 Task: Navigate from Grant Park to the Adler Planetarium in Chicago on foot.
Action: Mouse moved to (167, 23)
Screenshot: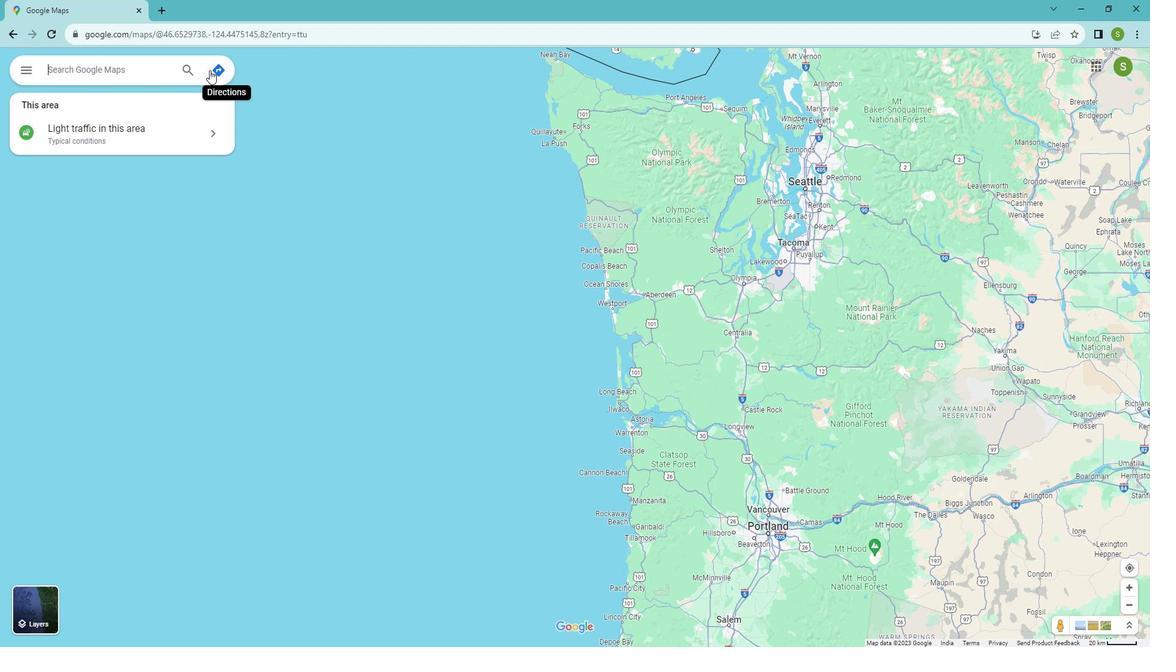 
Action: Mouse pressed left at (167, 23)
Screenshot: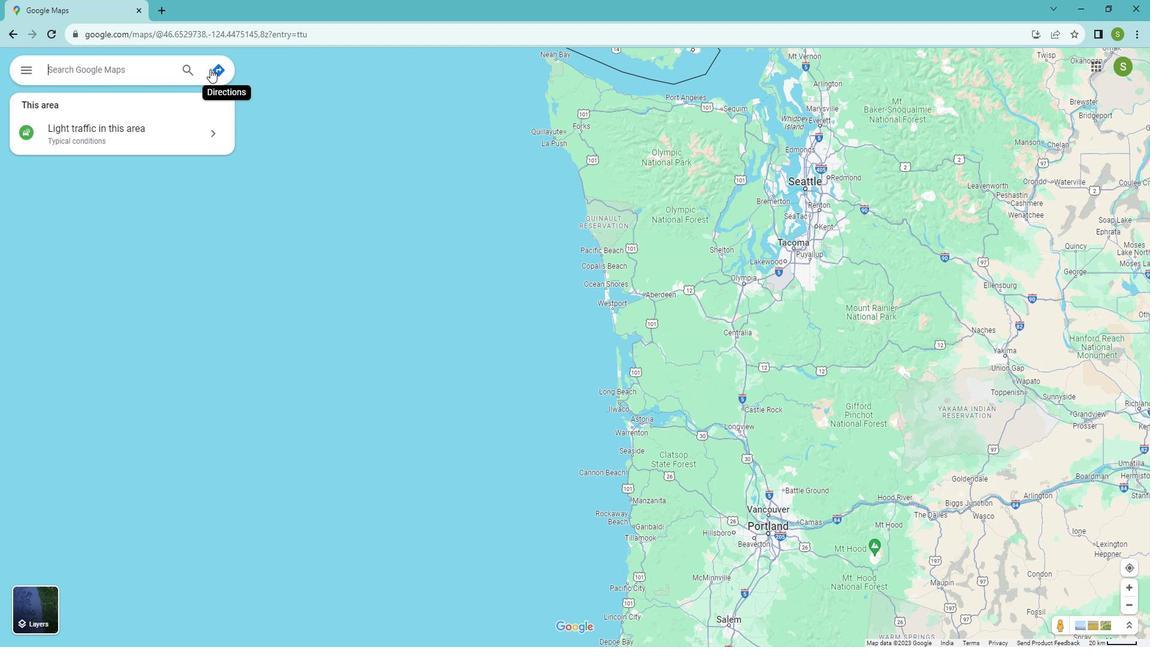 
Action: Mouse moved to (28, 57)
Screenshot: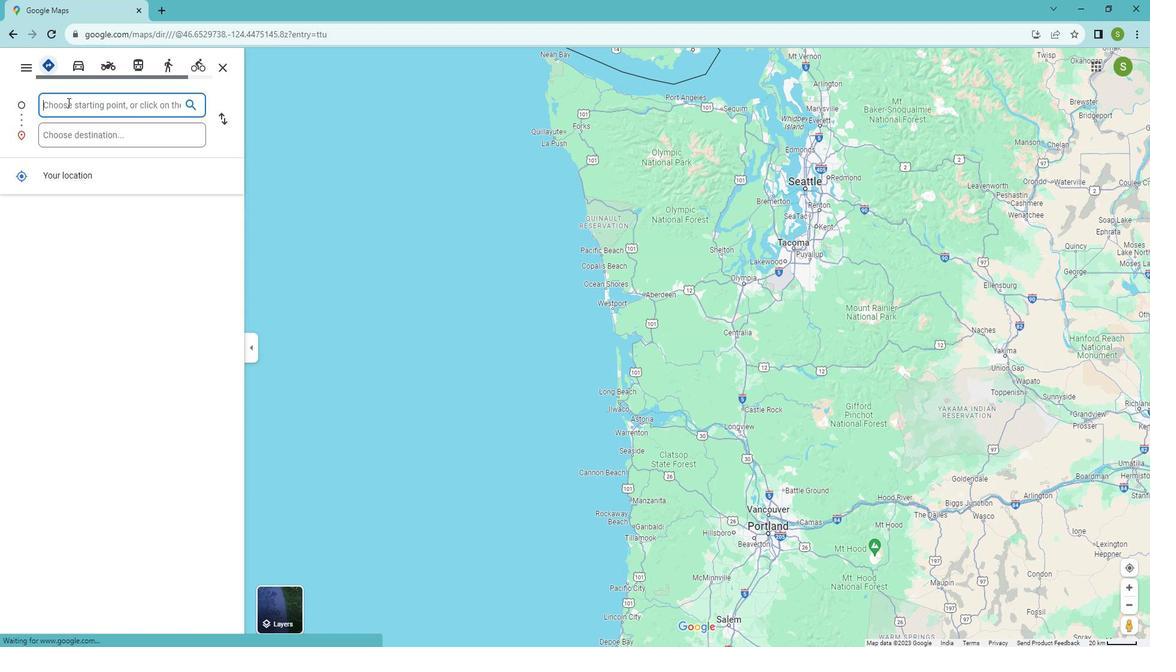 
Action: Mouse pressed left at (28, 57)
Screenshot: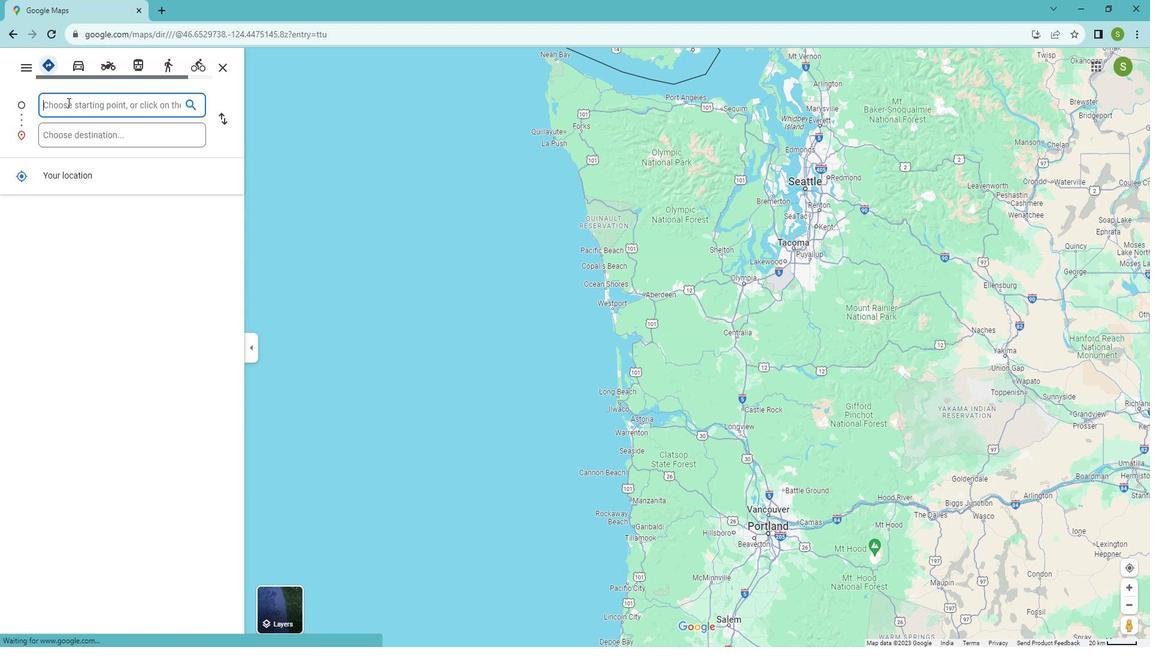 
Action: Mouse moved to (28, 57)
Screenshot: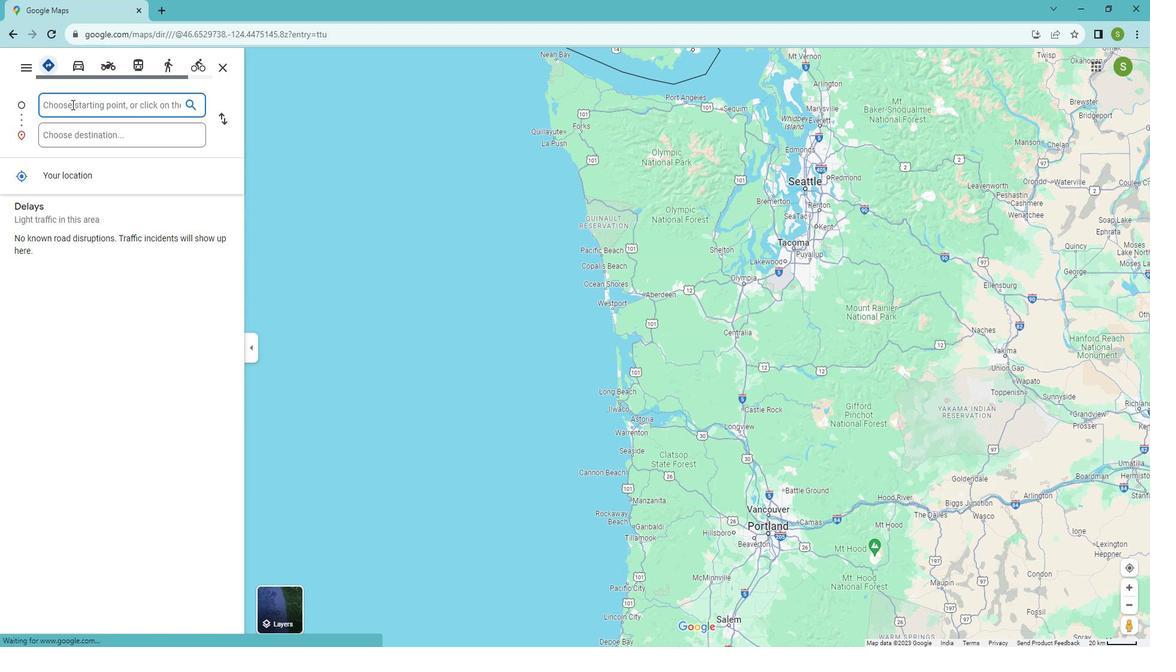
Action: Key pressed <Key.shift><Key.shift><Key.shift>Grant<Key.space><Key.shift>Park<Key.tab>
Screenshot: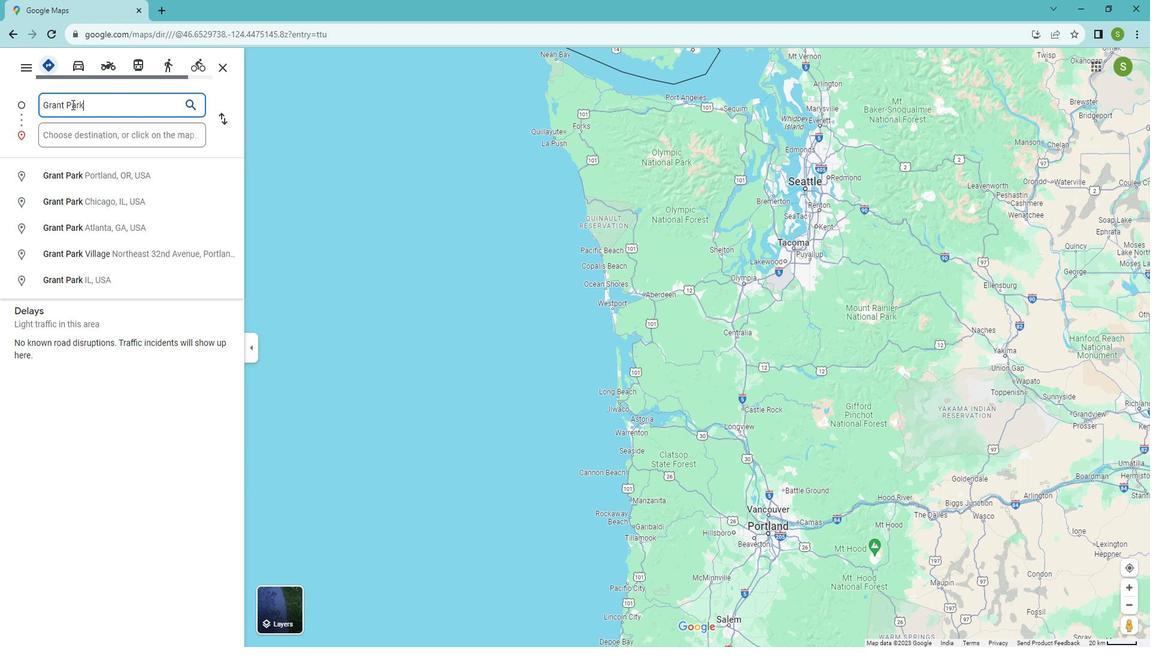 
Action: Mouse moved to (16, 79)
Screenshot: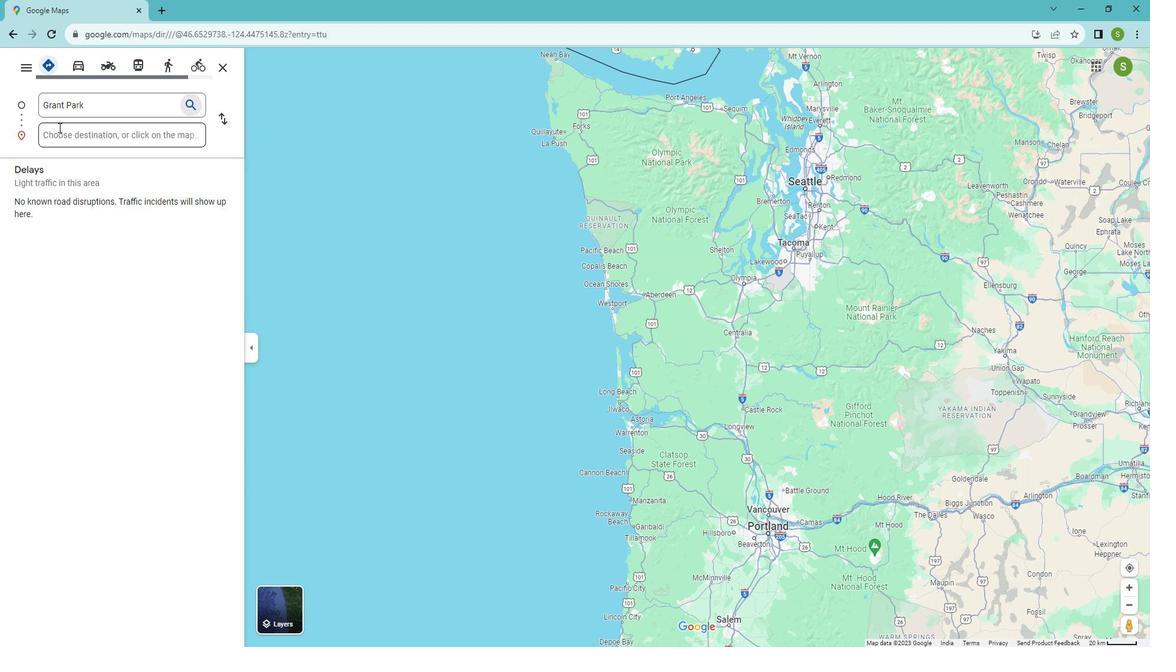 
Action: Mouse pressed left at (16, 79)
Screenshot: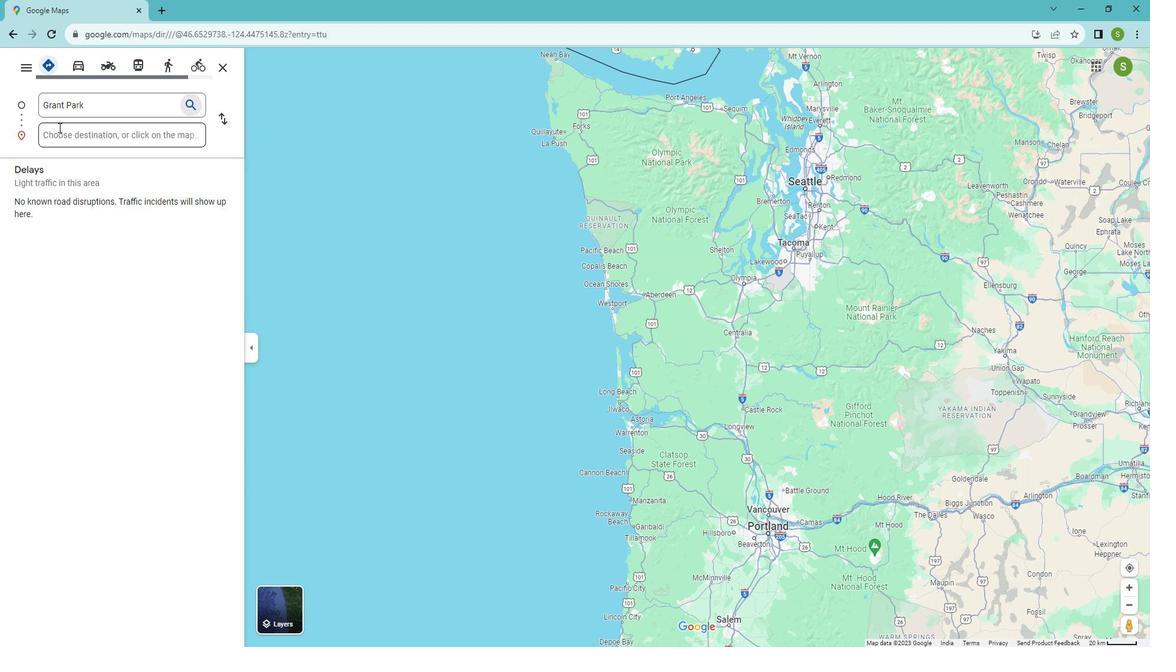 
Action: Mouse moved to (17, 79)
Screenshot: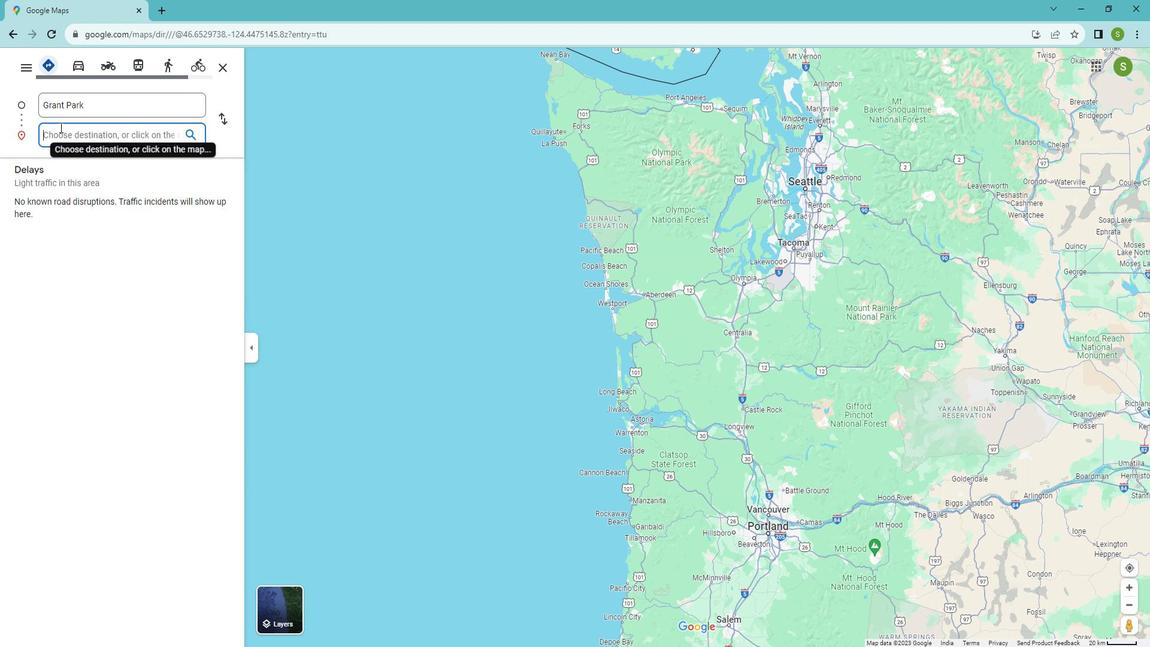 
Action: Key pressed <Key.shift>Al<Key.backspace>dler<Key.space><Key.shift>Planetarium<Key.space><Key.enter>
Screenshot: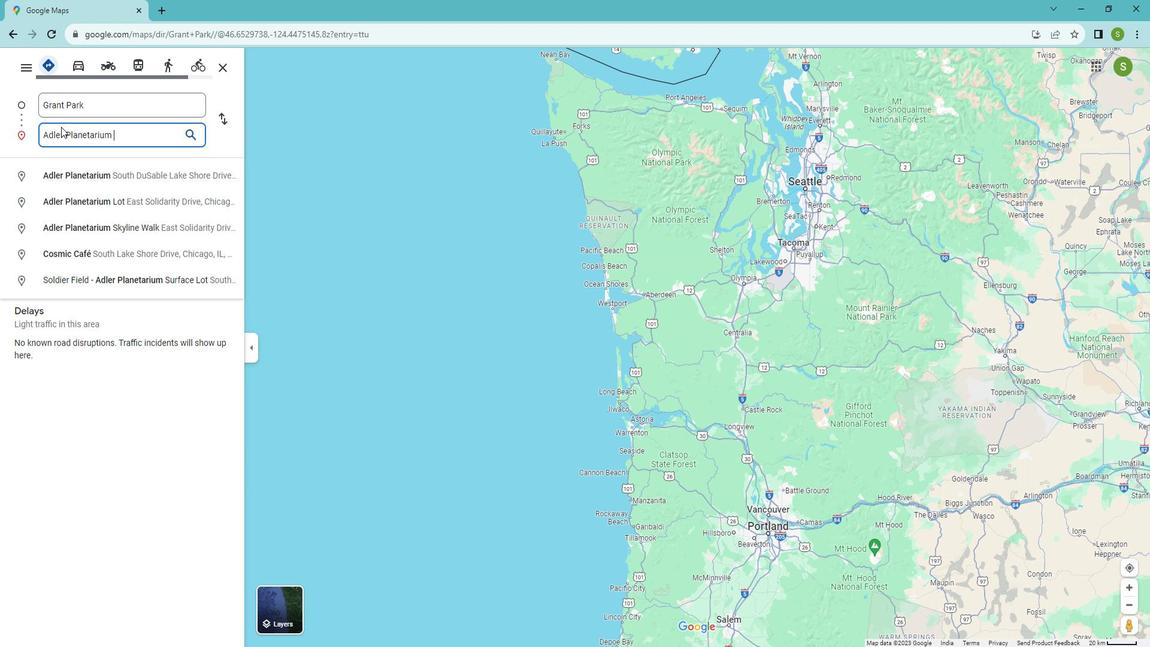 
Action: Mouse moved to (96, 85)
Screenshot: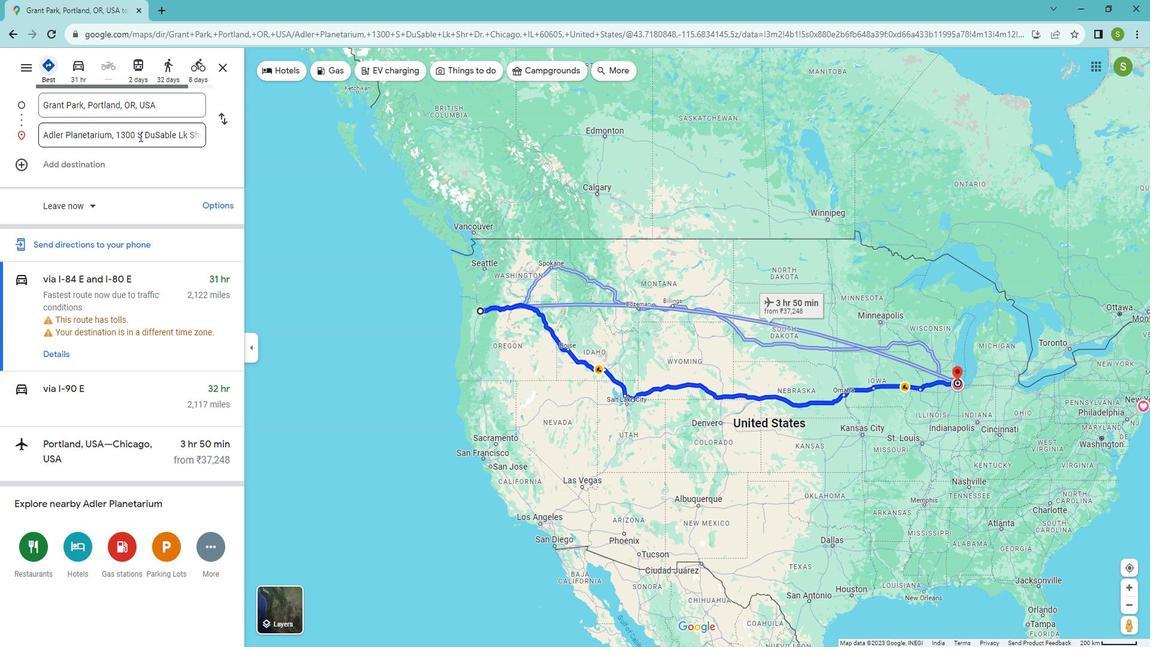 
Action: Mouse pressed left at (96, 85)
Screenshot: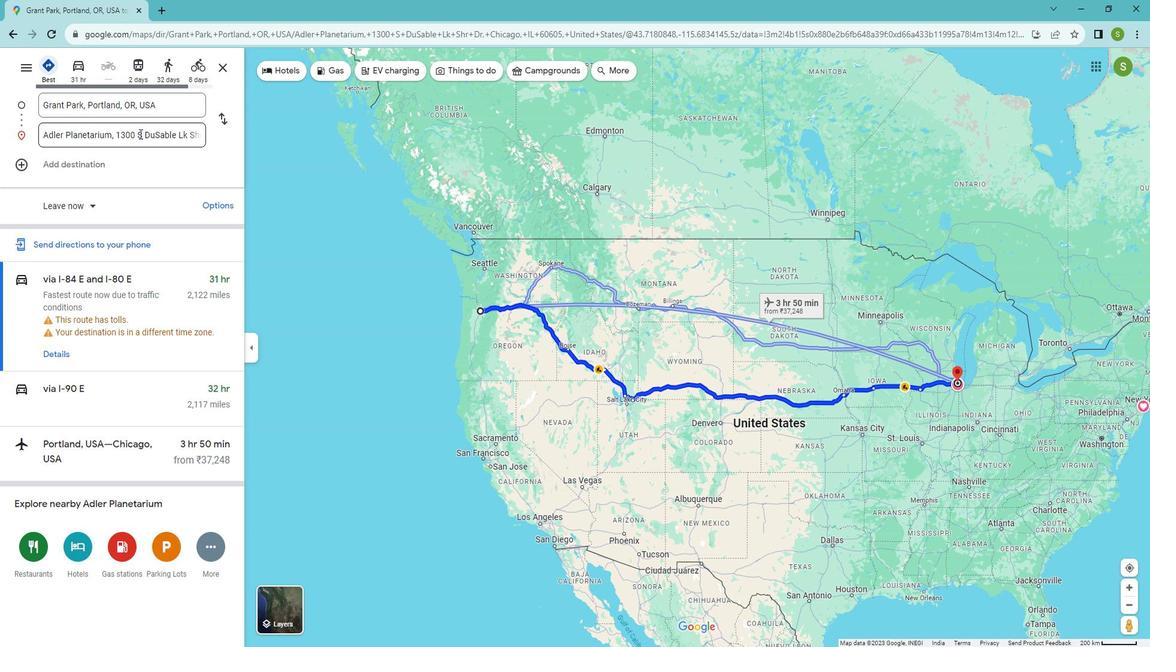 
Action: Mouse moved to (95, 85)
Screenshot: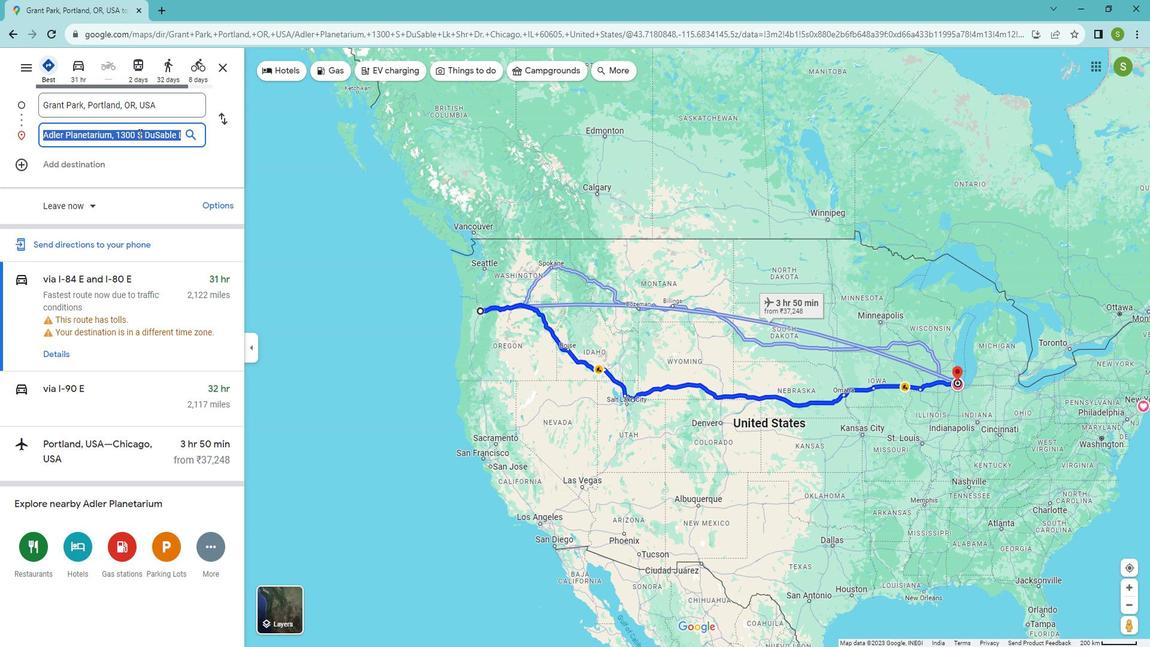 
Action: Mouse pressed left at (95, 85)
Screenshot: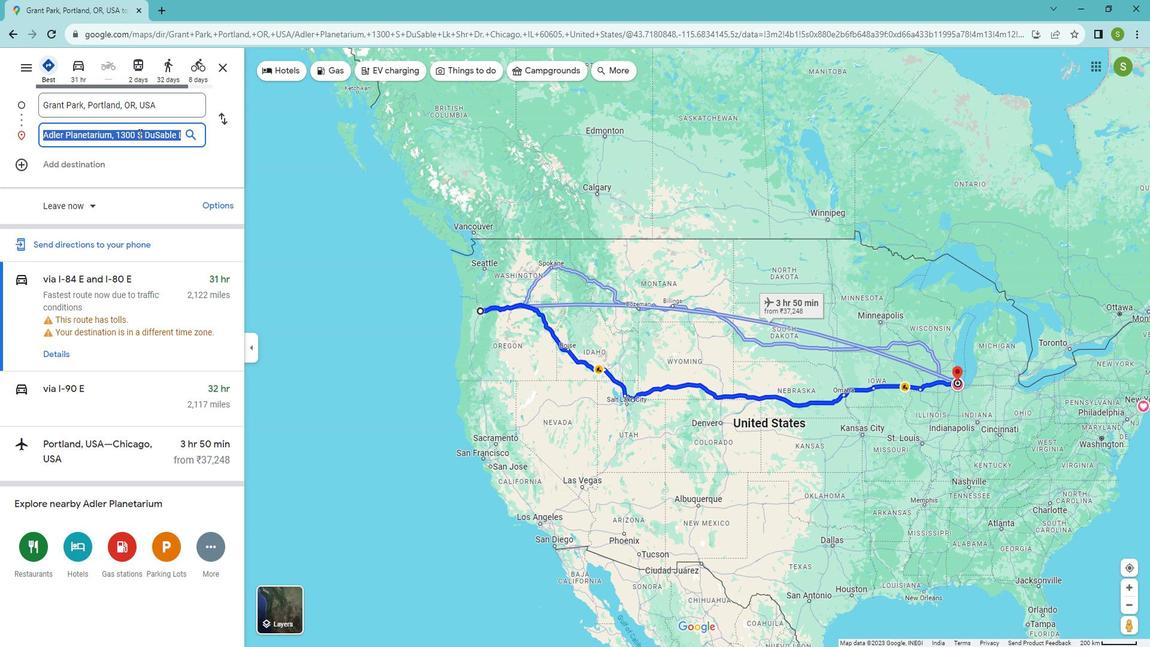 
Action: Mouse moved to (96, 85)
Screenshot: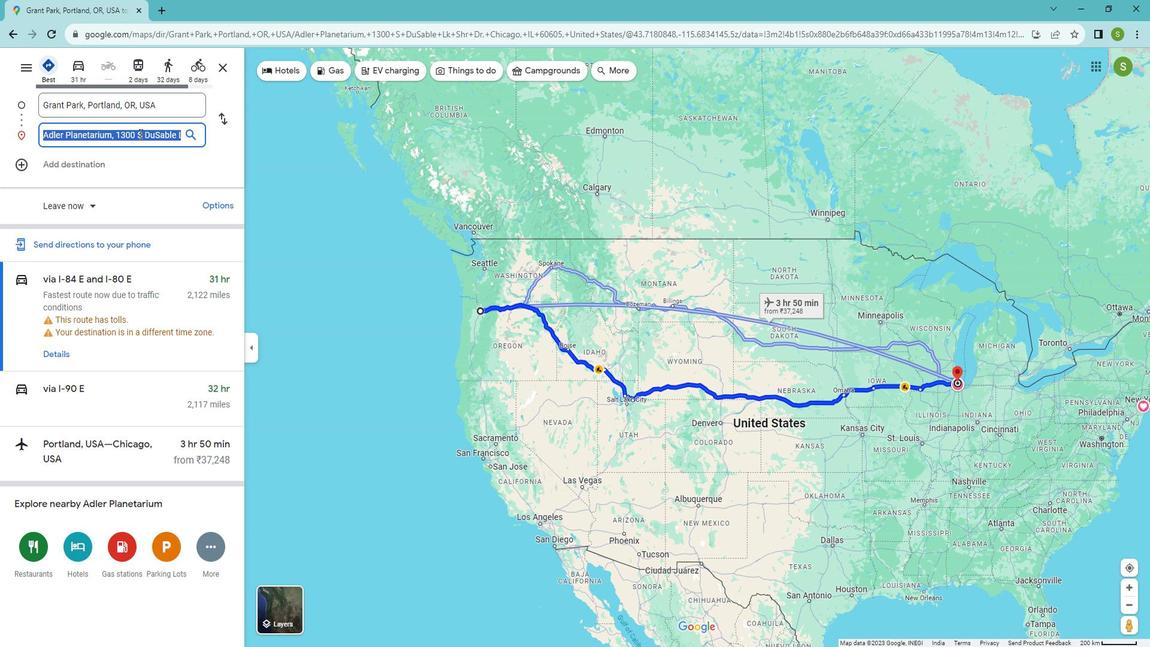 
Action: Mouse pressed left at (96, 85)
Screenshot: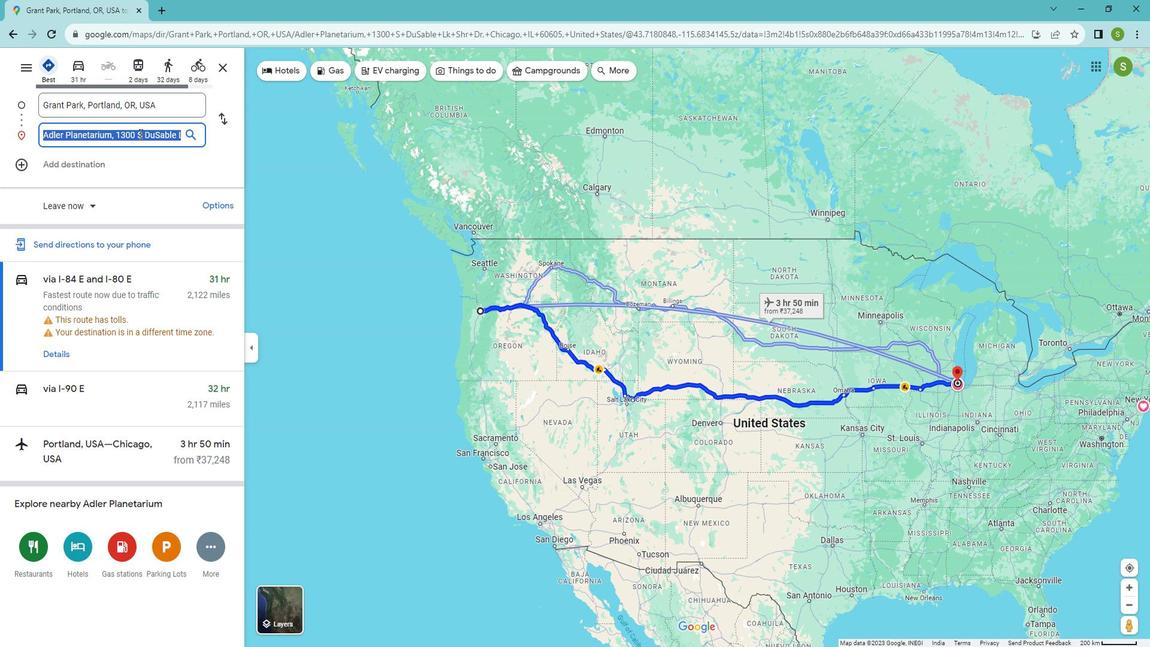 
Action: Mouse moved to (116, 84)
Screenshot: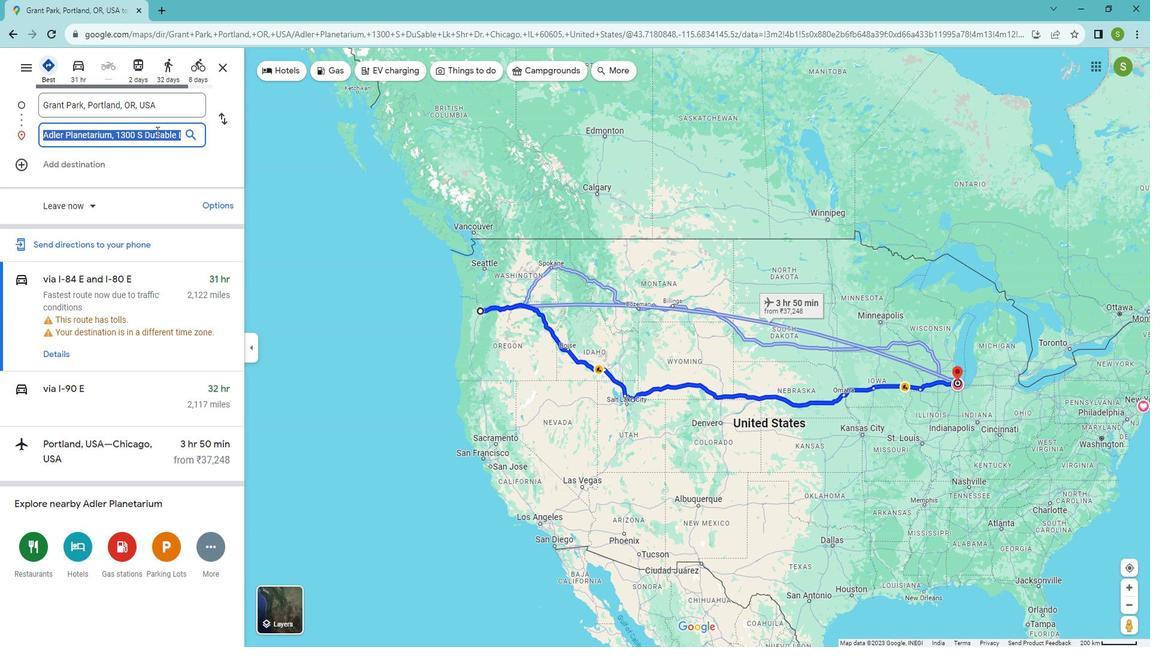 
Action: Mouse pressed left at (116, 84)
Screenshot: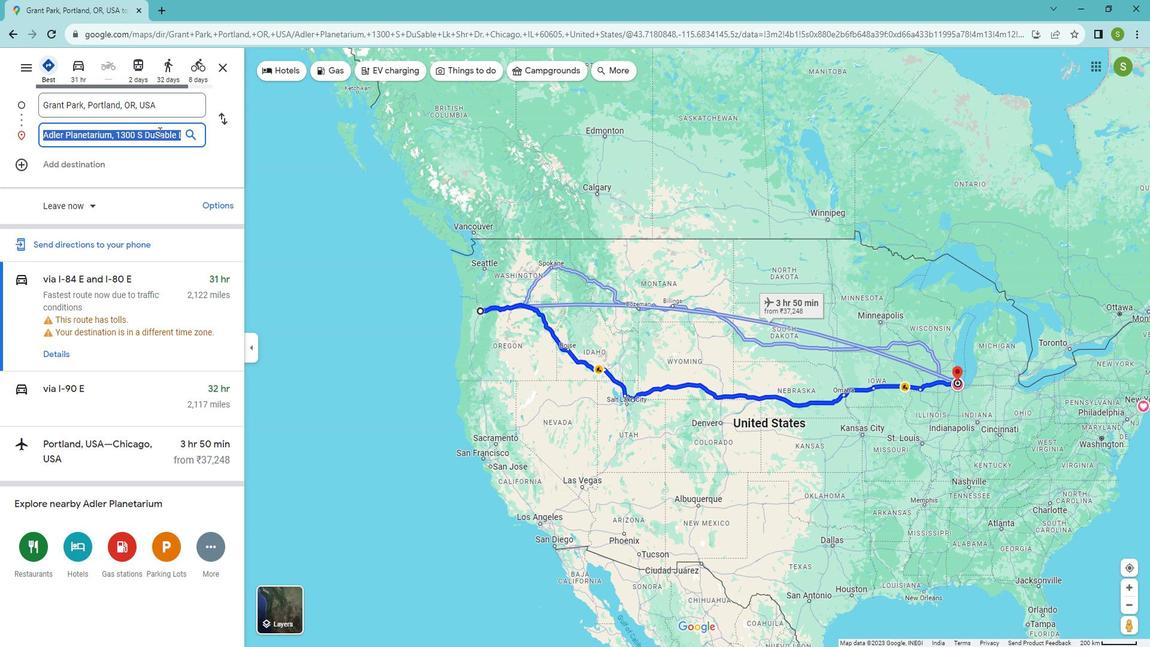 
Action: Mouse moved to (115, 84)
Screenshot: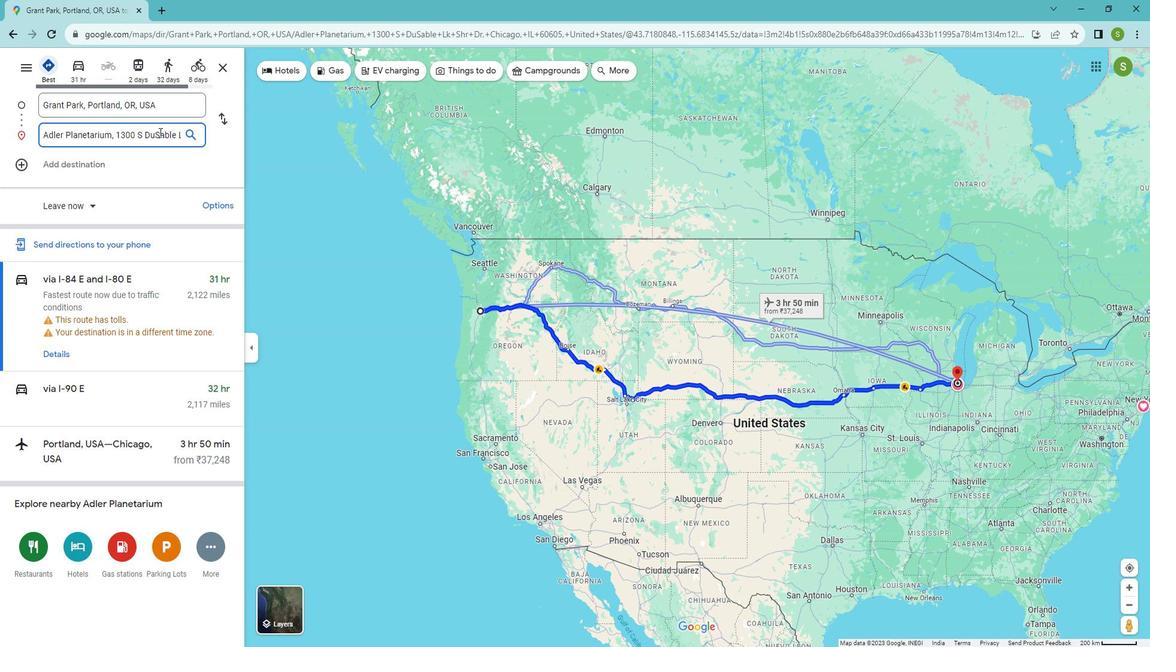 
Action: Key pressed <Key.right><Key.right><Key.right><Key.right><Key.right><Key.right><Key.right><Key.right><Key.right><Key.right><Key.right><Key.right><Key.right><Key.right><Key.right><Key.right><Key.right><Key.right><Key.right><Key.right><Key.right><Key.right><Key.right><Key.right><Key.right><Key.right><Key.right><Key.right><Key.right><Key.right><Key.right><Key.right><Key.right><Key.right><Key.right><Key.right><Key.right><Key.right>
Screenshot: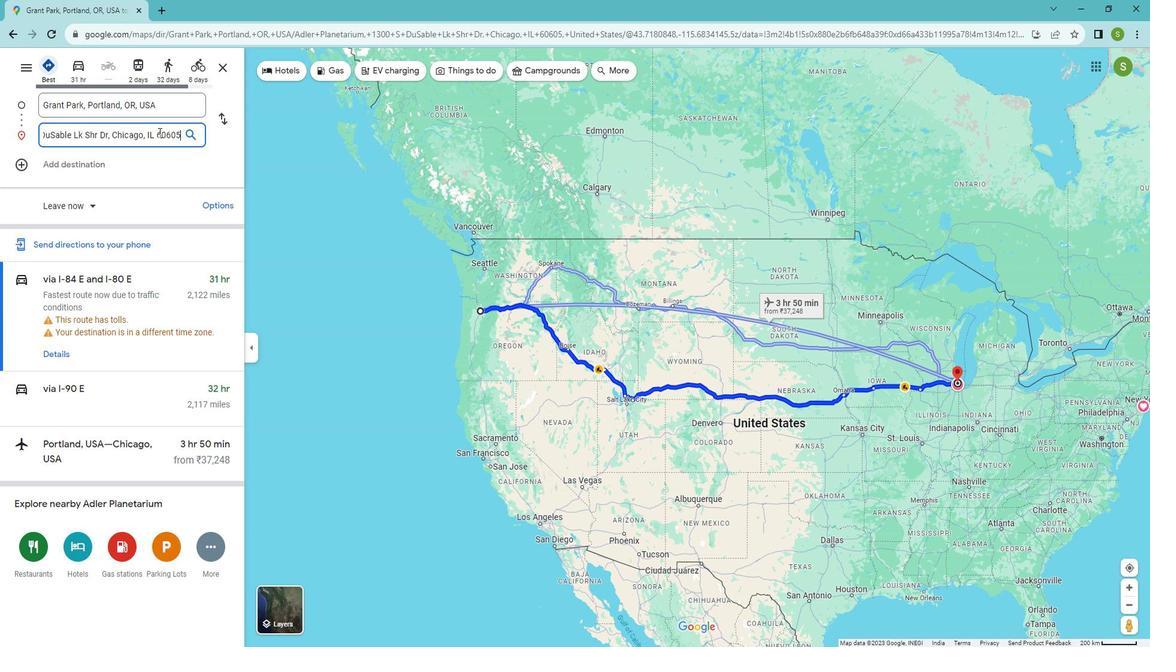 
Action: Mouse moved to (122, 20)
Screenshot: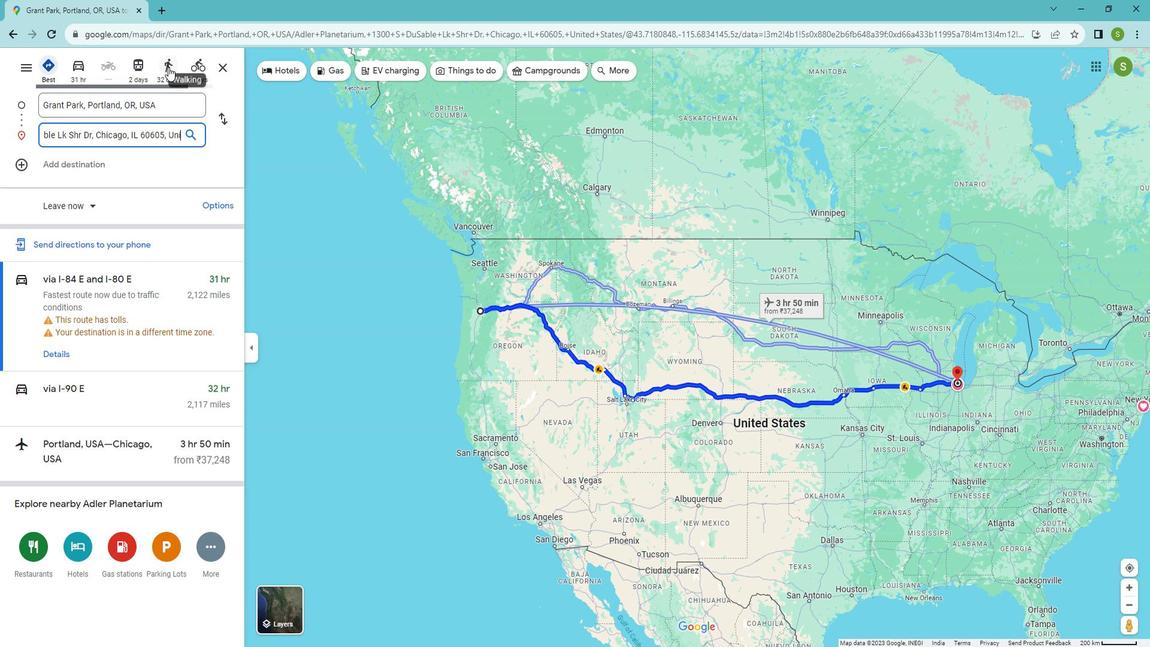 
Action: Mouse pressed left at (122, 20)
Screenshot: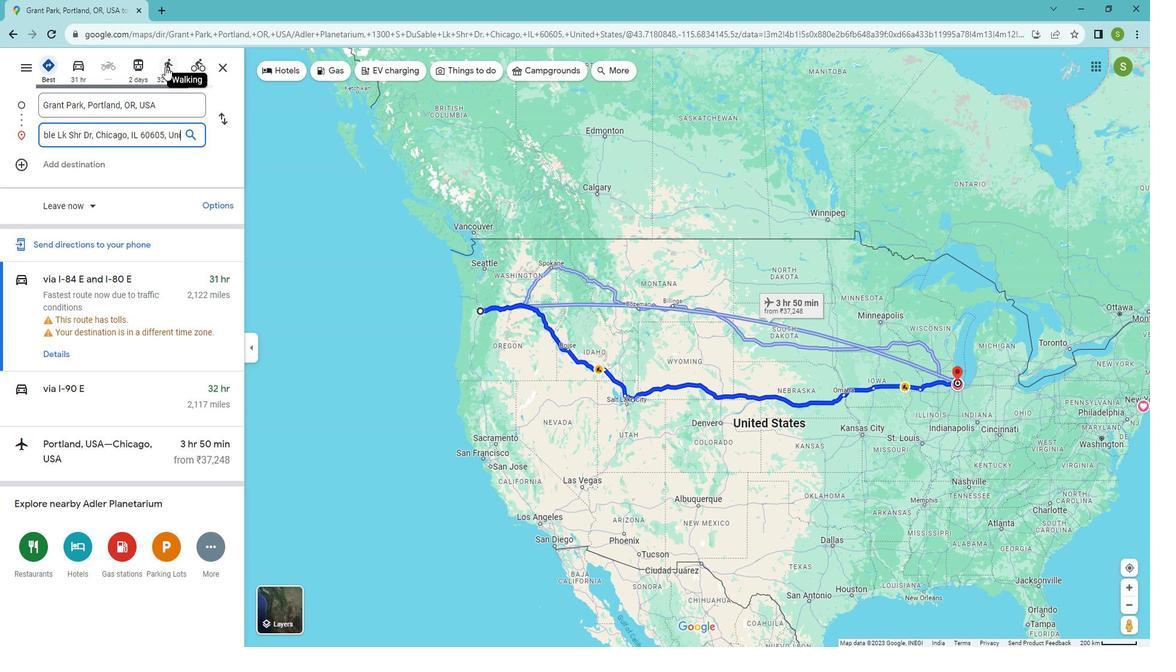 
Action: Mouse moved to (16, 281)
Screenshot: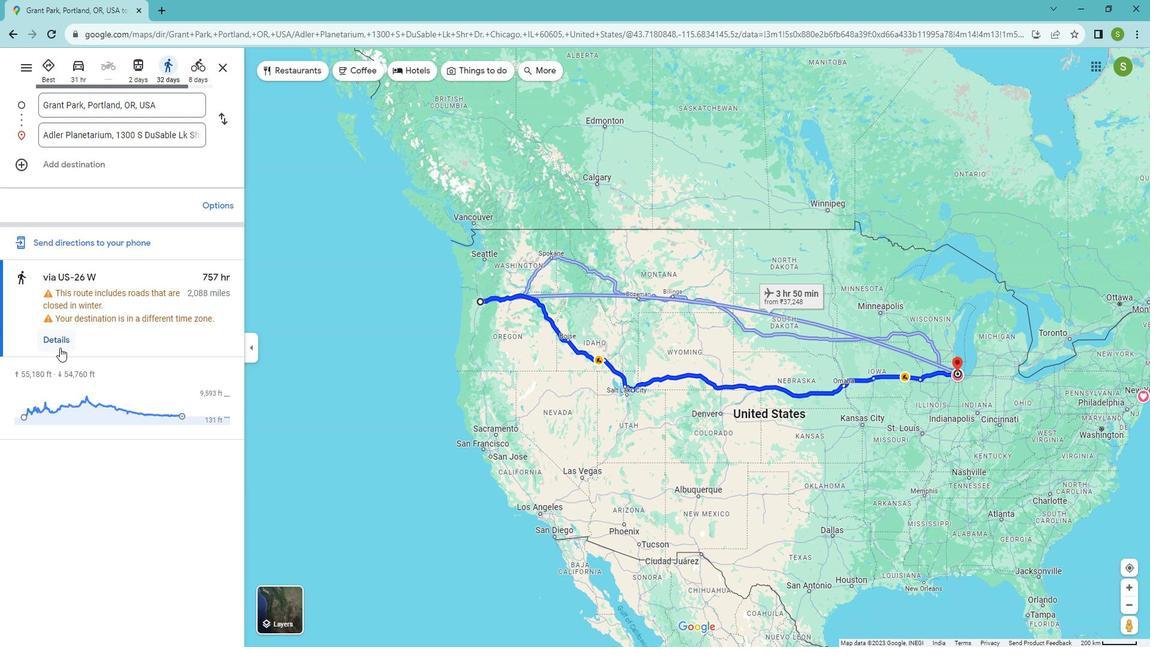 
Action: Mouse pressed left at (16, 281)
Screenshot: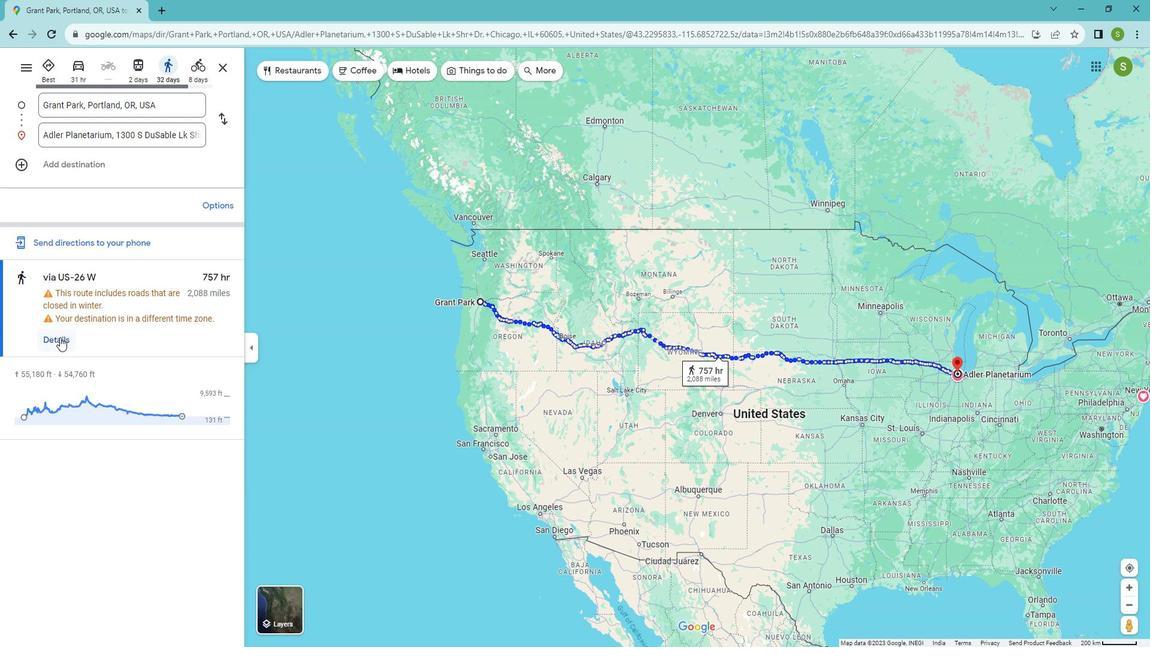 
Action: Mouse moved to (6, 271)
Screenshot: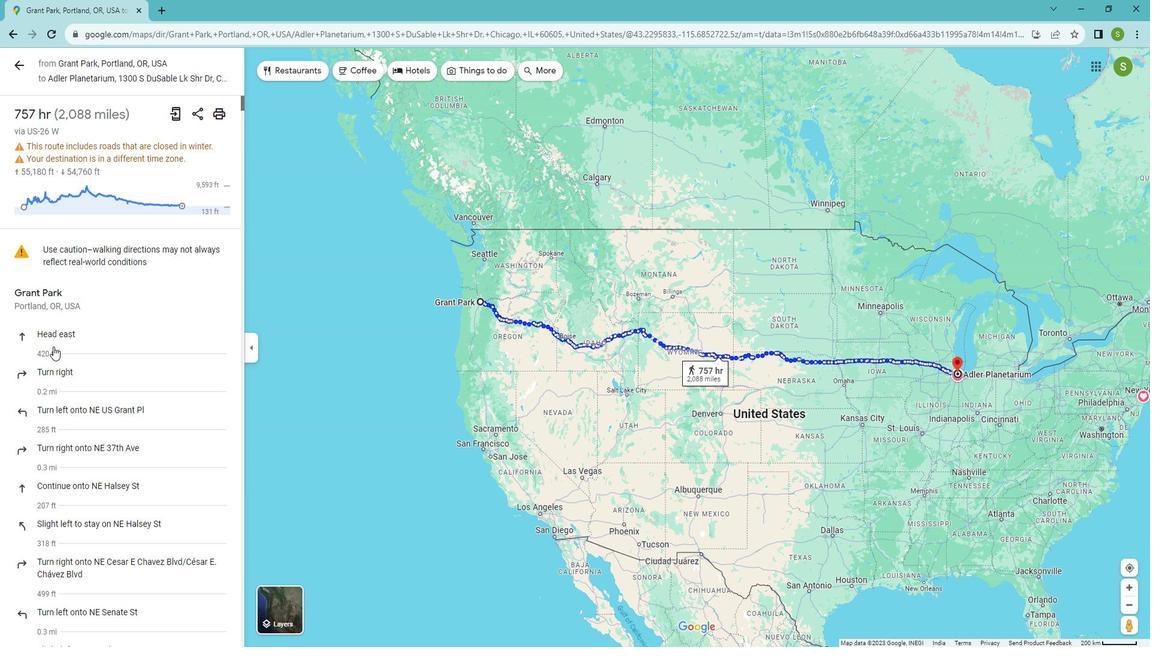 
Action: Mouse pressed left at (6, 271)
Screenshot: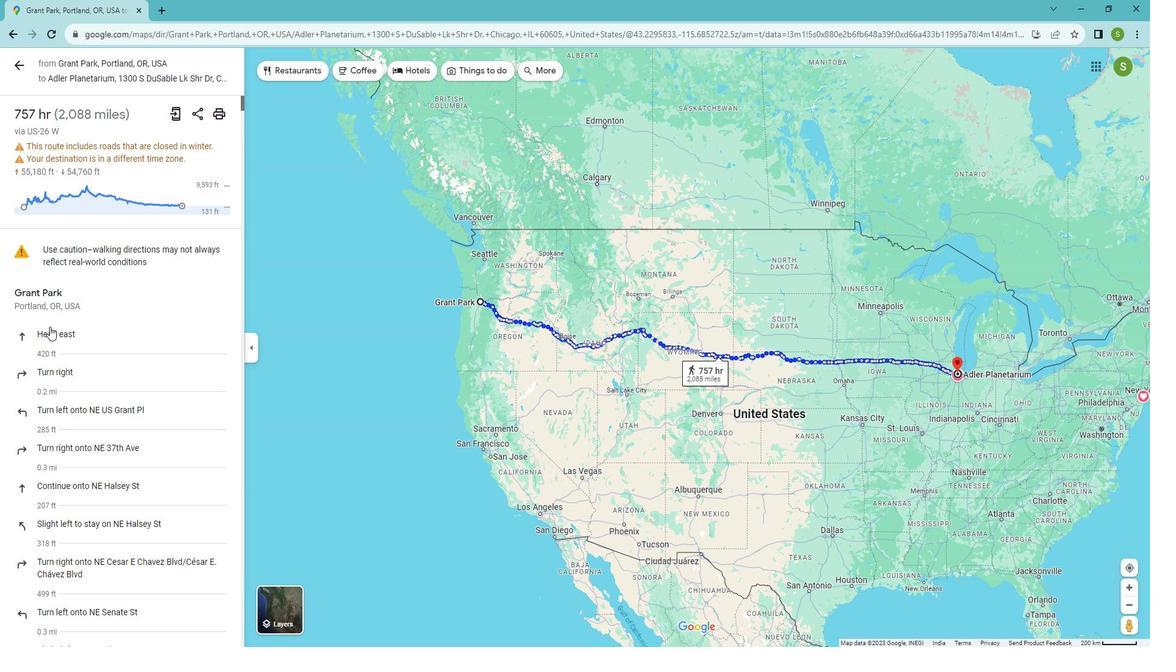 
Action: Mouse moved to (12, 321)
Screenshot: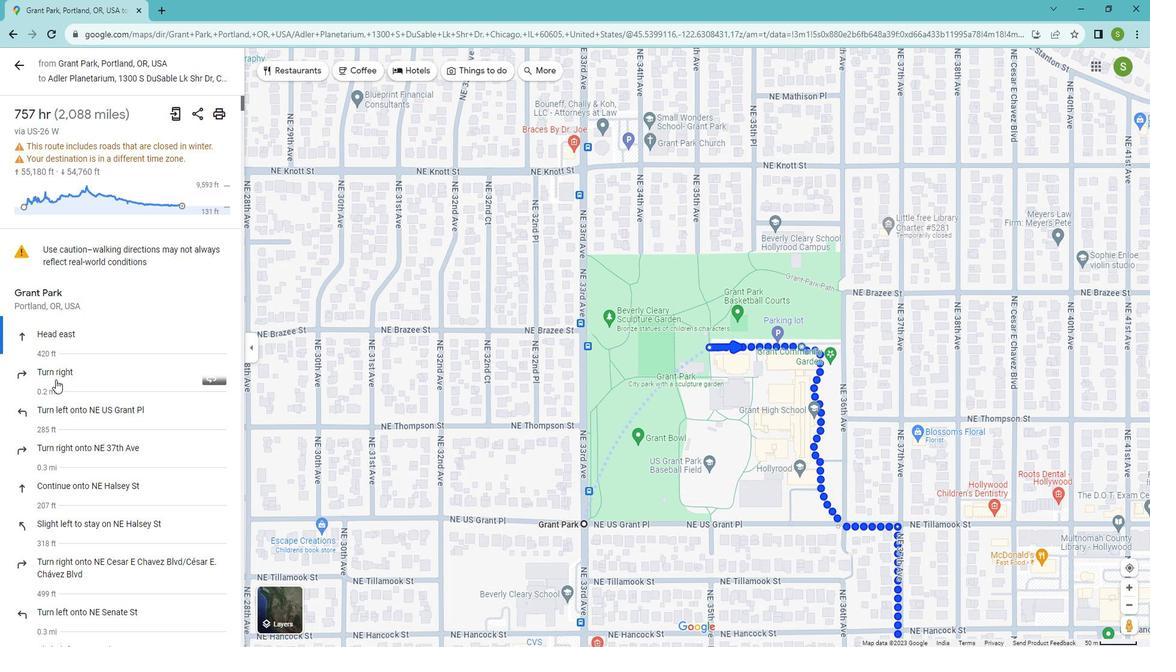 
Action: Mouse pressed left at (12, 321)
Screenshot: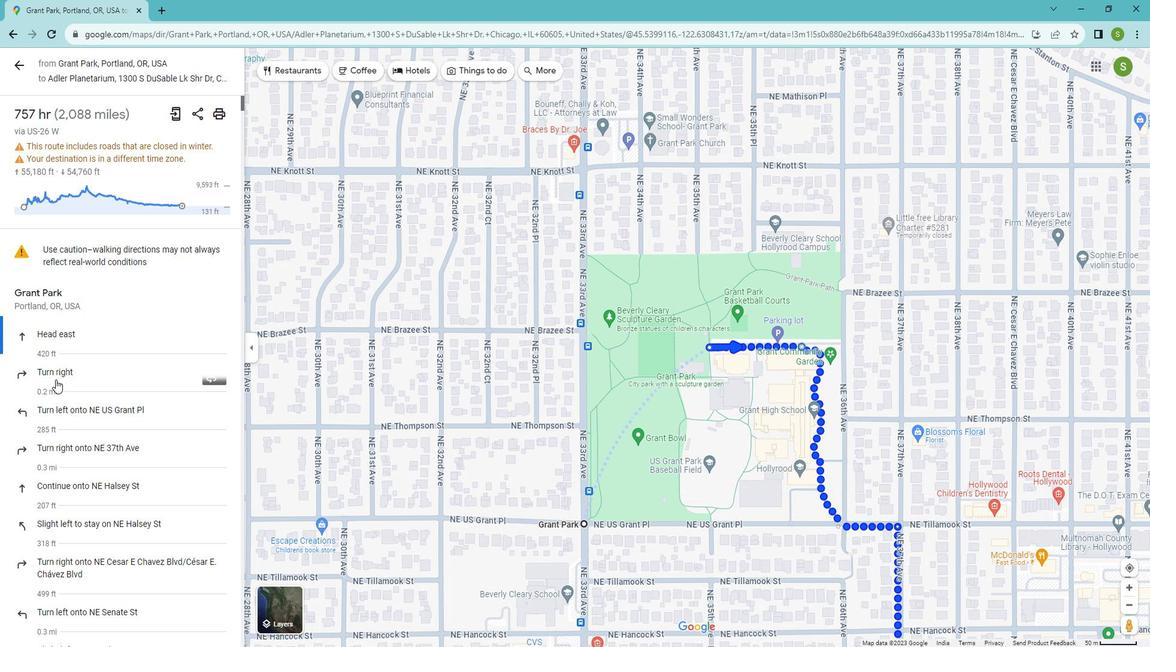 
Action: Mouse moved to (21, 354)
Screenshot: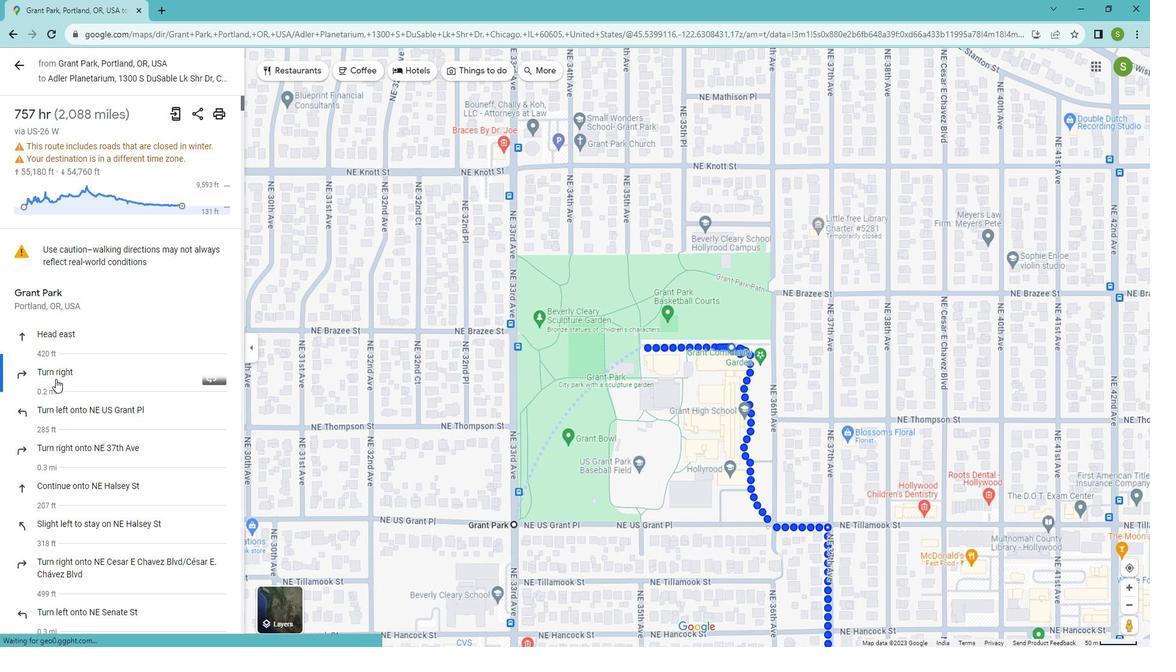 
Action: Mouse pressed left at (21, 354)
Screenshot: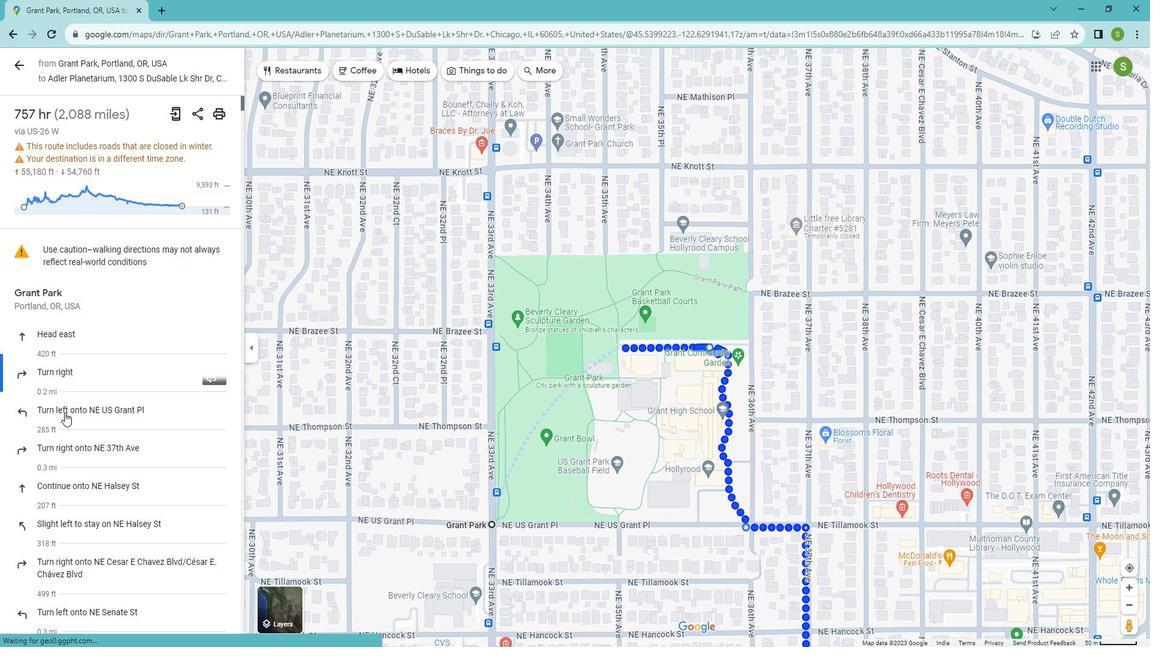 
Action: Mouse moved to (21, 386)
Screenshot: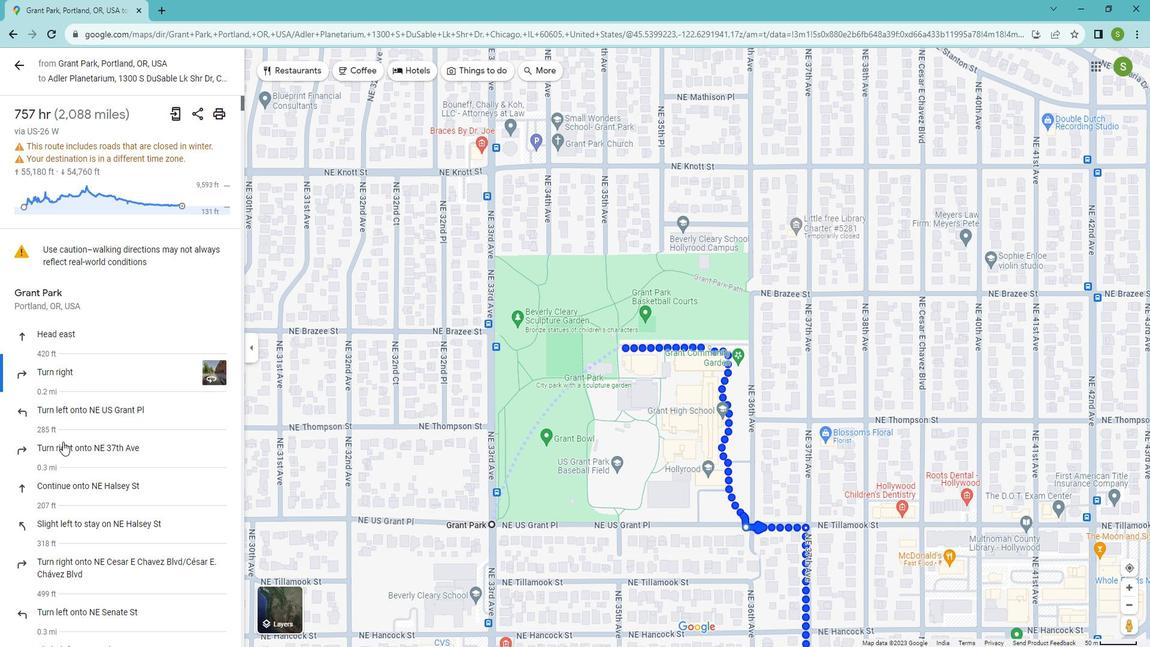 
Action: Mouse pressed left at (21, 386)
Screenshot: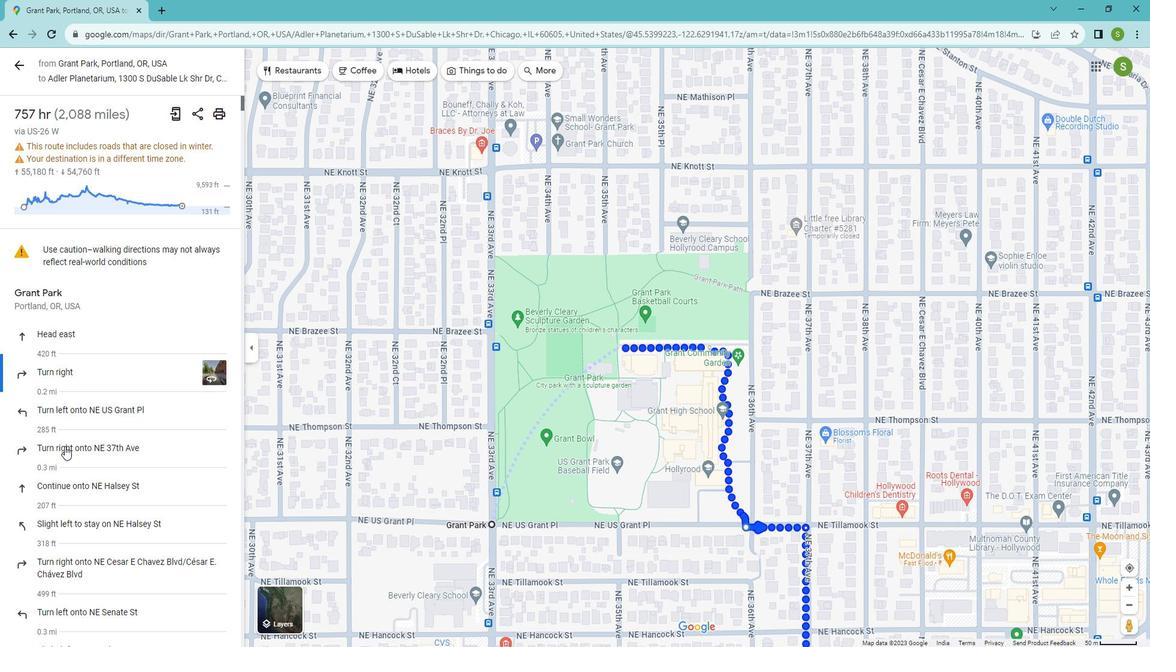 
Action: Mouse moved to (32, 429)
Screenshot: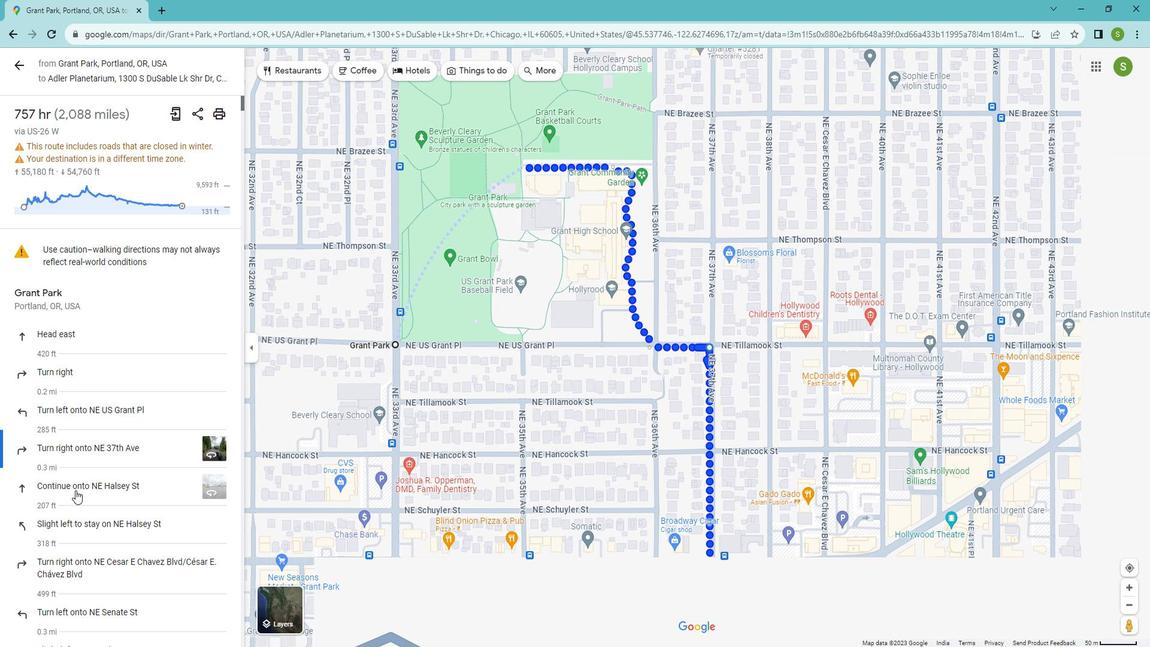 
Action: Mouse pressed left at (32, 429)
Screenshot: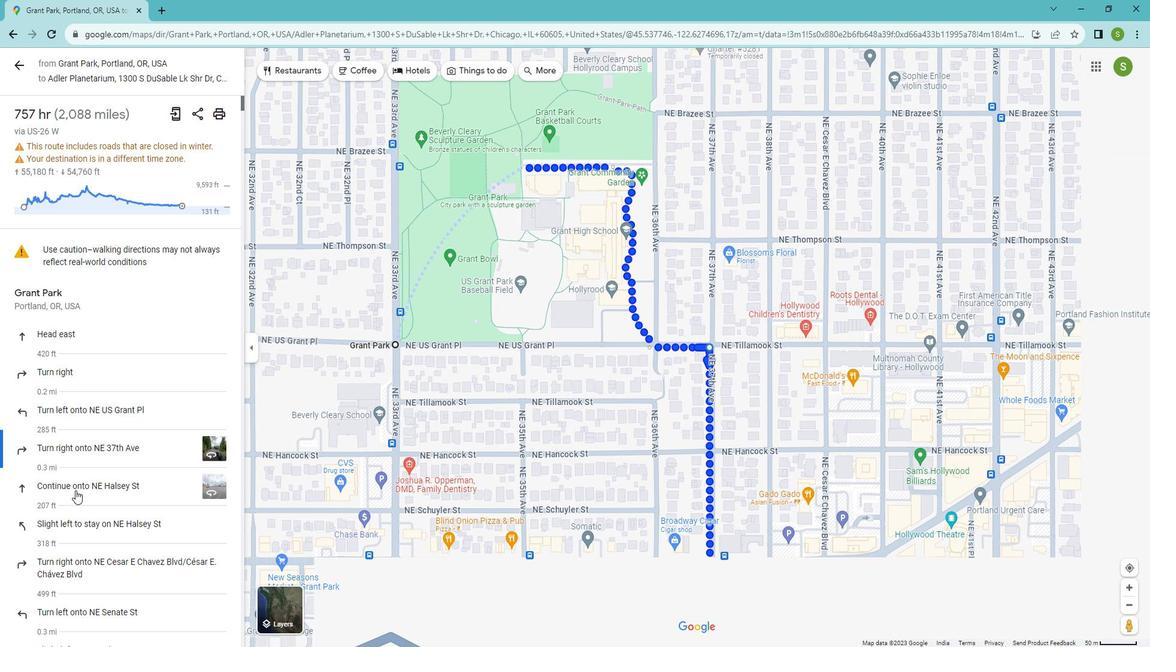 
Action: Mouse moved to (28, 457)
Screenshot: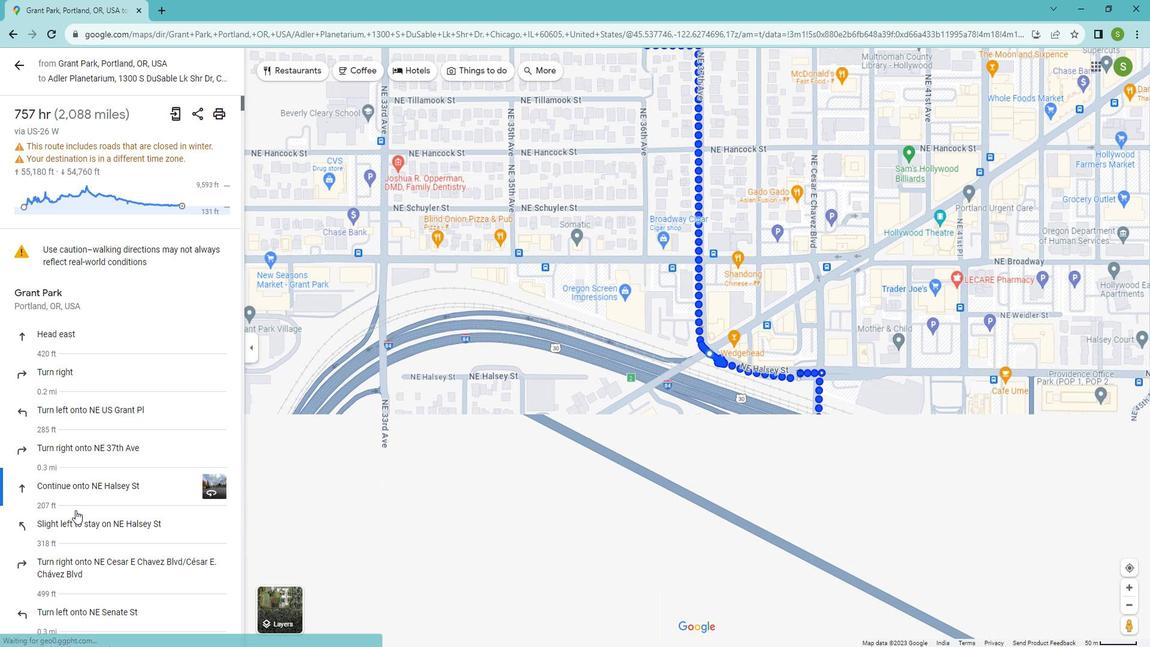 
Action: Mouse pressed left at (28, 457)
Screenshot: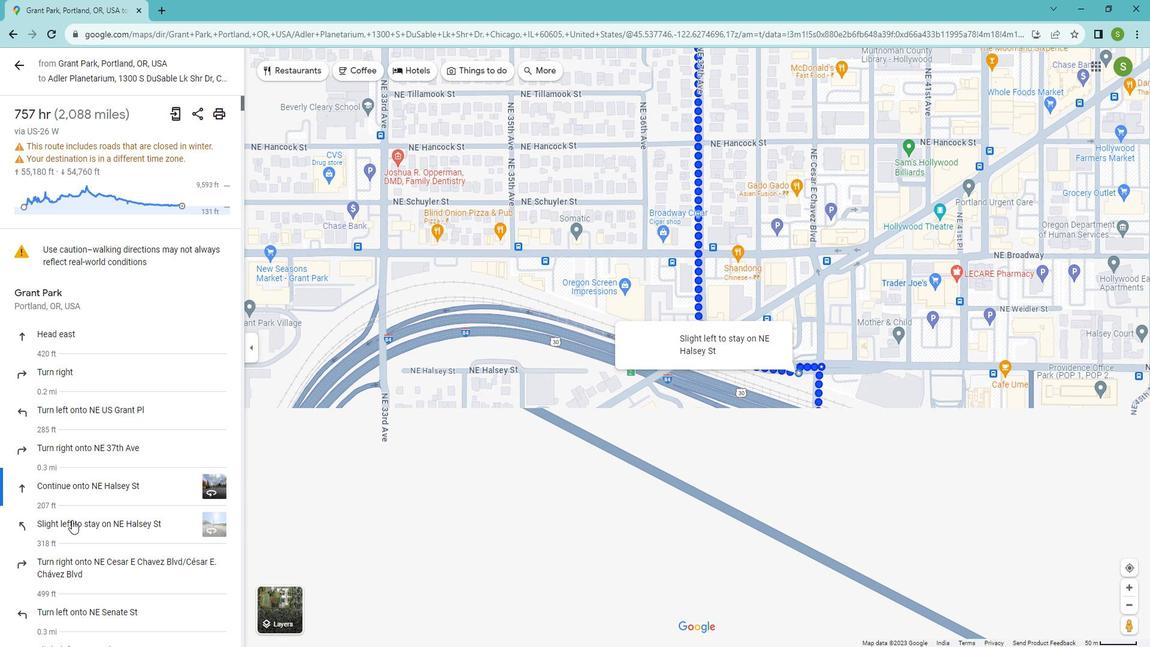 
Action: Mouse moved to (34, 495)
Screenshot: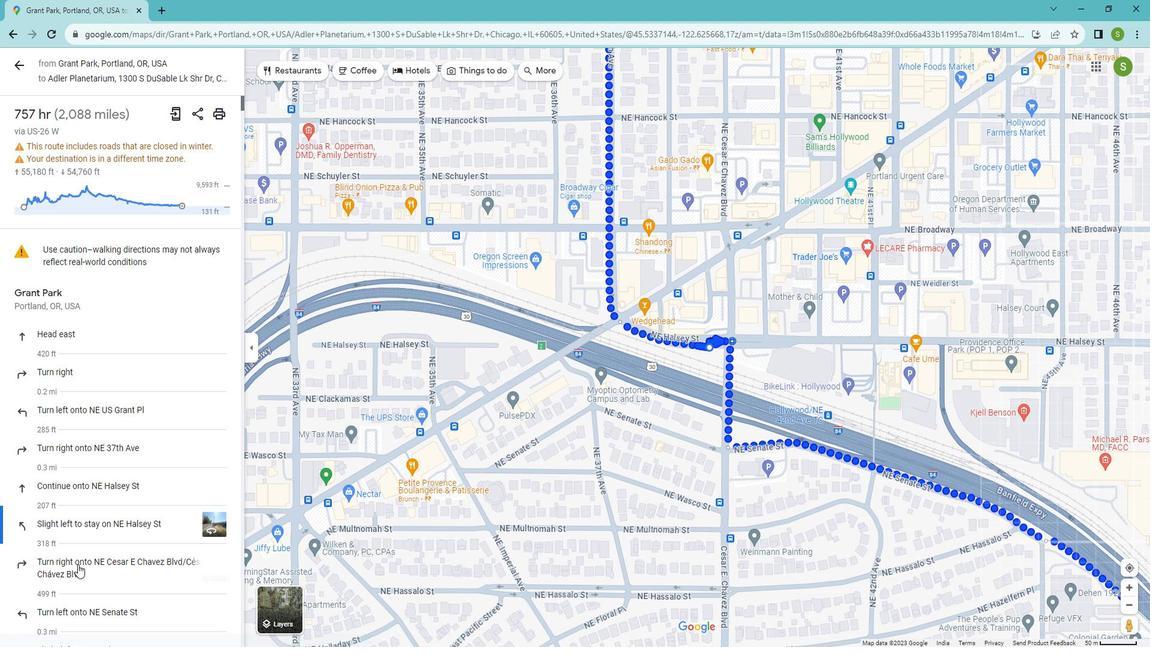 
Action: Mouse pressed left at (34, 495)
Screenshot: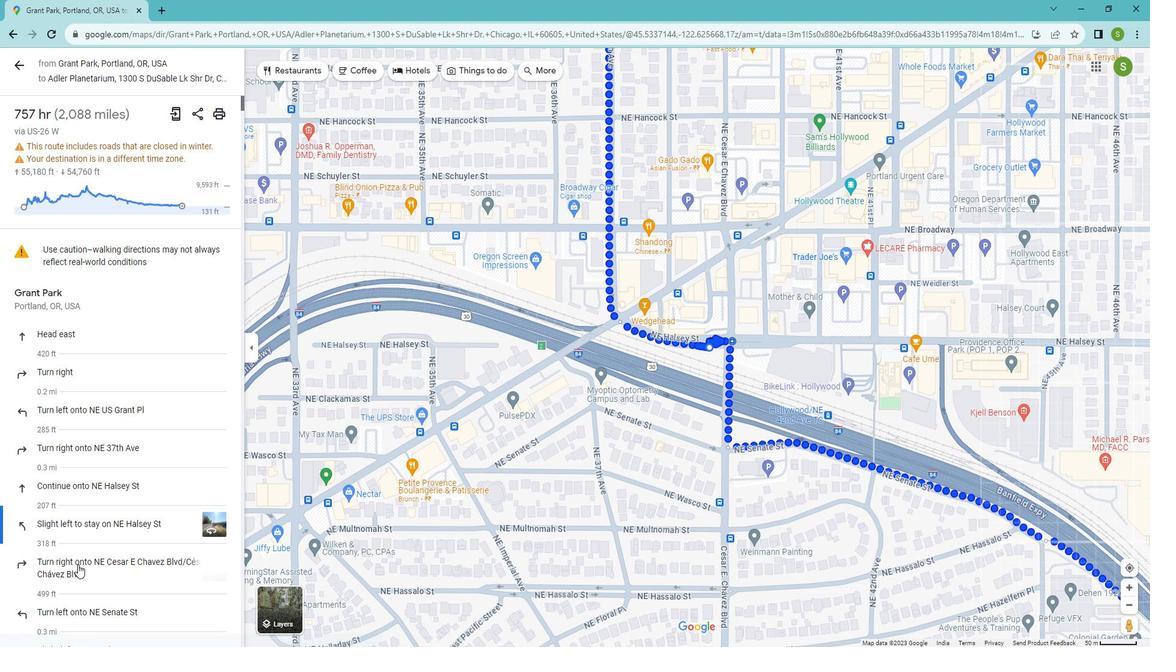 
Action: Mouse moved to (28, 544)
Screenshot: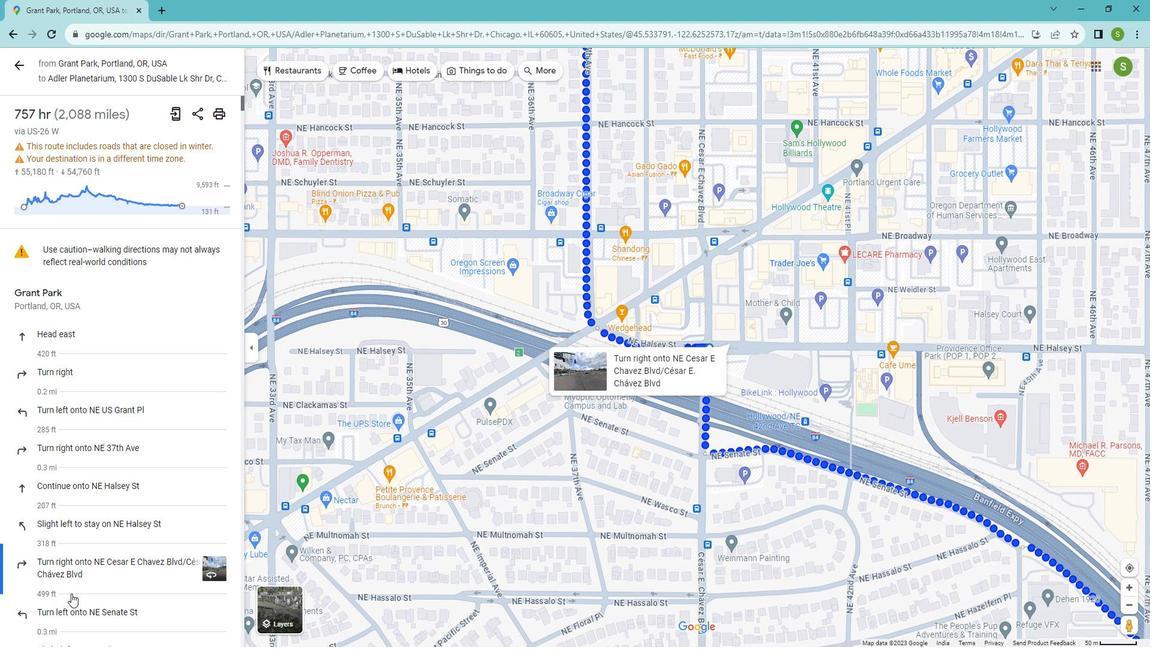 
Action: Mouse pressed left at (28, 544)
Screenshot: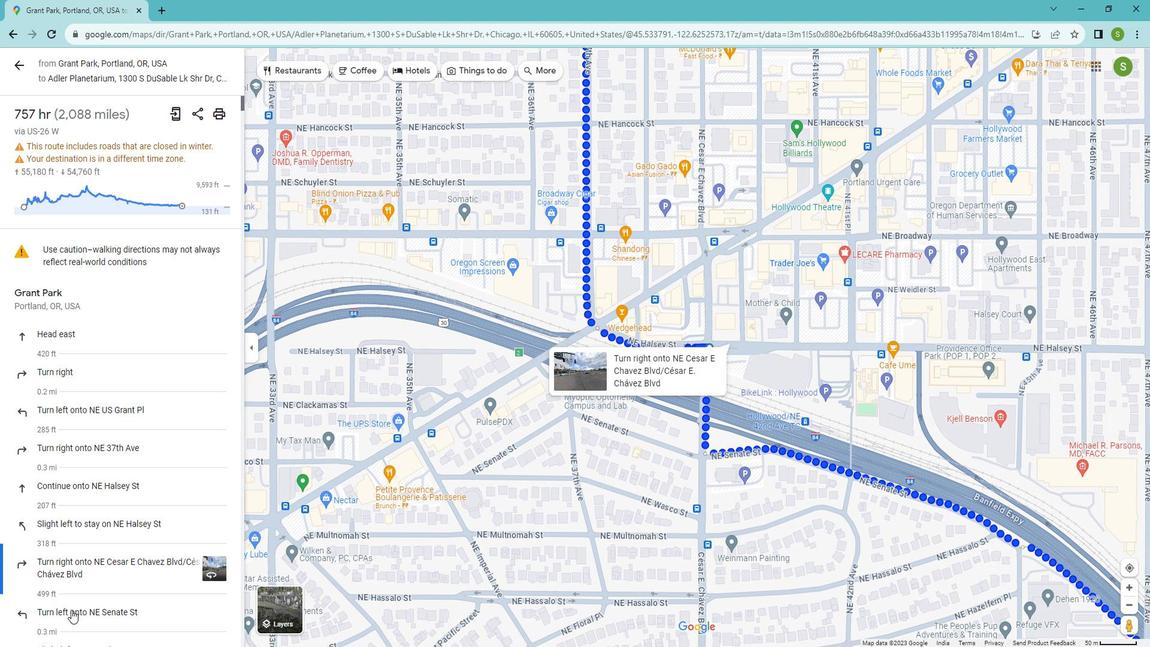 
Action: Mouse moved to (40, 435)
Screenshot: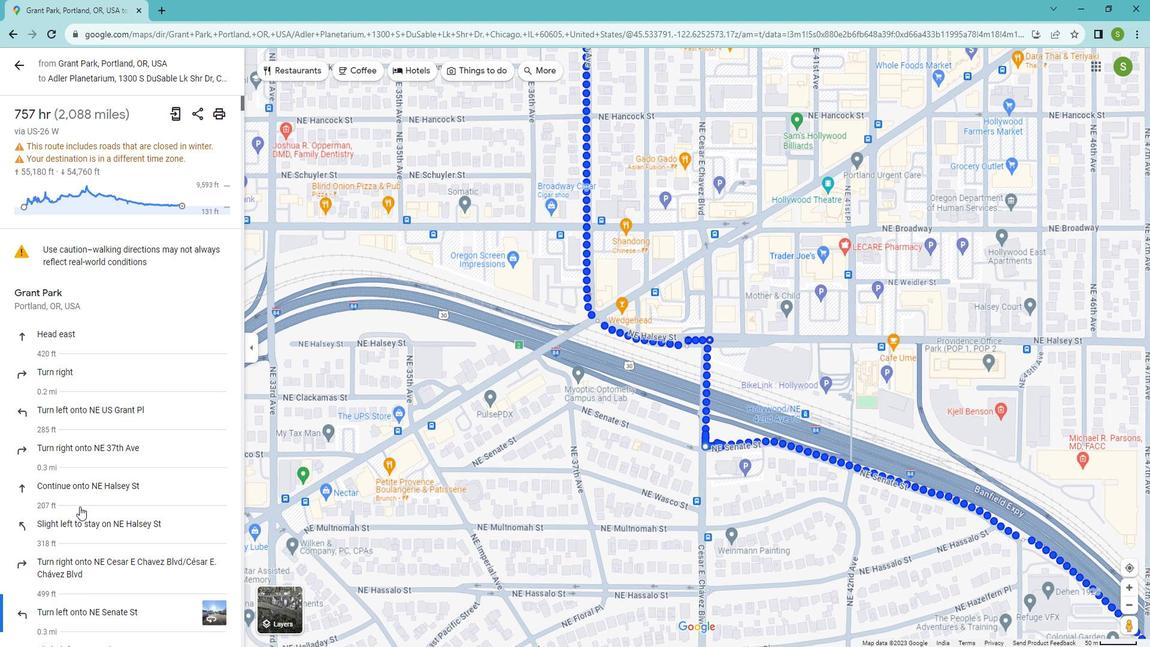 
Action: Mouse scrolled (40, 435) with delta (0, 0)
Screenshot: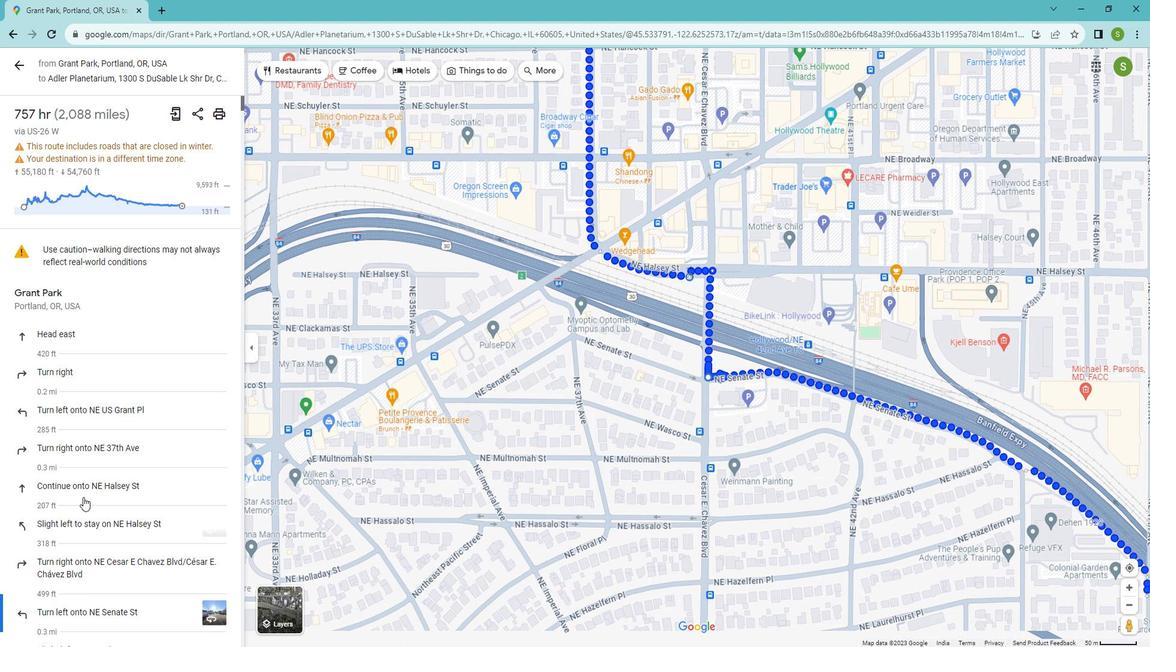 
Action: Mouse scrolled (40, 435) with delta (0, 0)
Screenshot: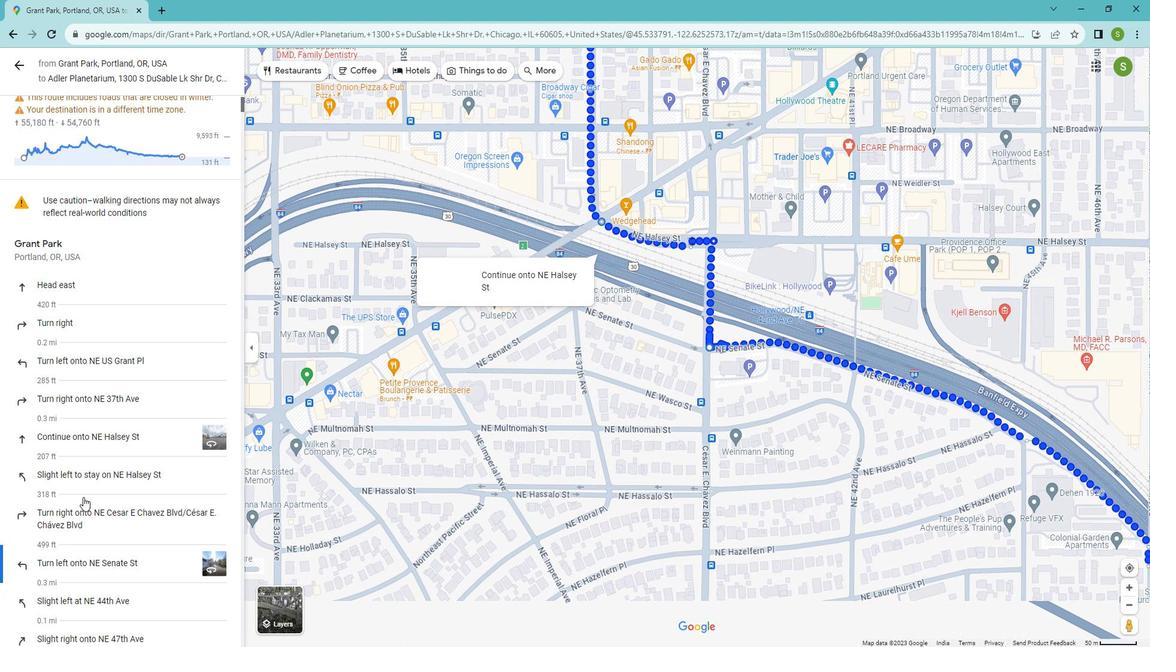 
Action: Mouse scrolled (40, 435) with delta (0, 0)
Screenshot: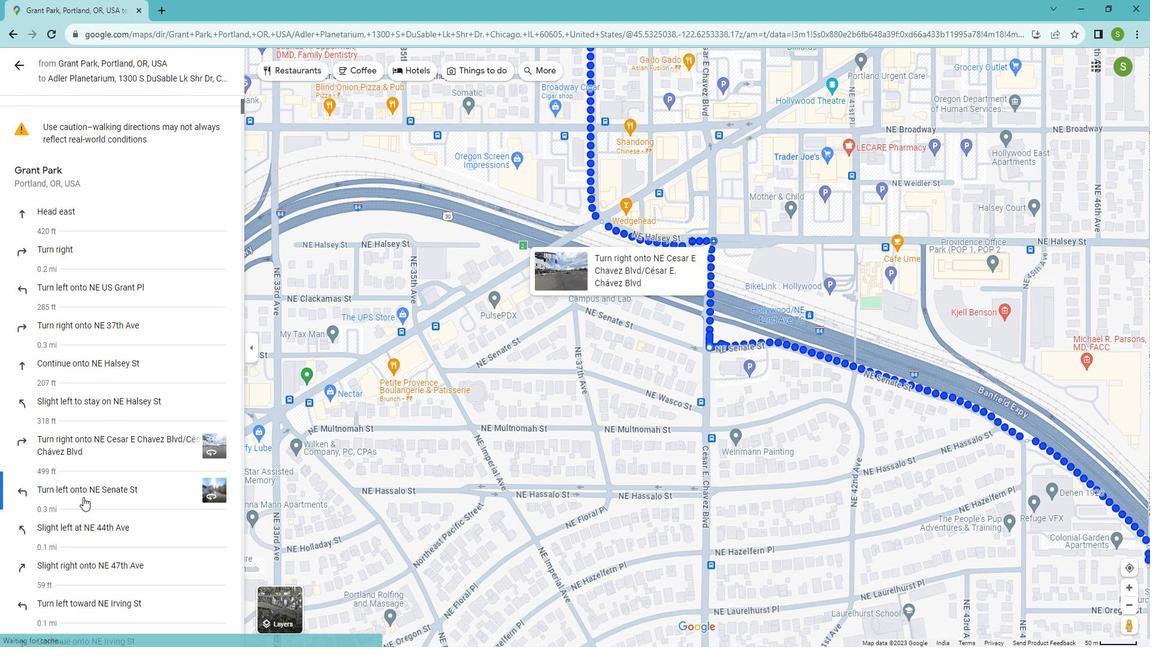 
Action: Mouse moved to (34, 357)
Screenshot: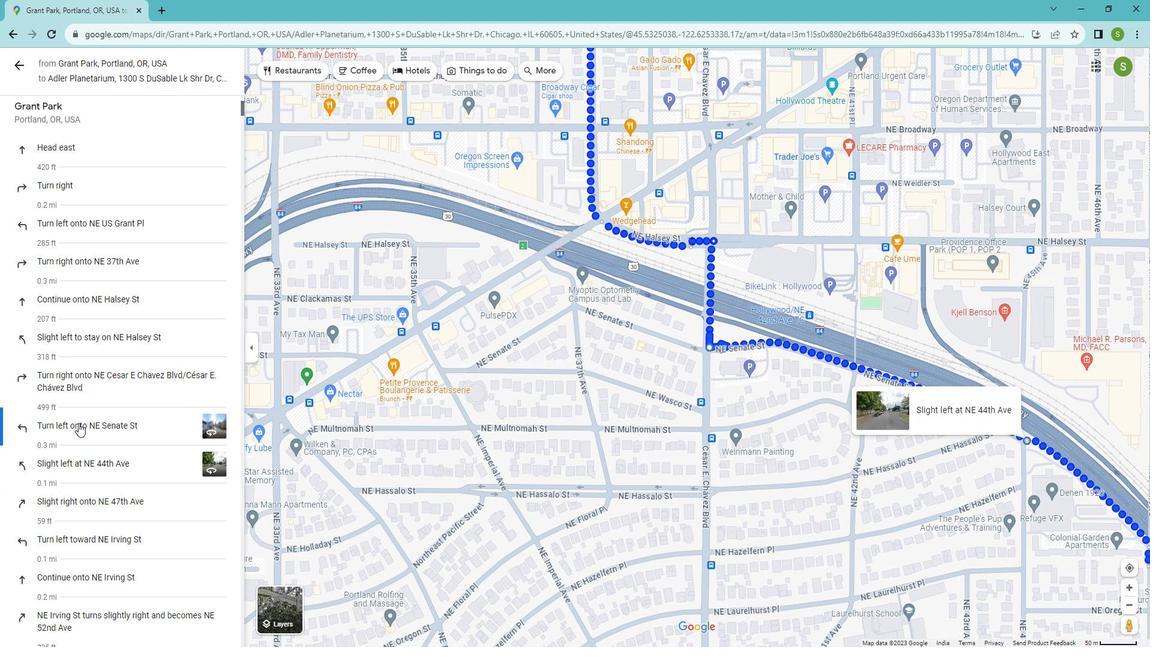 
Action: Mouse pressed left at (34, 357)
Screenshot: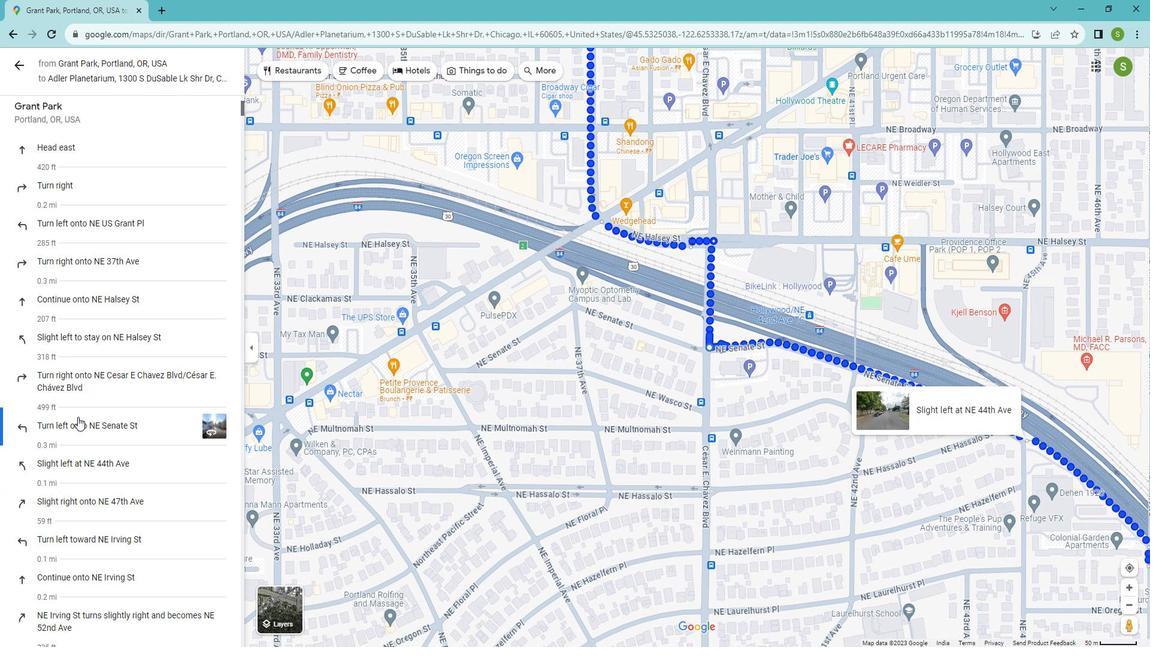 
Action: Mouse moved to (42, 407)
Screenshot: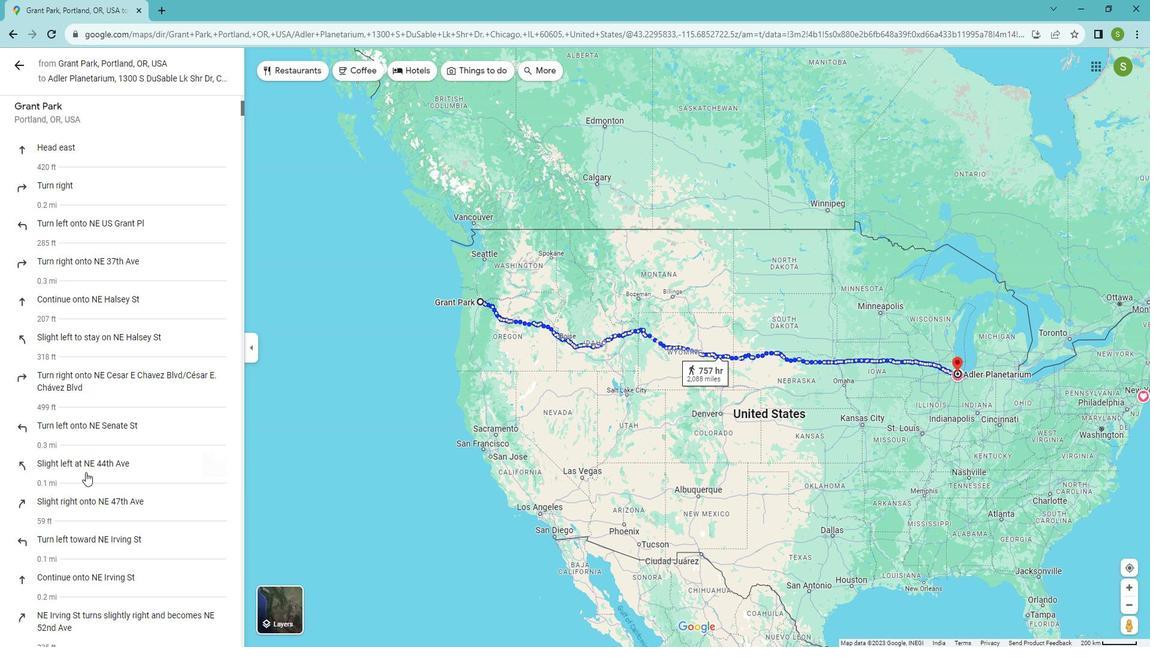 
Action: Mouse pressed left at (42, 407)
Screenshot: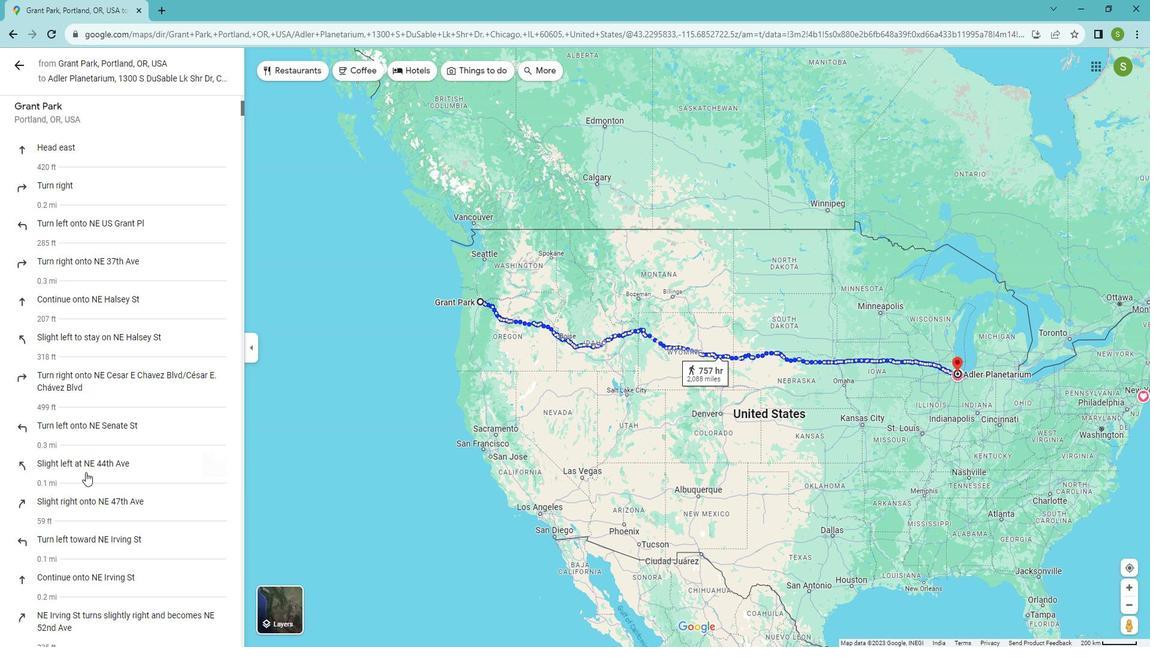 
Action: Mouse moved to (39, 439)
Screenshot: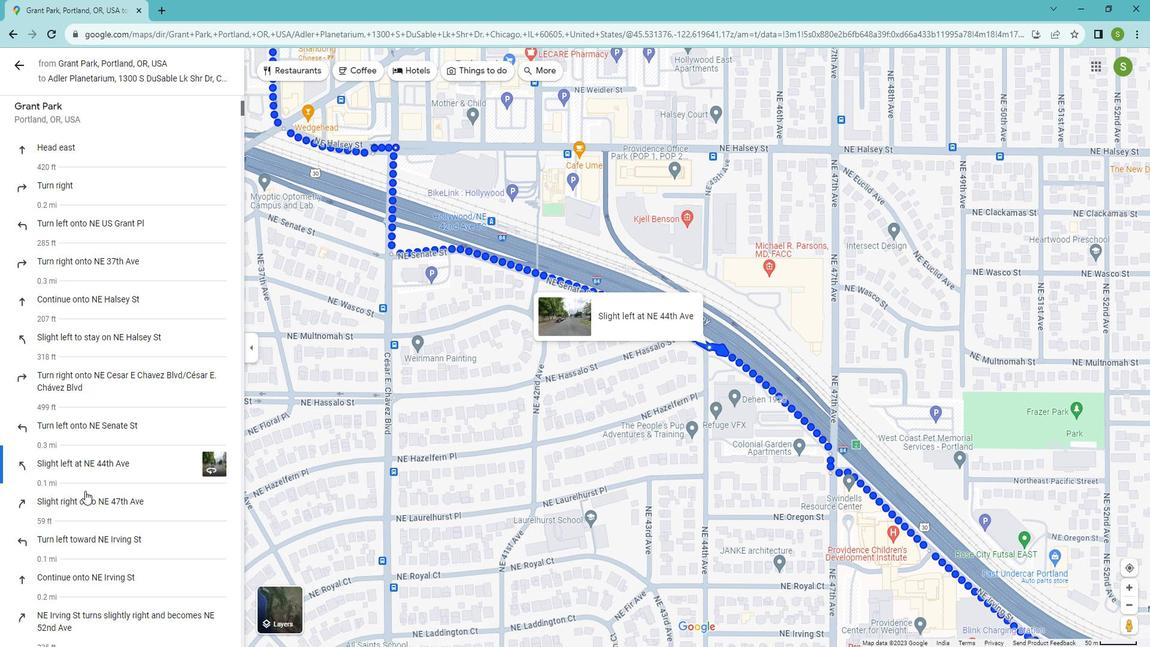 
Action: Mouse pressed left at (39, 439)
Screenshot: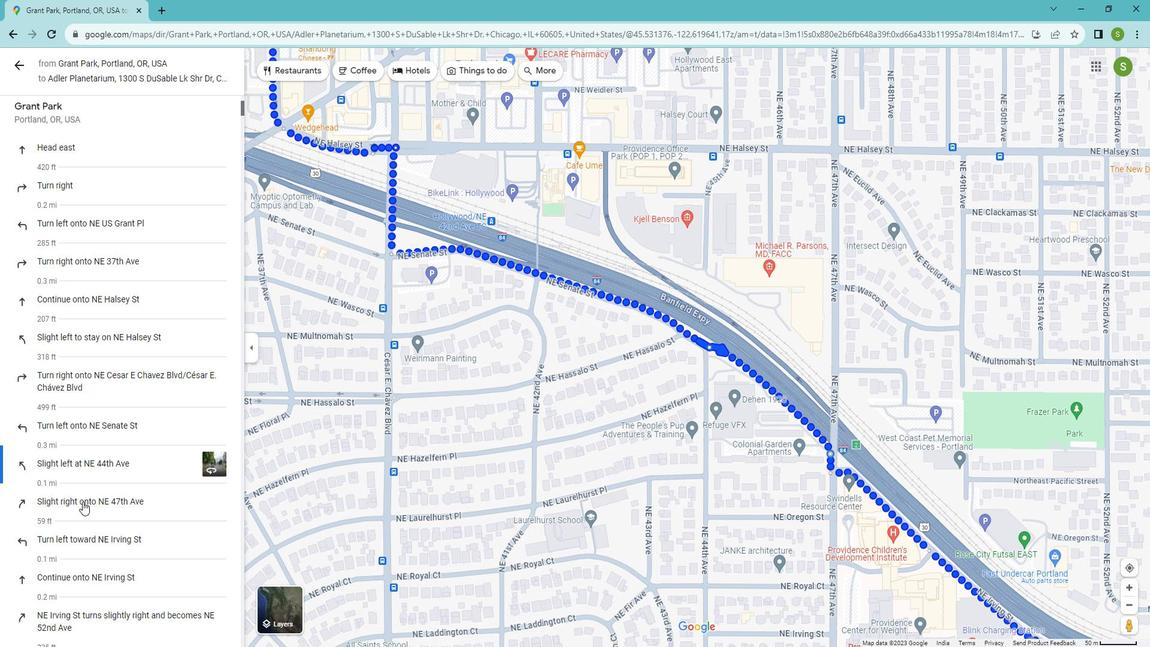 
Action: Mouse moved to (41, 472)
Screenshot: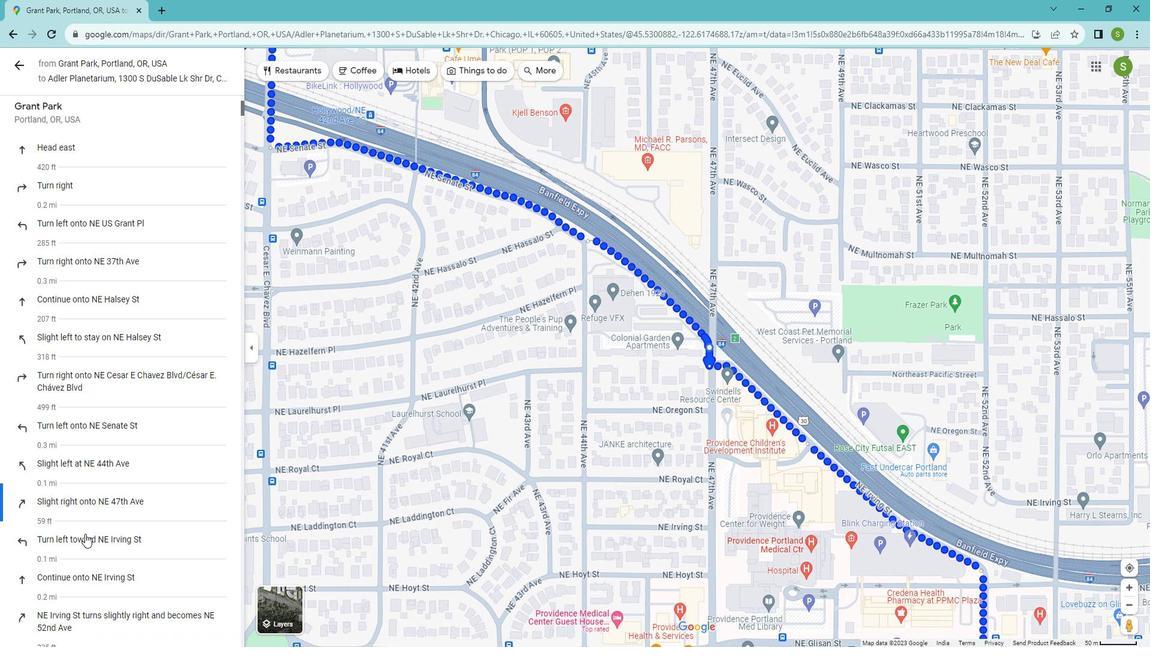 
Action: Mouse pressed left at (41, 472)
Screenshot: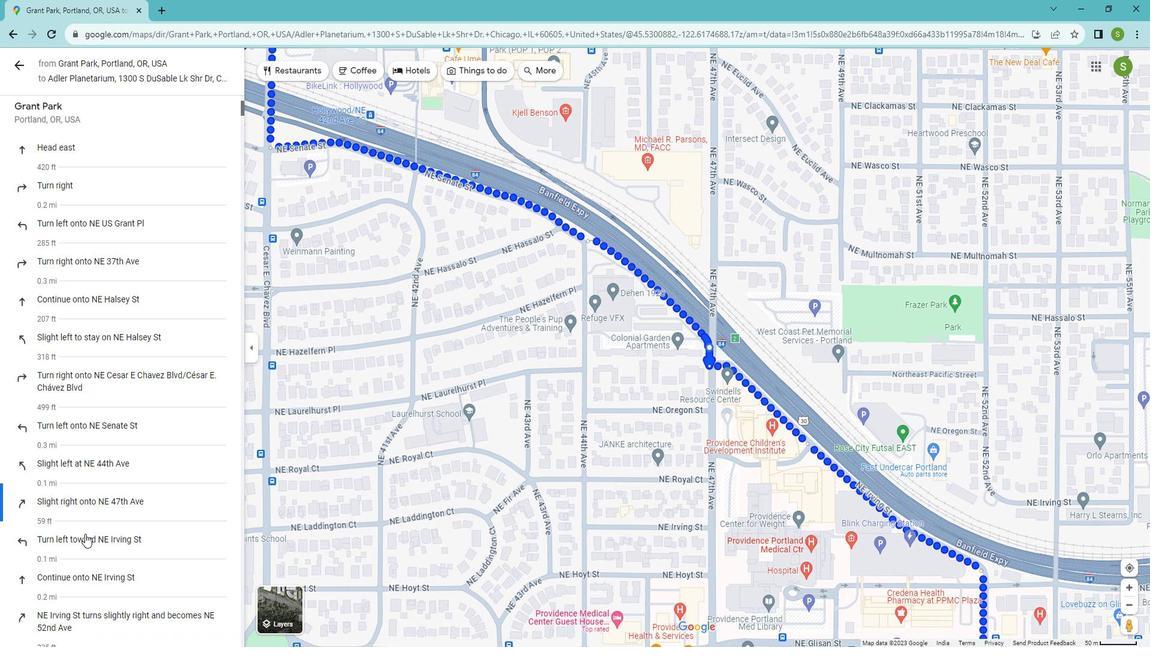 
Action: Mouse moved to (35, 509)
Screenshot: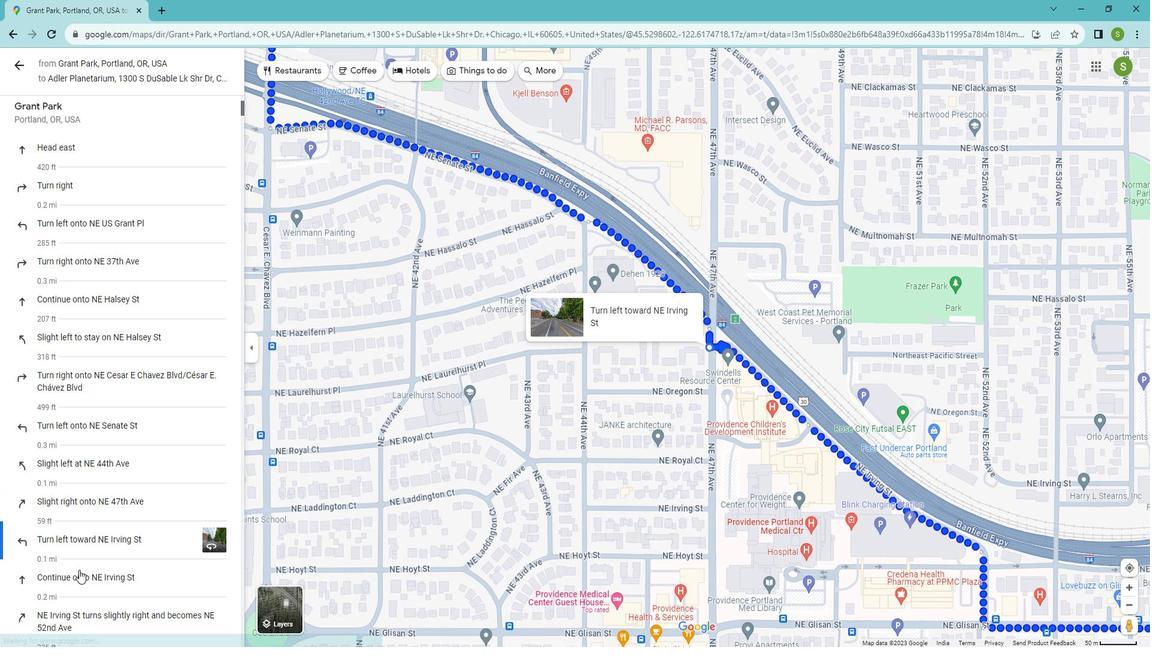 
Action: Mouse pressed left at (35, 509)
Screenshot: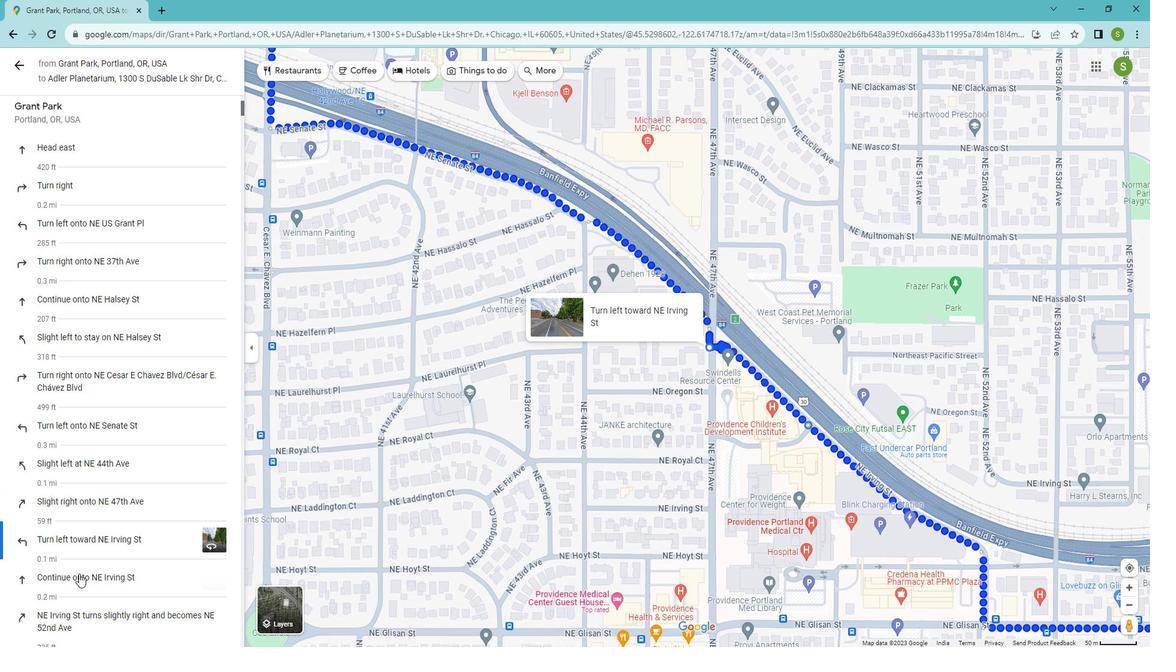 
Action: Mouse moved to (52, 549)
Screenshot: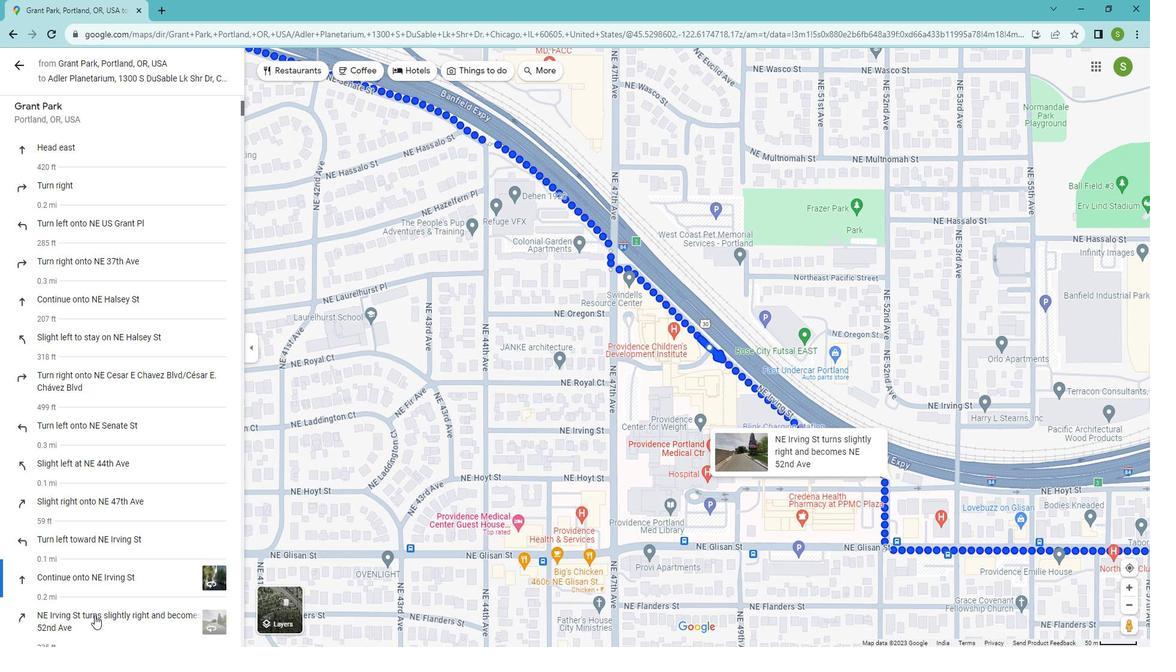 
Action: Mouse pressed left at (52, 549)
Screenshot: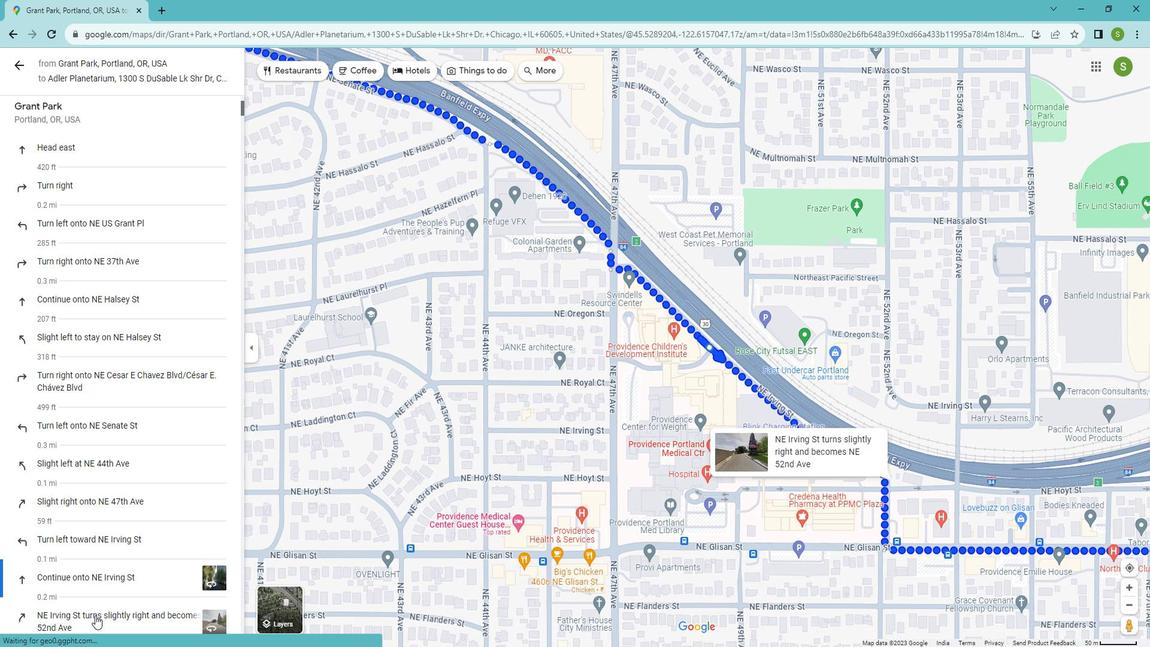 
Action: Mouse moved to (65, 439)
Screenshot: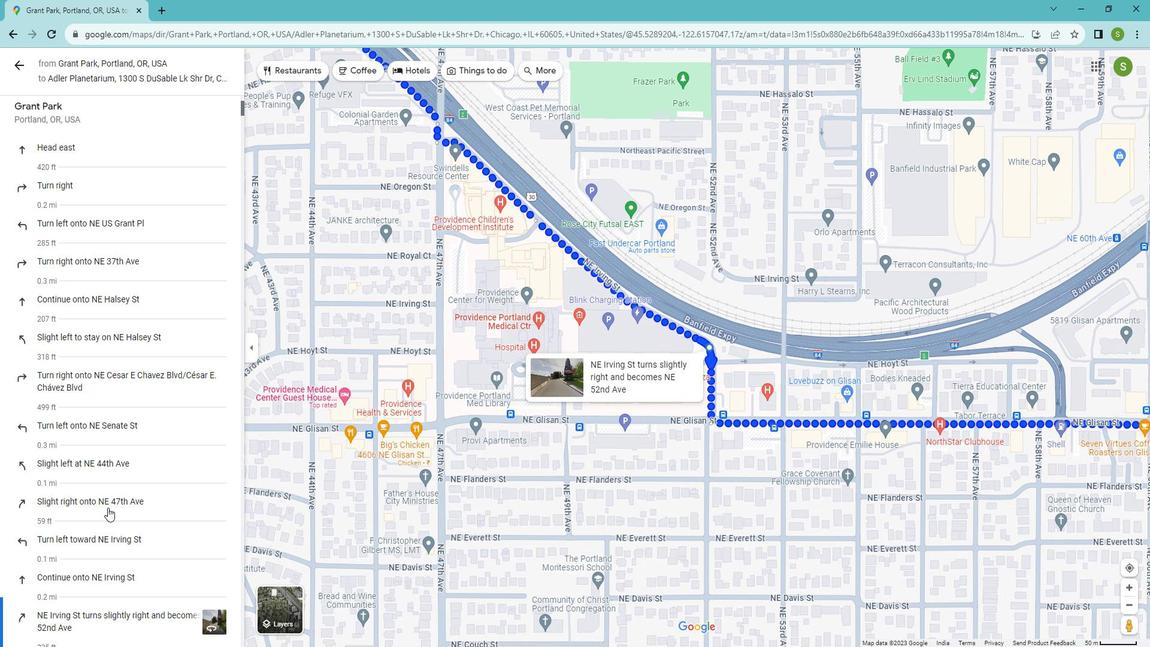 
Action: Mouse scrolled (65, 439) with delta (0, 0)
Screenshot: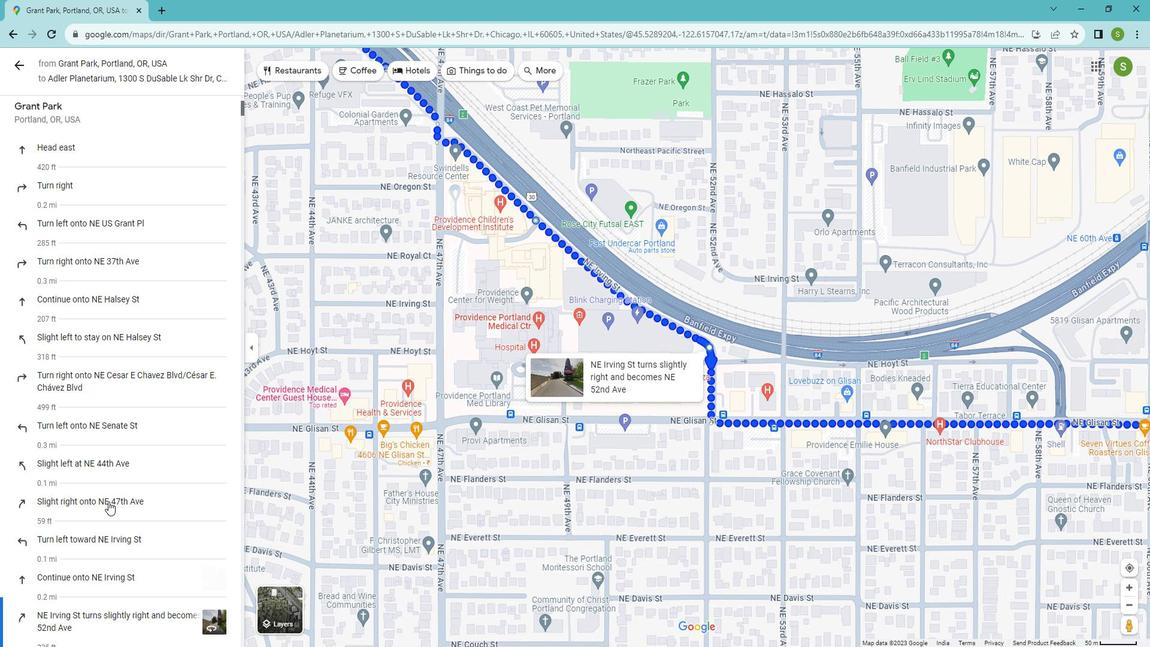 
Action: Mouse scrolled (65, 439) with delta (0, 0)
Screenshot: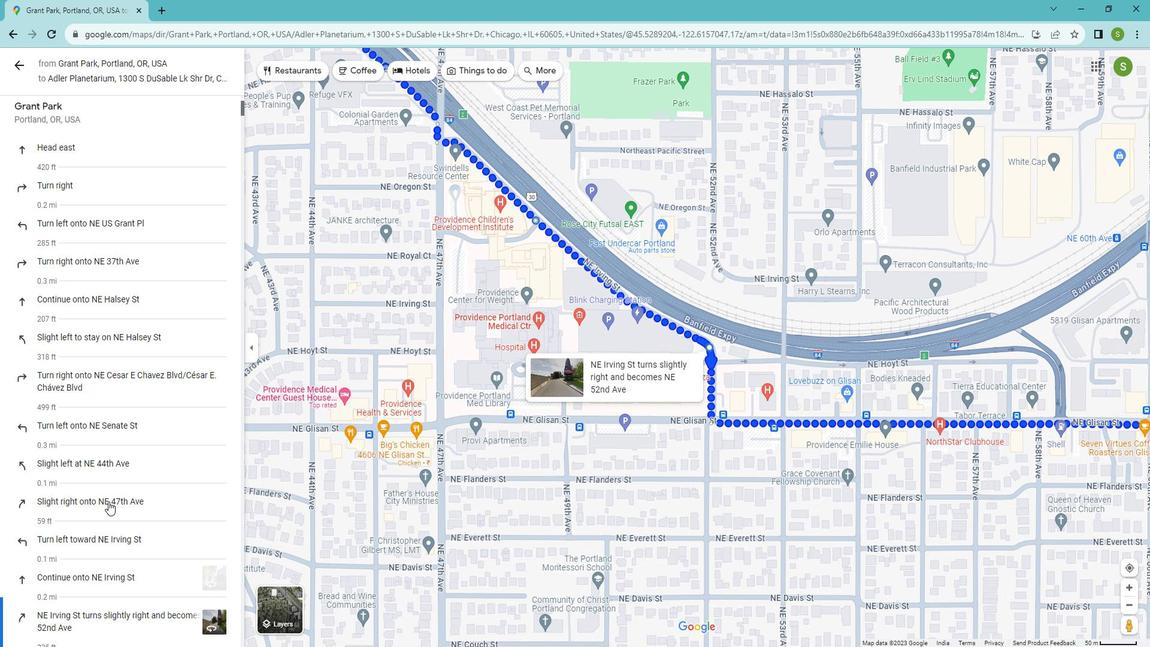 
Action: Mouse scrolled (65, 439) with delta (0, 0)
Screenshot: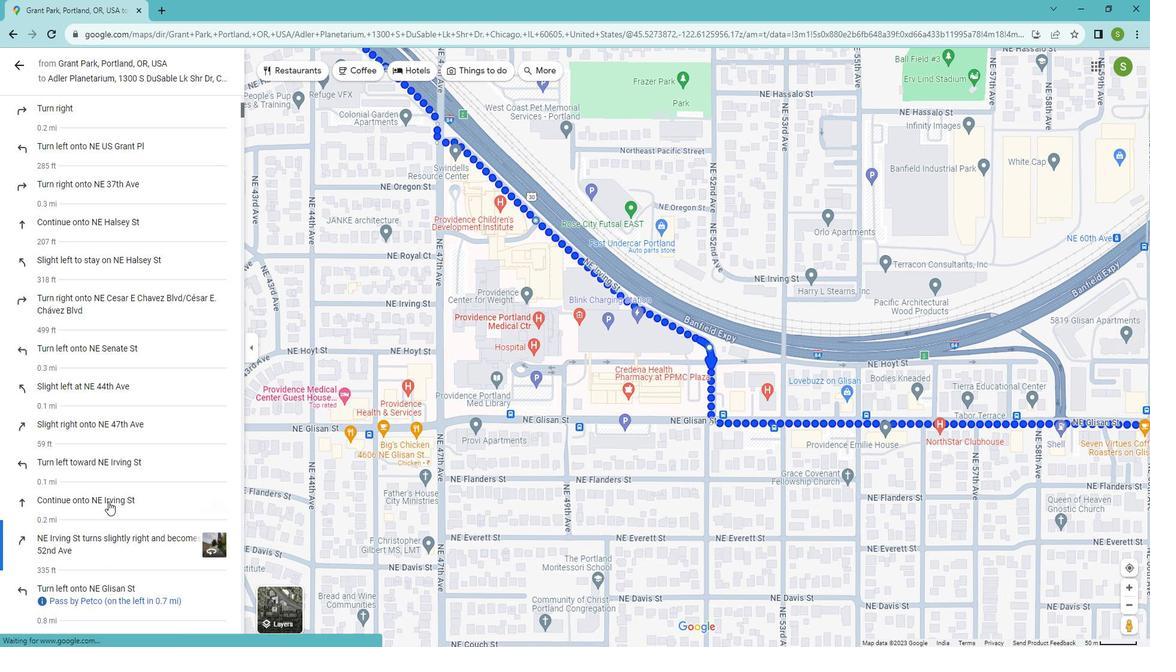 
Action: Mouse scrolled (65, 439) with delta (0, 0)
Screenshot: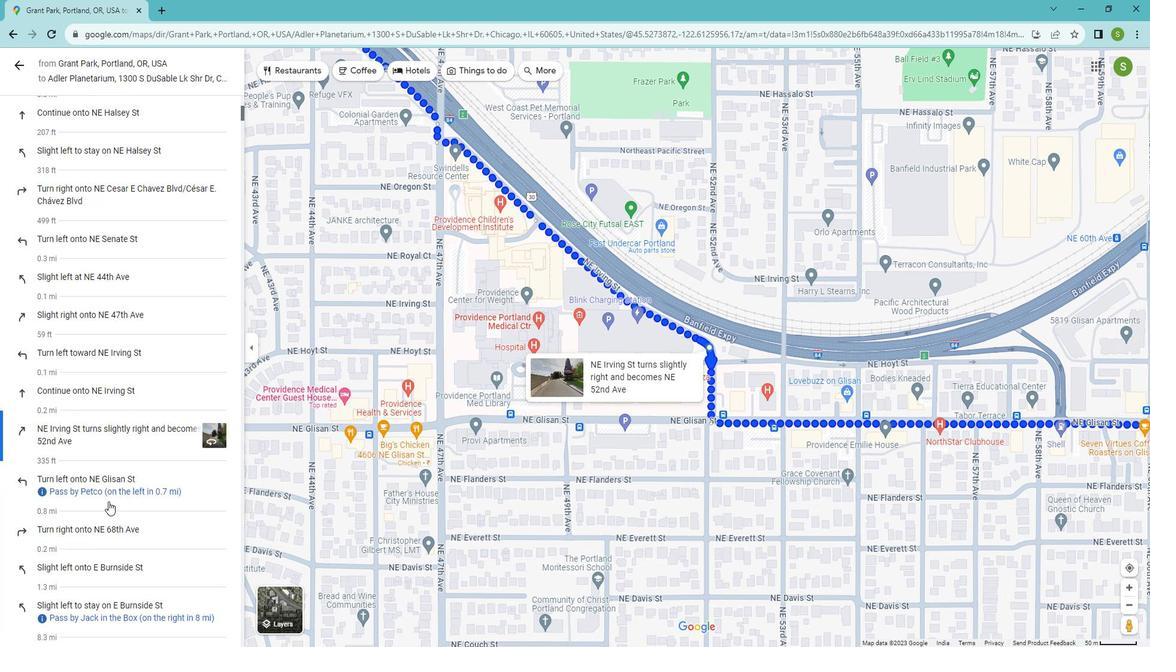 
Action: Mouse moved to (70, 355)
Screenshot: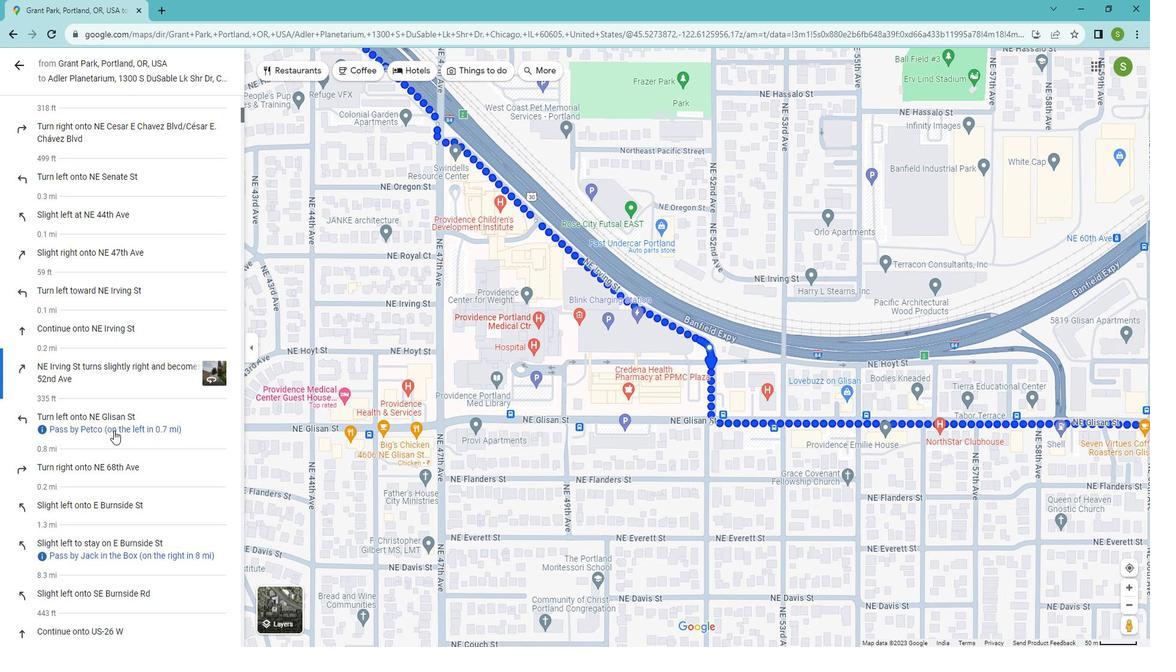 
Action: Mouse pressed left at (70, 355)
Screenshot: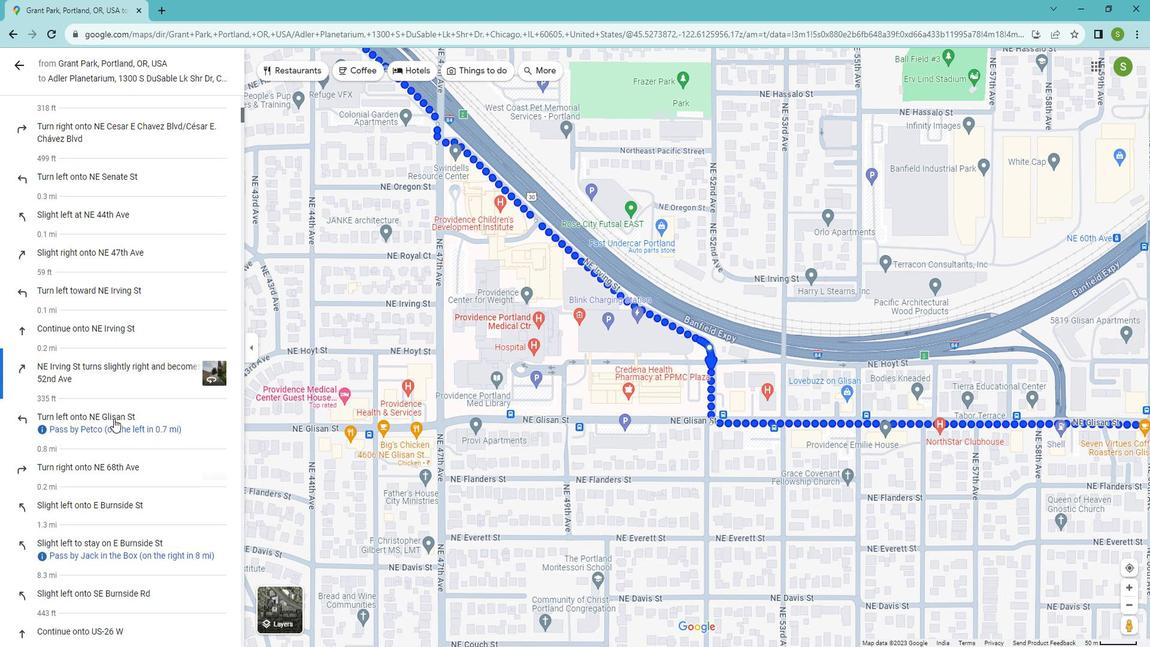 
Action: Mouse moved to (76, 414)
Screenshot: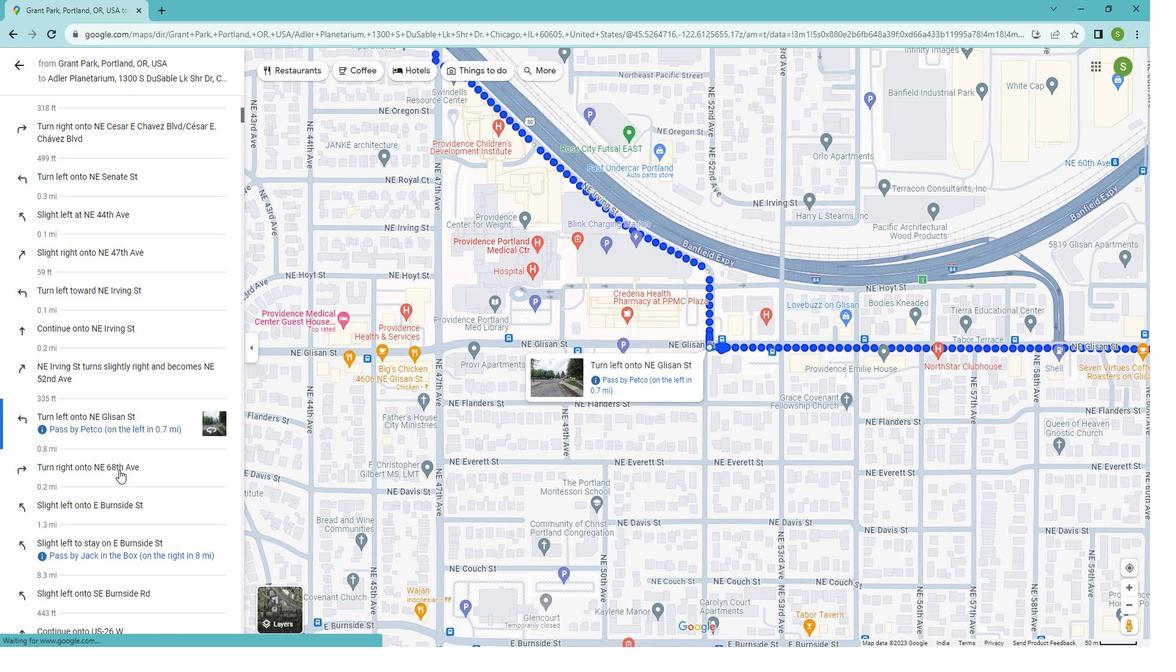 
Action: Mouse pressed left at (76, 414)
Screenshot: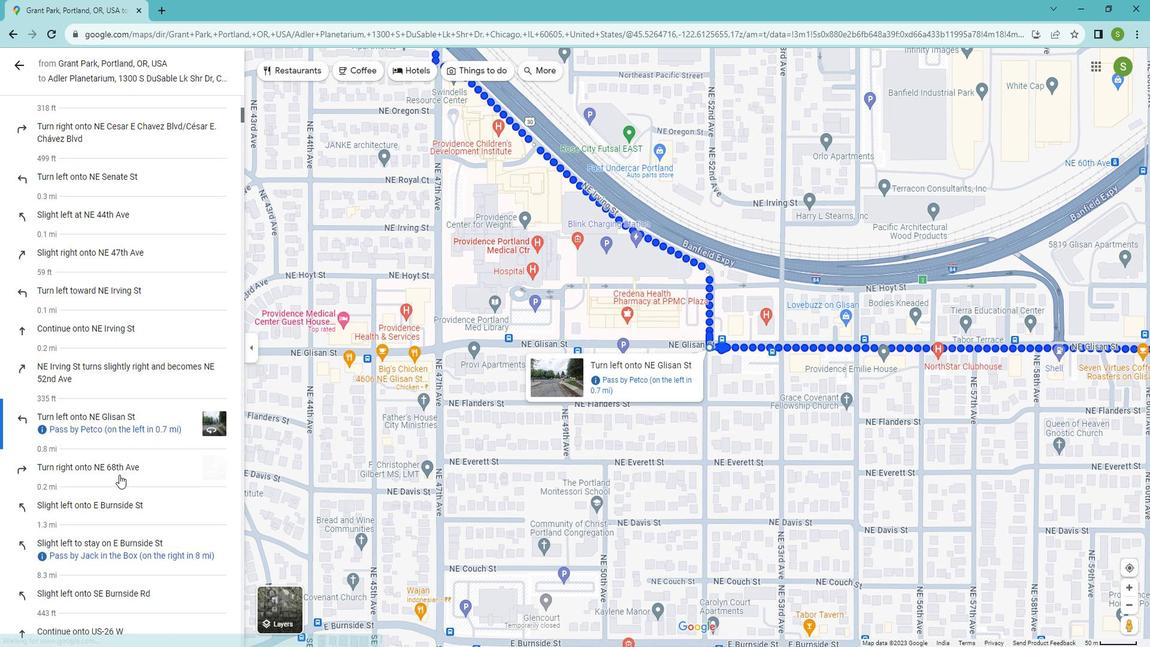 
Action: Mouse moved to (70, 445)
Screenshot: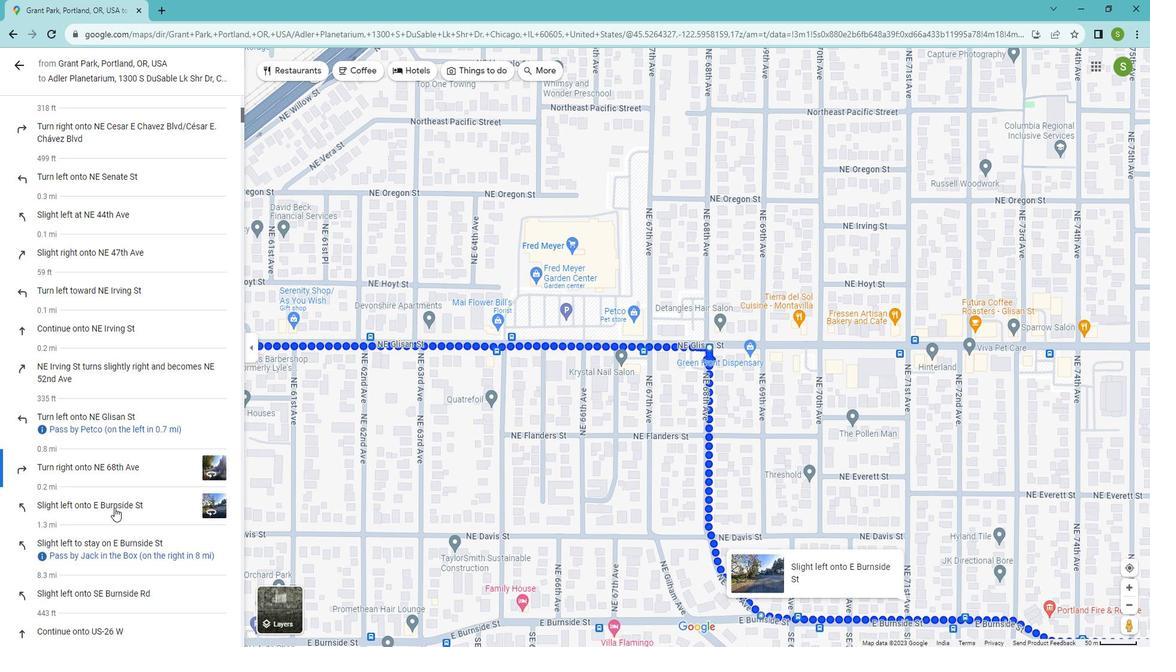 
Action: Mouse pressed left at (70, 445)
Screenshot: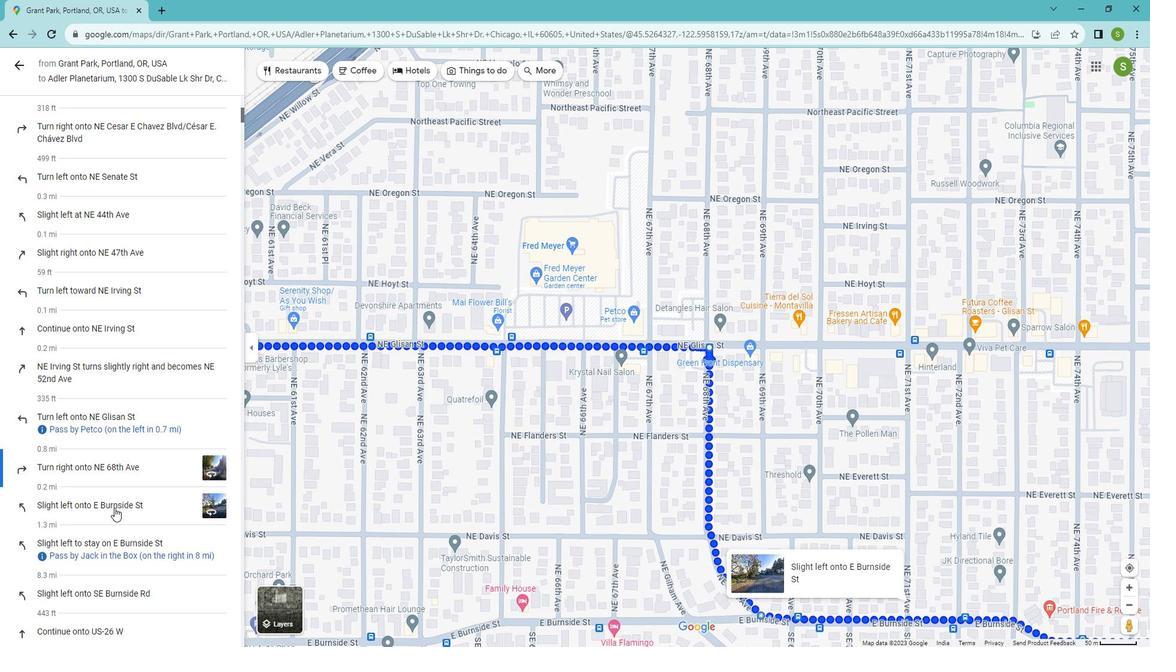 
Action: Mouse moved to (68, 475)
Screenshot: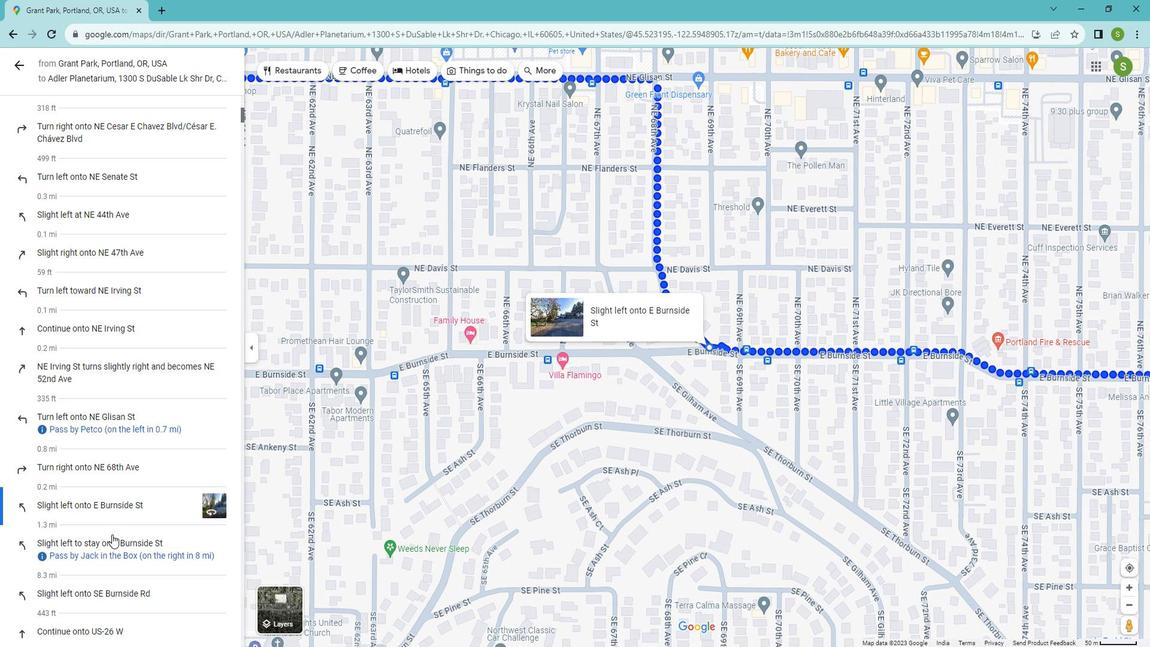 
Action: Mouse pressed left at (68, 475)
Screenshot: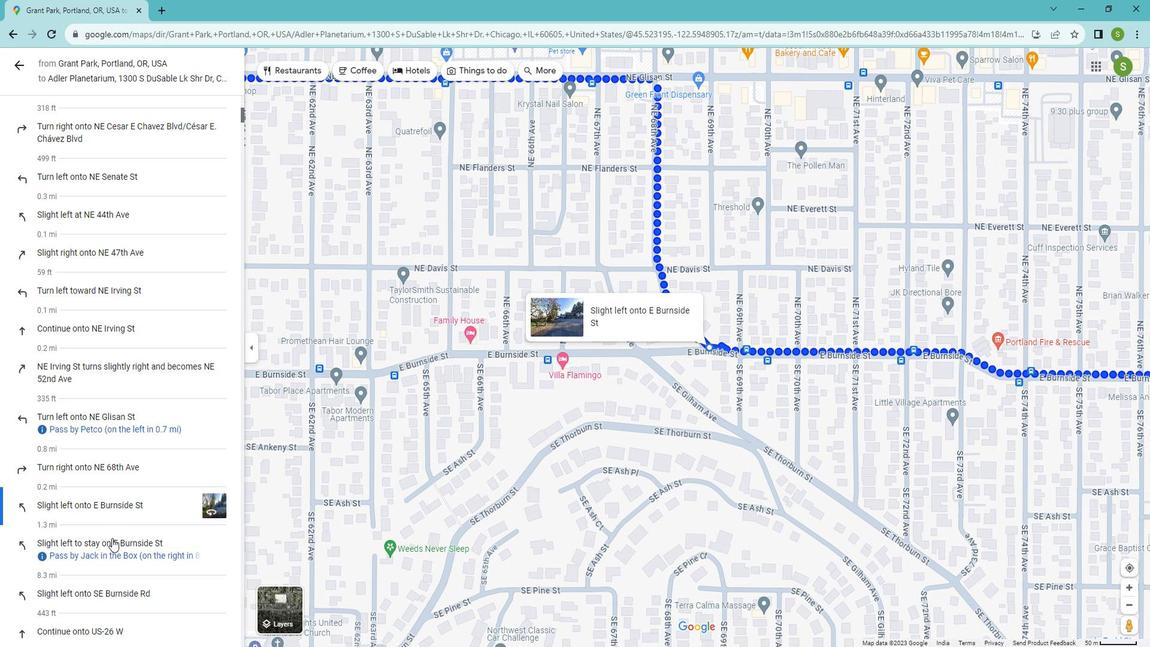 
Action: Mouse moved to (71, 474)
Screenshot: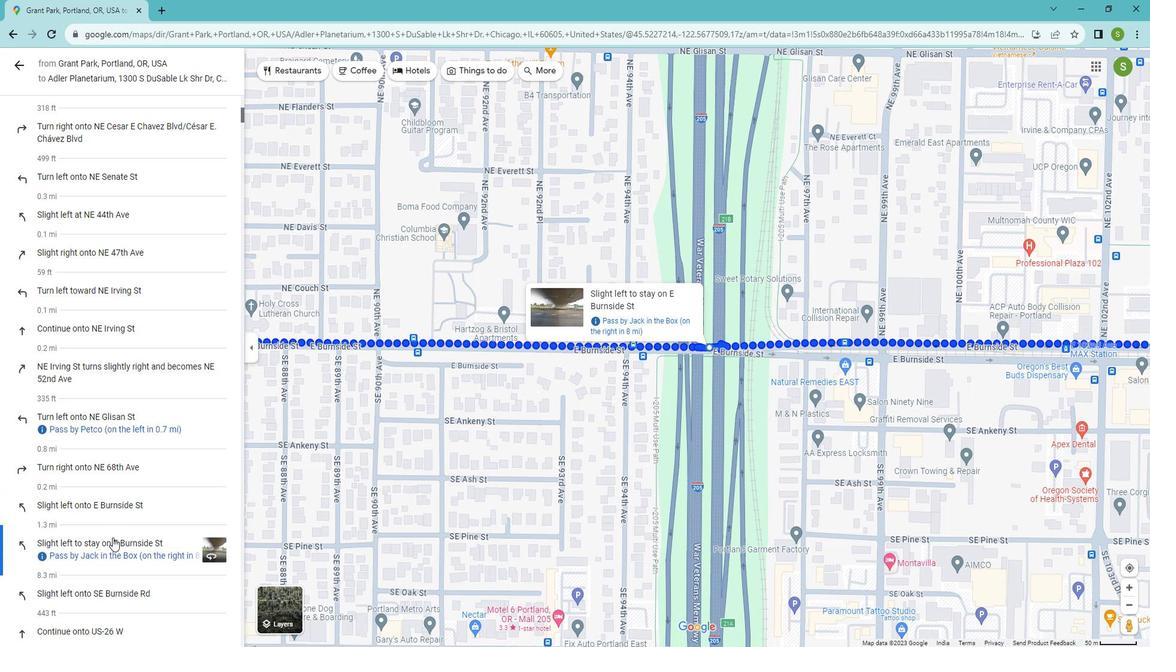 
Action: Mouse scrolled (71, 473) with delta (0, 0)
Screenshot: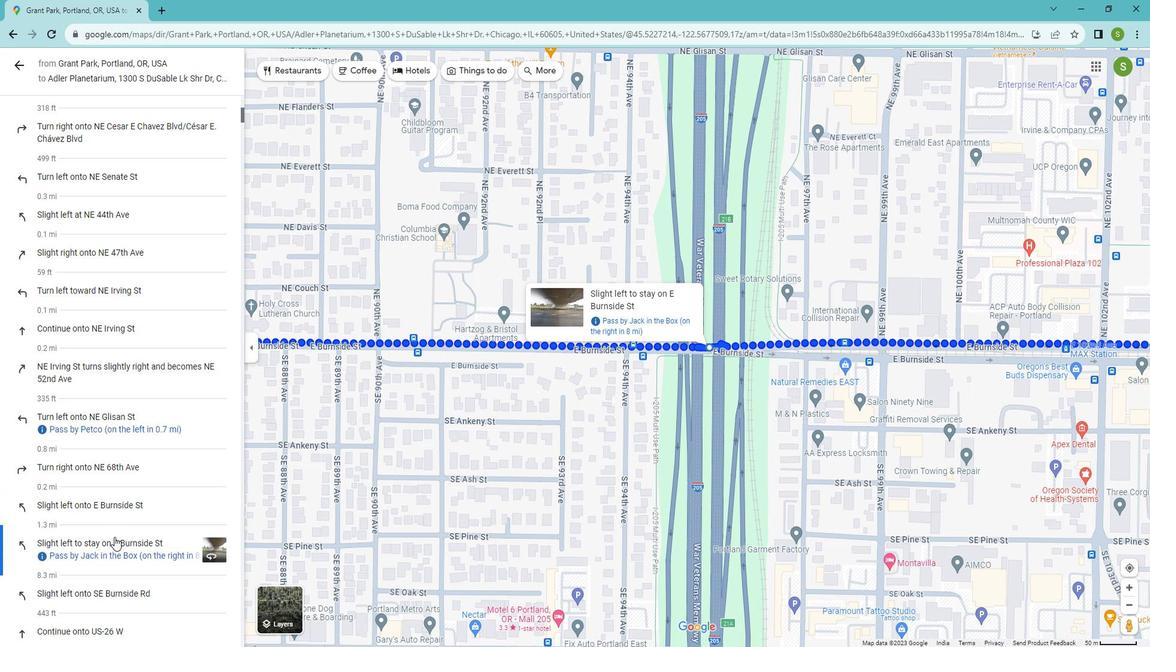 
Action: Mouse scrolled (71, 473) with delta (0, 0)
Screenshot: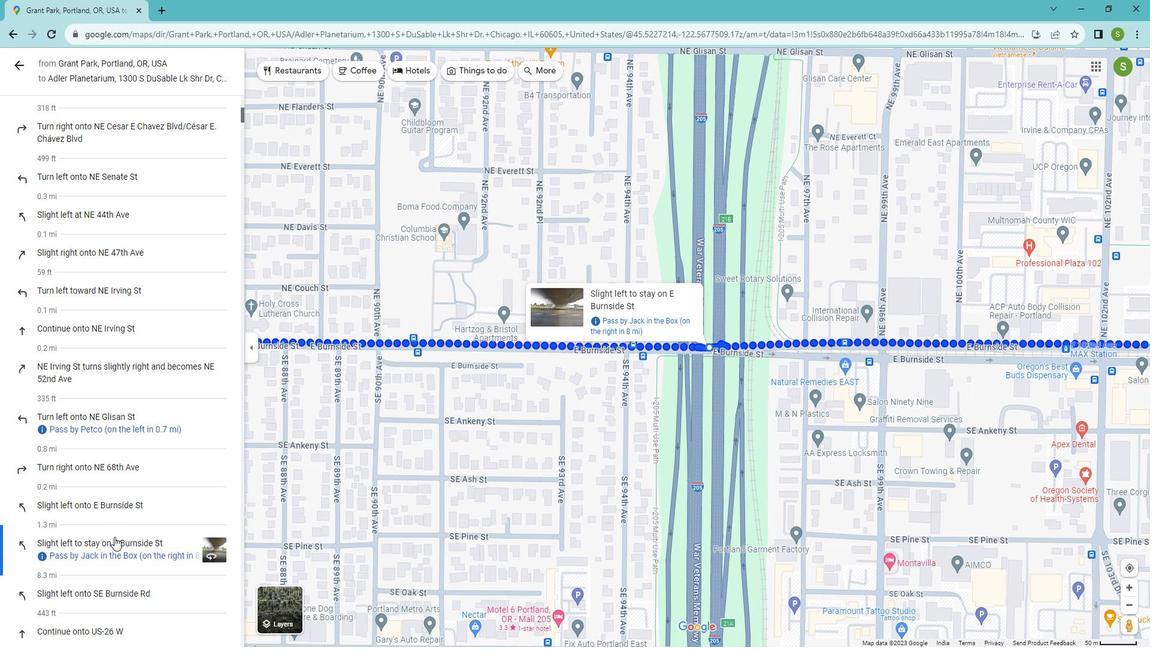 
Action: Mouse moved to (64, 408)
Screenshot: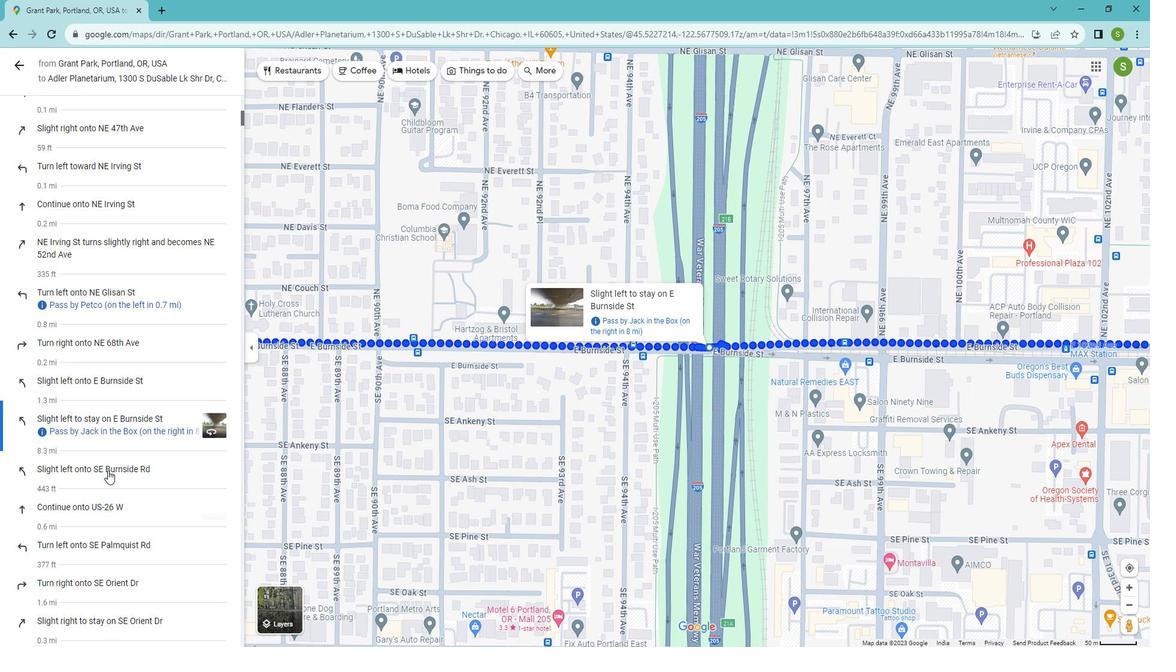 
Action: Mouse pressed left at (64, 408)
Screenshot: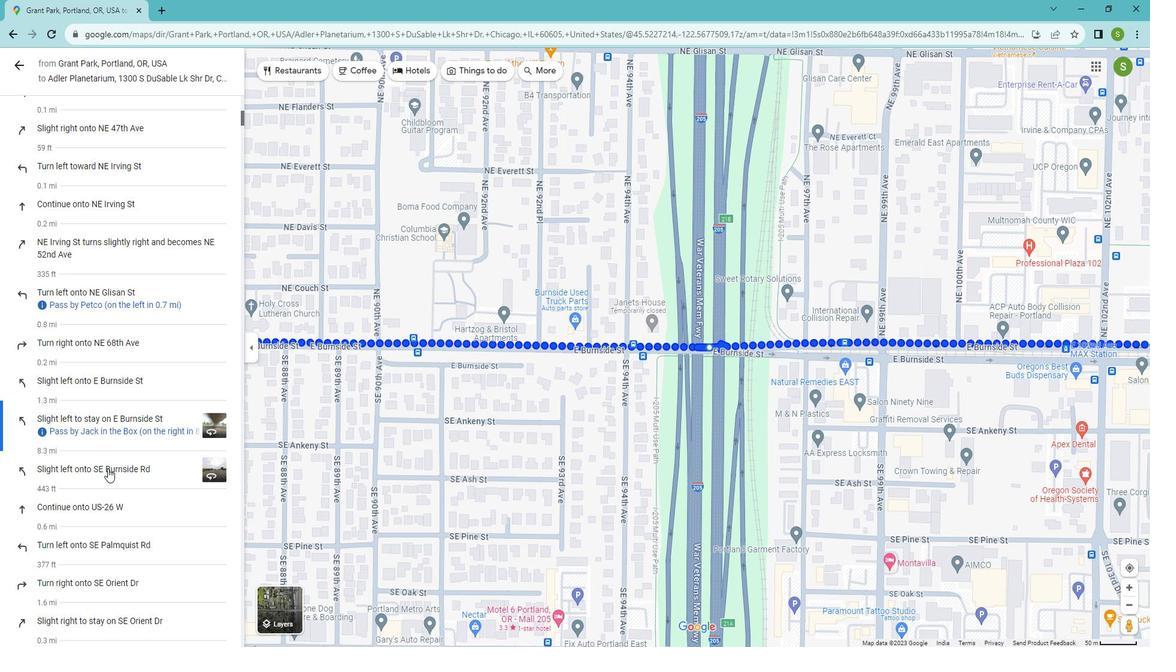 
Action: Mouse moved to (62, 448)
Screenshot: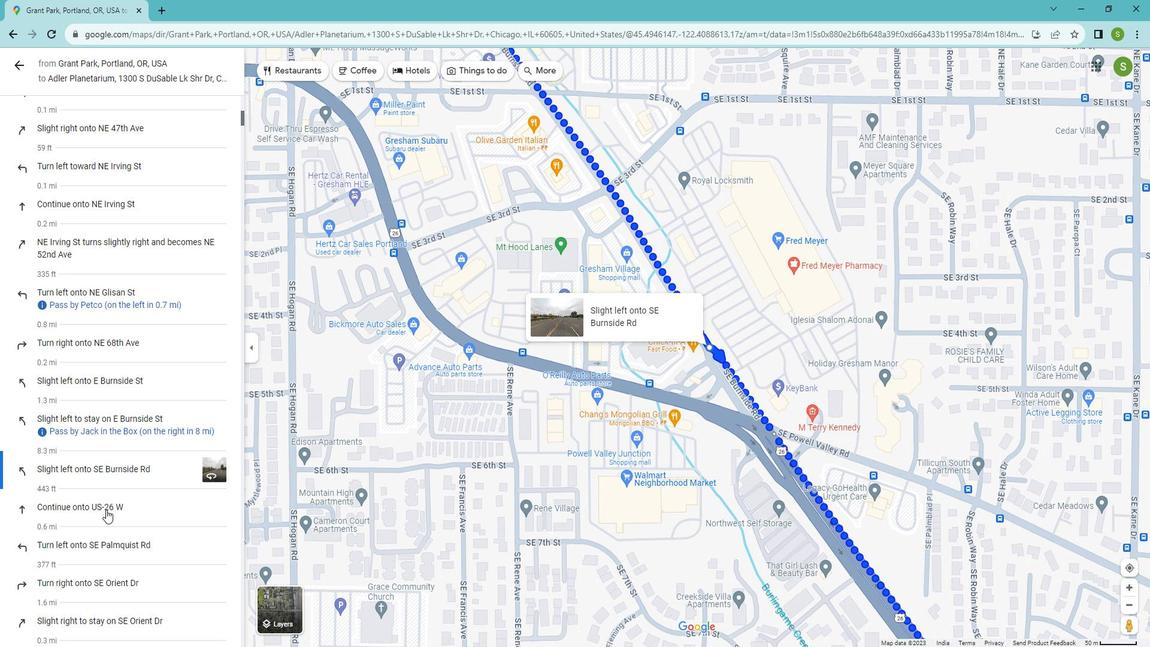 
Action: Mouse pressed left at (62, 448)
Screenshot: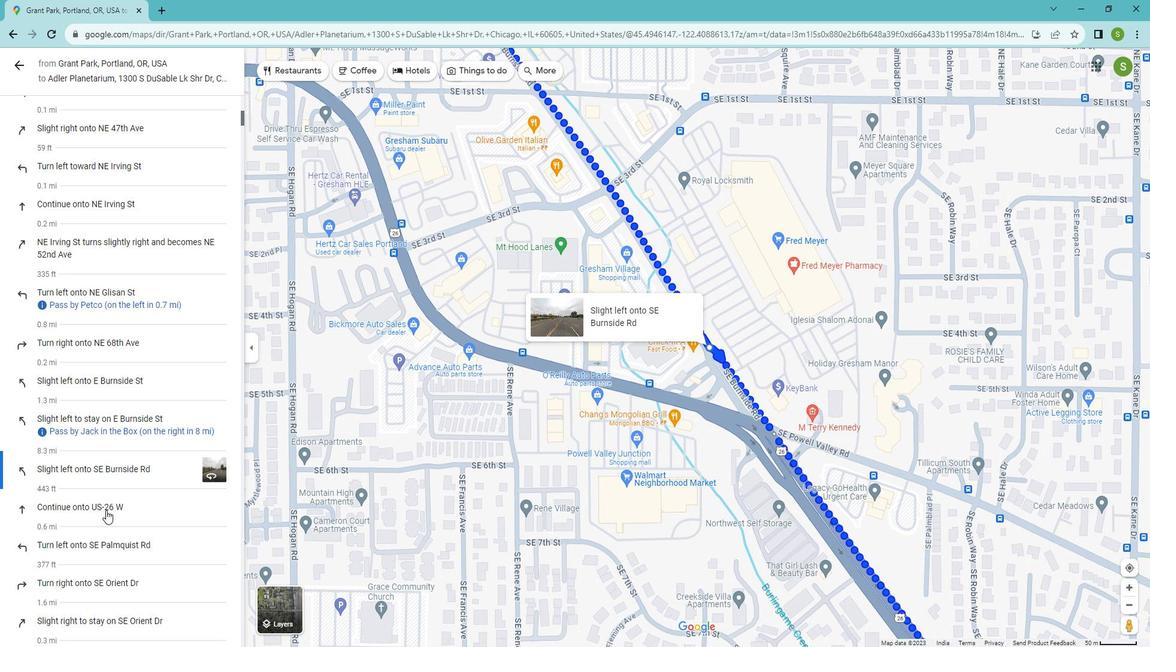 
Action: Mouse moved to (60, 471)
Screenshot: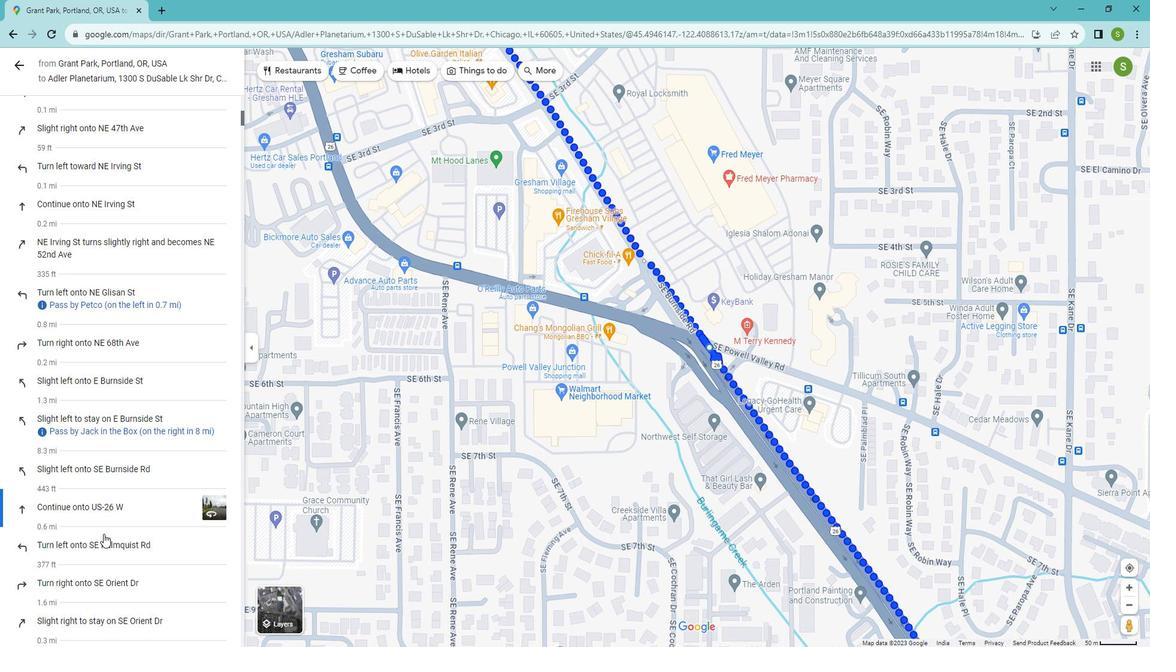 
Action: Mouse pressed left at (60, 471)
Screenshot: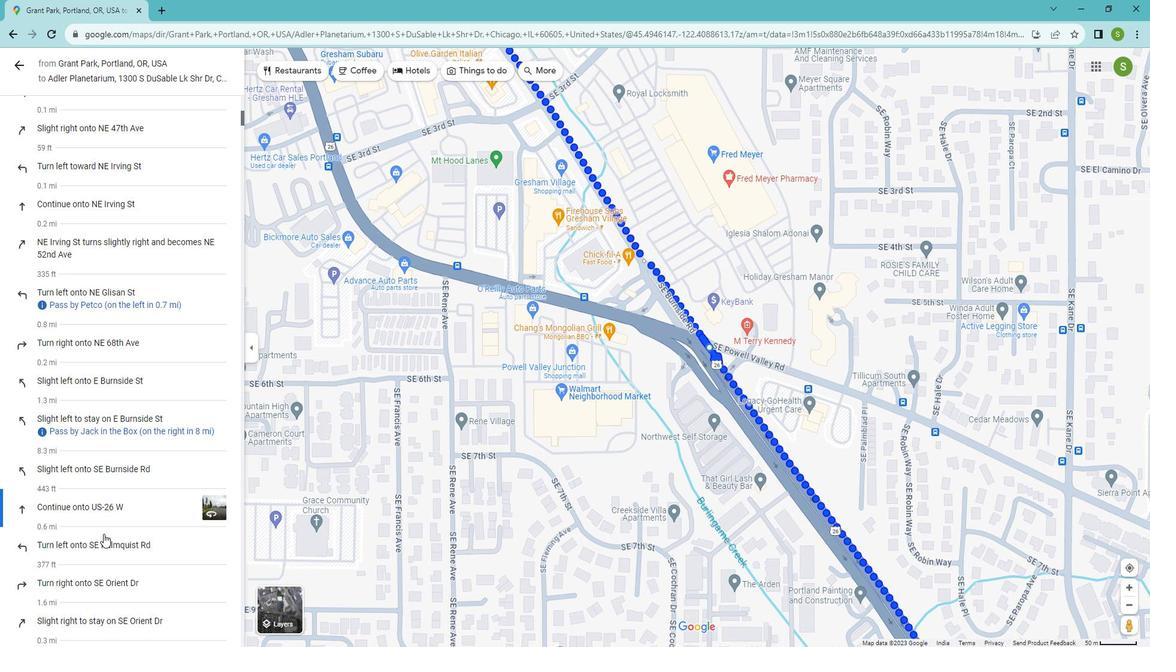 
Action: Mouse moved to (71, 514)
Screenshot: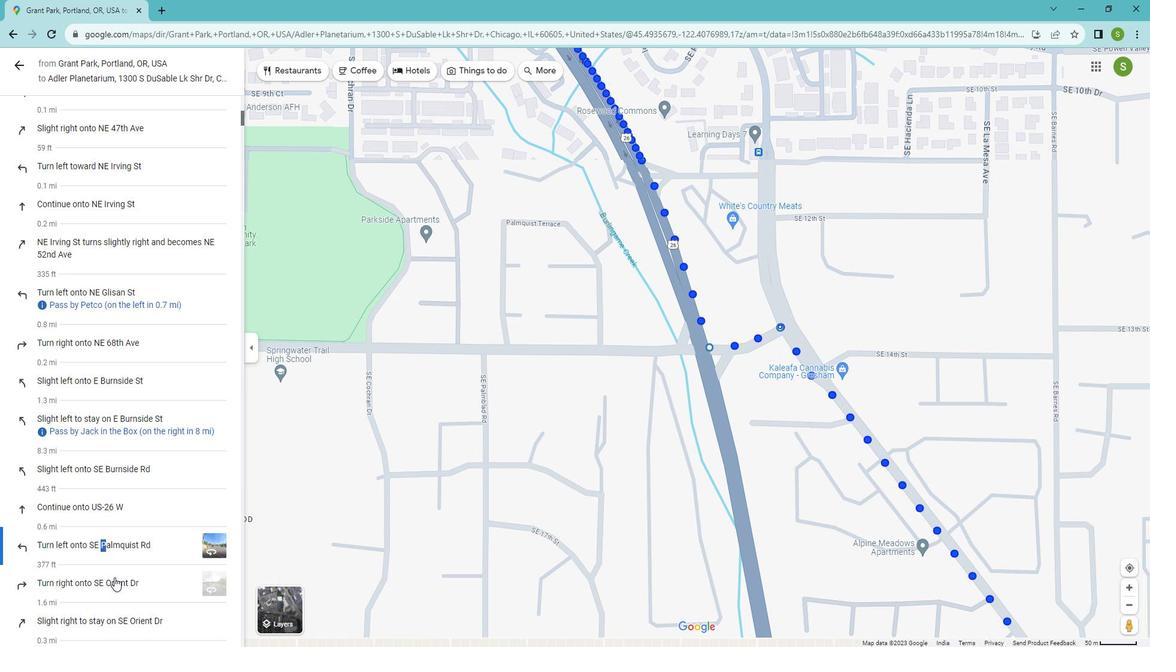 
Action: Mouse pressed left at (71, 514)
Screenshot: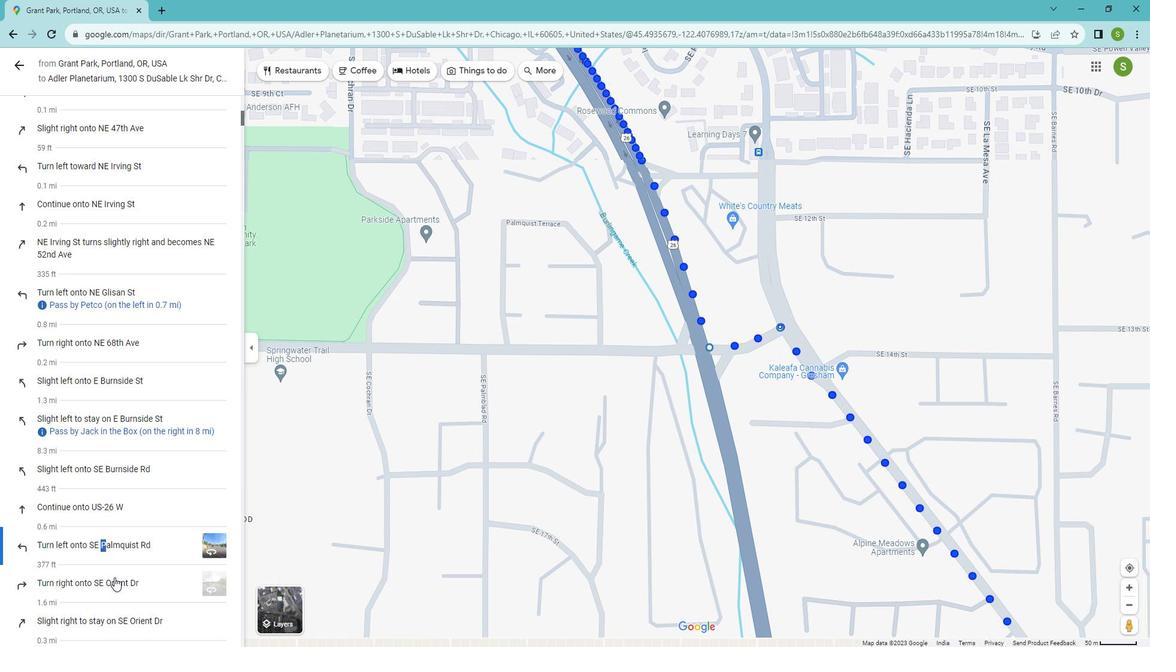
Action: Mouse moved to (55, 471)
Screenshot: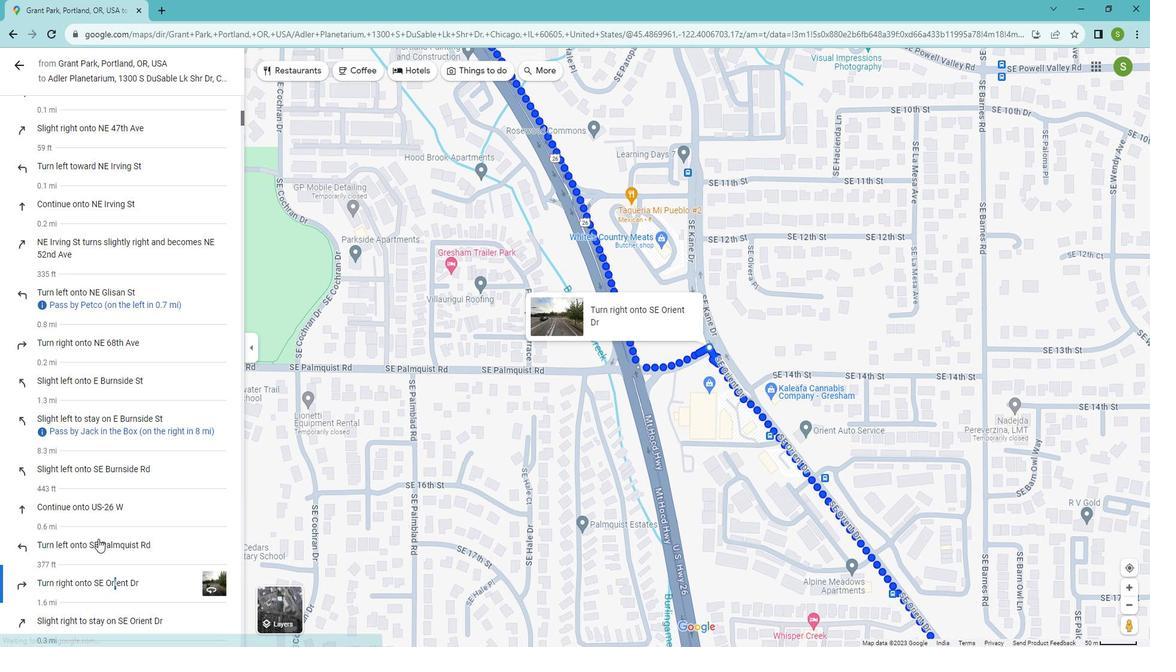 
Action: Mouse scrolled (55, 470) with delta (0, 0)
Screenshot: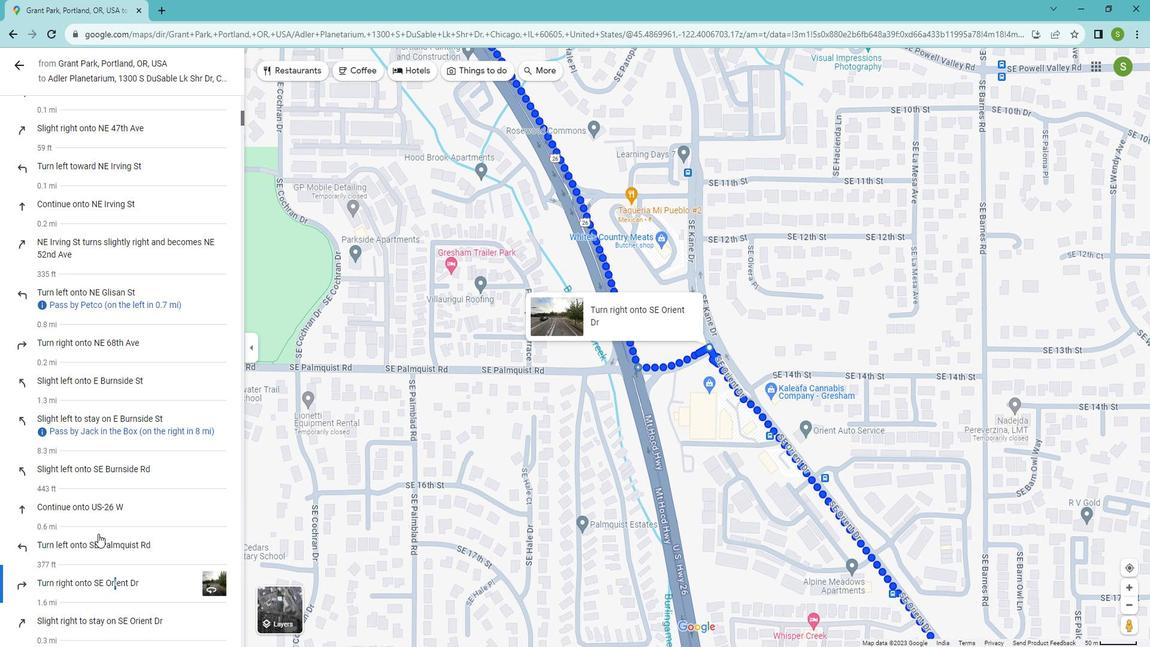 
Action: Mouse moved to (55, 470)
Screenshot: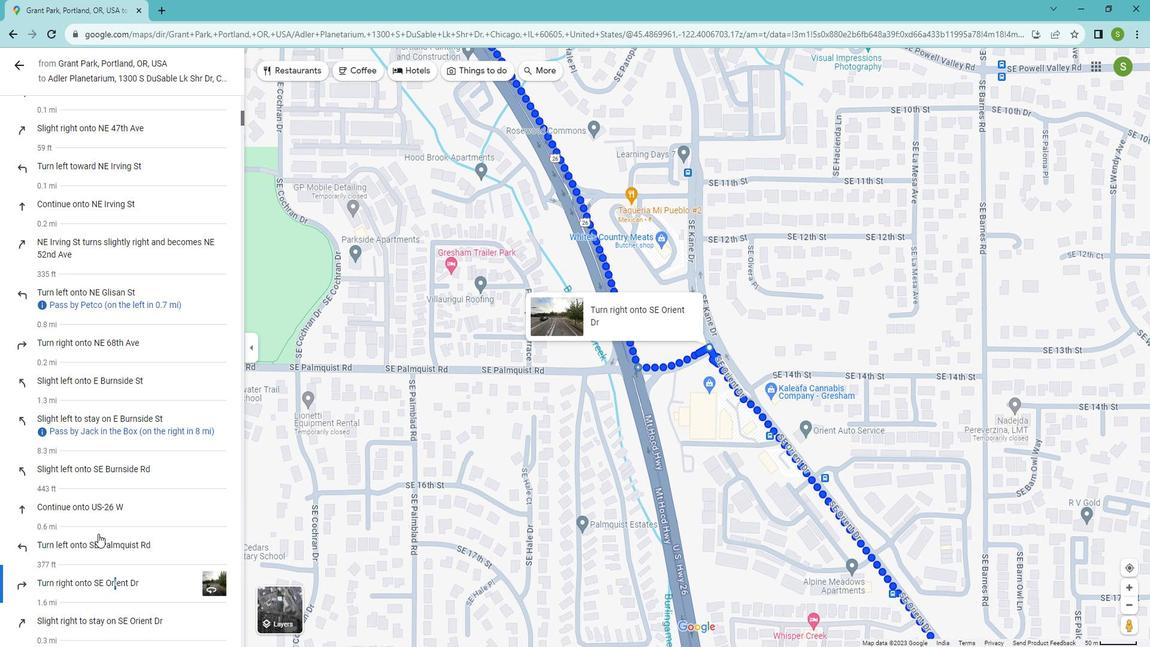 
Action: Mouse scrolled (55, 469) with delta (0, 0)
Screenshot: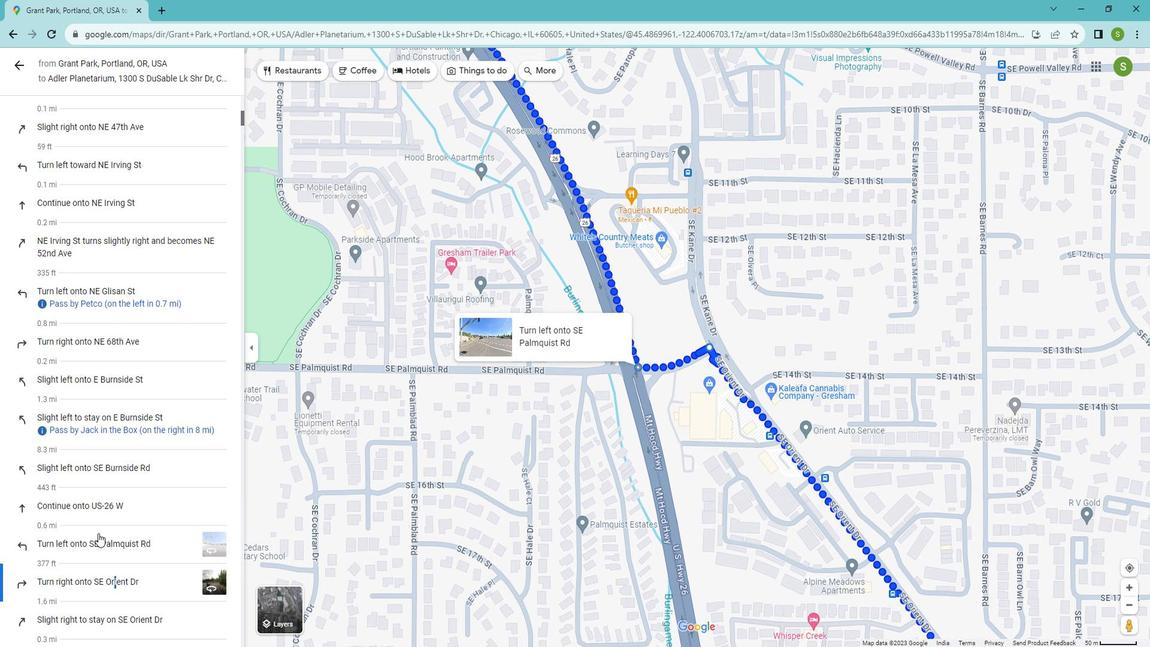 
Action: Mouse scrolled (55, 469) with delta (0, 0)
Screenshot: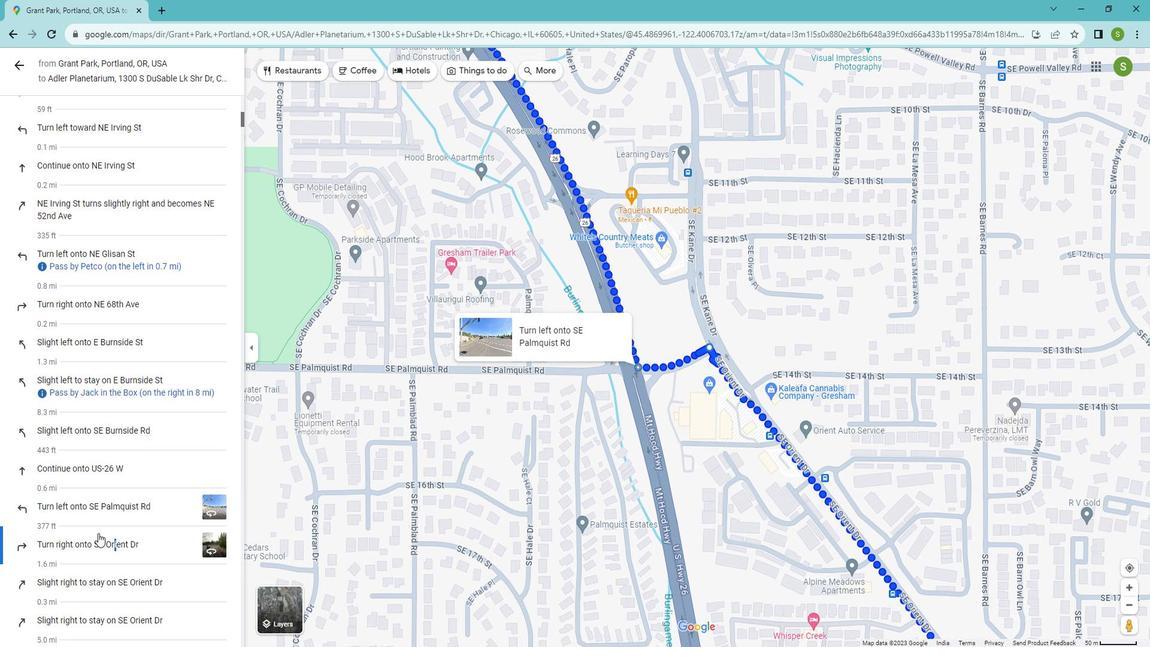 
Action: Mouse scrolled (55, 469) with delta (0, 0)
Screenshot: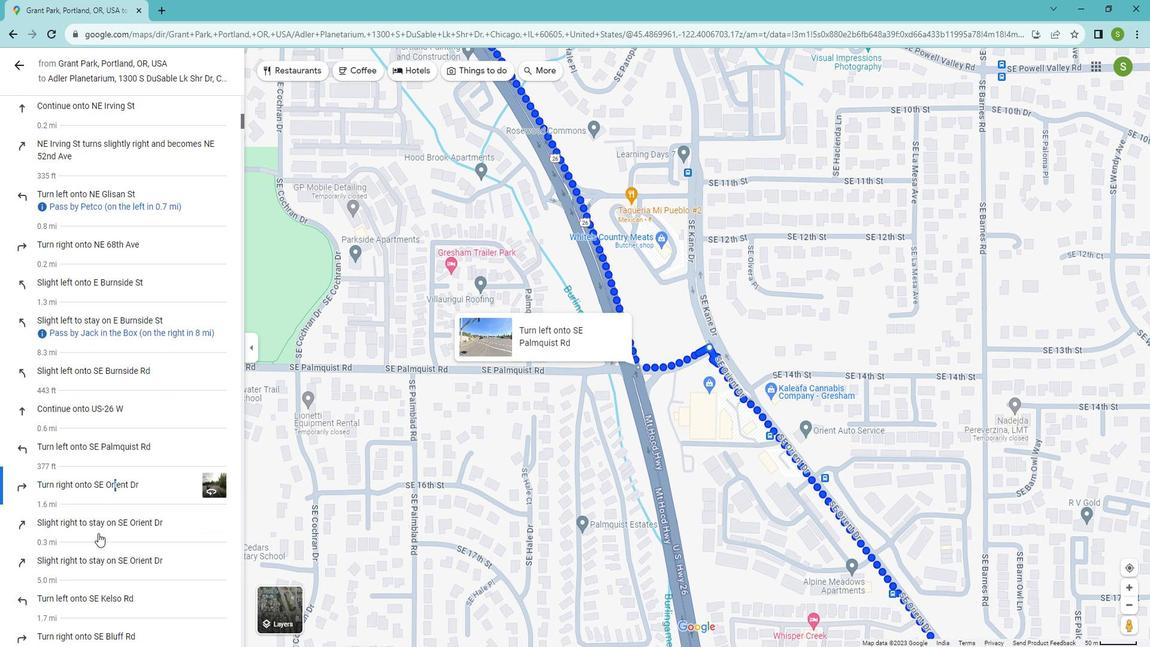 
Action: Mouse scrolled (55, 469) with delta (0, 0)
Screenshot: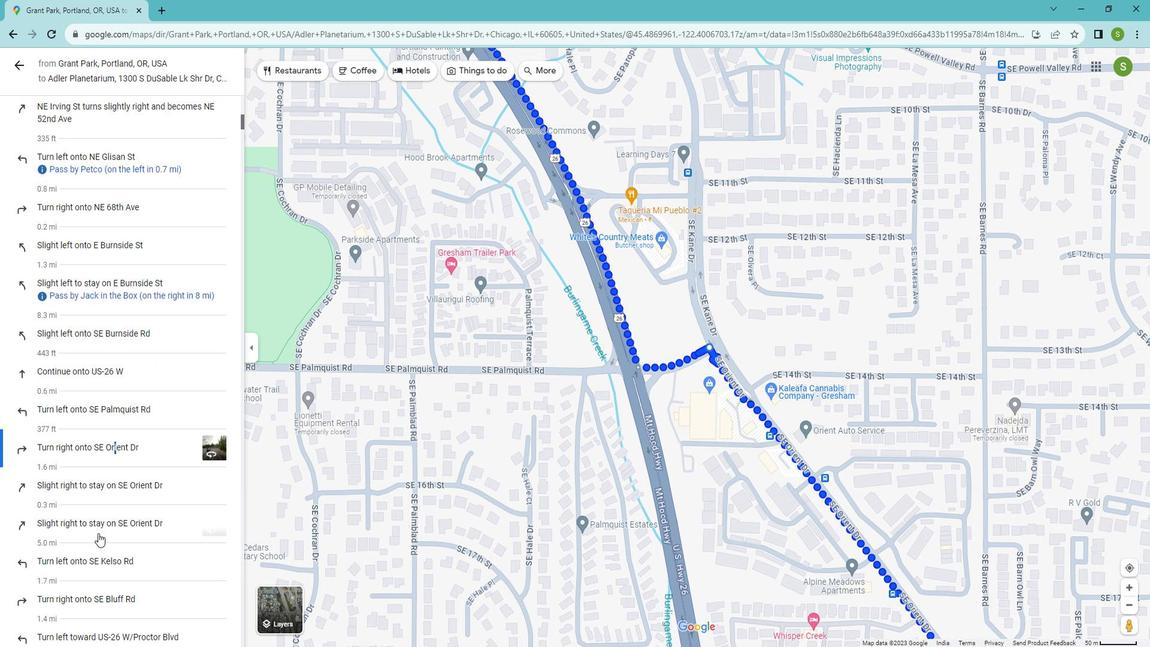 
Action: Mouse moved to (116, 185)
Screenshot: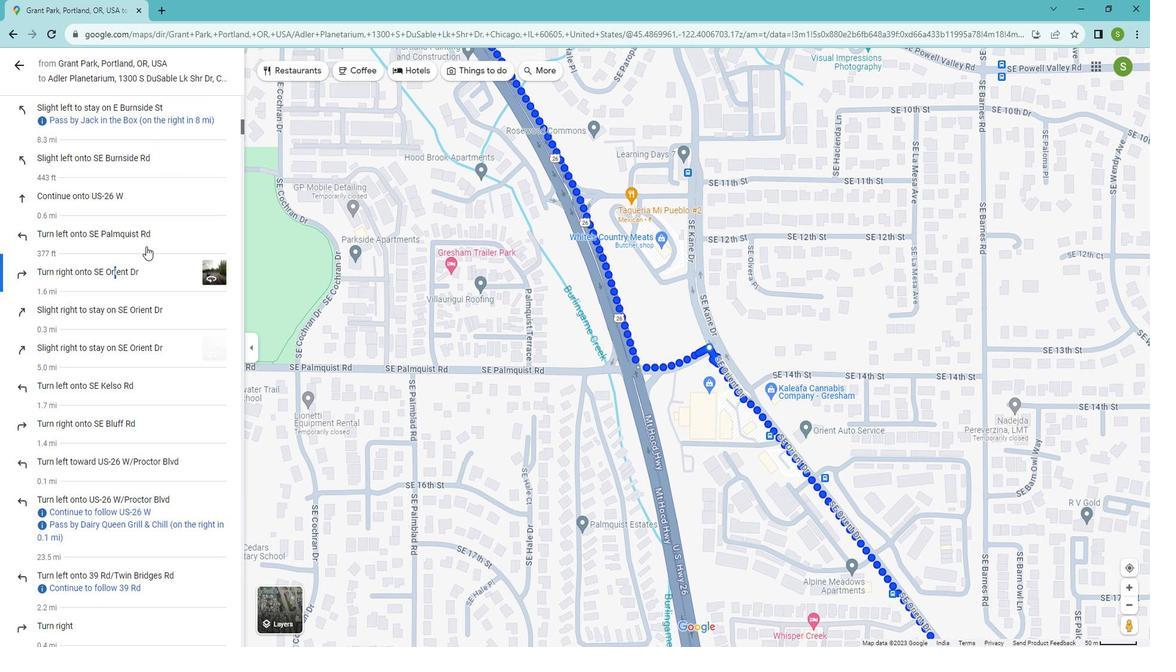 
Action: Mouse pressed left at (116, 185)
Screenshot: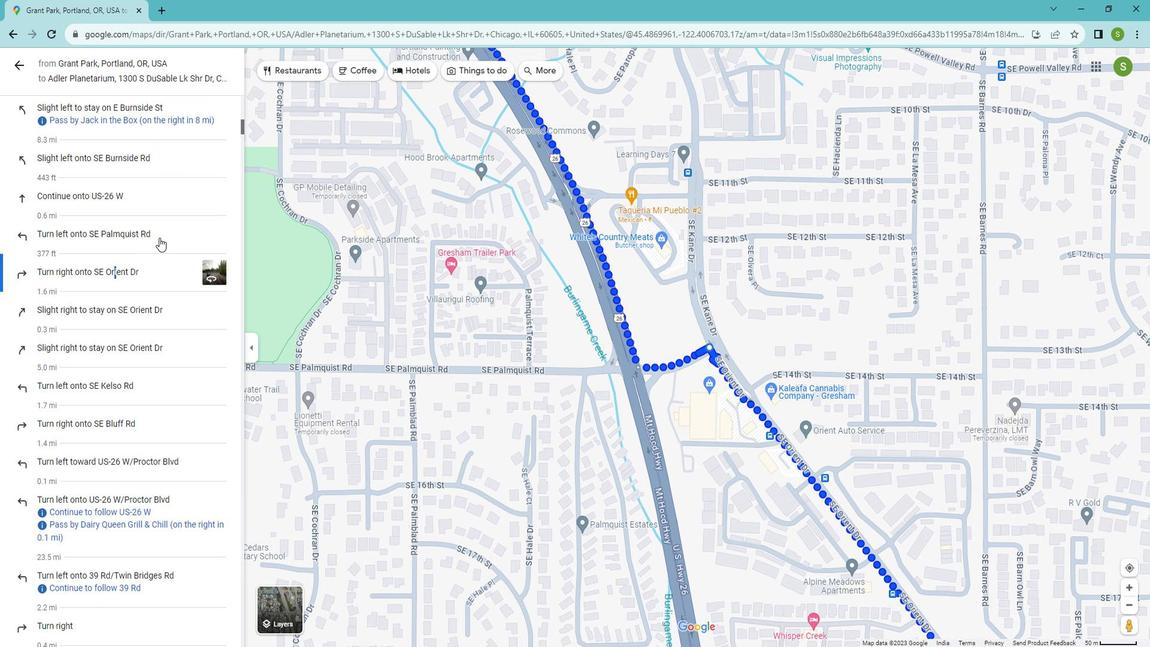 
Action: Mouse moved to (96, 216)
Screenshot: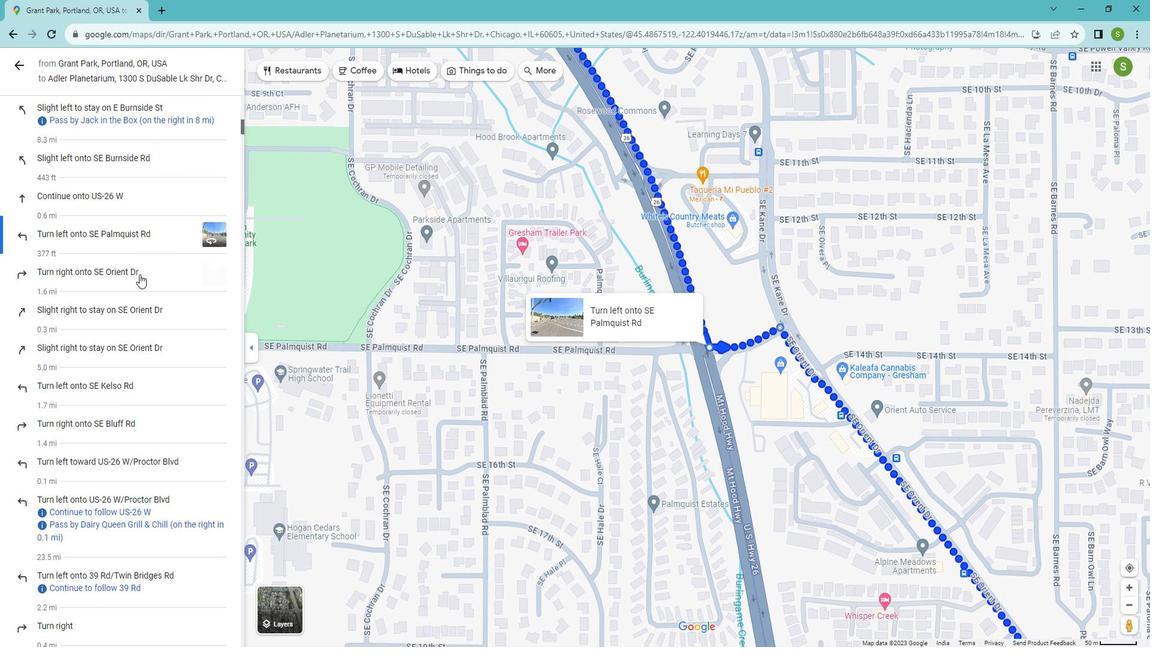 
Action: Mouse pressed left at (96, 216)
Screenshot: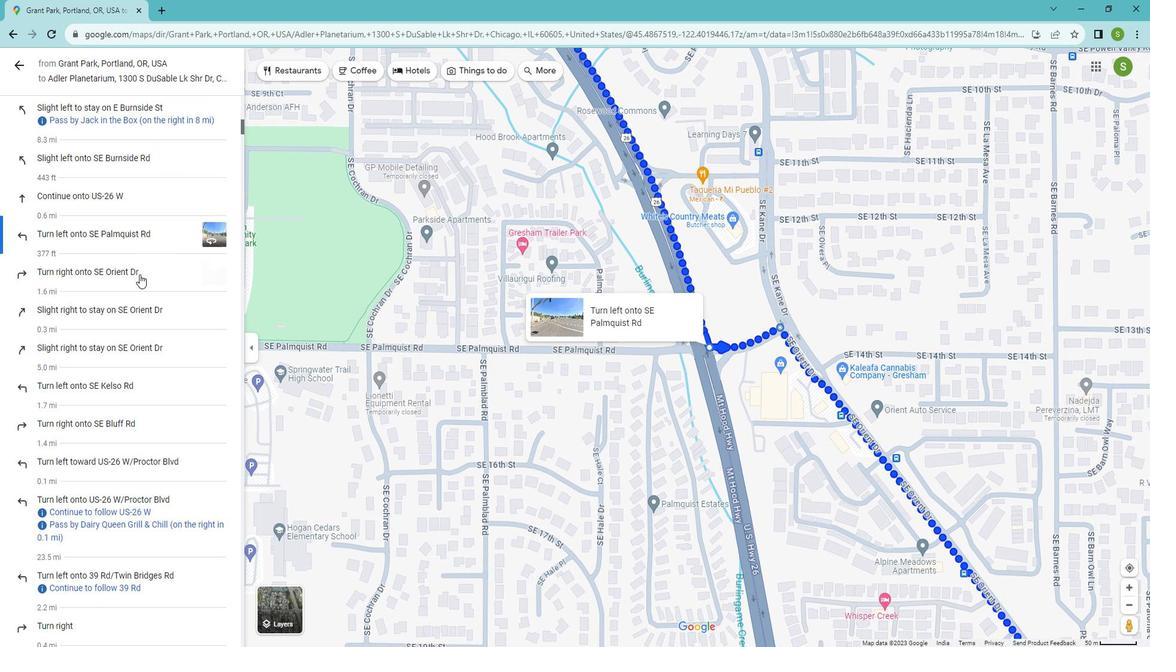 
Action: Mouse moved to (98, 258)
Screenshot: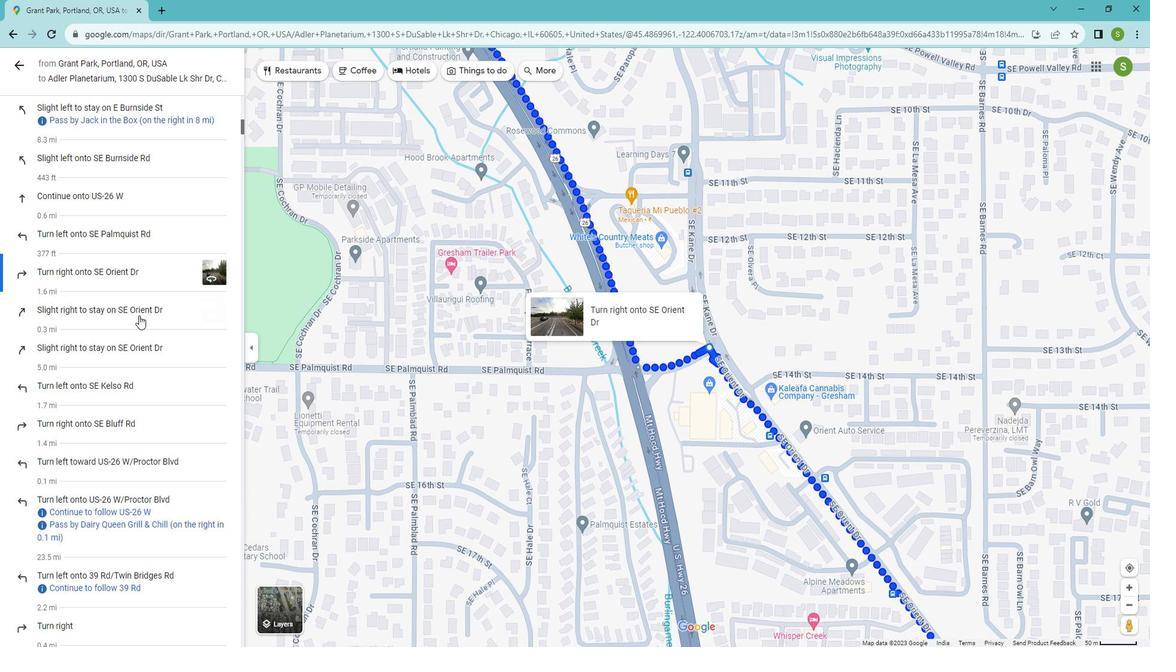 
Action: Mouse pressed left at (98, 258)
Screenshot: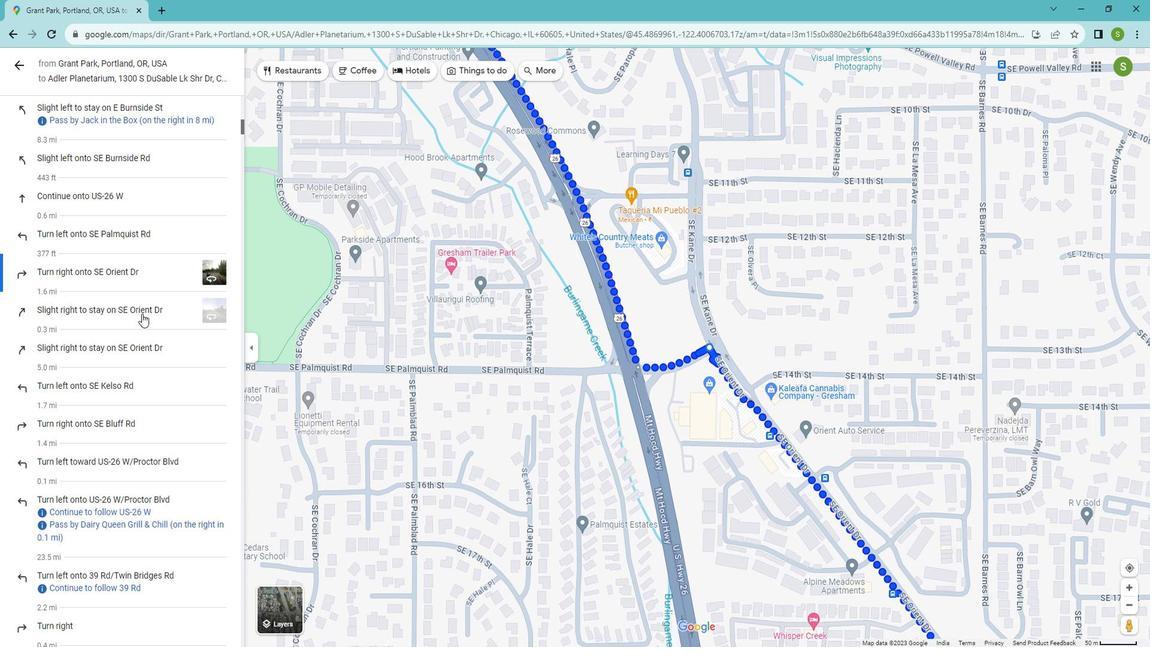 
Action: Mouse moved to (98, 292)
Screenshot: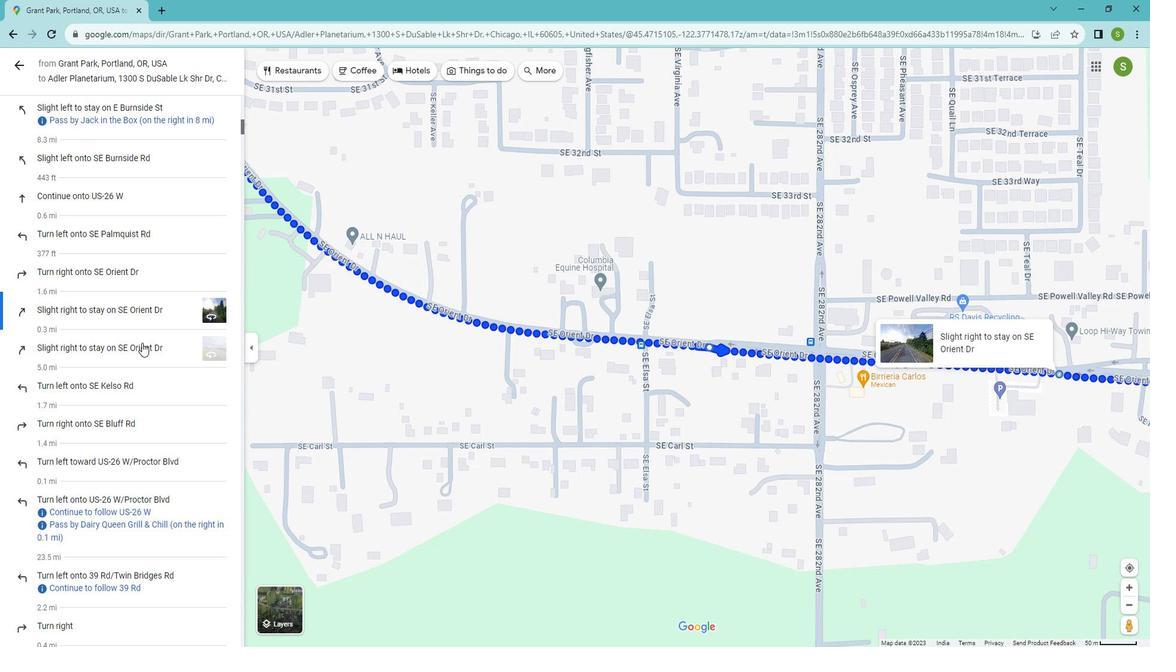 
Action: Mouse pressed left at (98, 292)
Screenshot: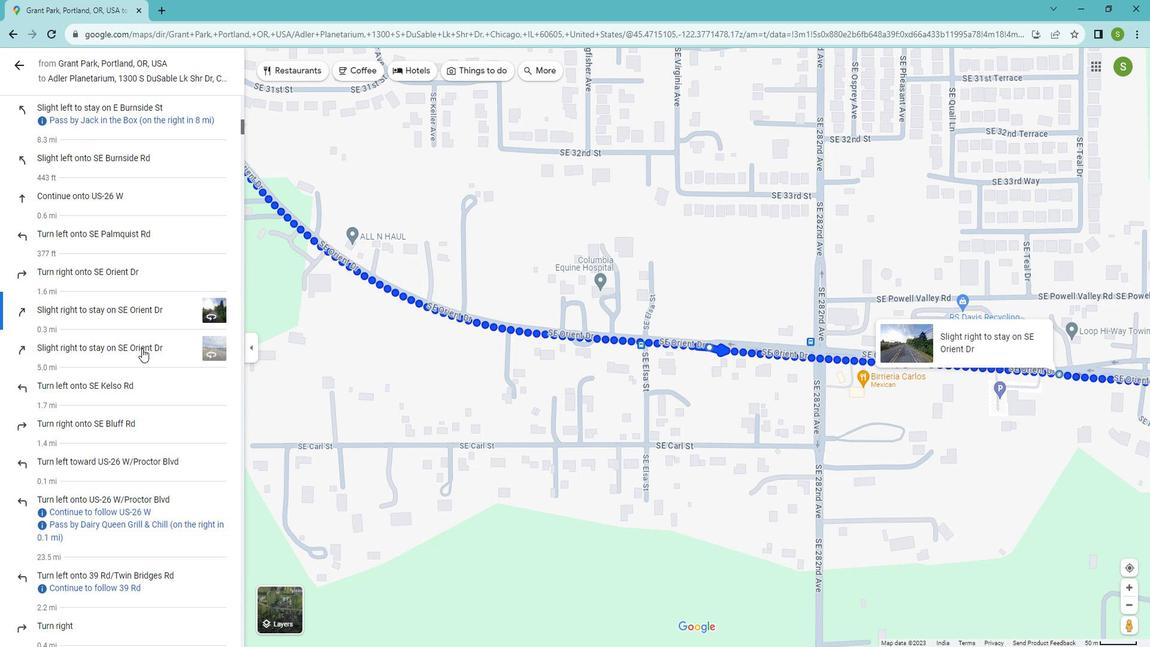 
Action: Mouse moved to (83, 326)
Screenshot: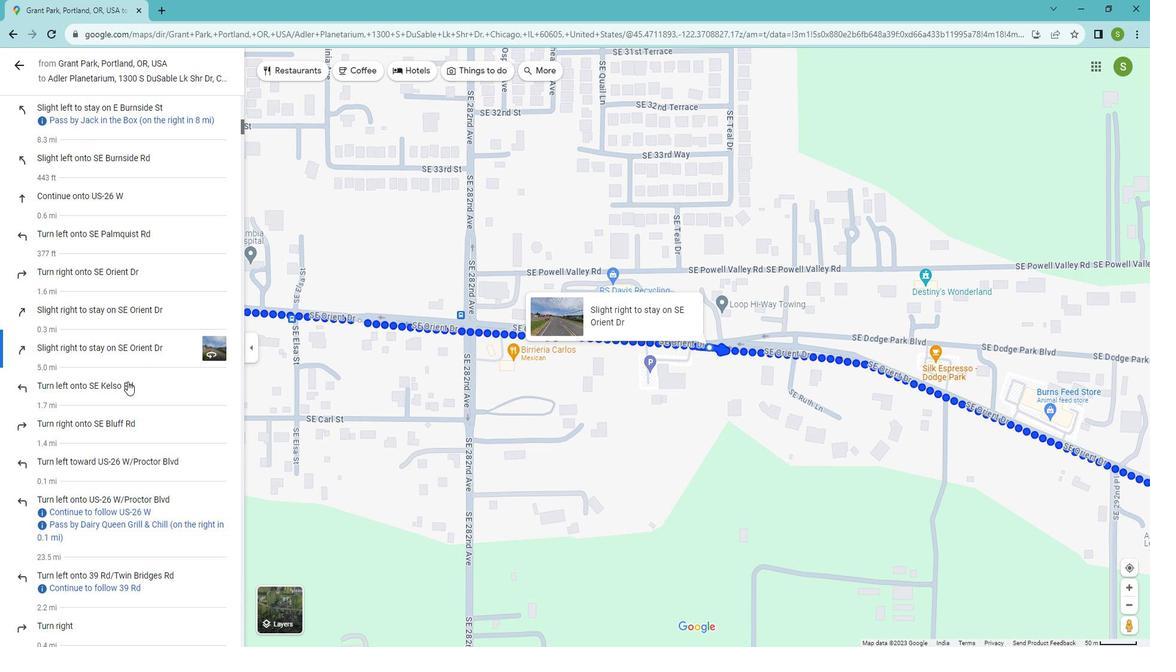 
Action: Mouse pressed left at (83, 326)
Screenshot: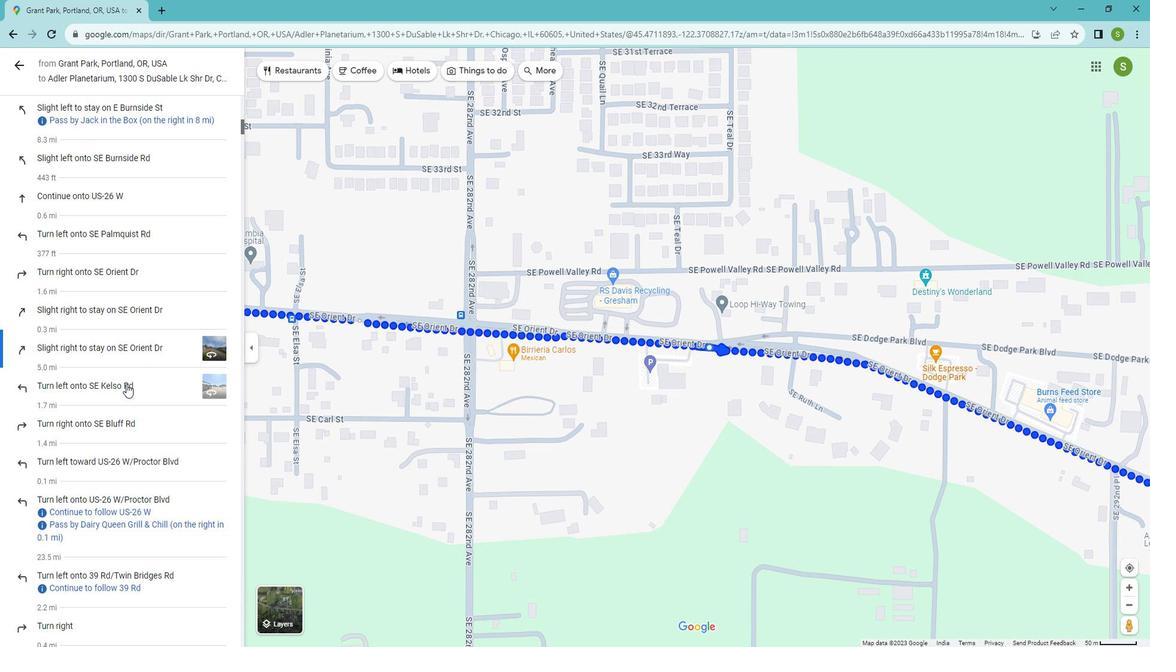 
Action: Mouse moved to (77, 363)
Screenshot: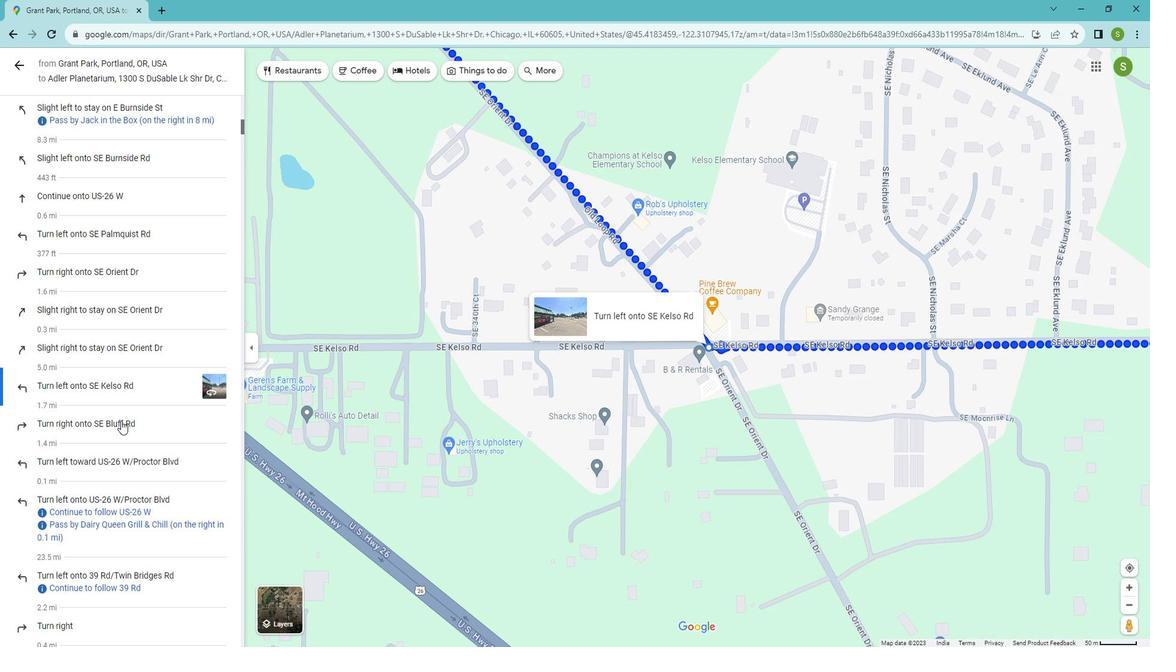 
Action: Mouse pressed left at (77, 363)
Screenshot: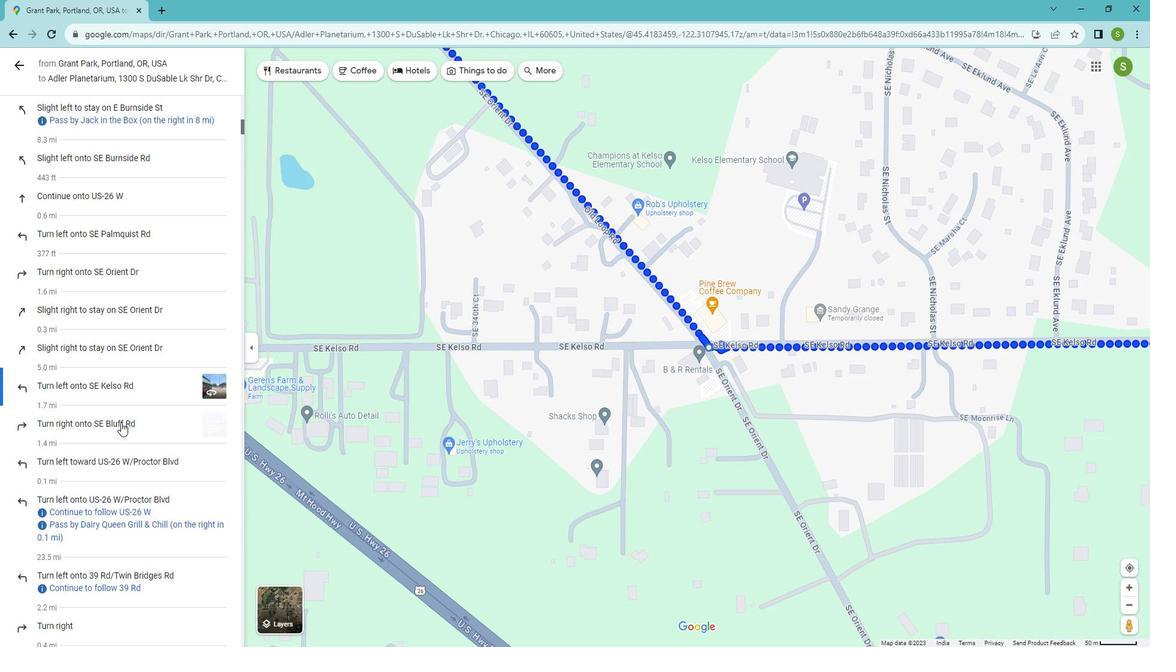 
Action: Mouse moved to (76, 394)
Screenshot: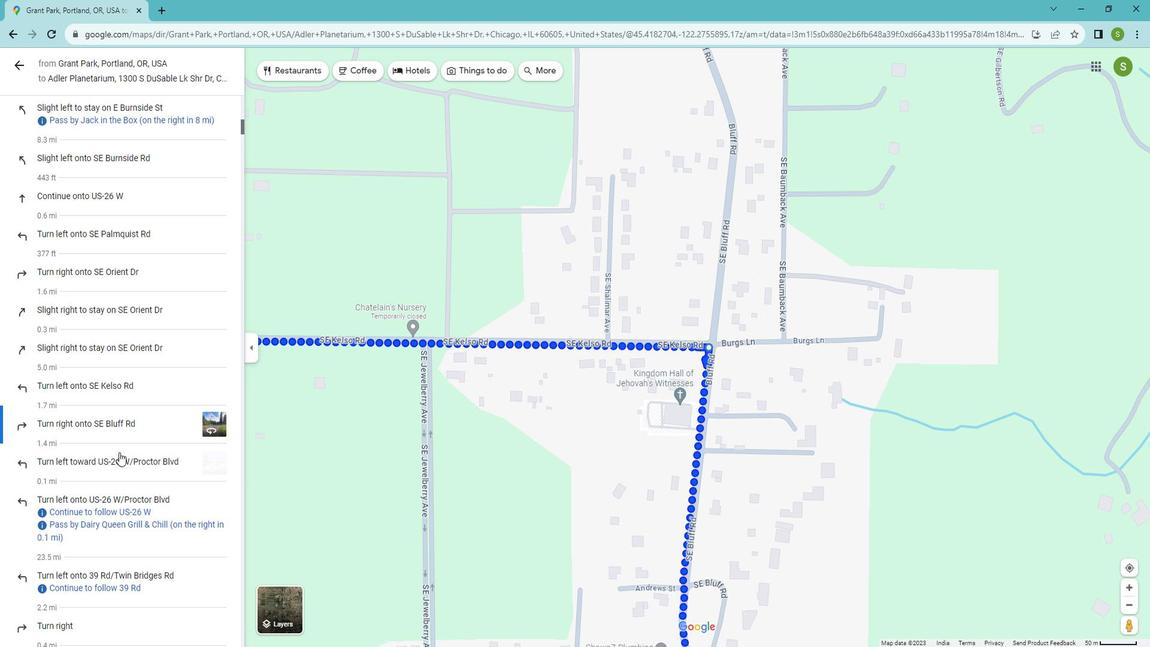 
Action: Mouse pressed left at (76, 394)
Screenshot: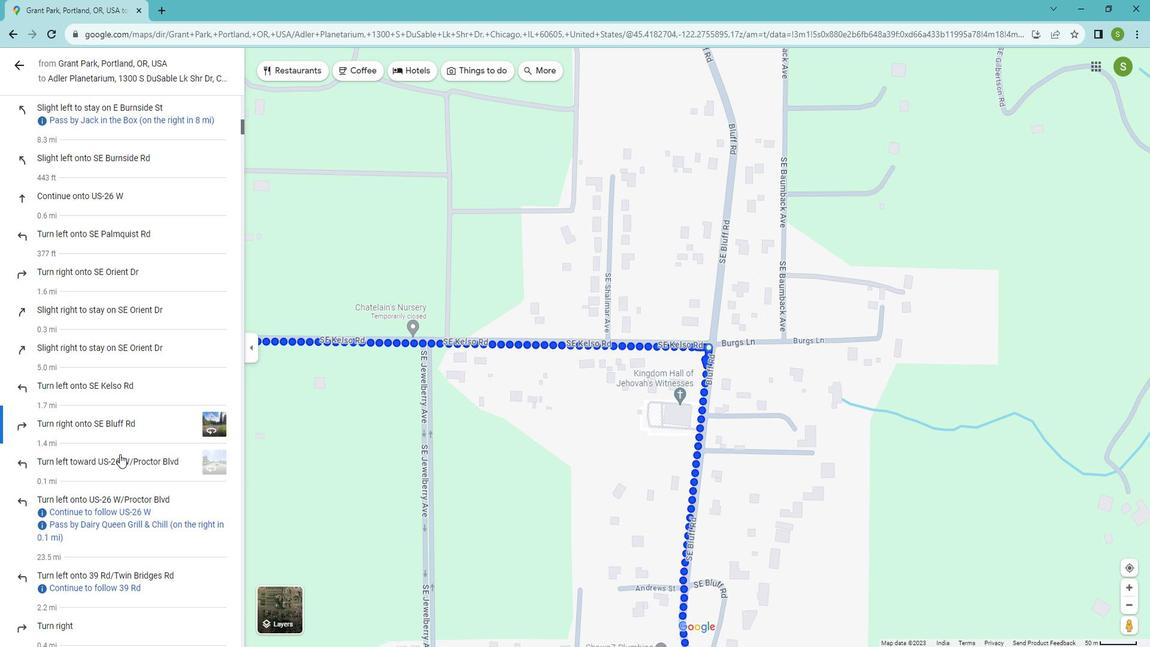 
Action: Mouse moved to (88, 441)
Screenshot: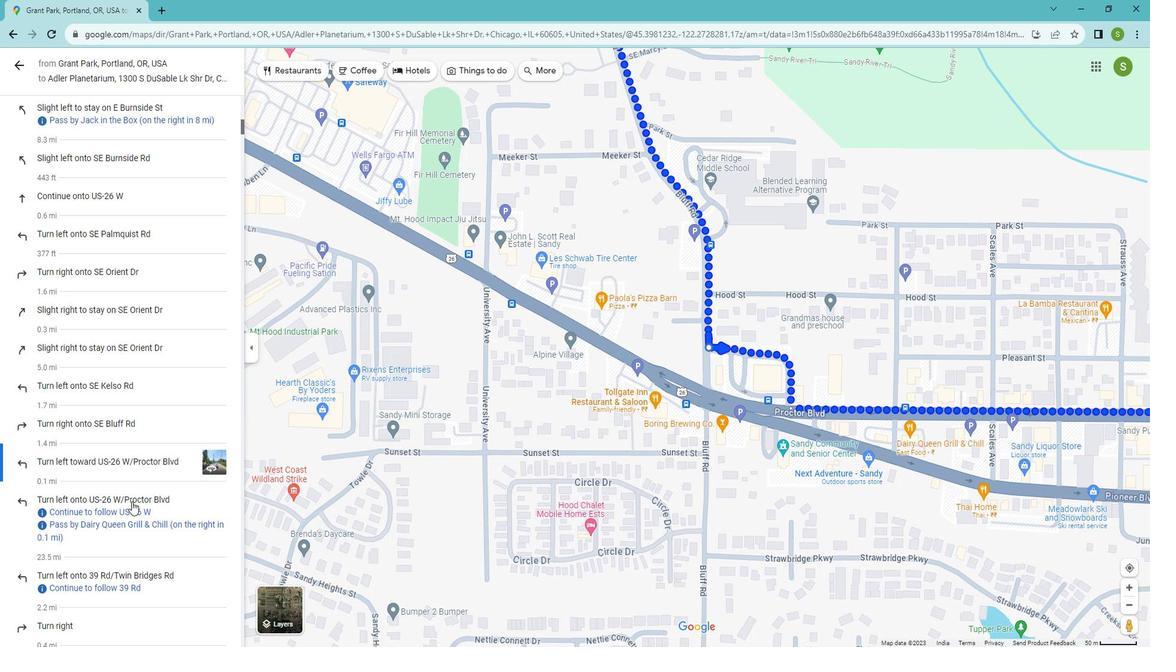 
Action: Mouse pressed left at (88, 441)
Screenshot: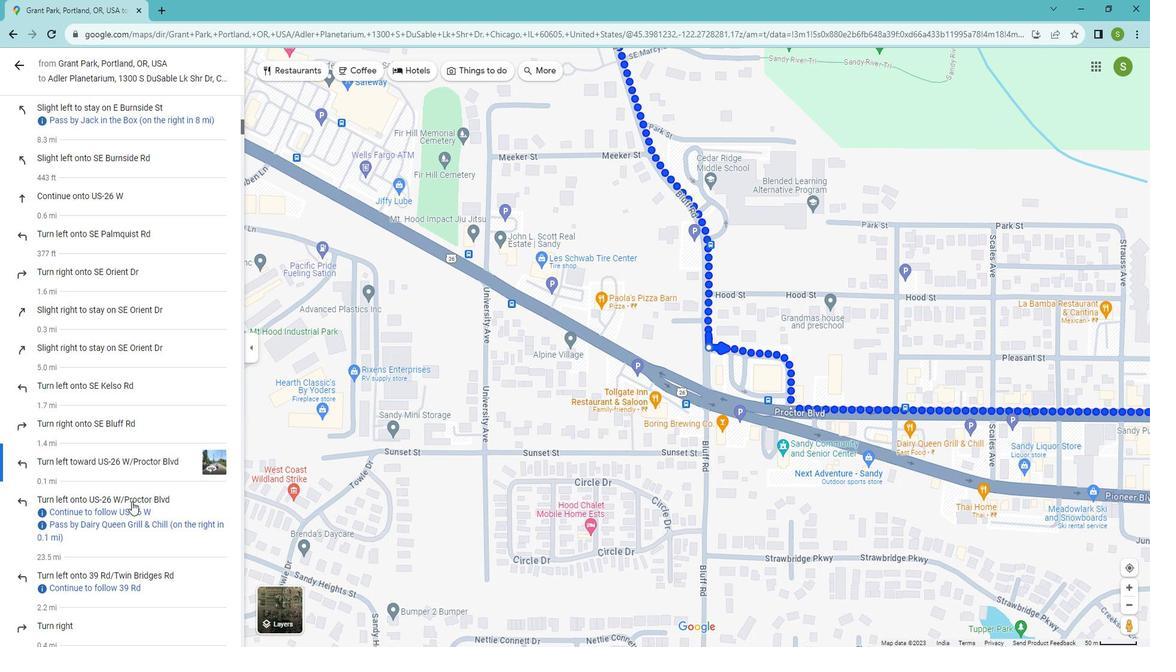 
Action: Mouse moved to (91, 441)
Screenshot: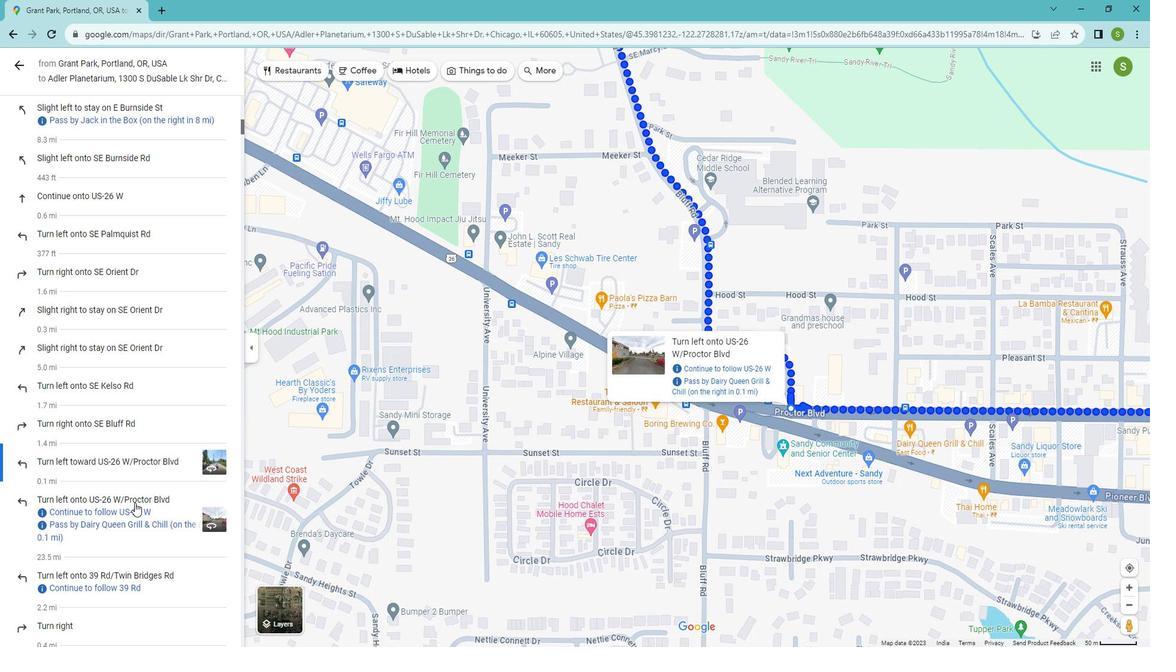 
Action: Mouse scrolled (91, 440) with delta (0, 0)
Screenshot: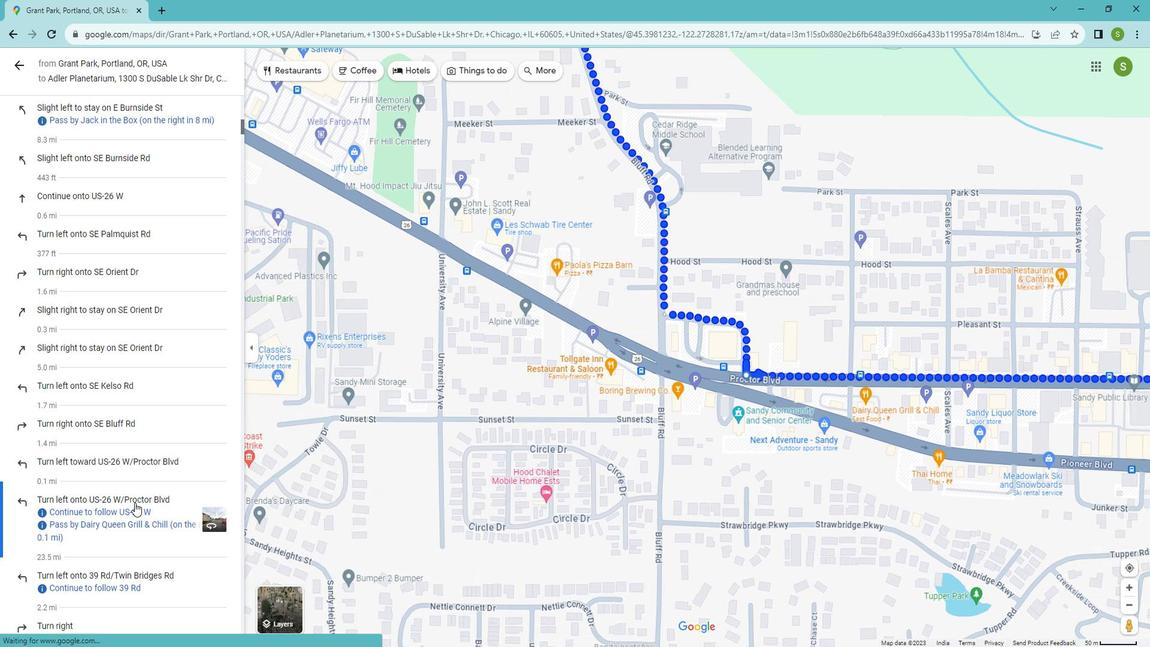 
Action: Mouse scrolled (91, 440) with delta (0, 0)
Screenshot: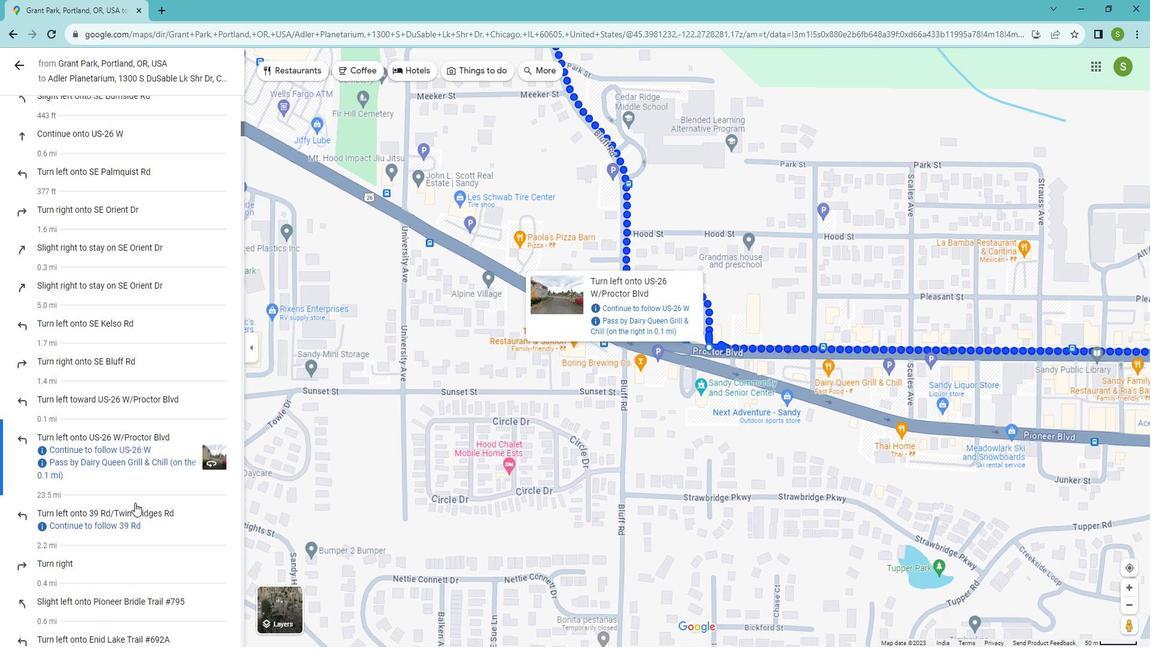 
Action: Mouse moved to (94, 378)
Screenshot: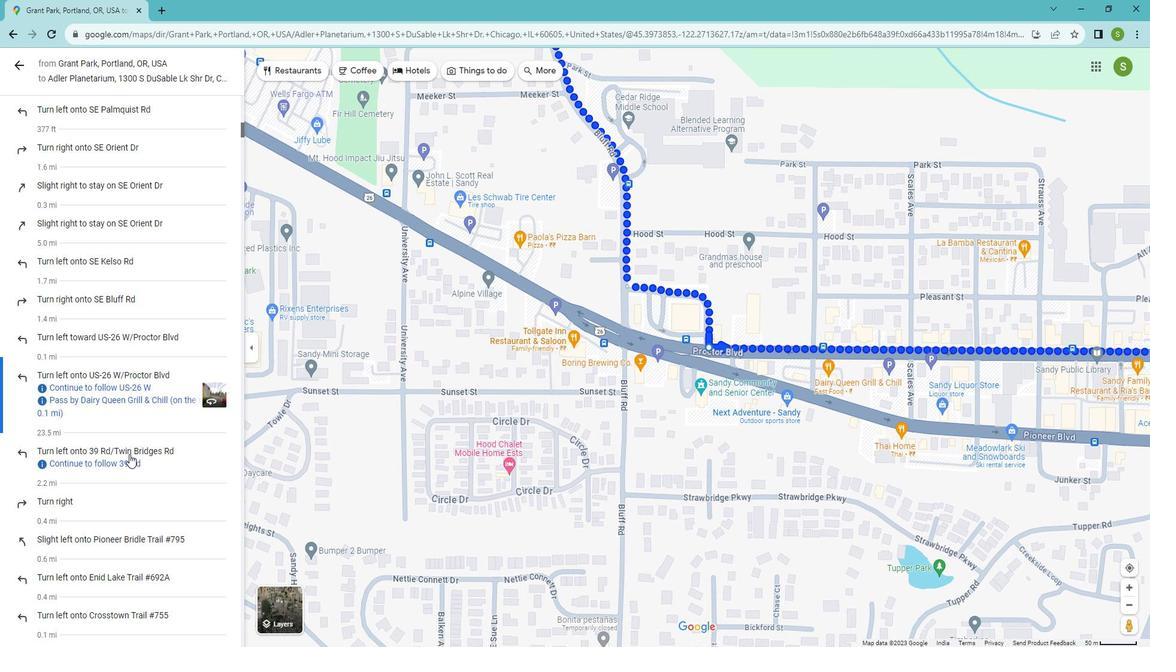 
Action: Mouse pressed left at (94, 378)
Screenshot: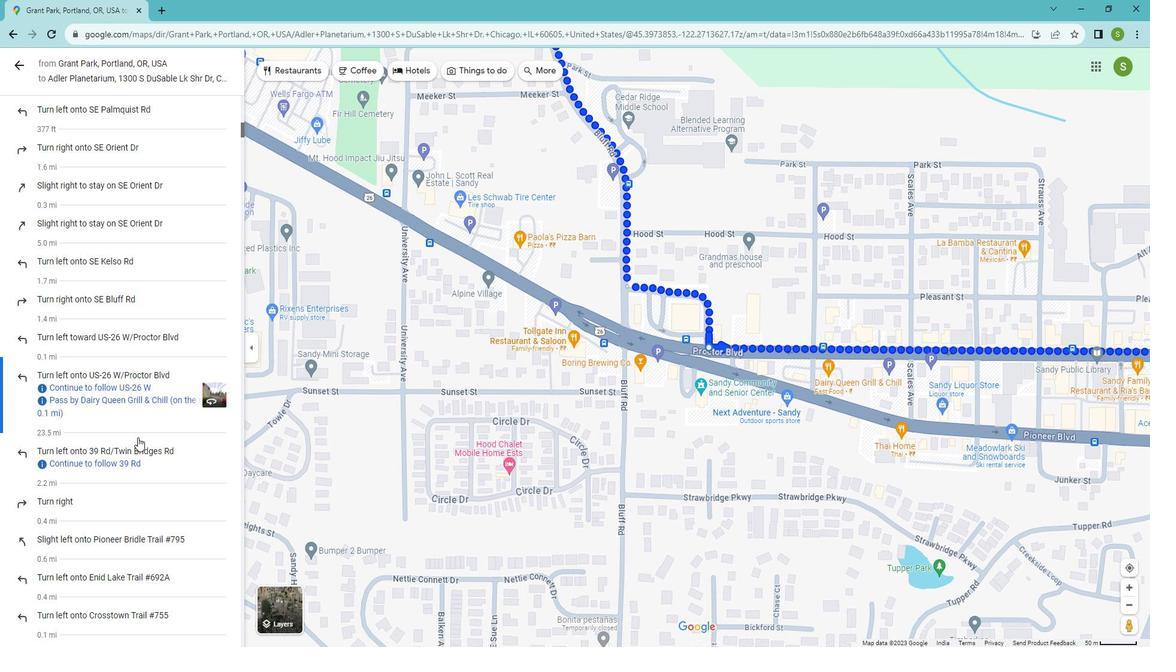 
Action: Mouse moved to (66, 433)
Screenshot: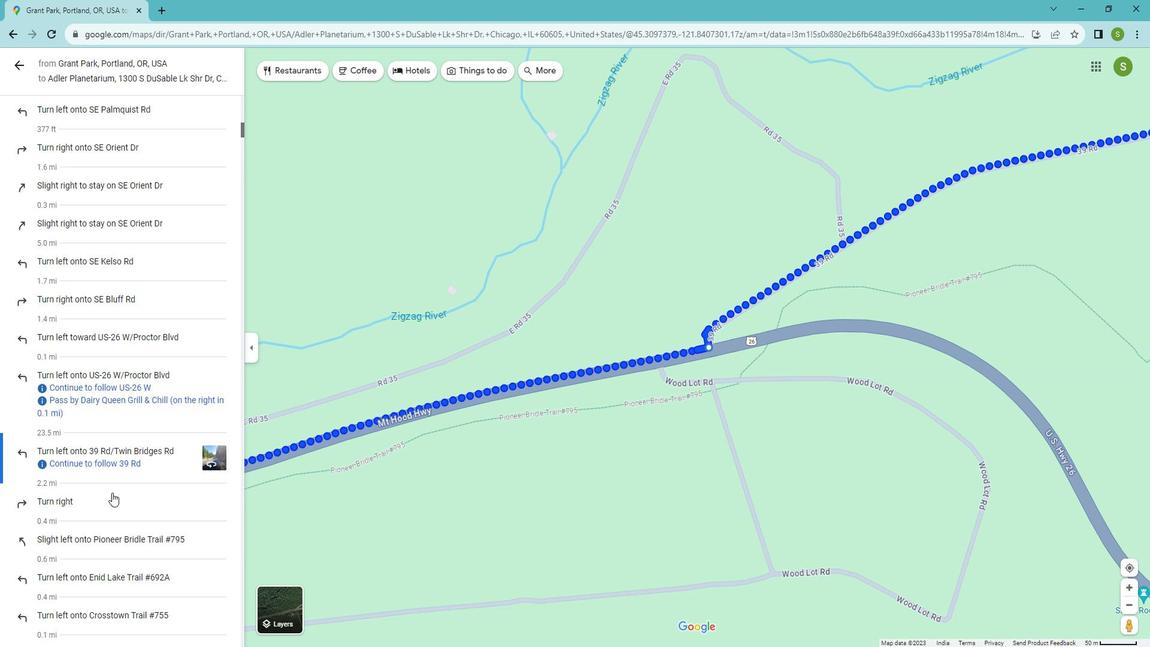 
Action: Mouse pressed left at (66, 433)
Screenshot: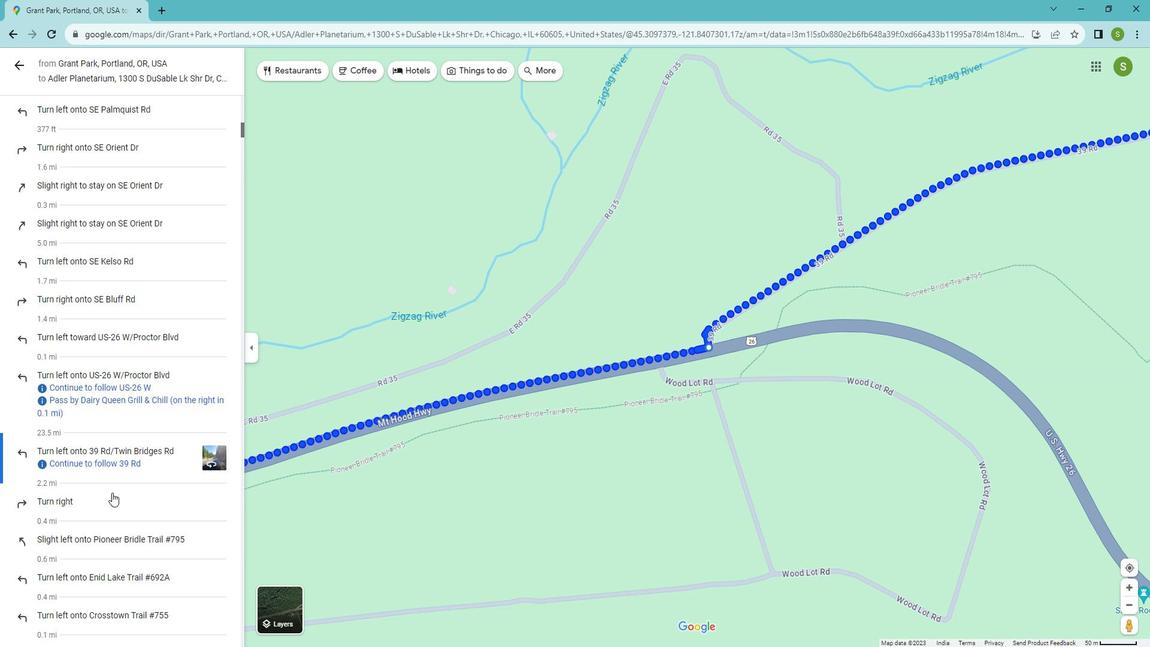 
Action: Mouse moved to (523, 334)
Screenshot: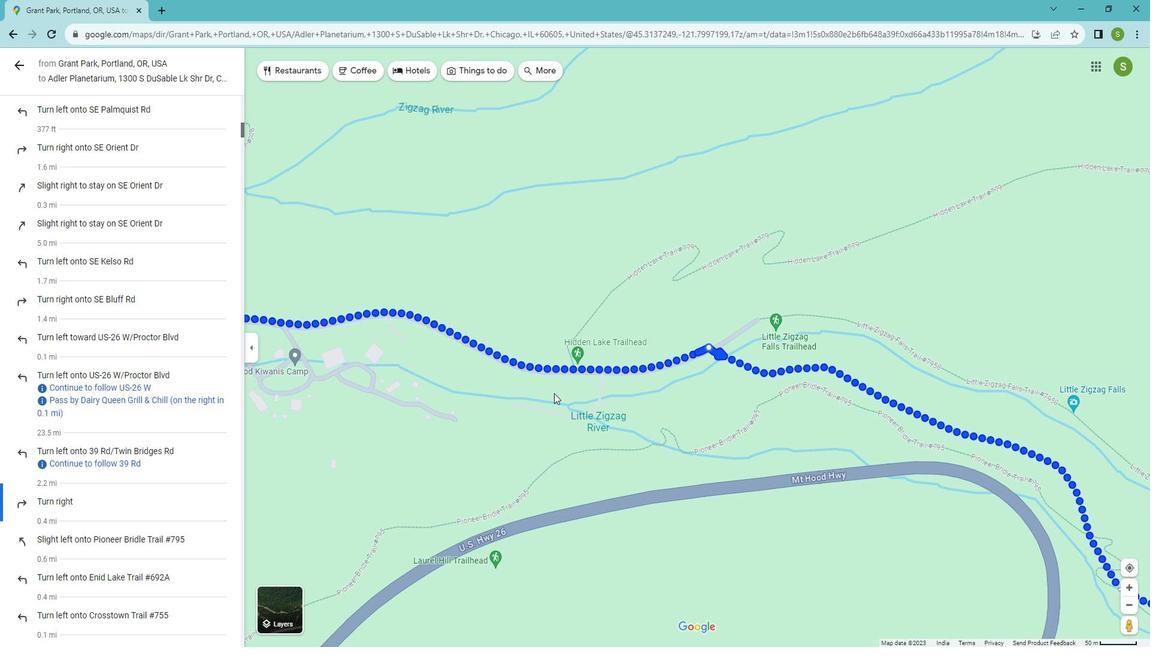 
Action: Mouse pressed left at (523, 334)
Screenshot: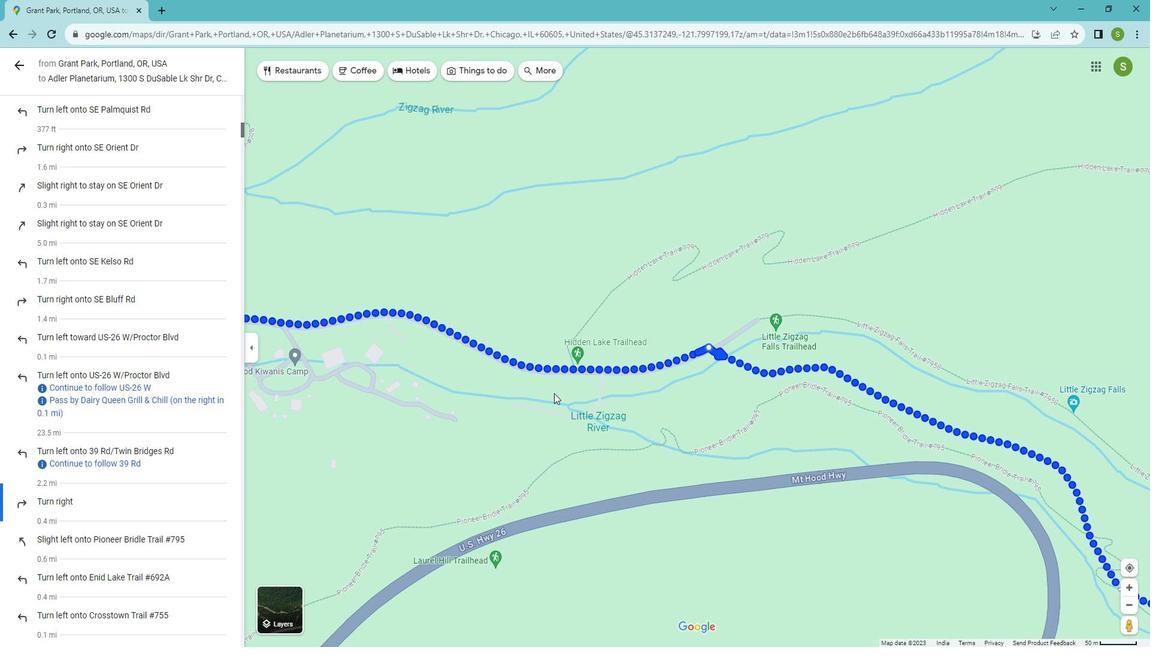 
Action: Mouse moved to (560, 228)
Screenshot: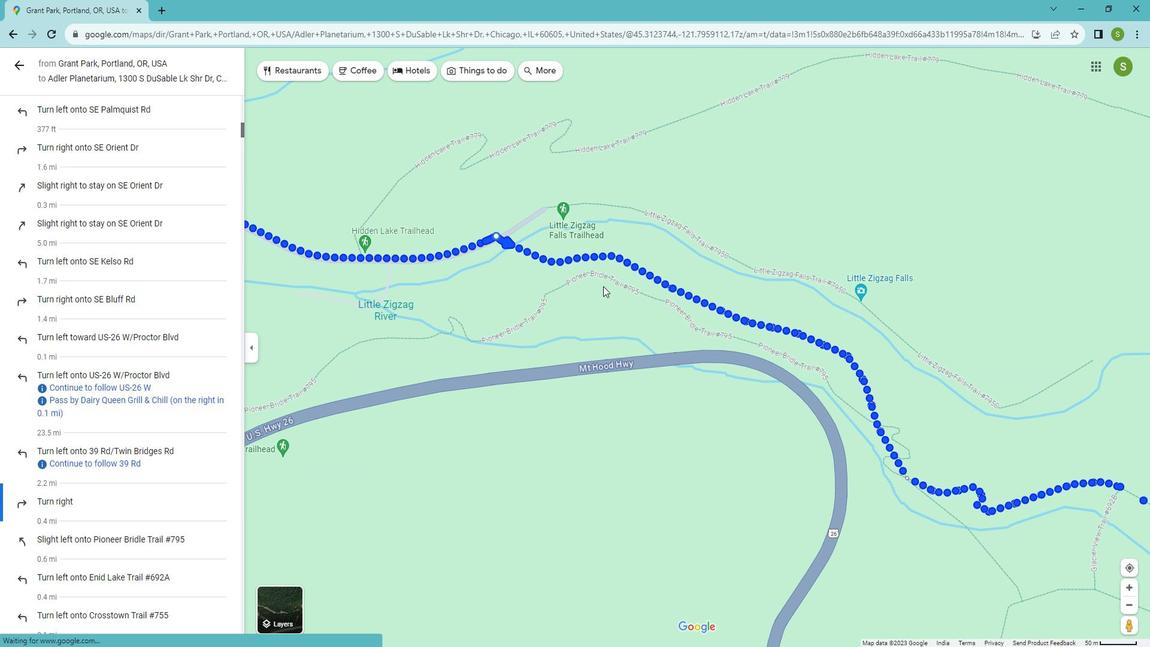 
Action: Mouse pressed left at (560, 228)
Screenshot: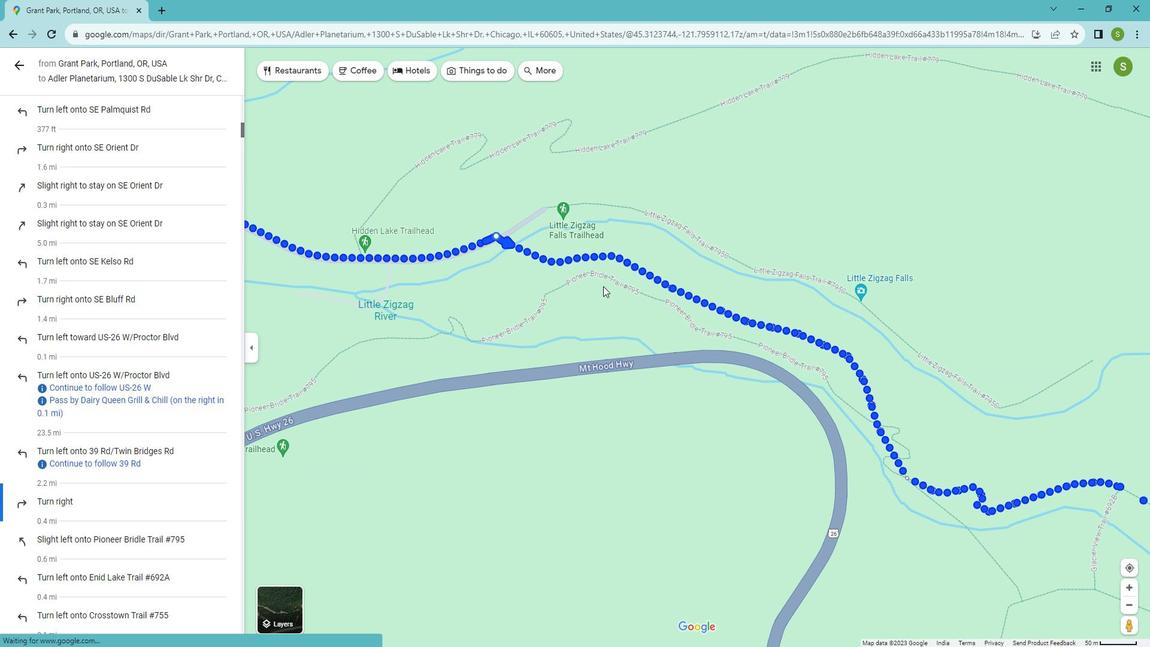 
Action: Mouse moved to (631, 328)
Screenshot: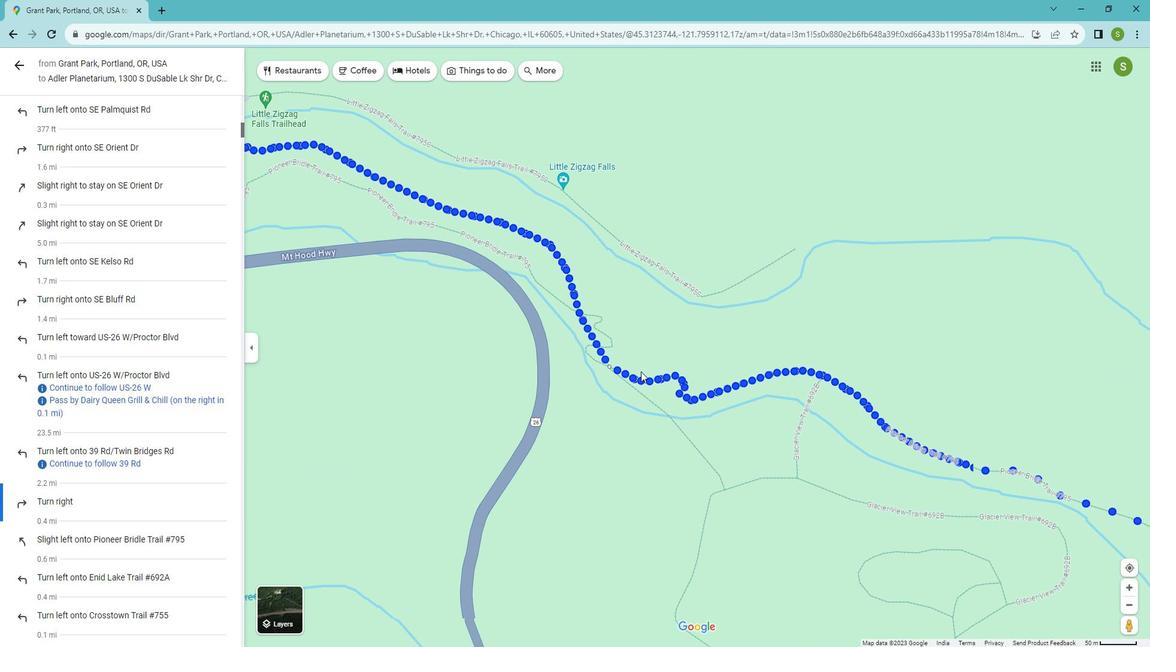 
Action: Mouse pressed left at (631, 328)
Screenshot: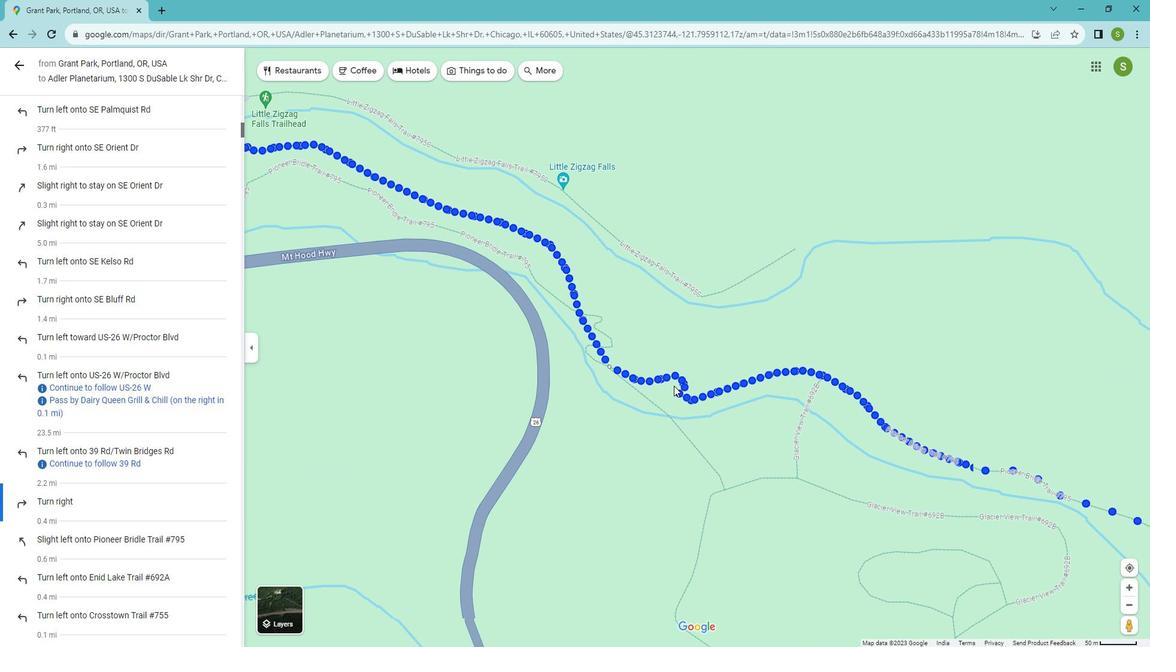 
Action: Mouse moved to (656, 238)
Screenshot: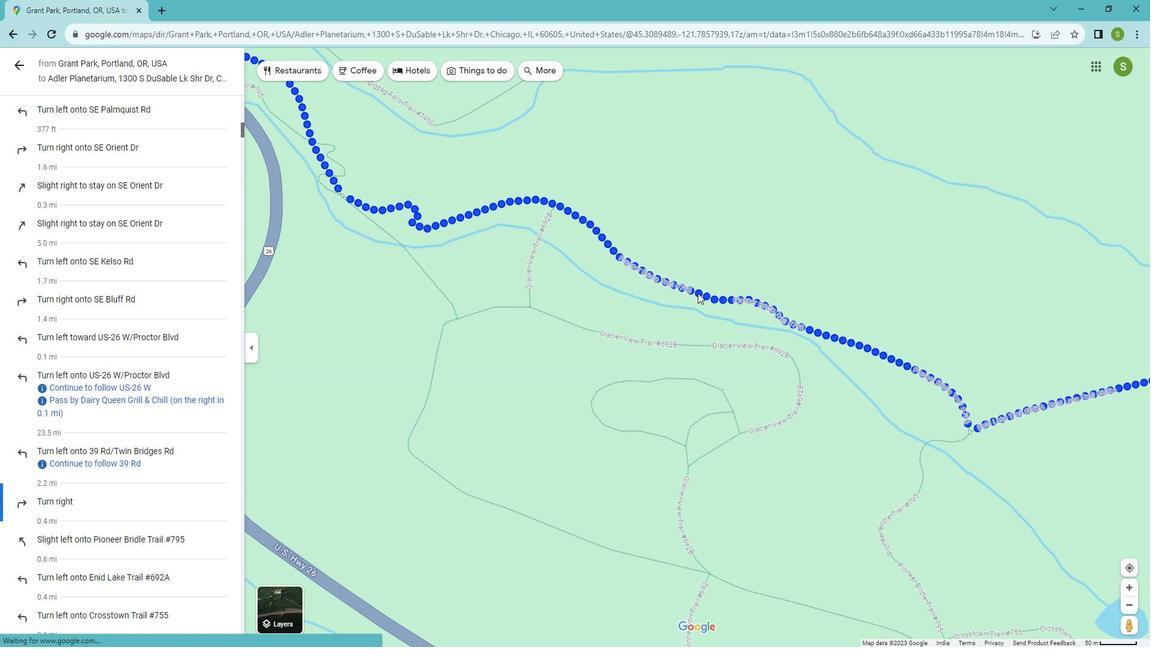 
Action: Mouse pressed left at (656, 238)
Screenshot: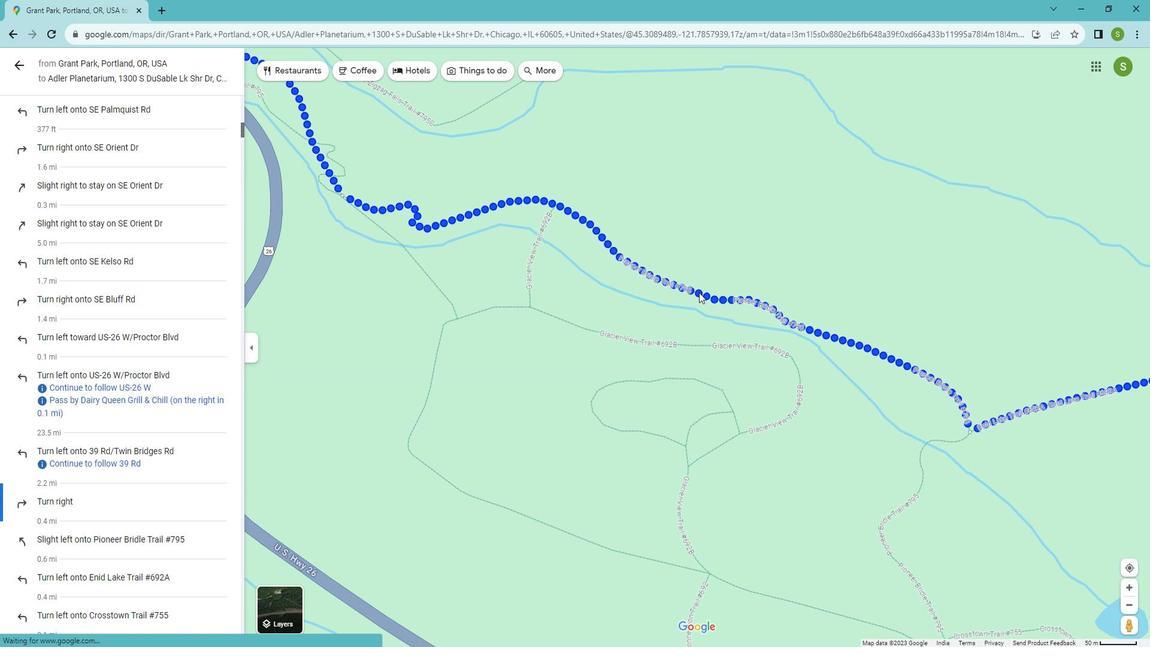 
Action: Mouse moved to (674, 279)
Screenshot: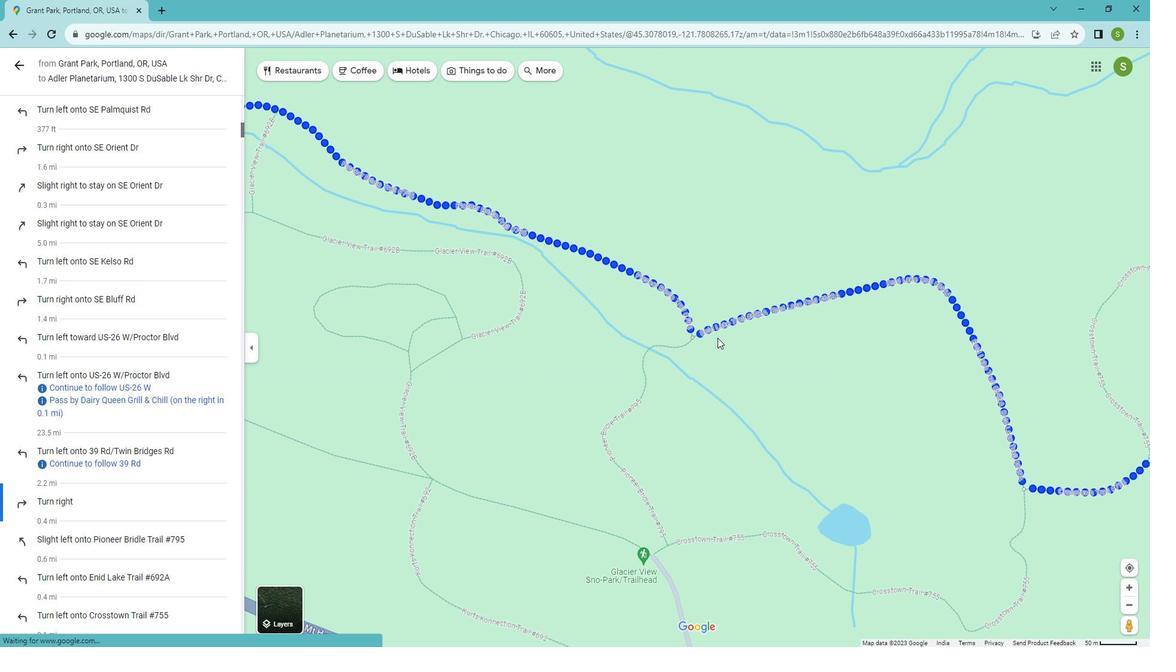 
Action: Mouse pressed left at (674, 279)
Screenshot: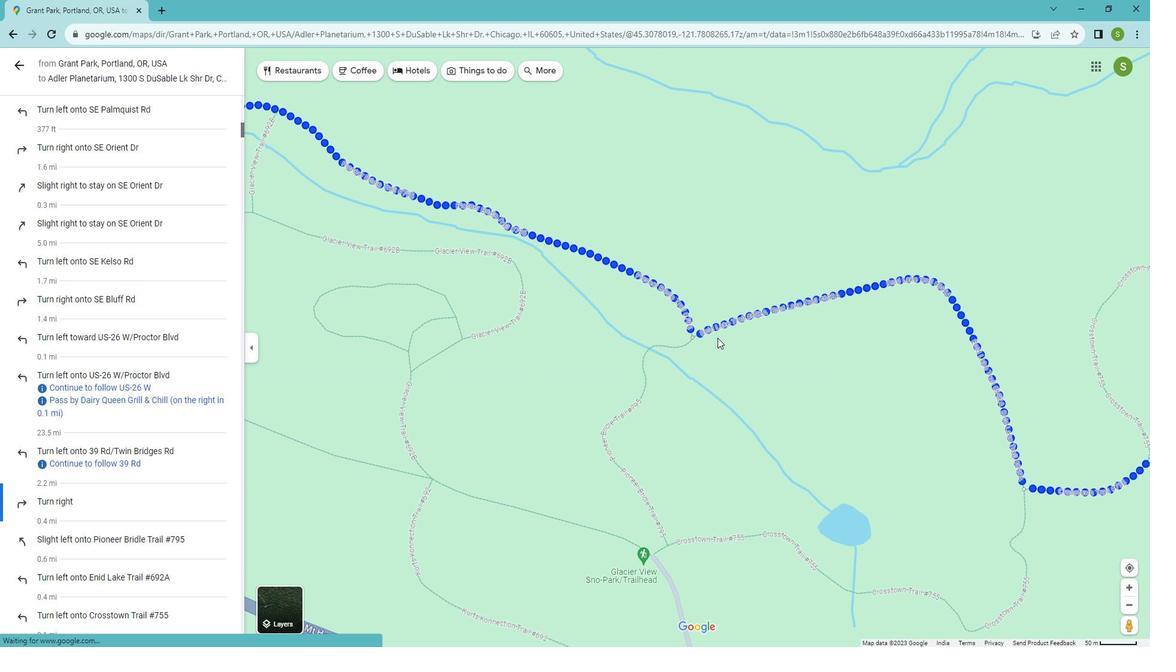 
Action: Mouse moved to (752, 330)
Screenshot: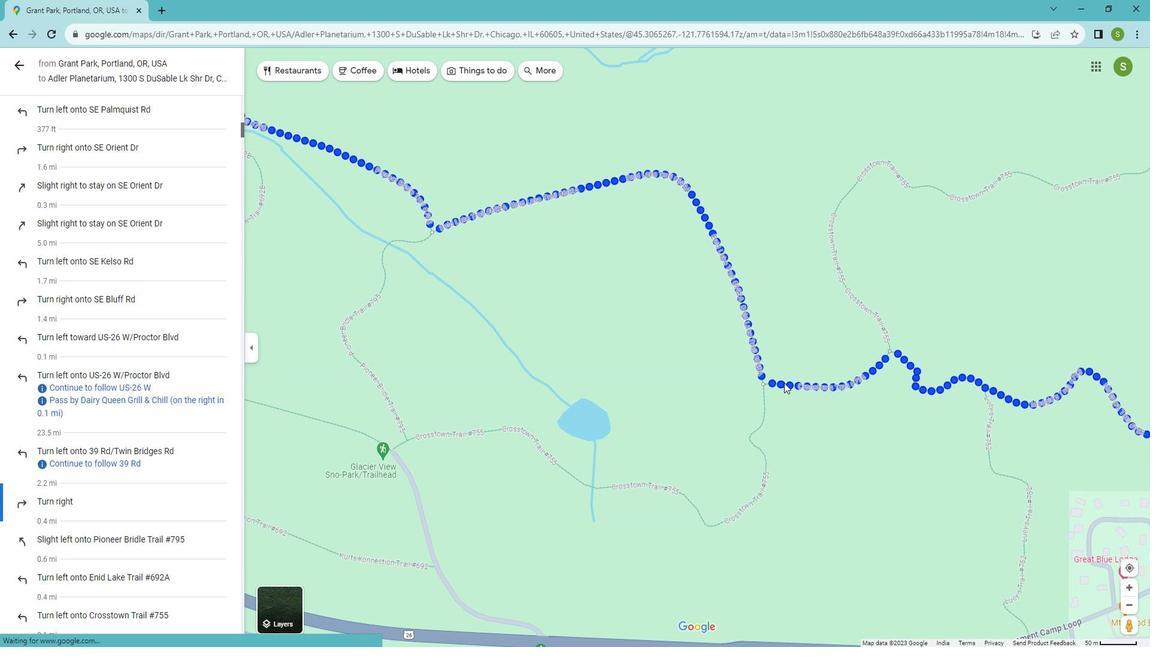 
Action: Mouse pressed left at (752, 330)
Screenshot: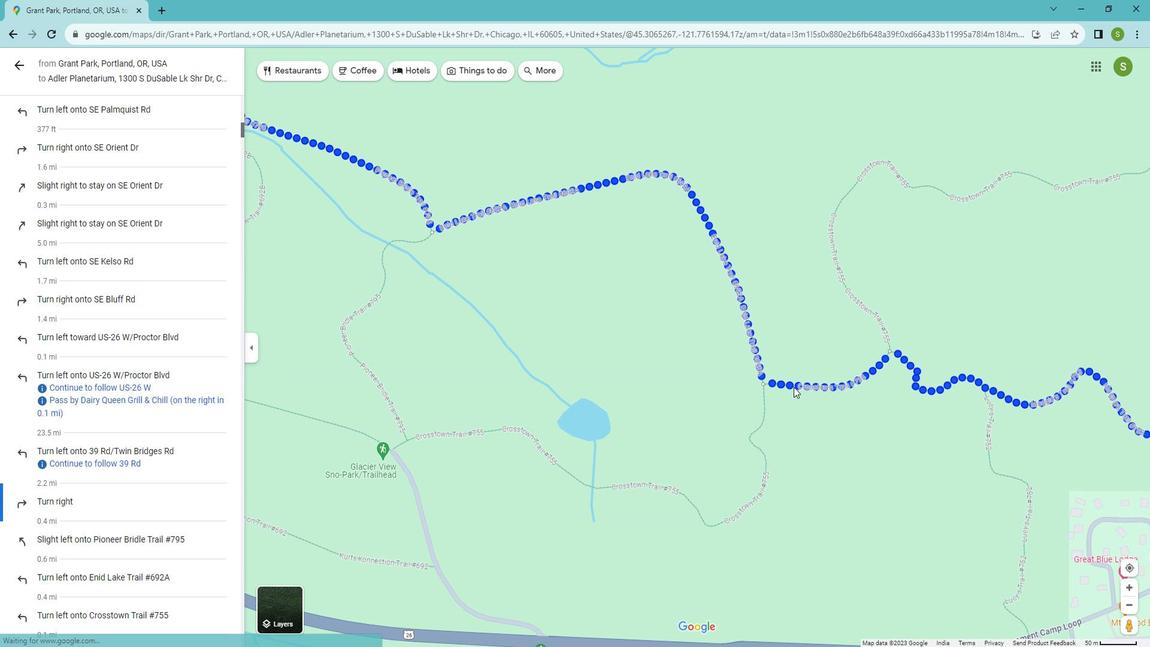 
Action: Mouse moved to (953, 261)
Screenshot: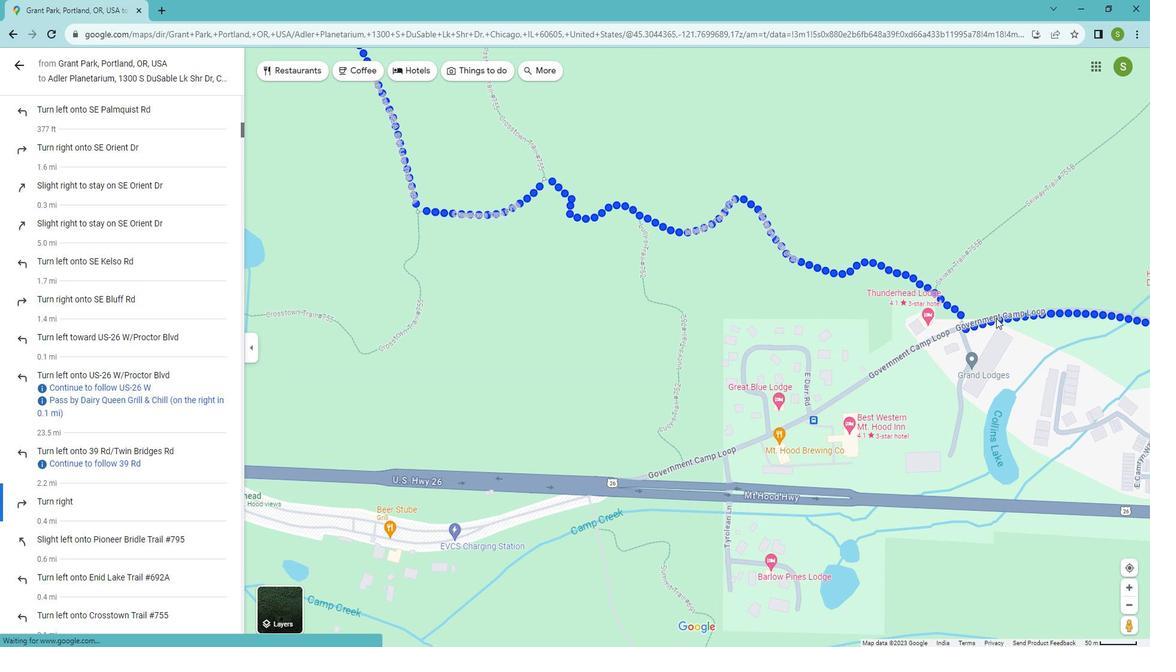 
Action: Mouse pressed left at (953, 261)
Screenshot: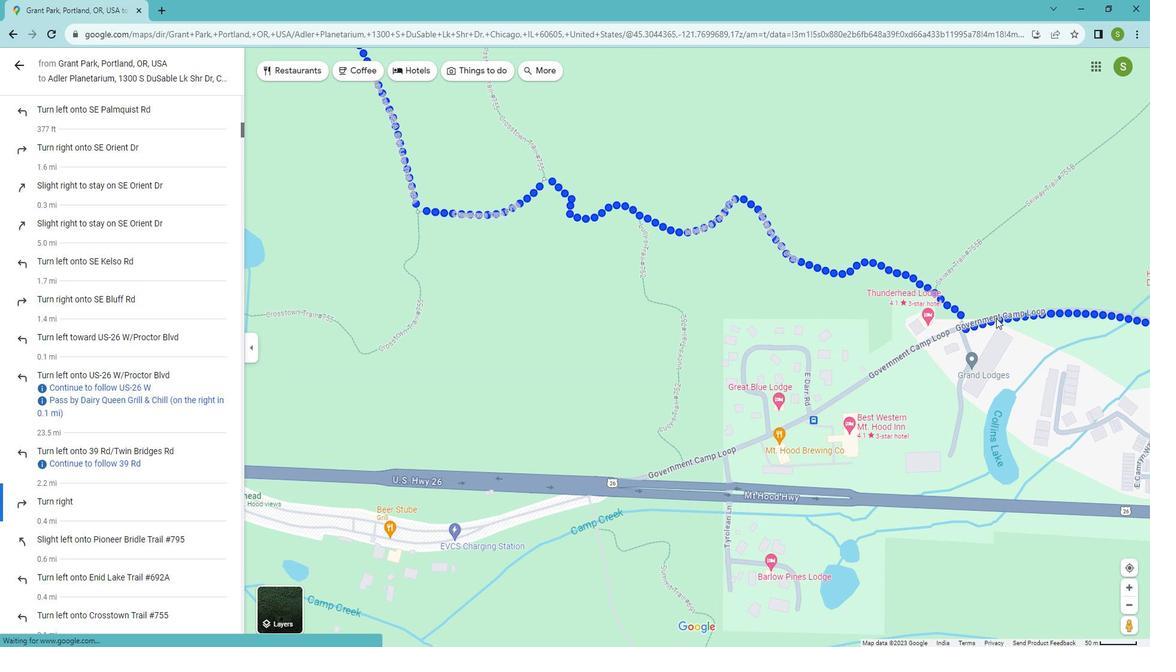 
Action: Mouse moved to (857, 246)
Screenshot: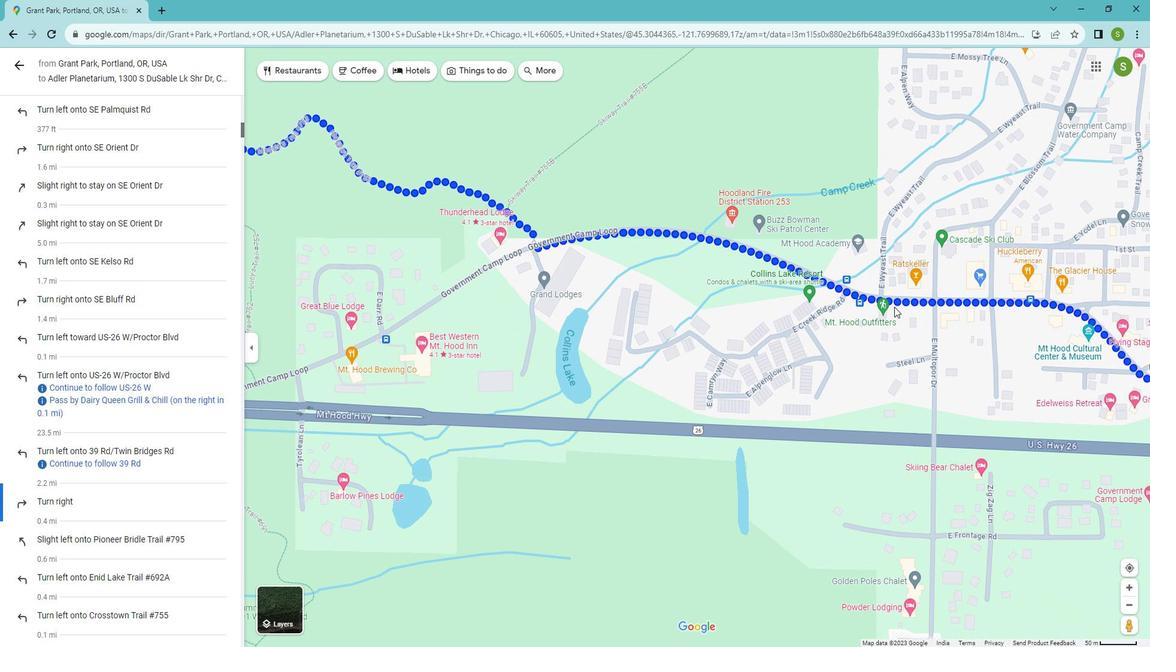 
Action: Mouse pressed left at (857, 246)
Screenshot: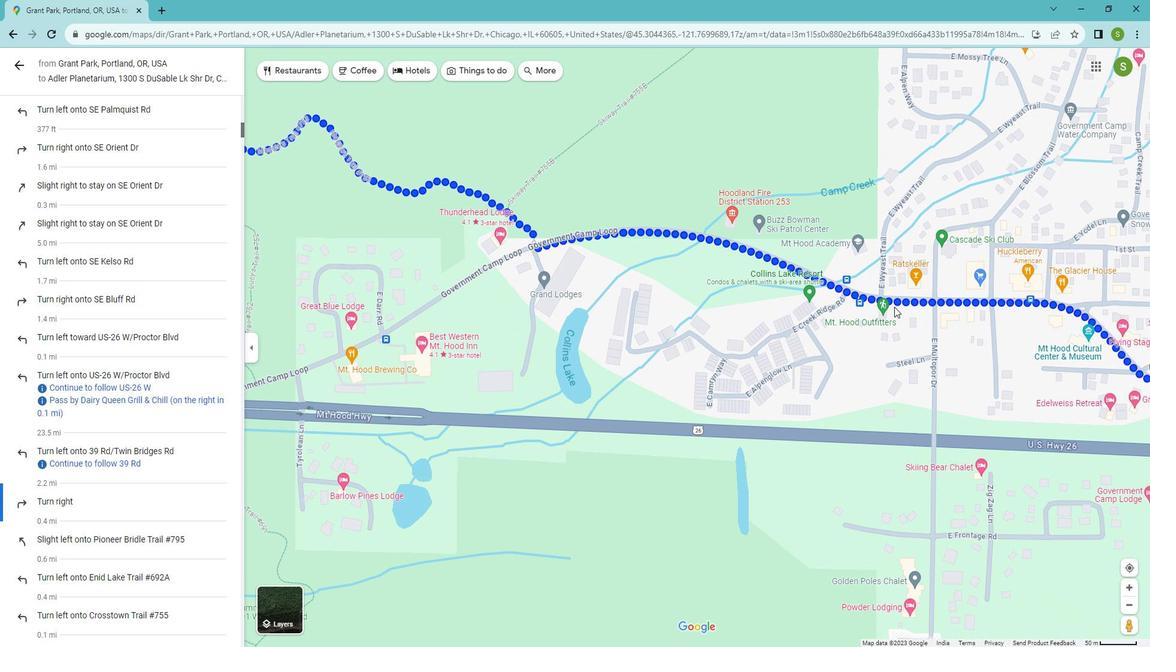 
Action: Mouse moved to (910, 266)
Screenshot: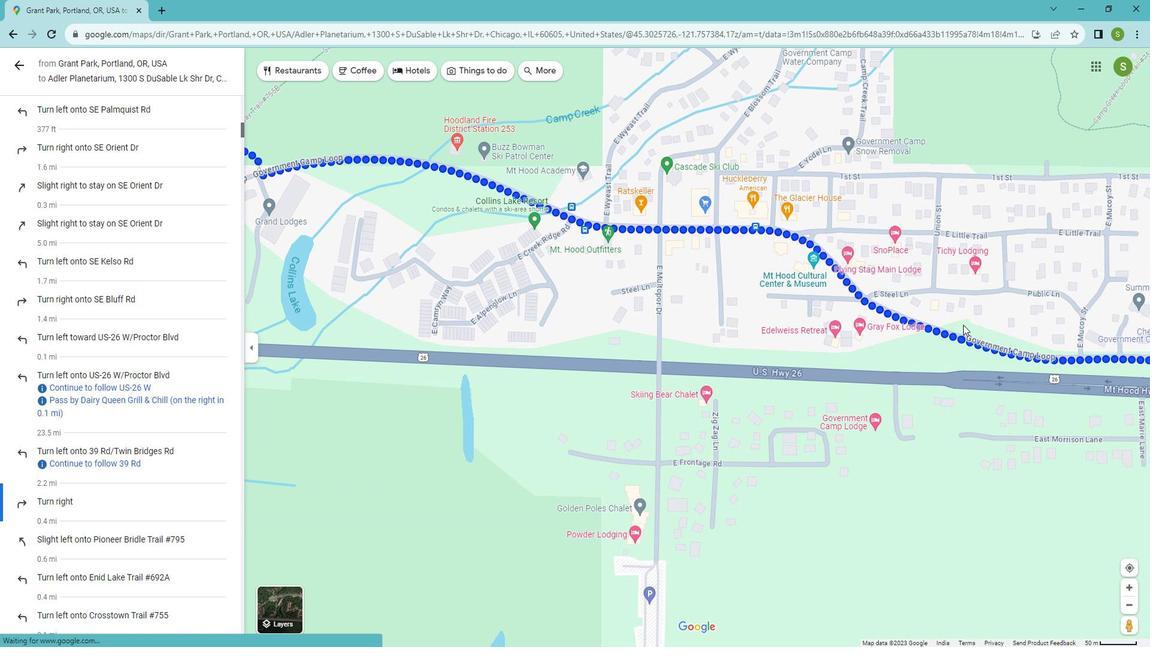 
Action: Mouse pressed left at (910, 266)
Screenshot: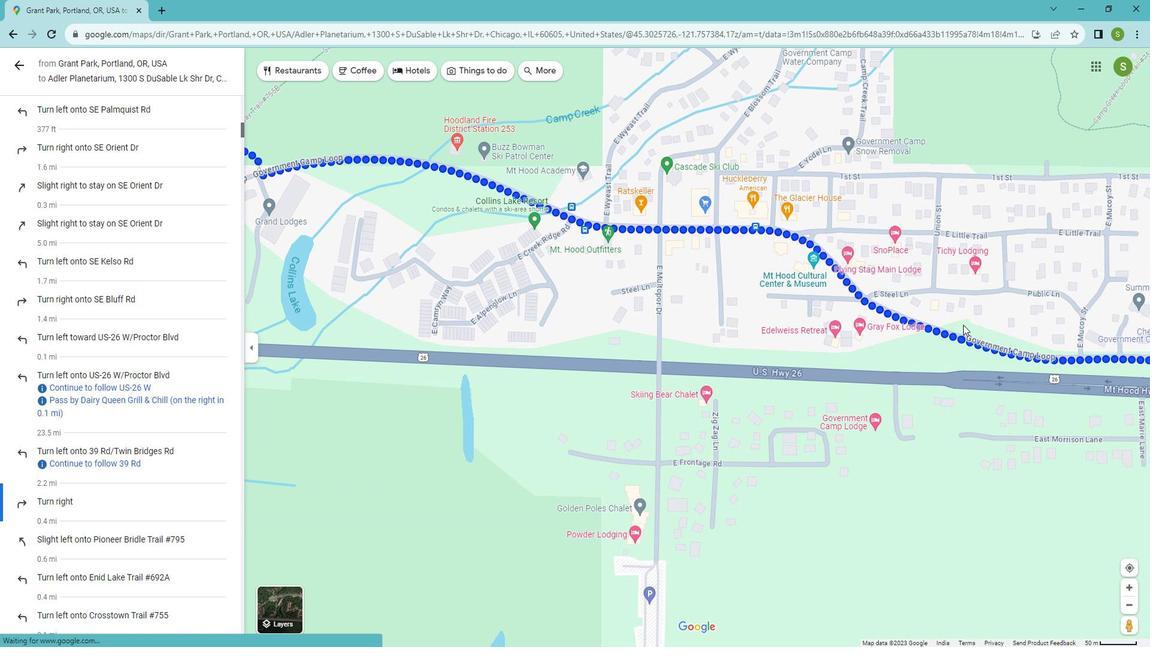 
Action: Mouse moved to (927, 302)
Screenshot: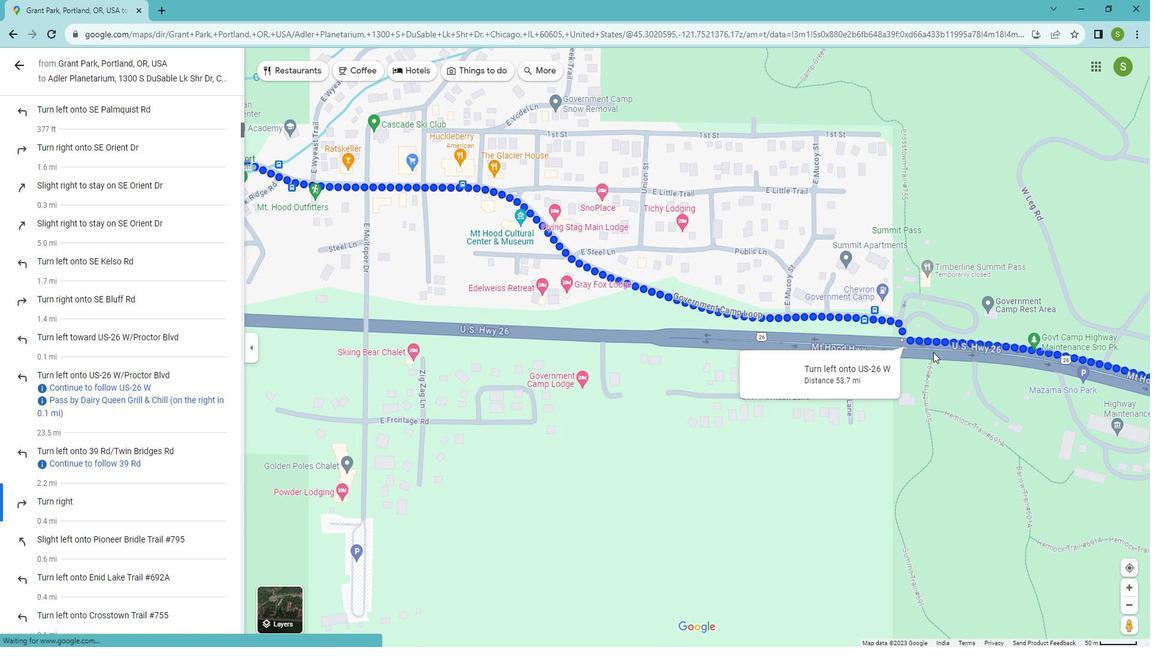 
Action: Mouse pressed left at (927, 302)
Screenshot: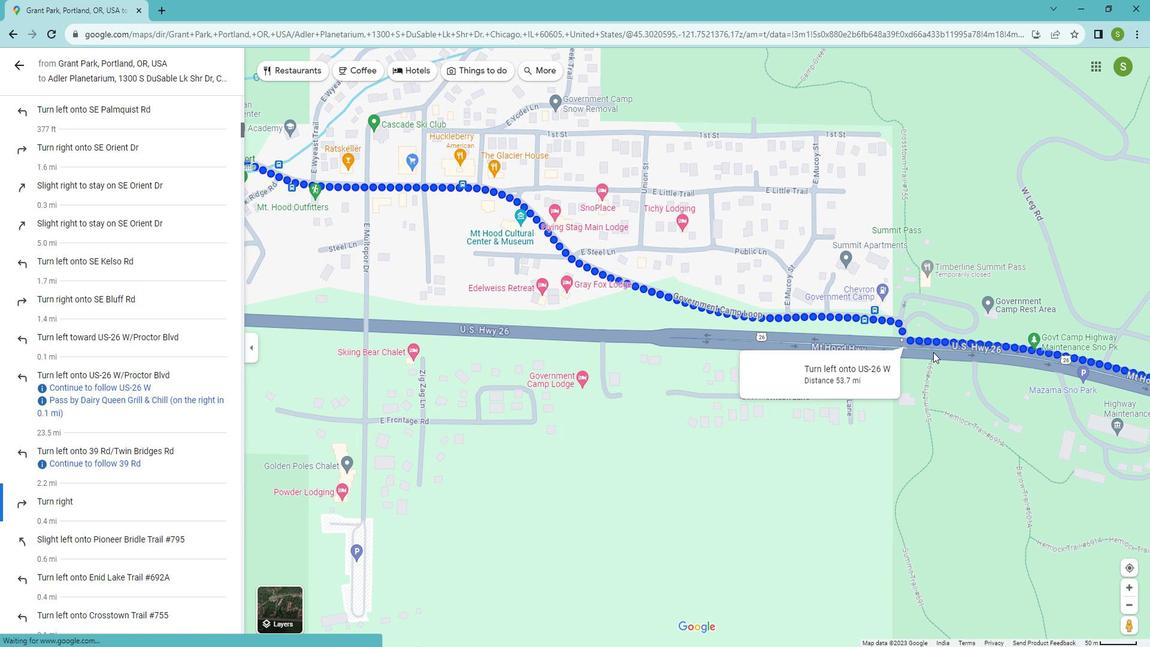 
Action: Mouse moved to (879, 307)
Screenshot: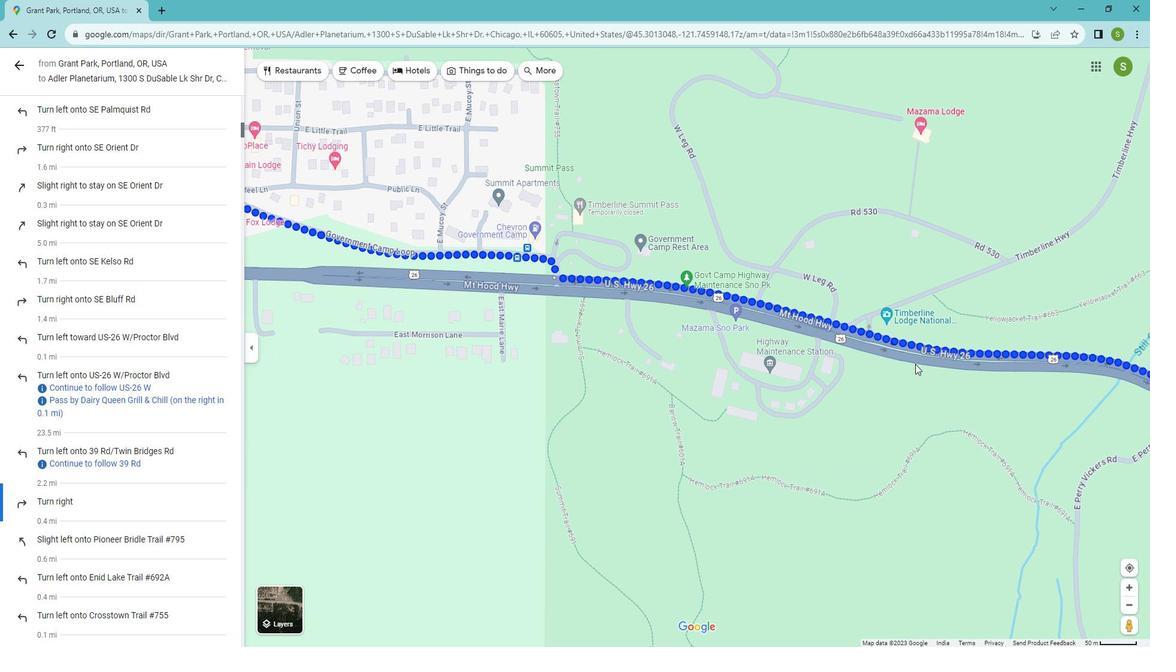 
Action: Mouse pressed left at (879, 307)
Screenshot: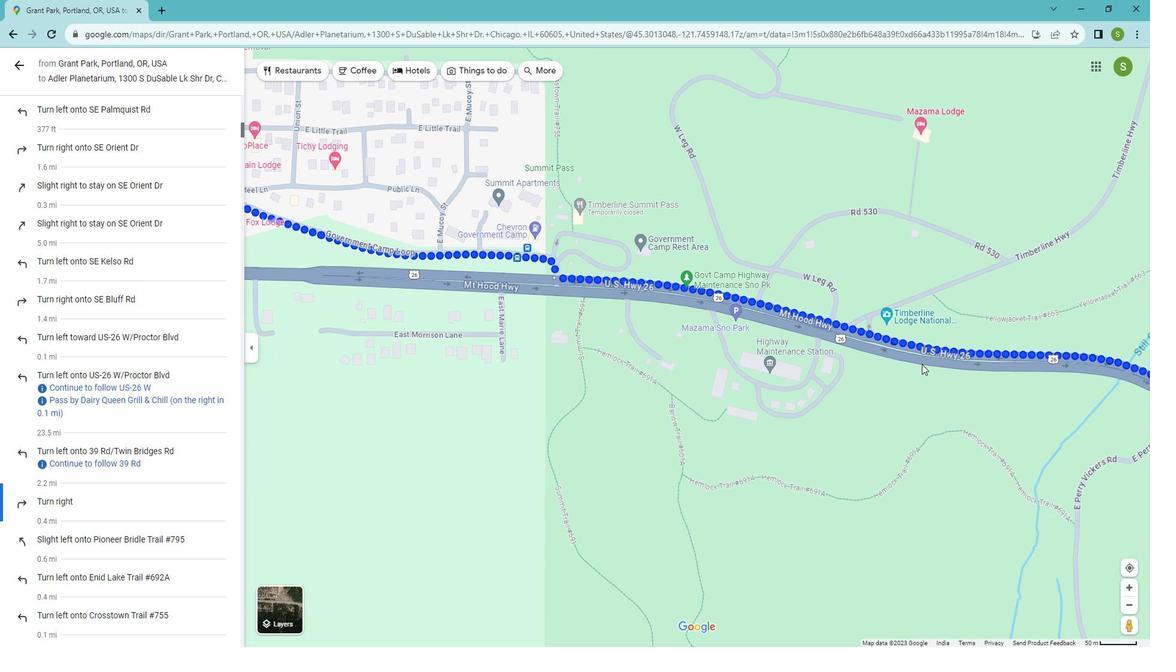 
Action: Mouse moved to (742, 271)
Screenshot: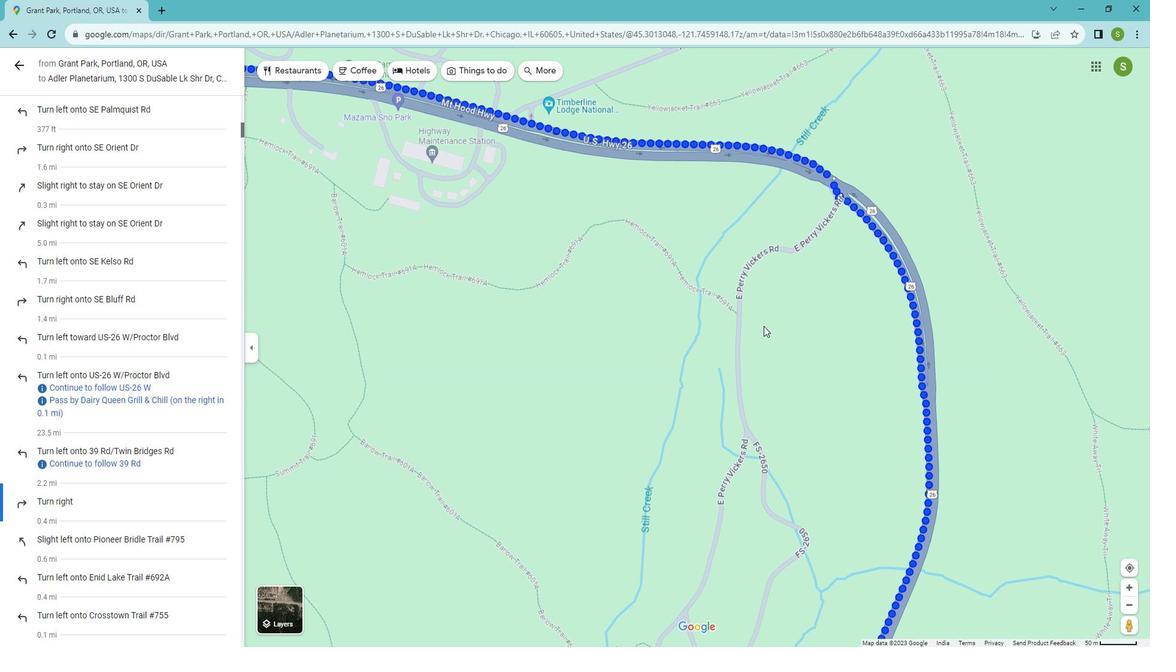 
Action: Mouse pressed left at (742, 271)
Screenshot: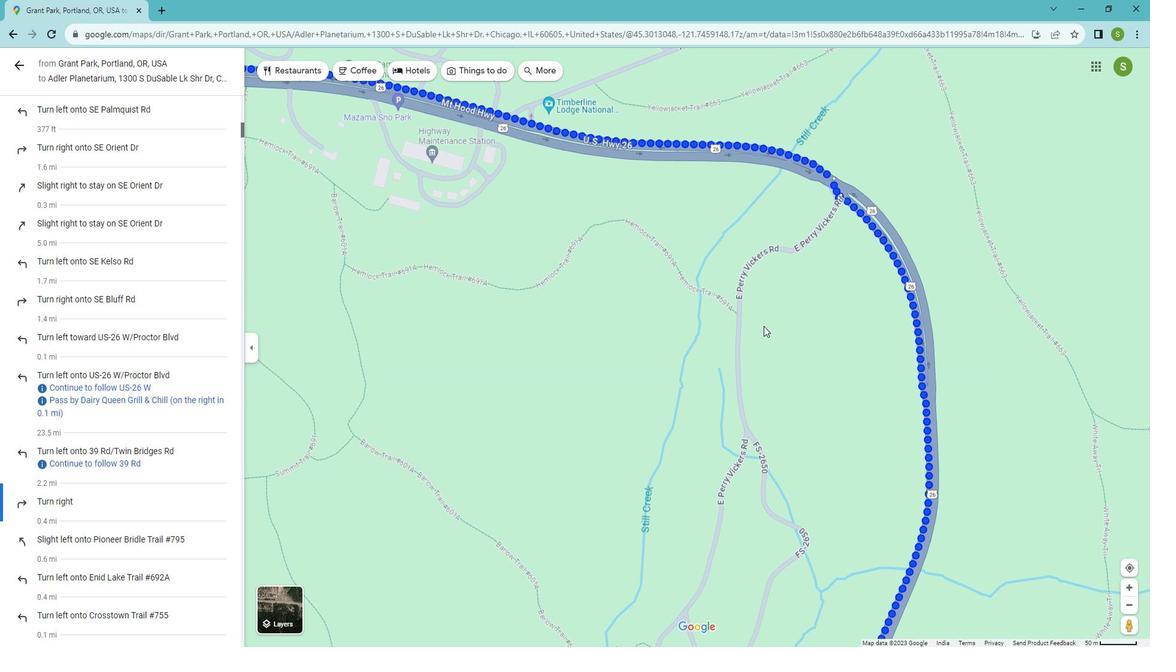 
Action: Mouse moved to (865, 342)
Screenshot: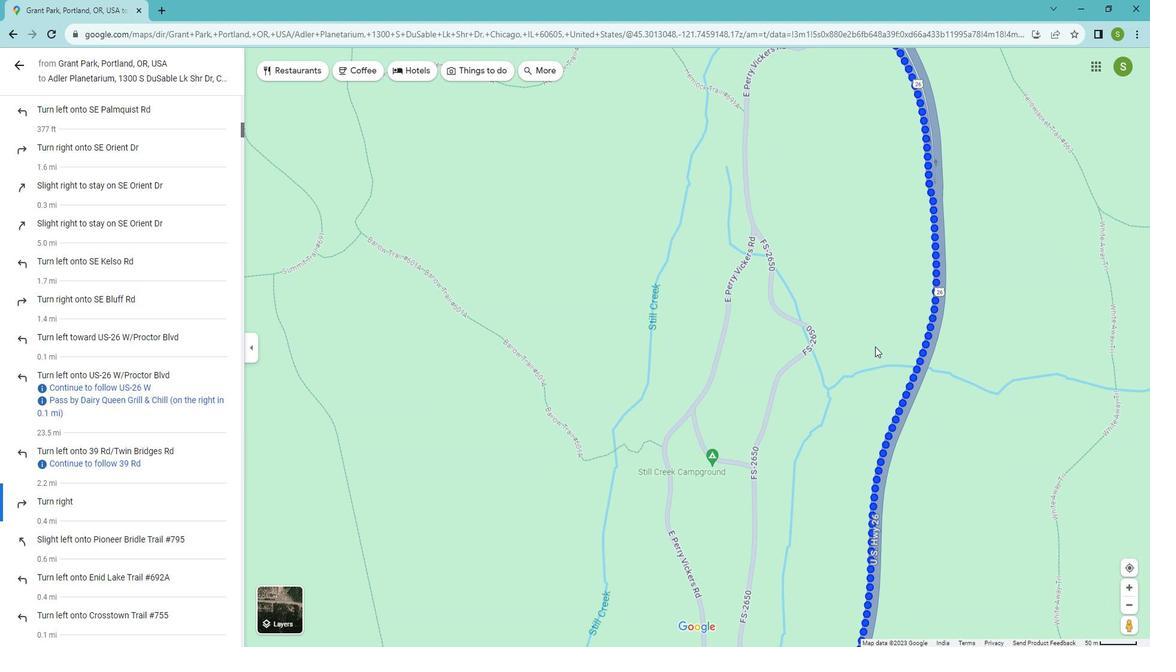 
Action: Mouse pressed left at (865, 342)
Screenshot: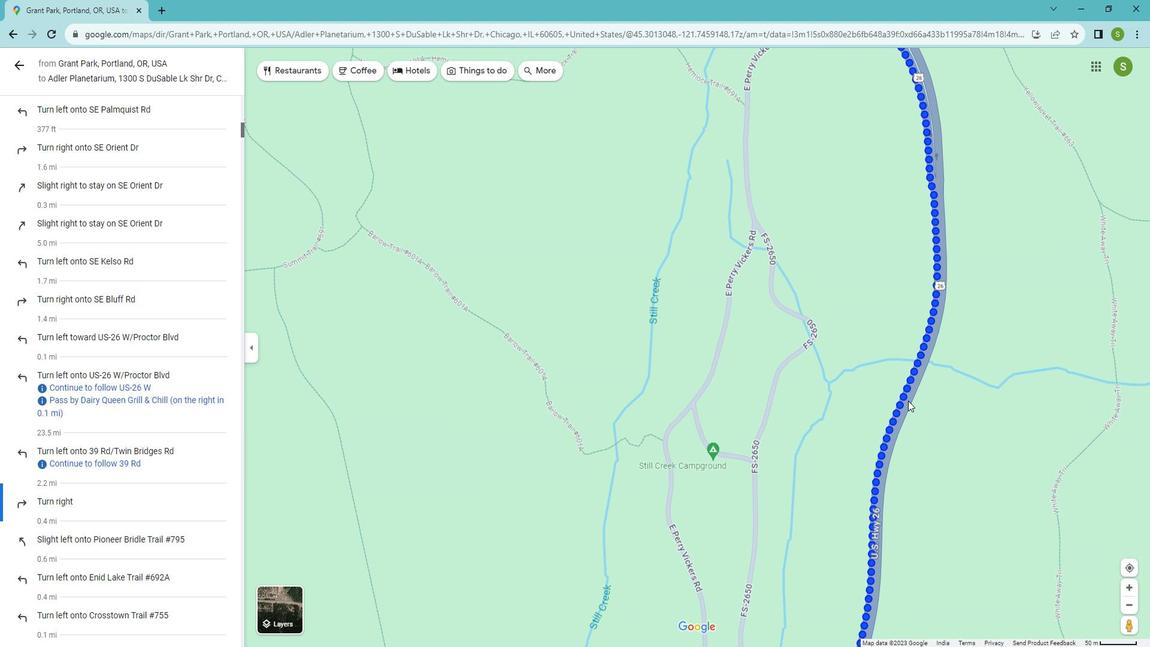
Action: Mouse moved to (821, 436)
Screenshot: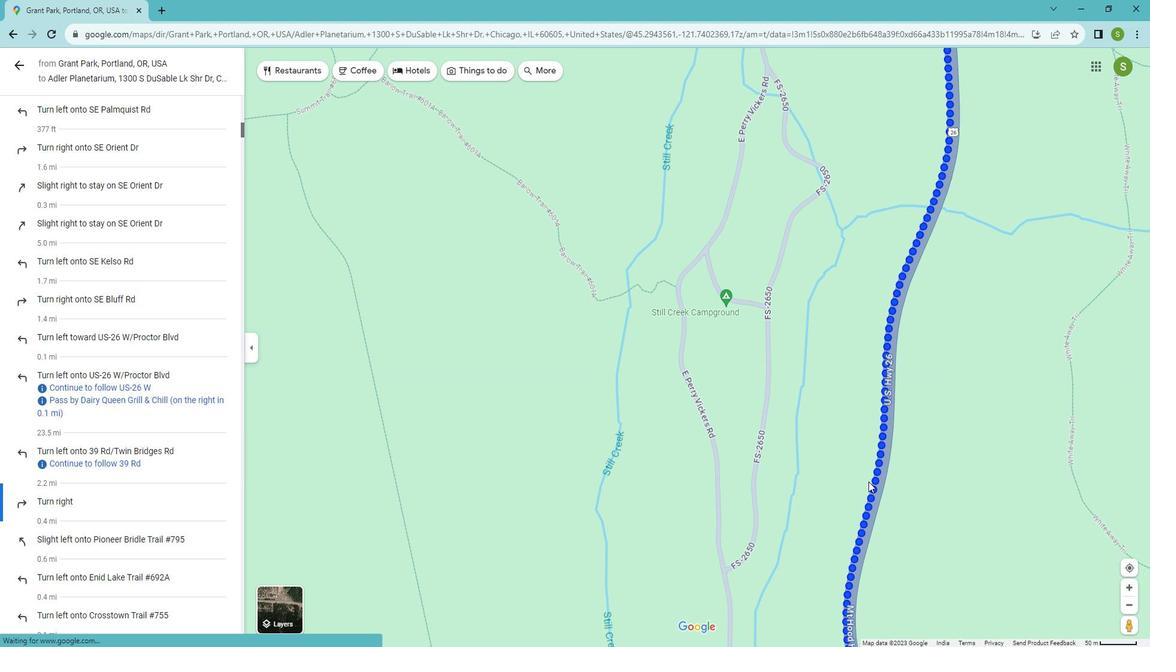 
Action: Mouse pressed left at (821, 436)
Screenshot: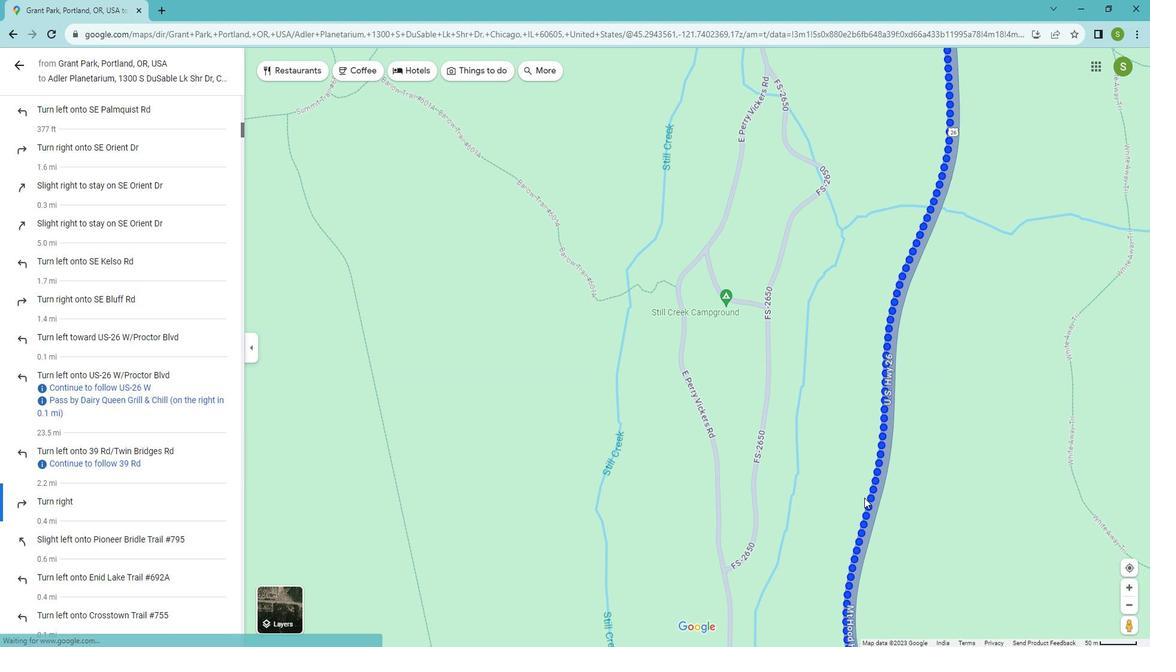 
Action: Mouse moved to (828, 416)
Screenshot: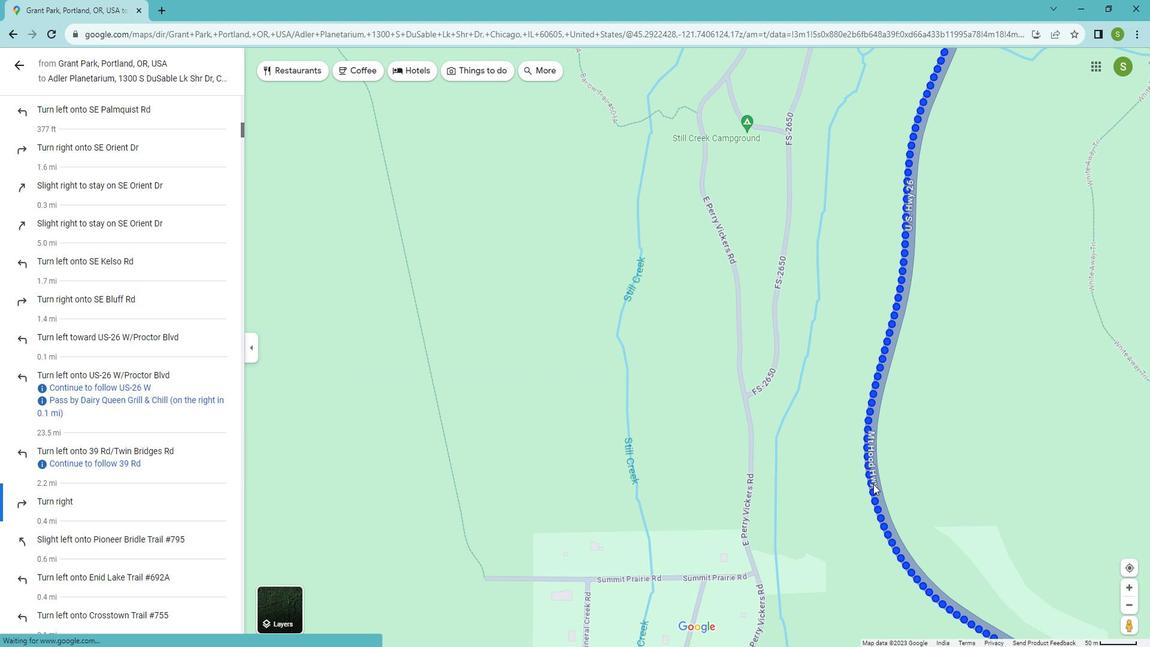 
Action: Mouse pressed left at (828, 416)
Screenshot: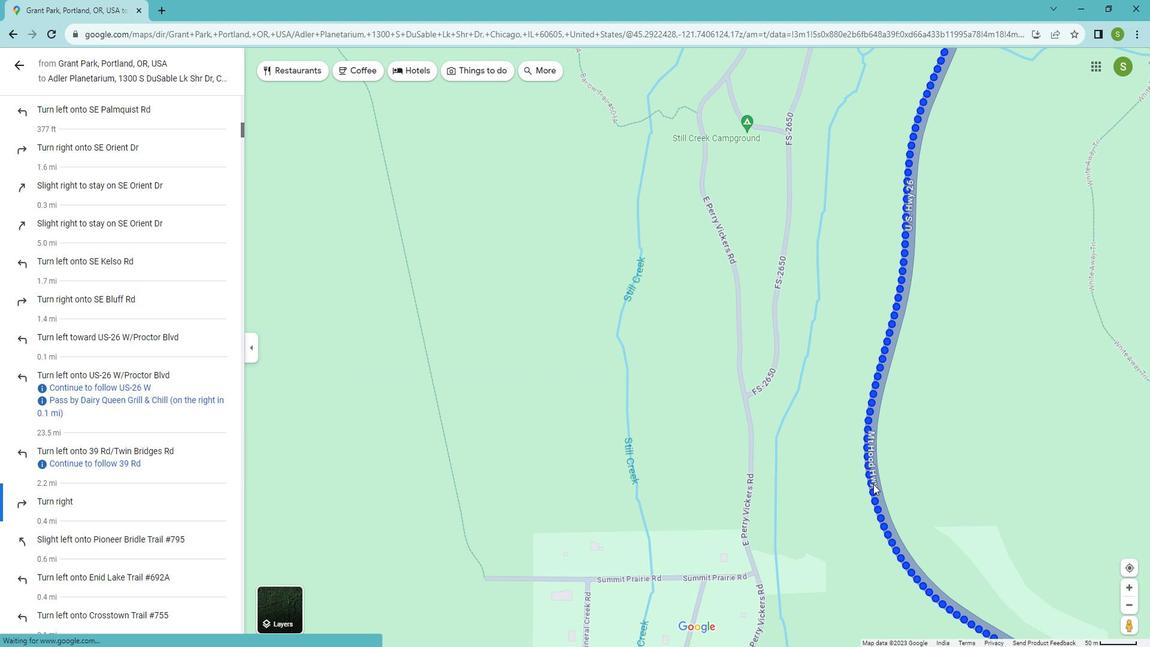 
Action: Mouse moved to (868, 456)
Screenshot: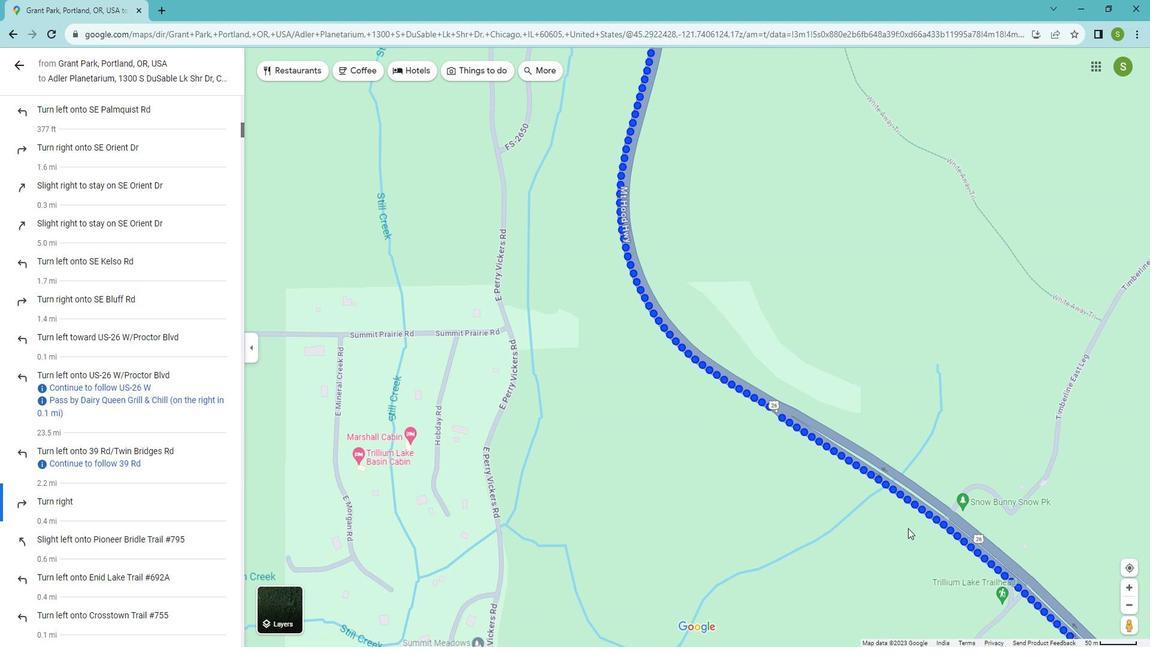
Action: Mouse pressed left at (868, 456)
Screenshot: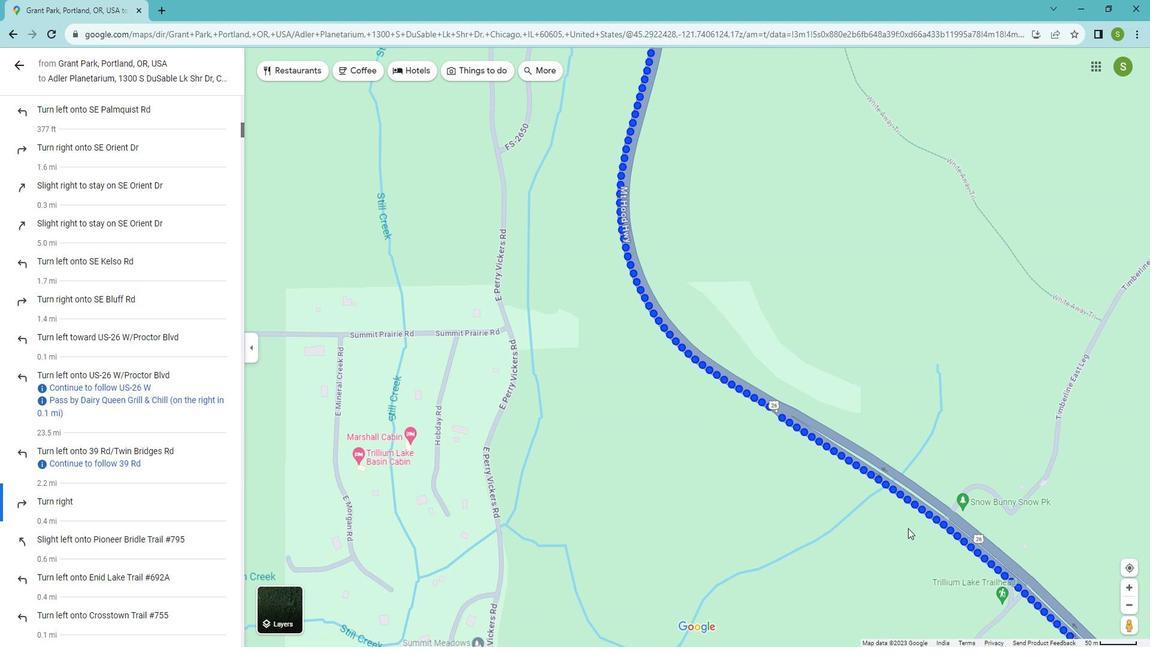 
Action: Mouse moved to (1027, 492)
Screenshot: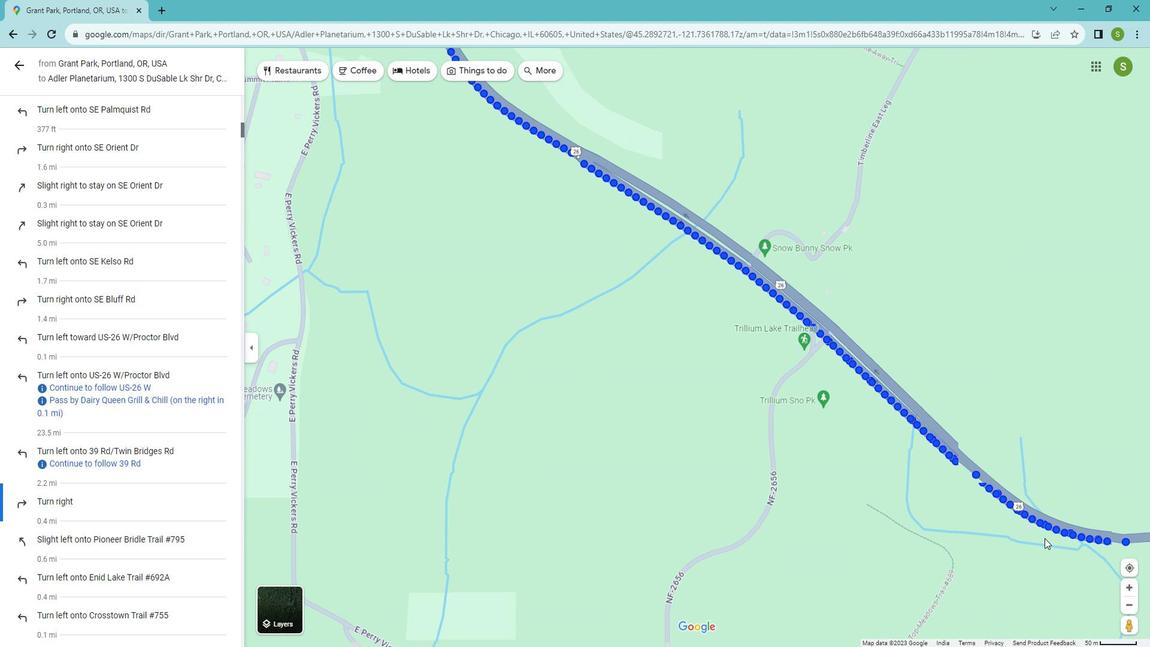 
Action: Mouse pressed left at (1027, 492)
Screenshot: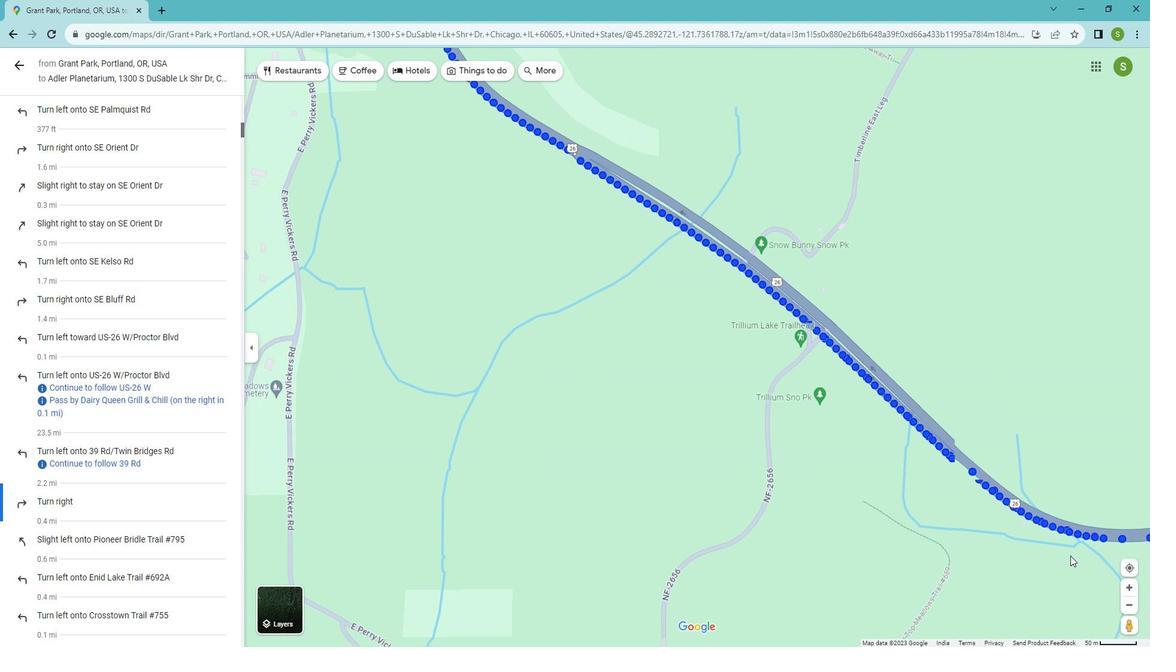 
Action: Mouse moved to (872, 349)
Screenshot: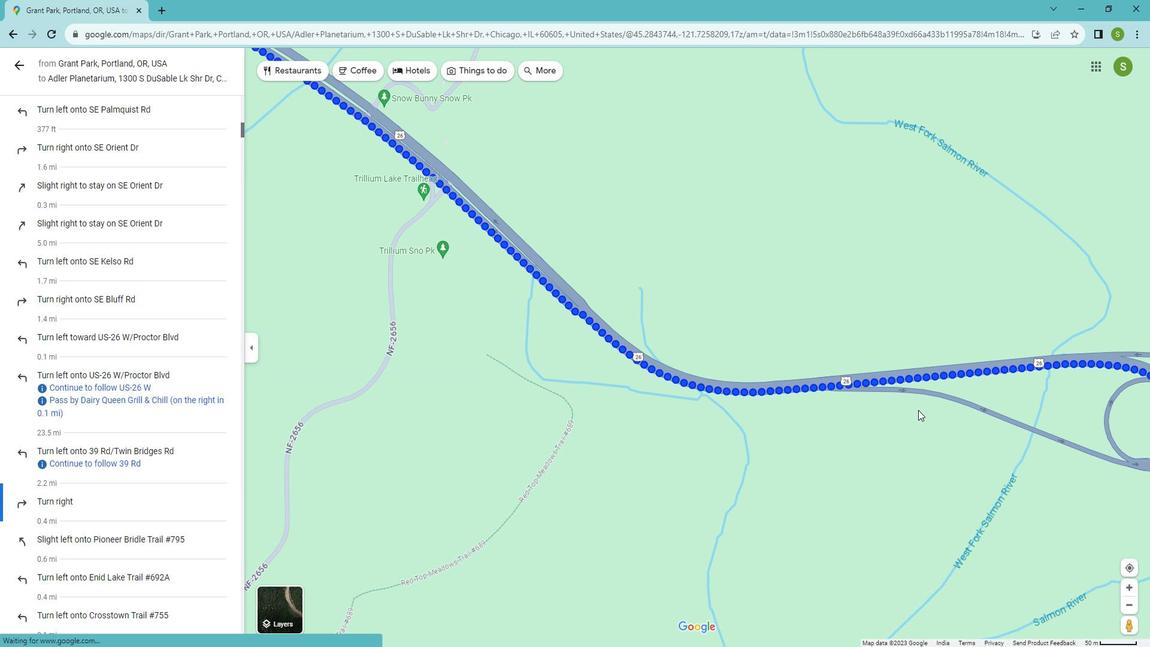 
Action: Mouse pressed left at (872, 349)
Screenshot: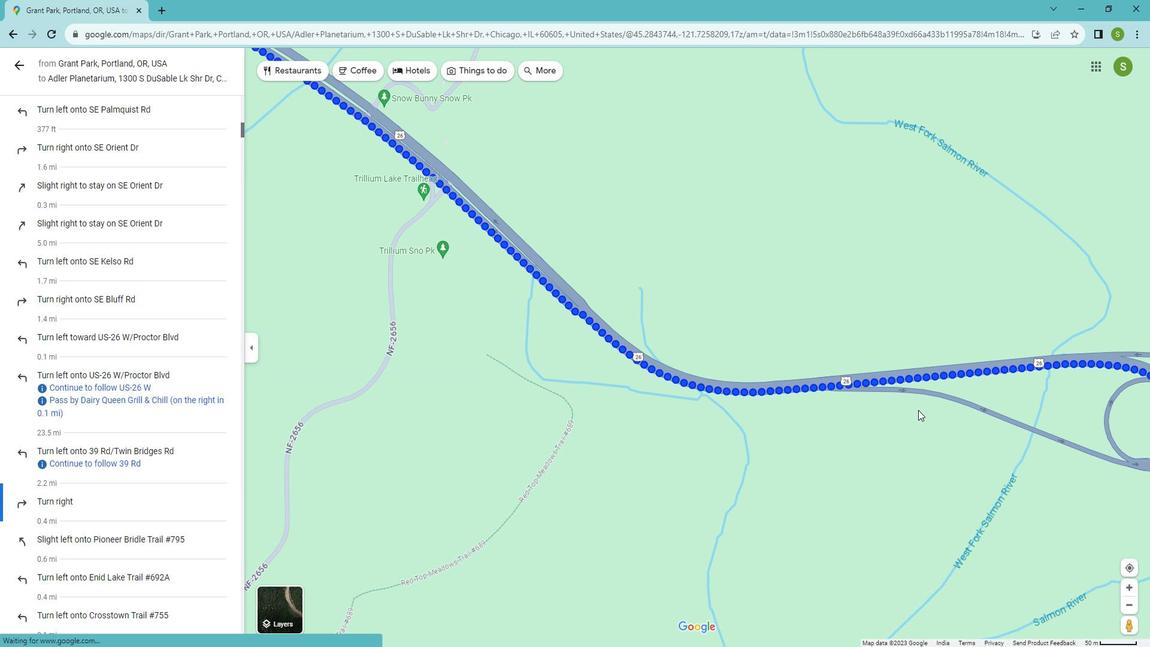 
Action: Mouse moved to (746, 410)
Screenshot: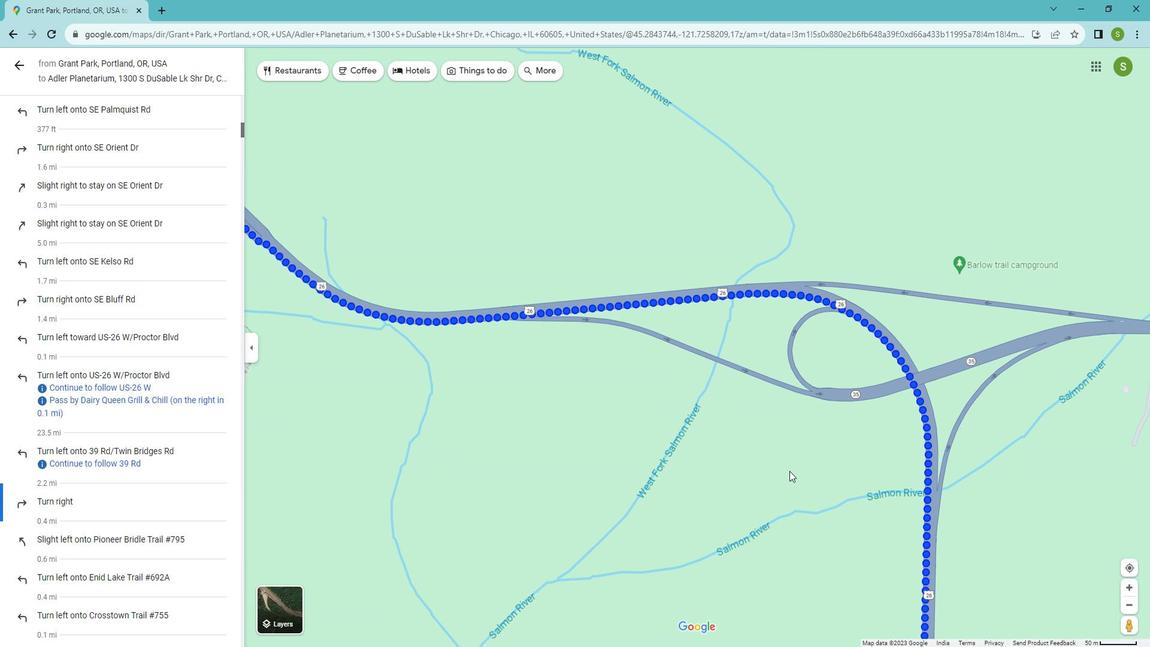 
Action: Mouse pressed left at (746, 410)
Screenshot: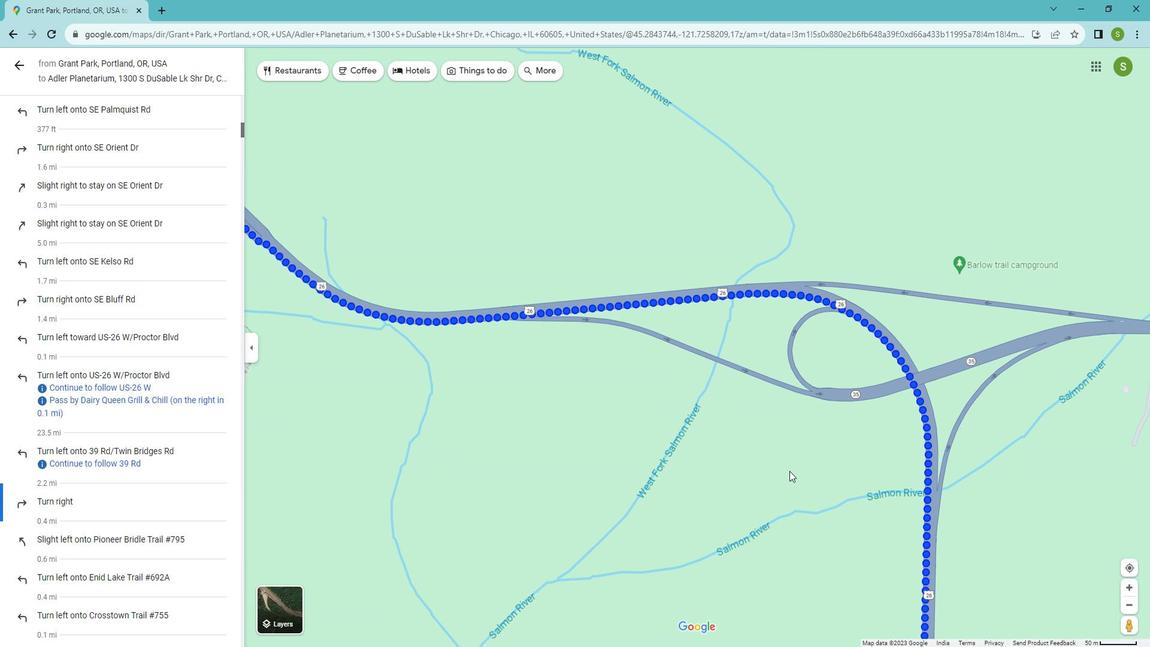 
Action: Mouse moved to (833, 453)
Screenshot: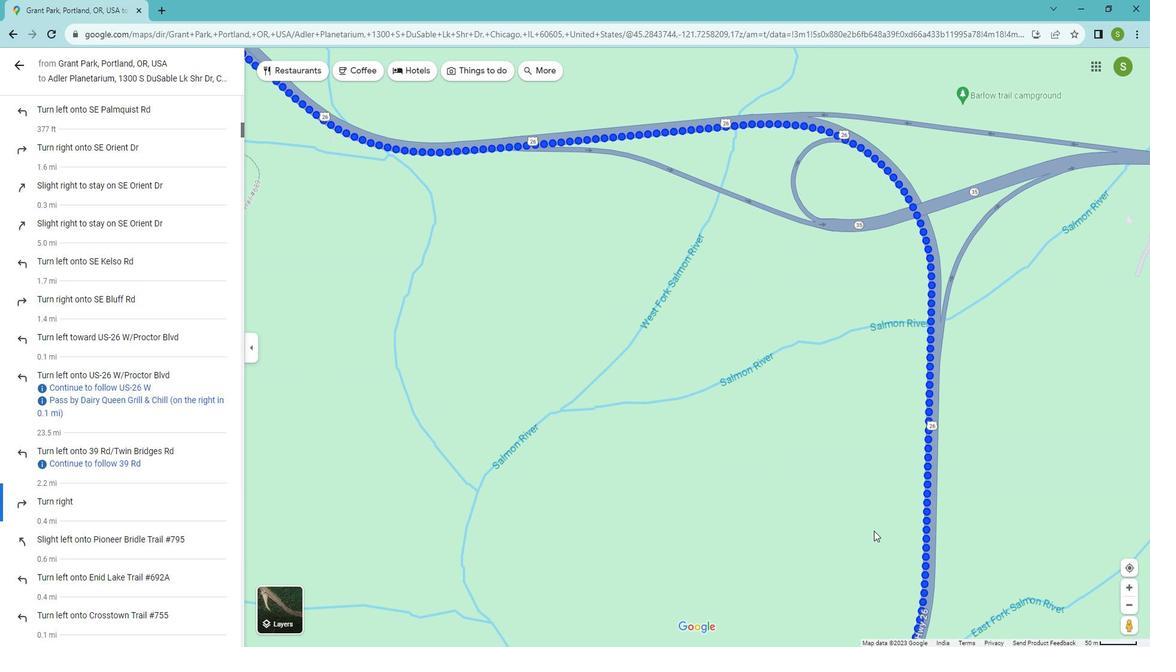 
Action: Mouse pressed left at (833, 453)
Screenshot: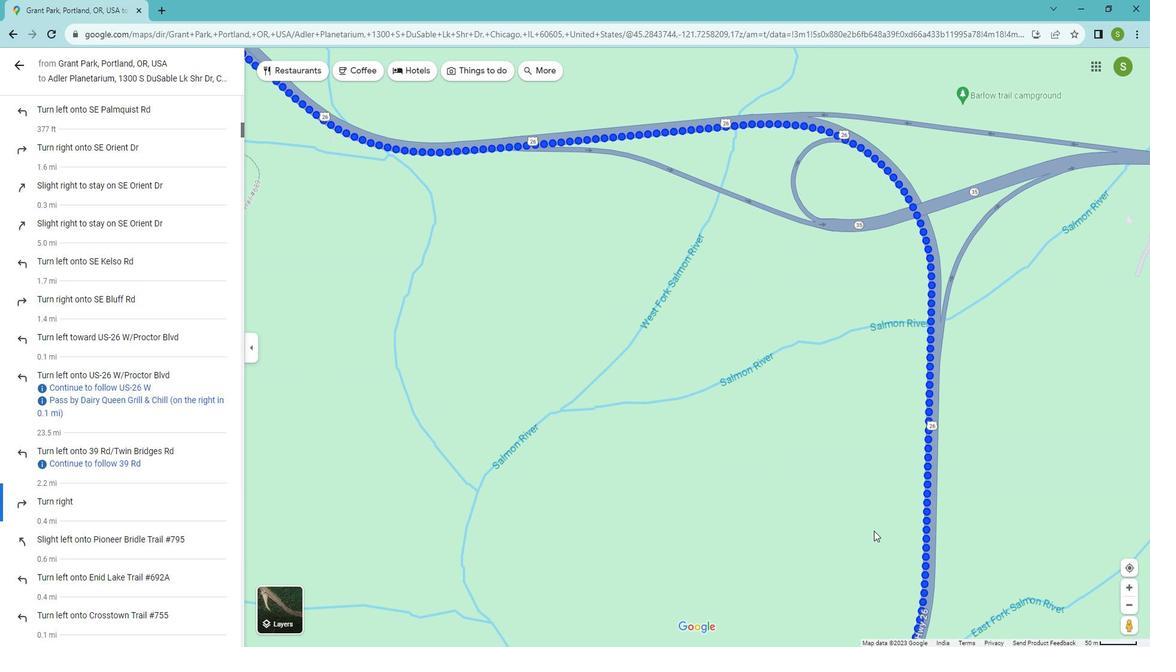 
Action: Mouse moved to (828, 442)
Screenshot: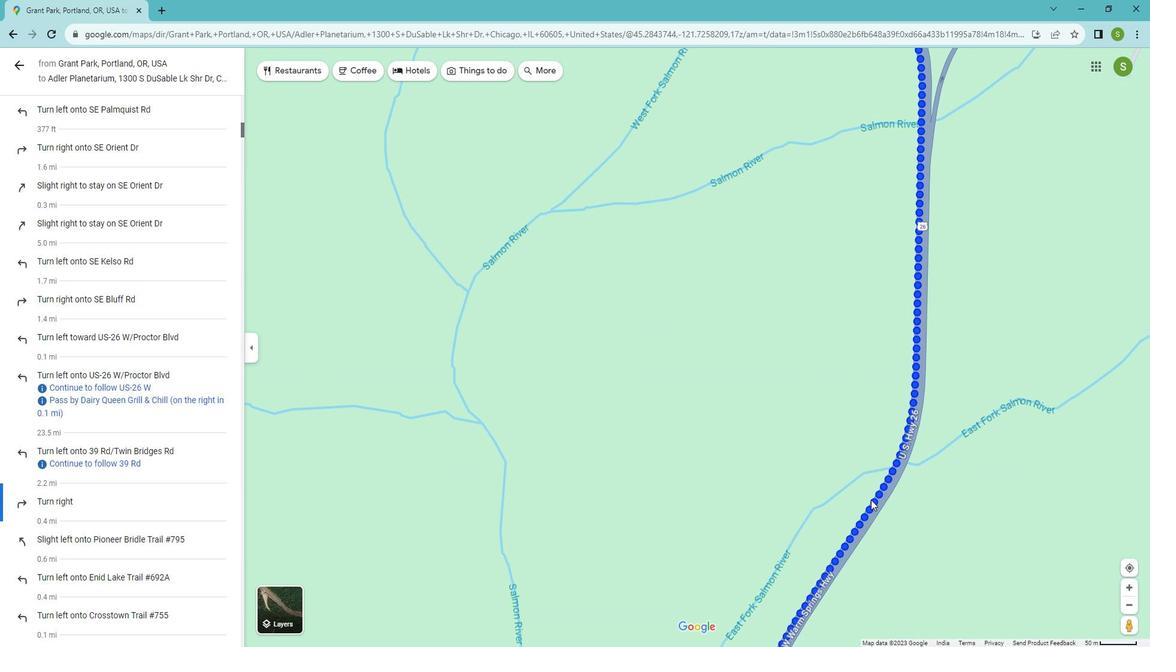 
Action: Mouse pressed left at (828, 442)
Screenshot: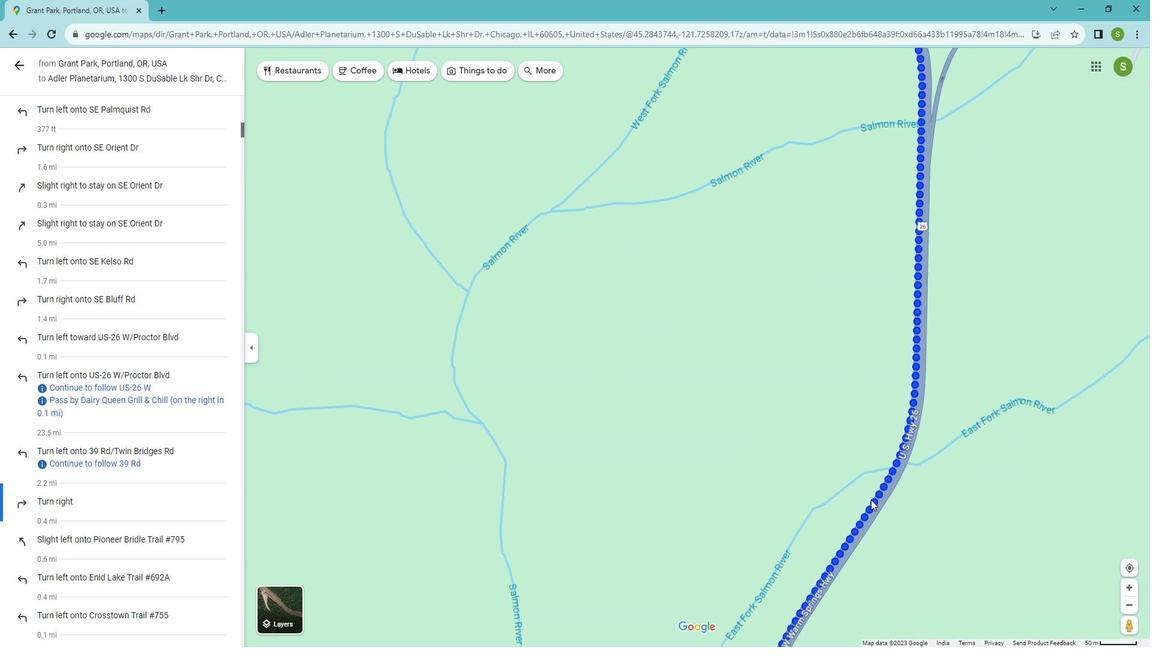 
Action: Mouse moved to (825, 508)
Screenshot: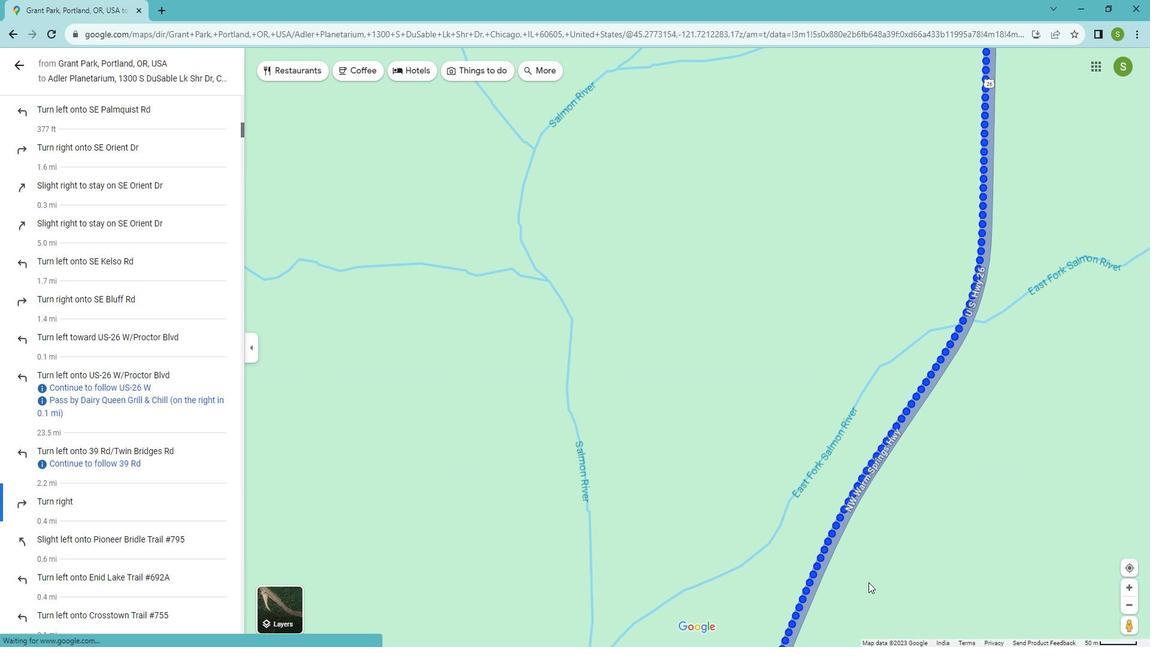 
Action: Mouse pressed left at (825, 508)
Screenshot: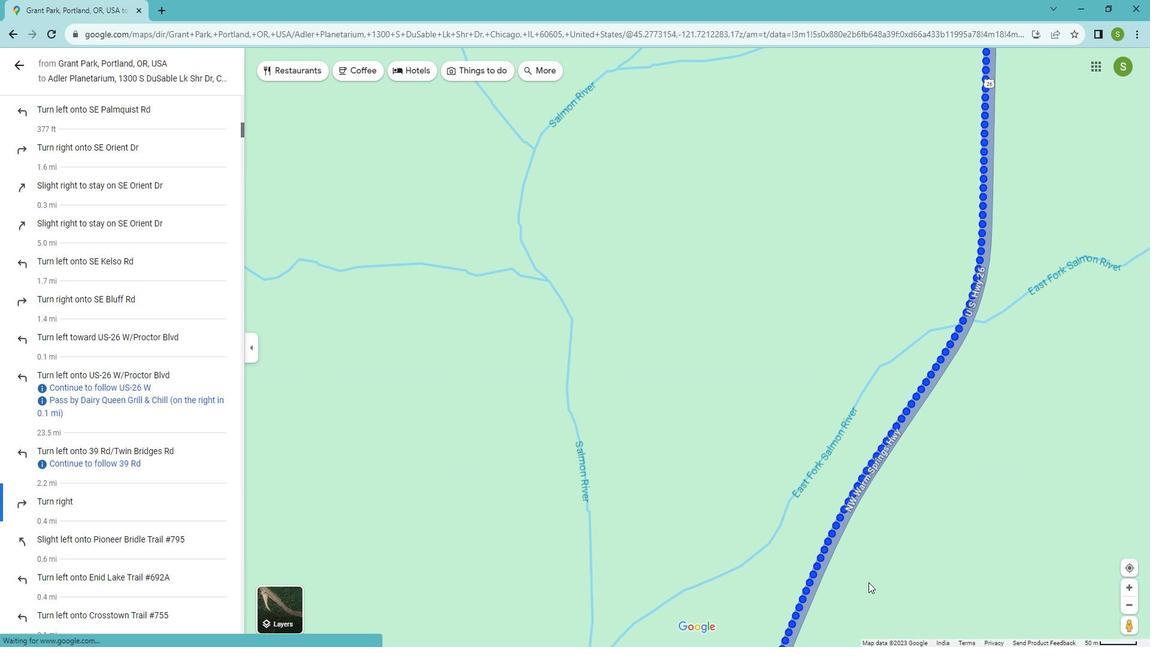 
Action: Mouse moved to (785, 520)
Screenshot: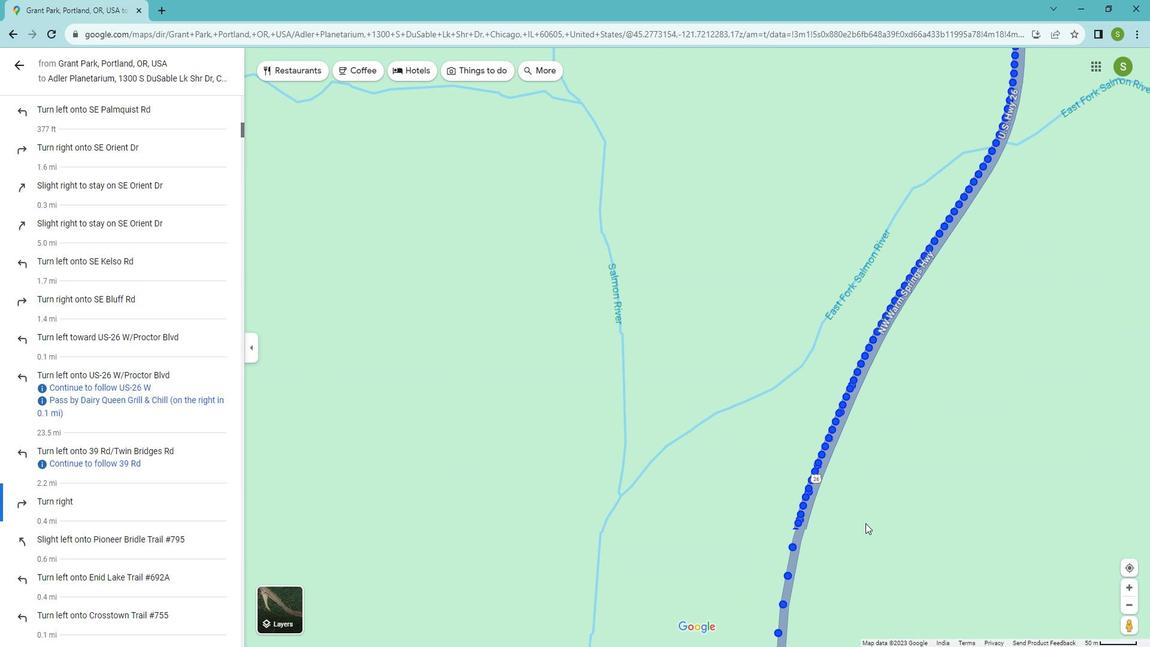 
Action: Mouse pressed left at (785, 520)
Screenshot: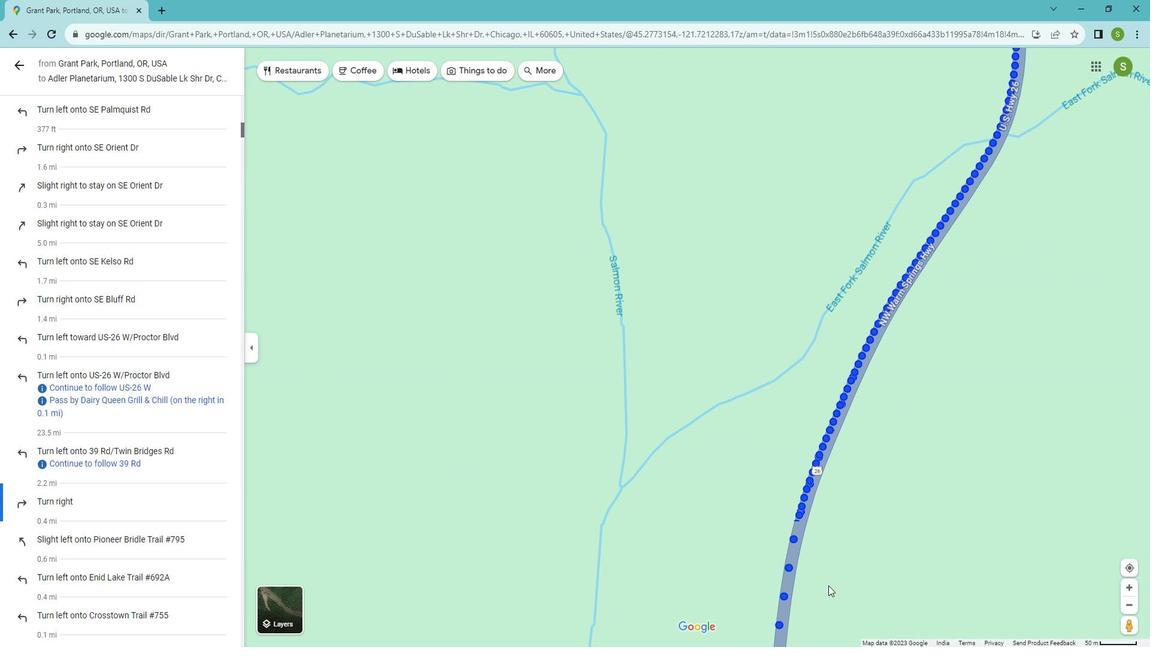 
Action: Mouse moved to (780, 521)
Screenshot: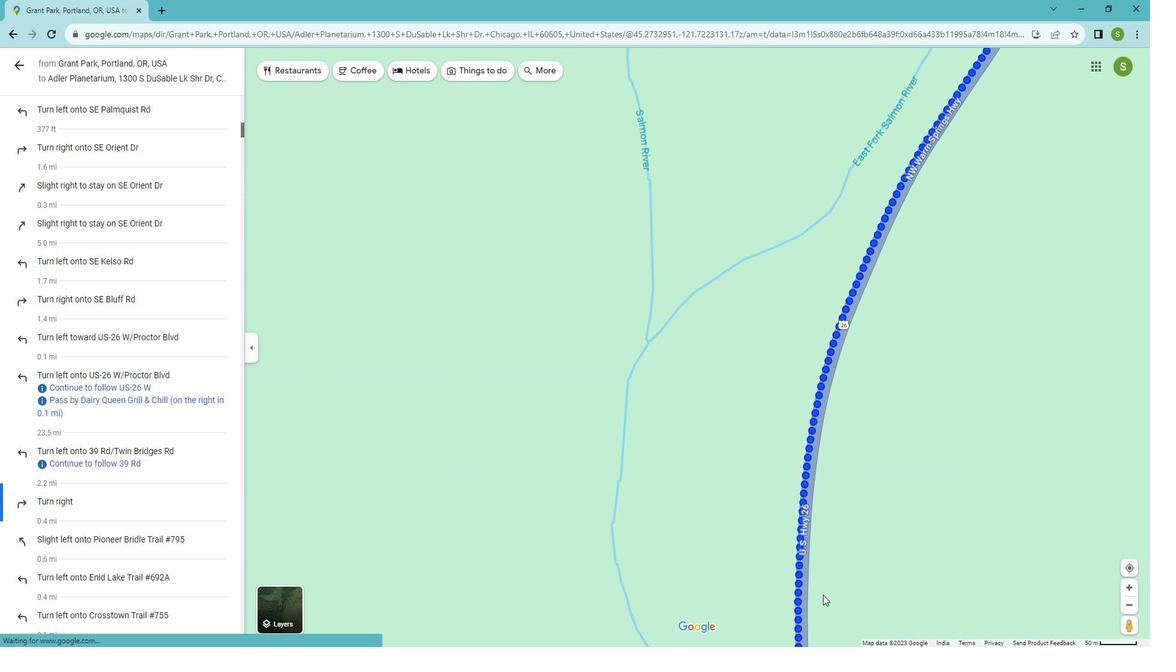 
Action: Mouse pressed left at (780, 521)
Screenshot: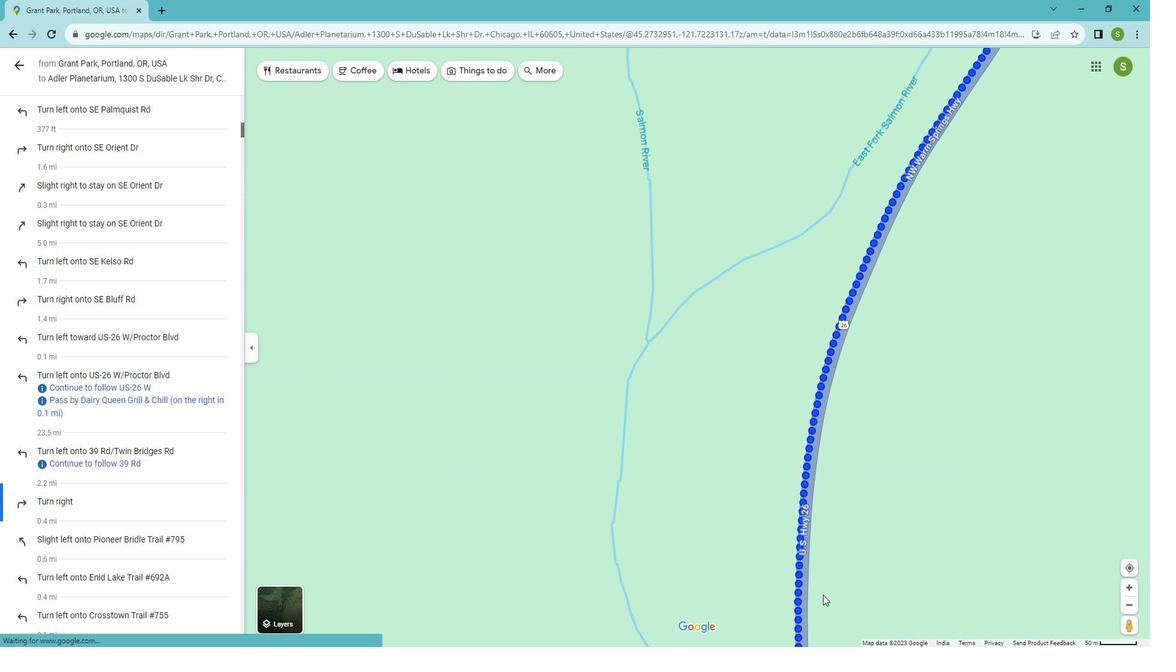 
Action: Mouse moved to (759, 468)
Screenshot: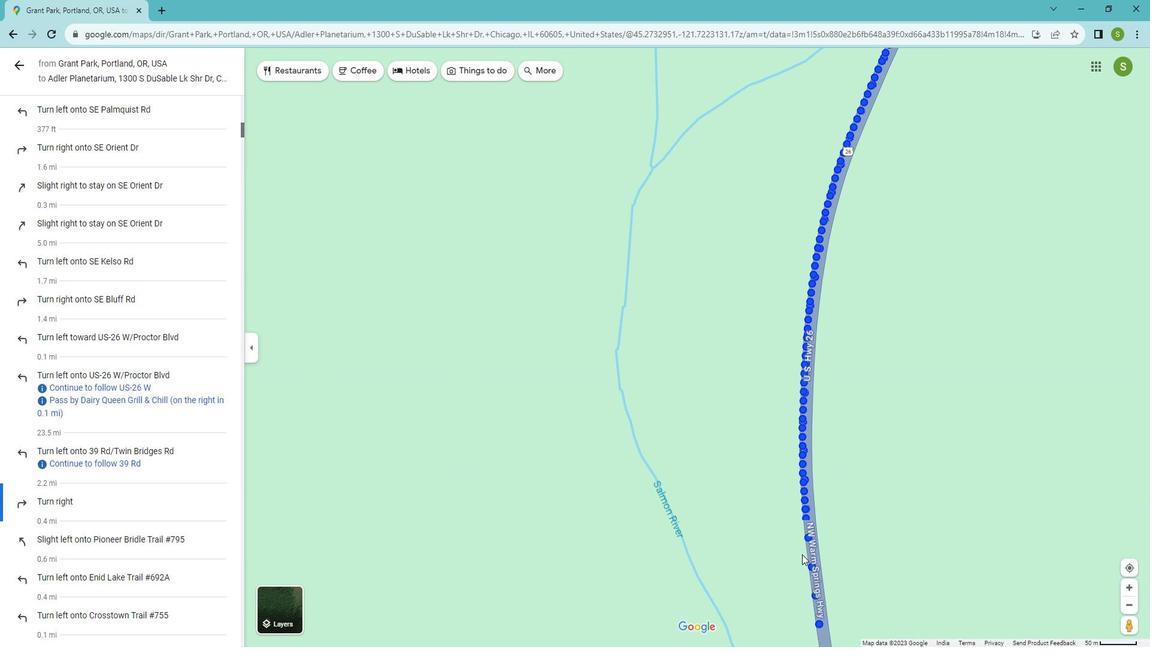 
Action: Mouse pressed left at (759, 468)
Screenshot: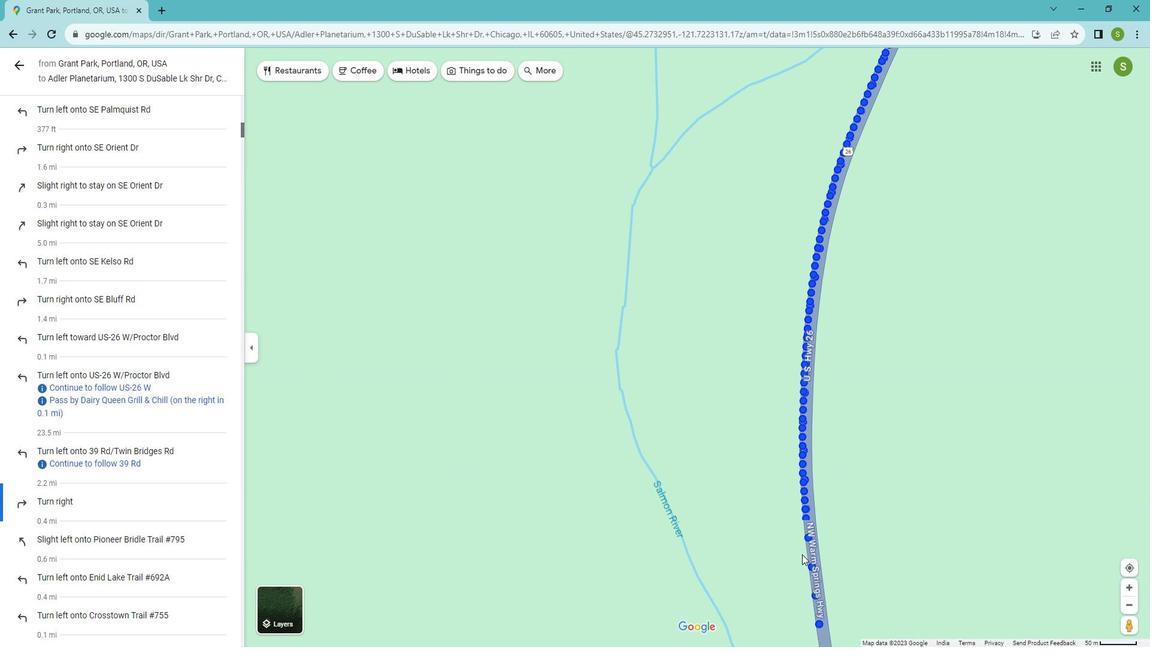 
Action: Mouse moved to (668, 387)
Screenshot: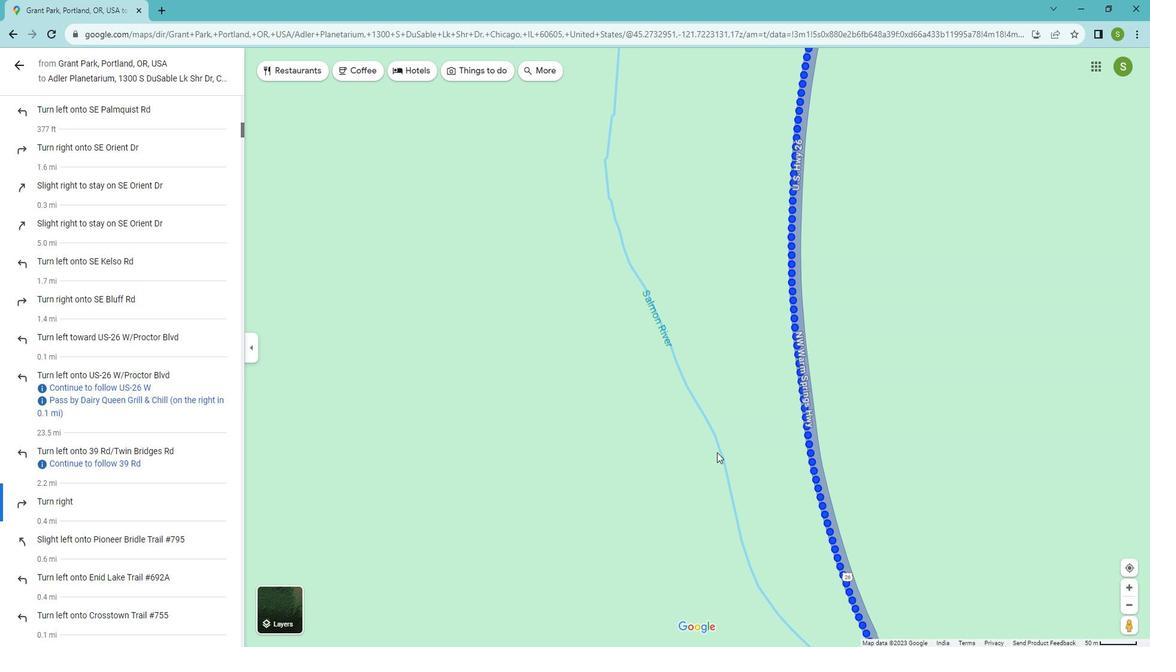 
Action: Mouse pressed left at (668, 387)
Screenshot: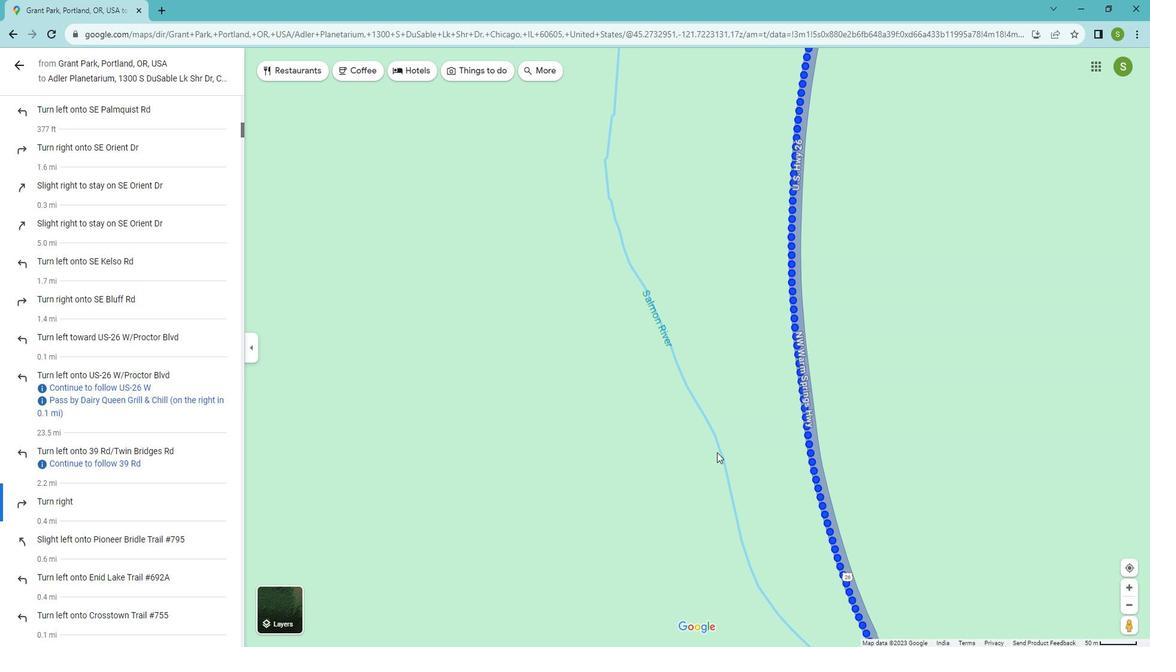 
Action: Mouse moved to (806, 507)
Screenshot: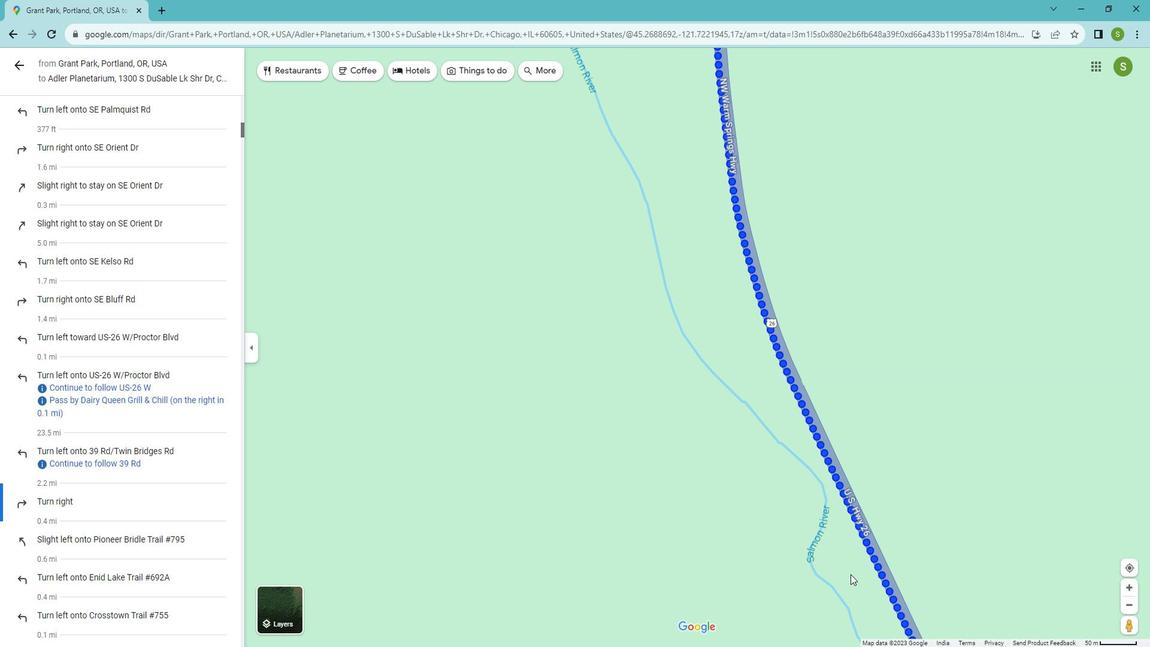 
Action: Mouse pressed left at (806, 507)
Screenshot: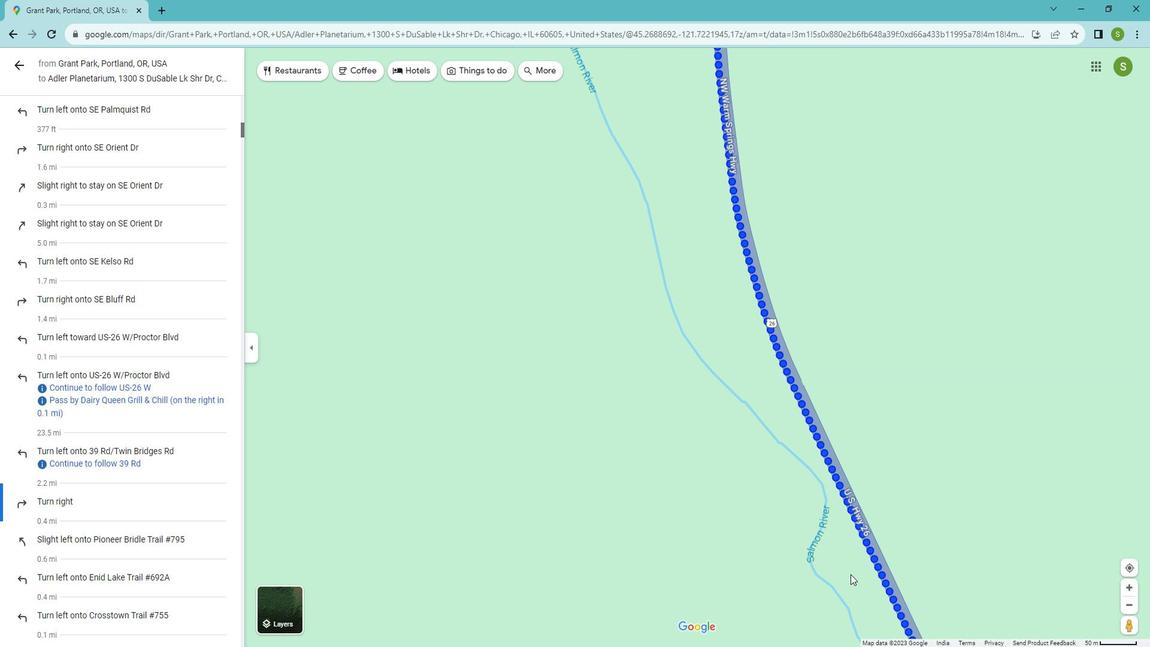 
Action: Mouse moved to (759, 406)
Screenshot: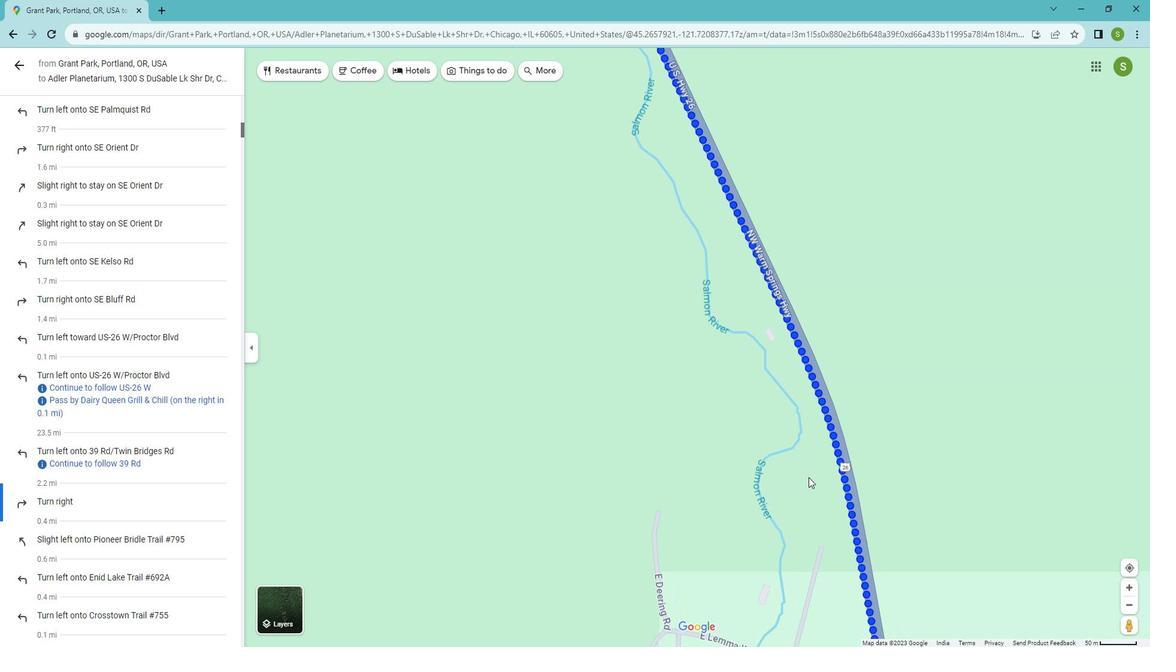 
Action: Mouse pressed left at (759, 406)
Screenshot: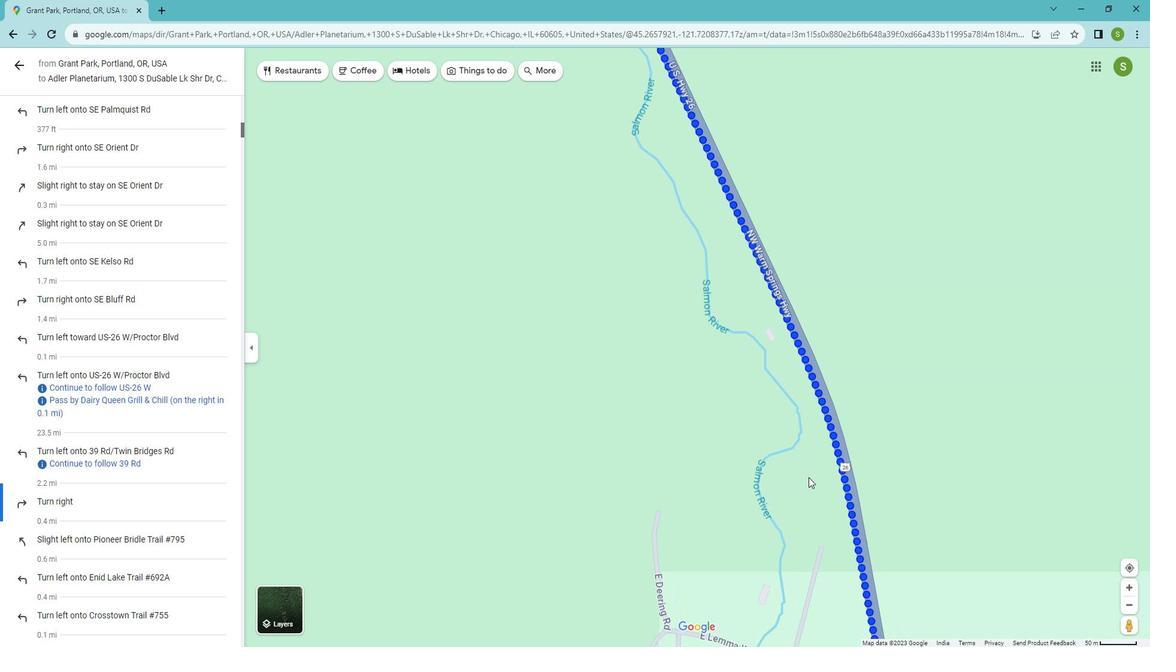 
Action: Mouse moved to (603, 431)
Screenshot: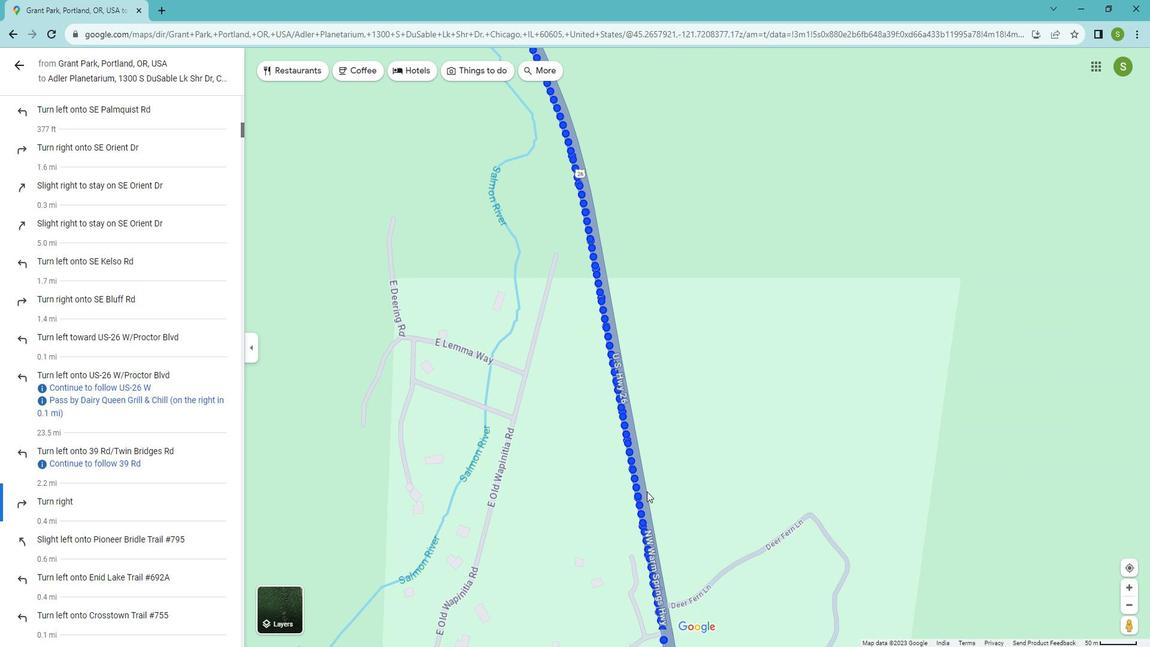 
Action: Mouse pressed left at (603, 431)
Screenshot: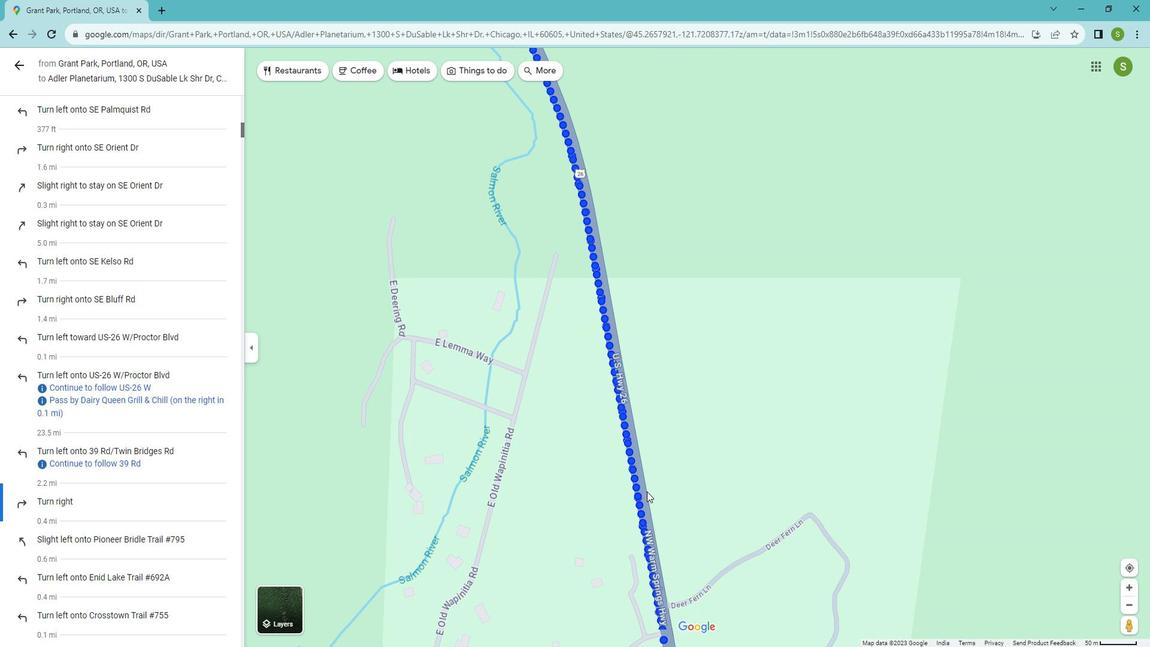 
Action: Mouse moved to (601, 408)
Screenshot: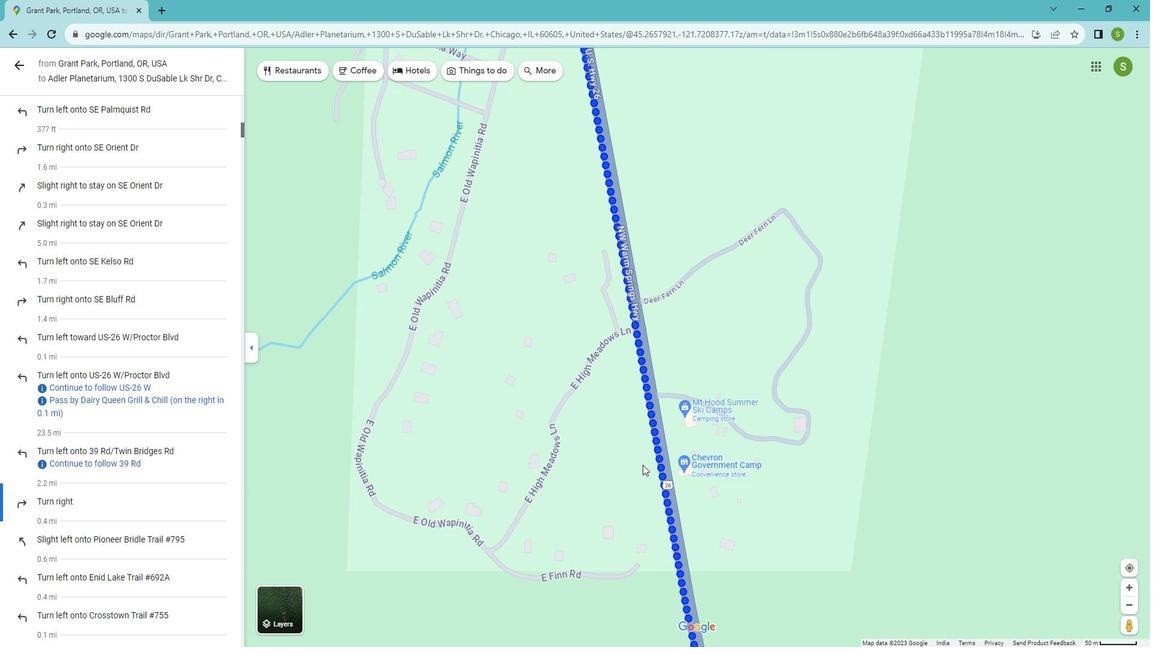 
Action: Mouse pressed left at (601, 408)
Screenshot: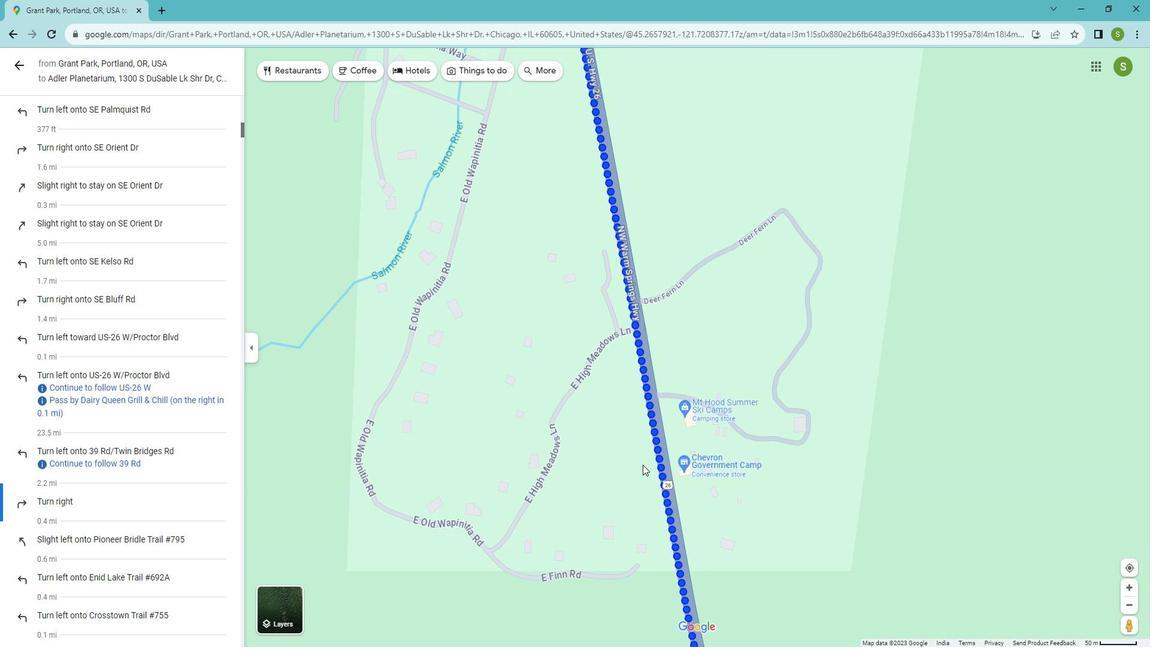 
Action: Mouse moved to (625, 359)
Screenshot: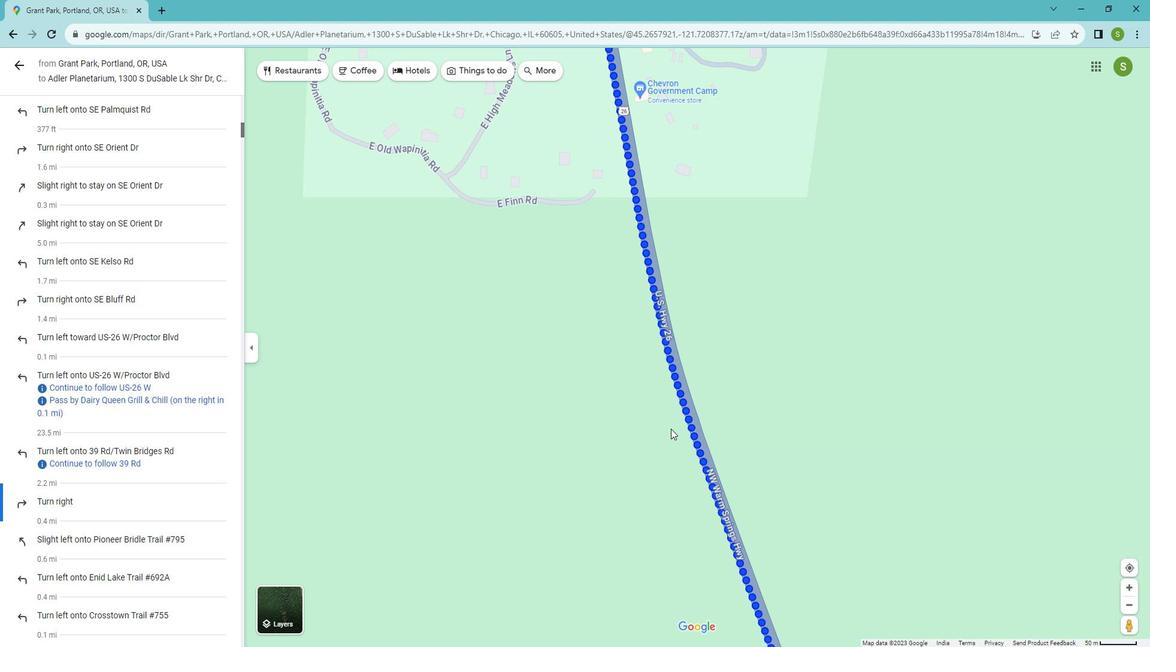 
Action: Mouse pressed left at (625, 359)
Screenshot: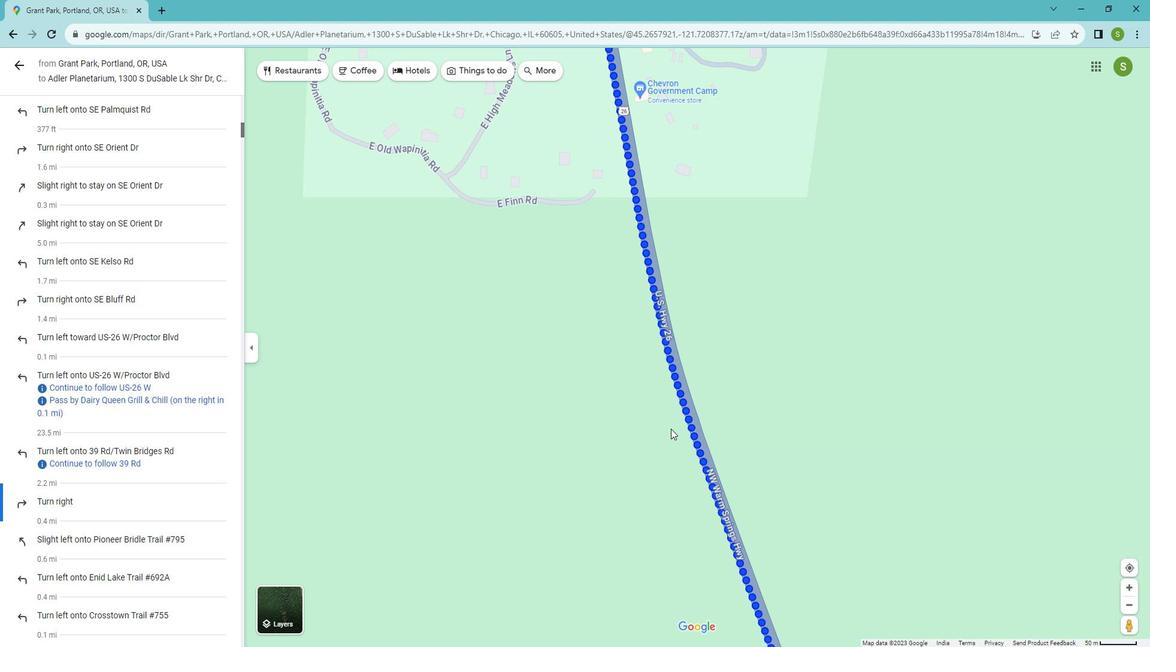 
Action: Mouse moved to (649, 285)
Screenshot: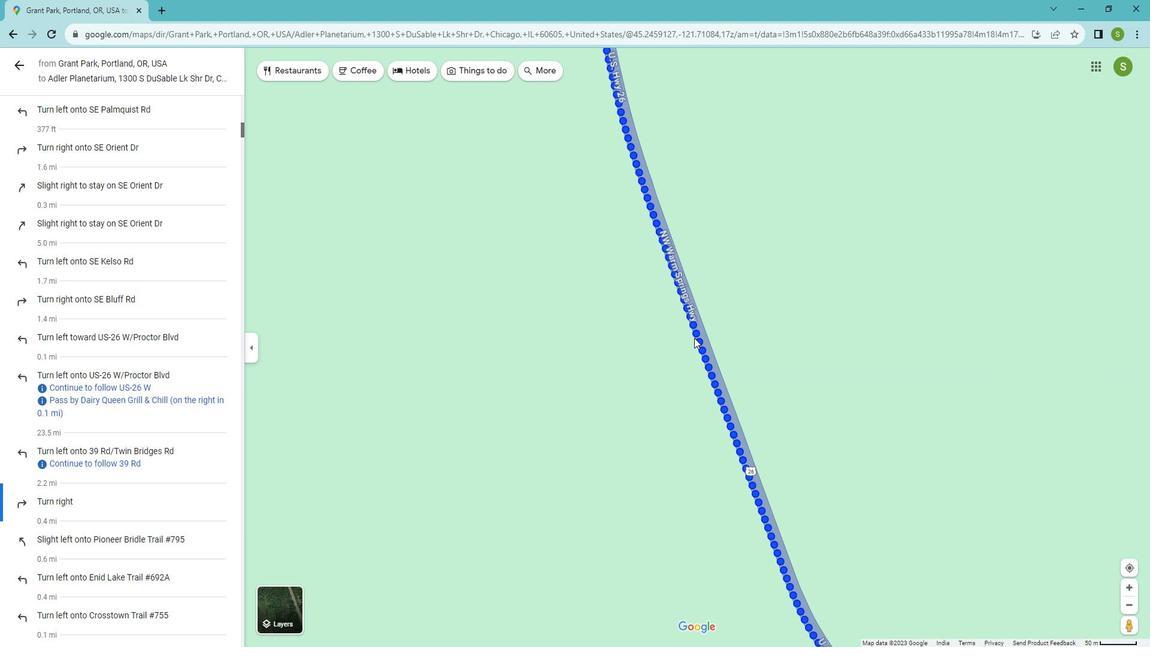 
Action: Mouse pressed left at (649, 285)
Screenshot: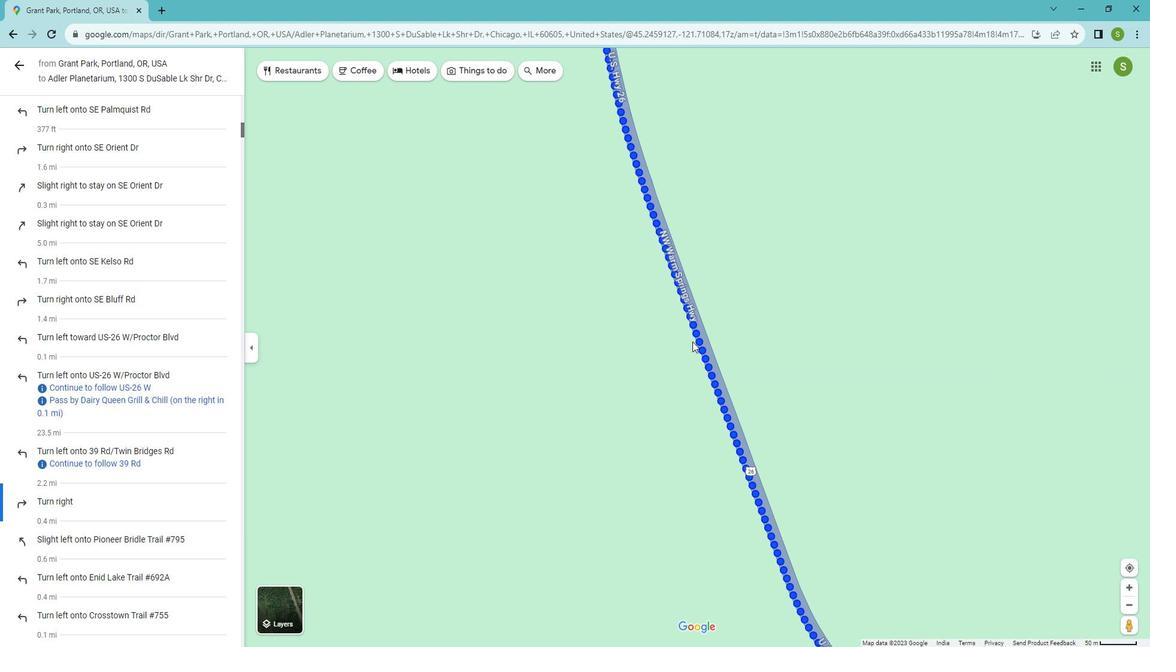 
Action: Mouse moved to (134, 374)
Screenshot: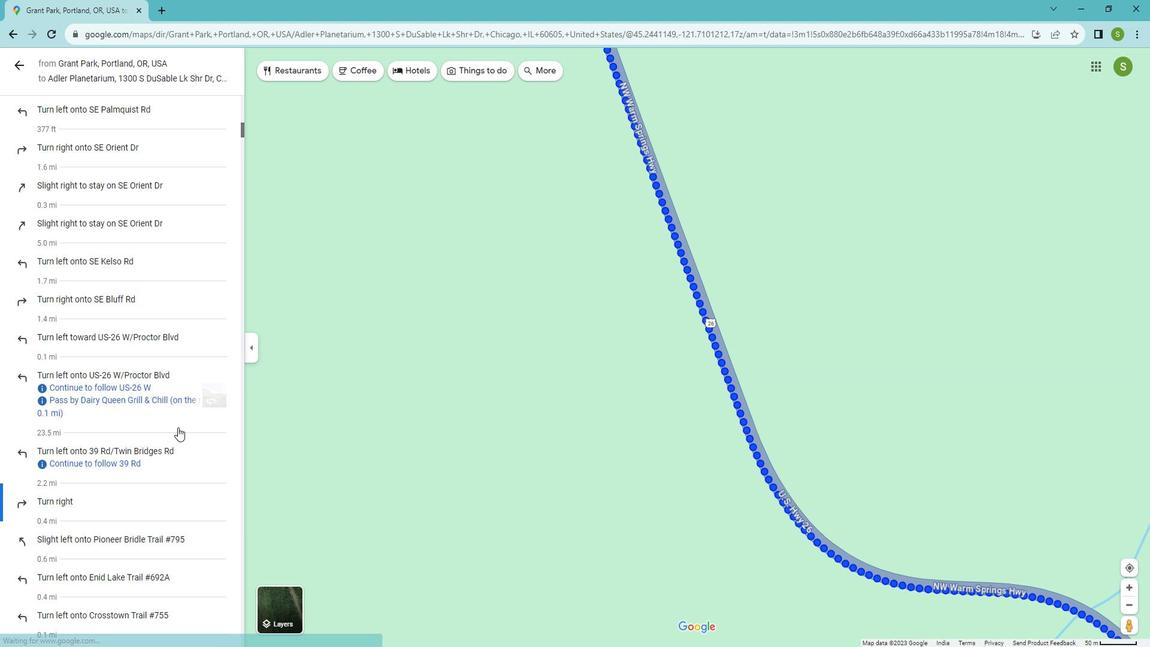 
Action: Mouse scrolled (134, 373) with delta (0, 0)
Screenshot: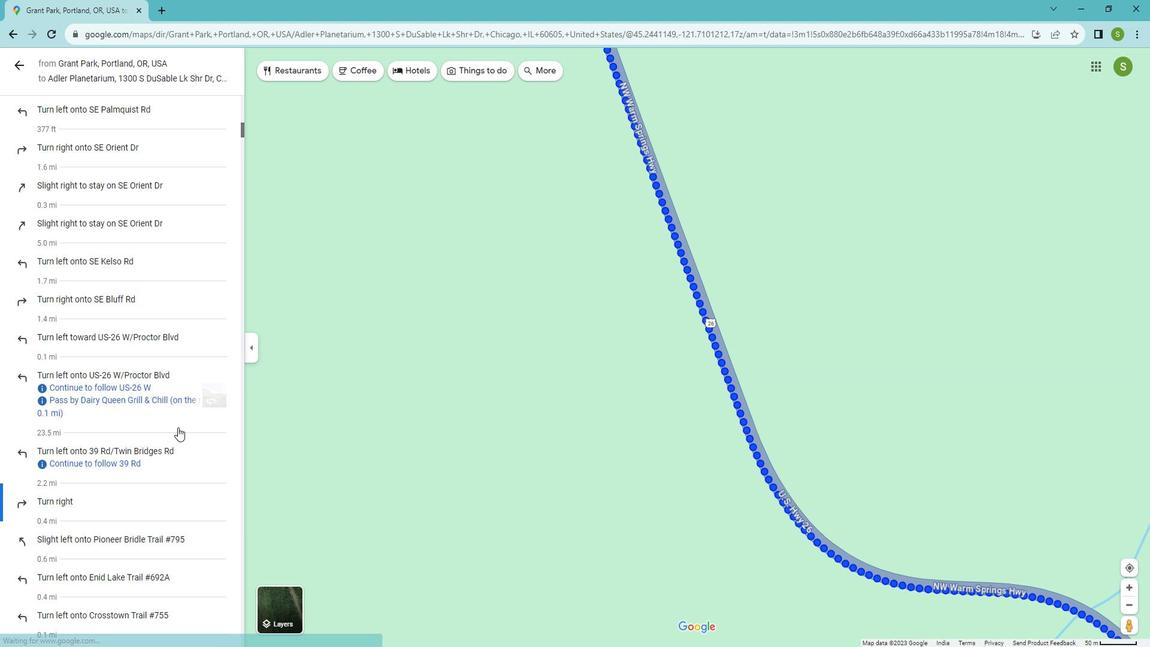 
Action: Mouse moved to (133, 380)
Screenshot: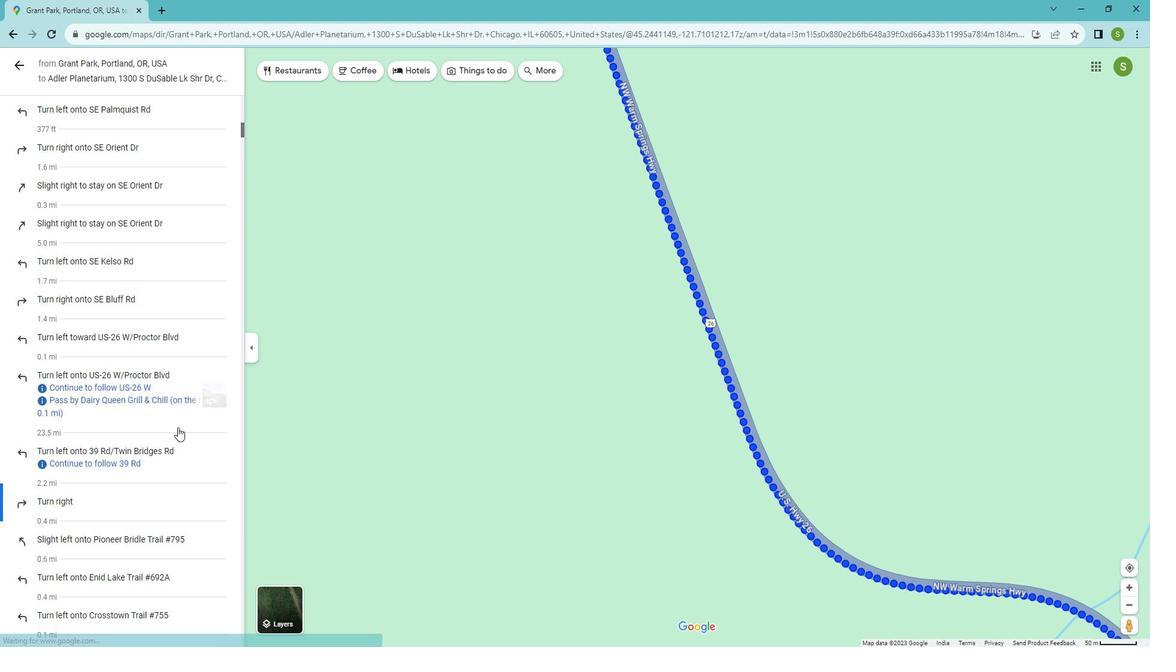 
Action: Mouse scrolled (133, 379) with delta (0, 0)
Screenshot: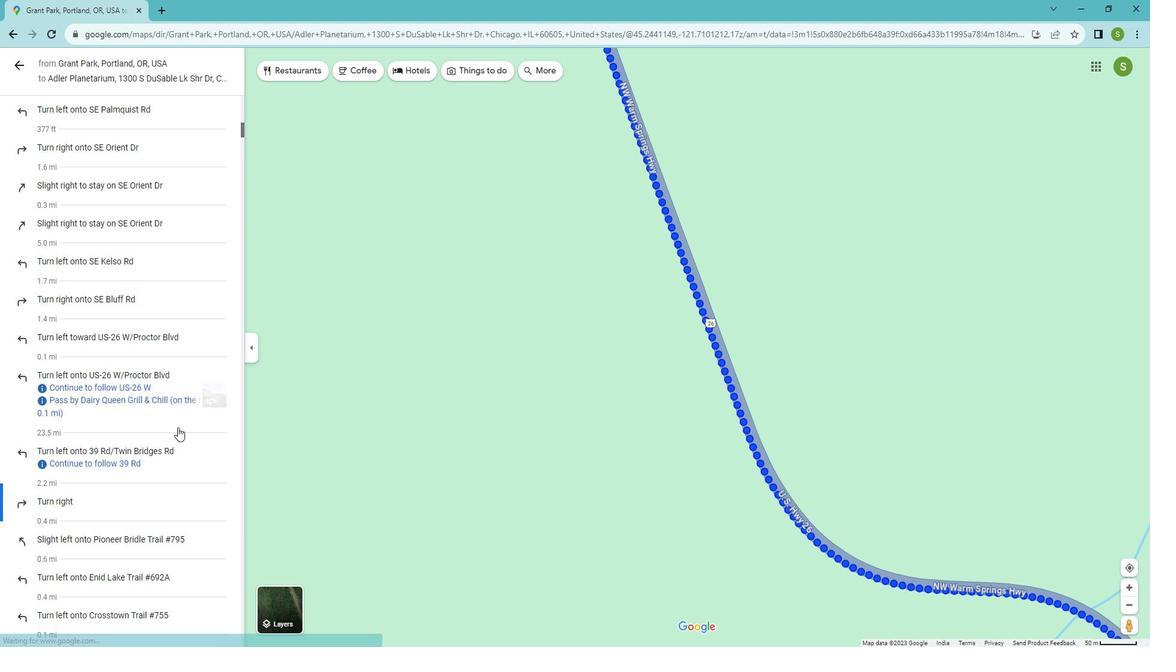 
Action: Mouse moved to (132, 384)
Screenshot: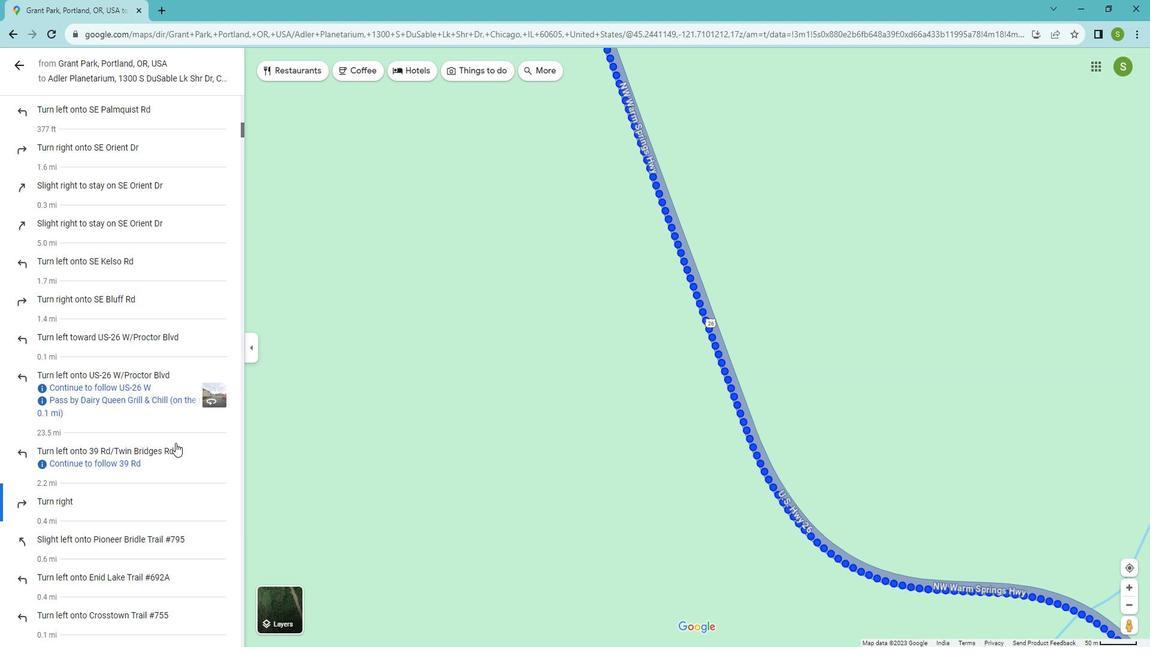 
Action: Mouse scrolled (132, 383) with delta (0, 0)
Screenshot: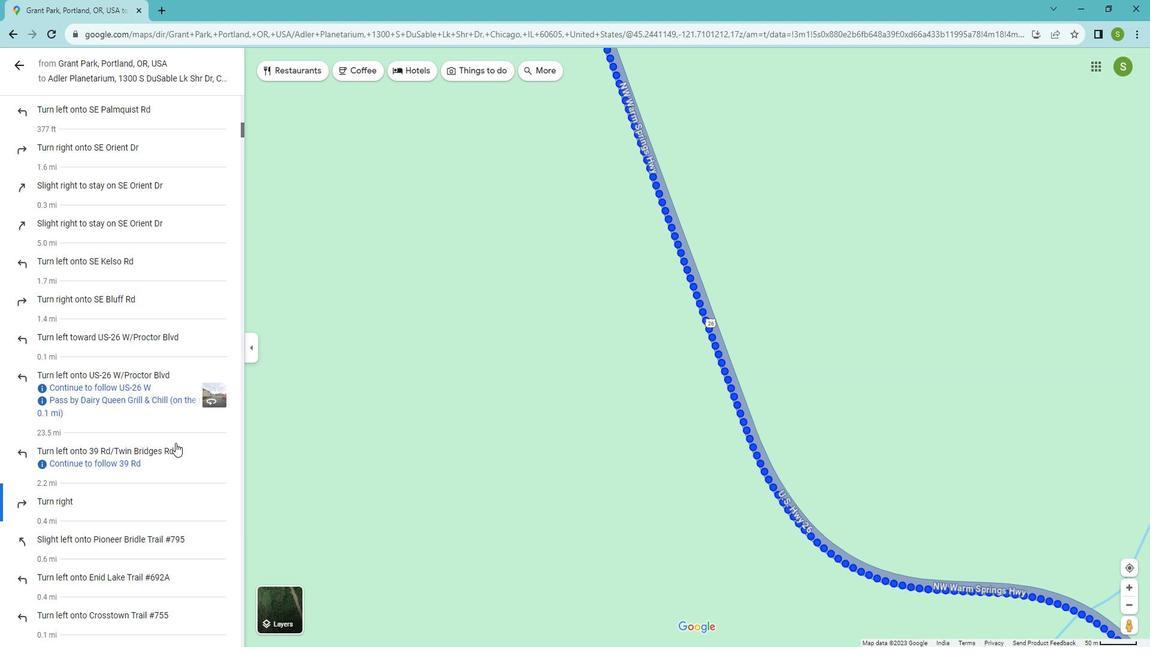 
Action: Mouse moved to (131, 385)
Screenshot: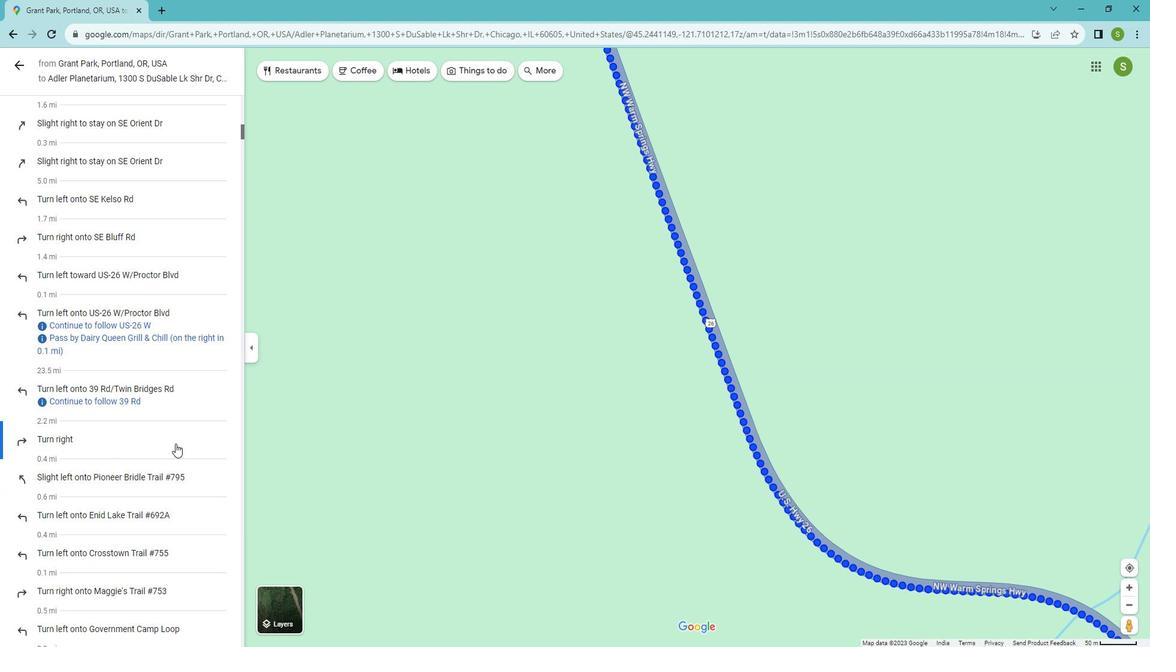 
Action: Mouse scrolled (131, 385) with delta (0, 0)
Screenshot: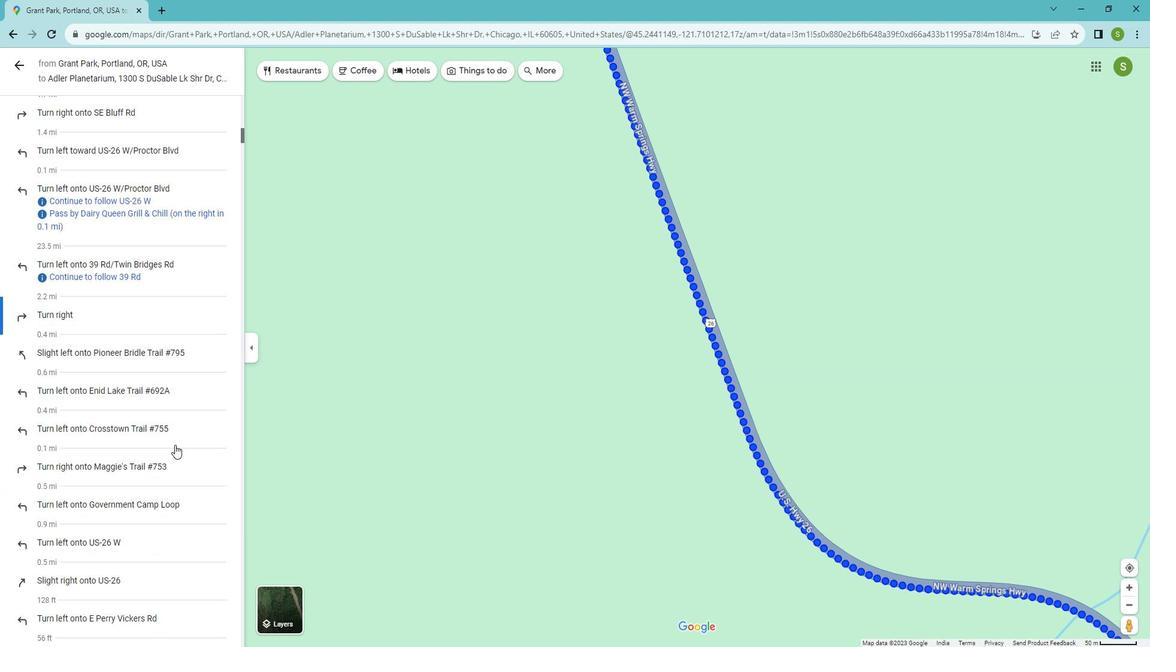 
Action: Mouse moved to (119, 396)
Screenshot: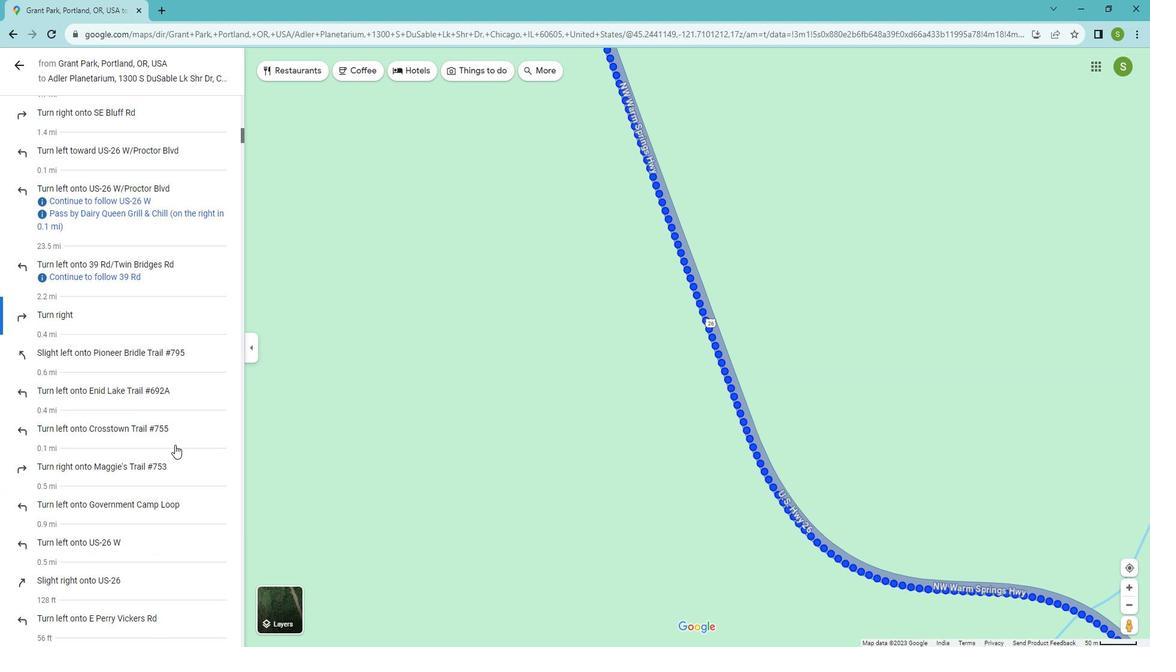 
Action: Mouse scrolled (119, 395) with delta (0, 0)
Screenshot: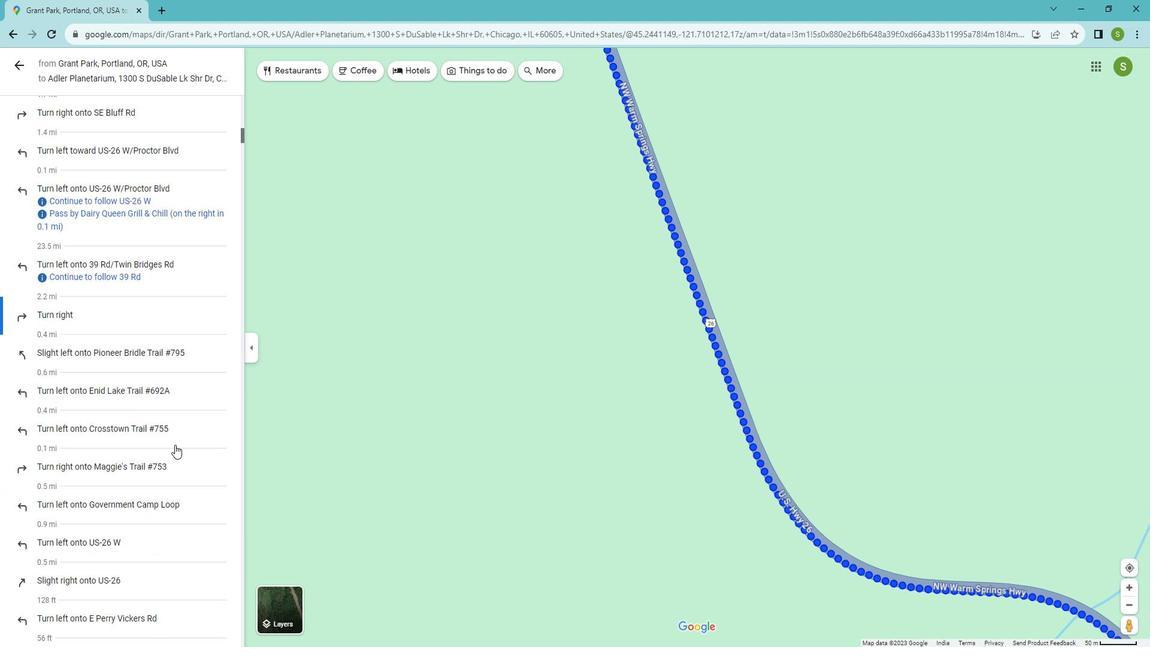 
Action: Mouse moved to (88, 427)
Screenshot: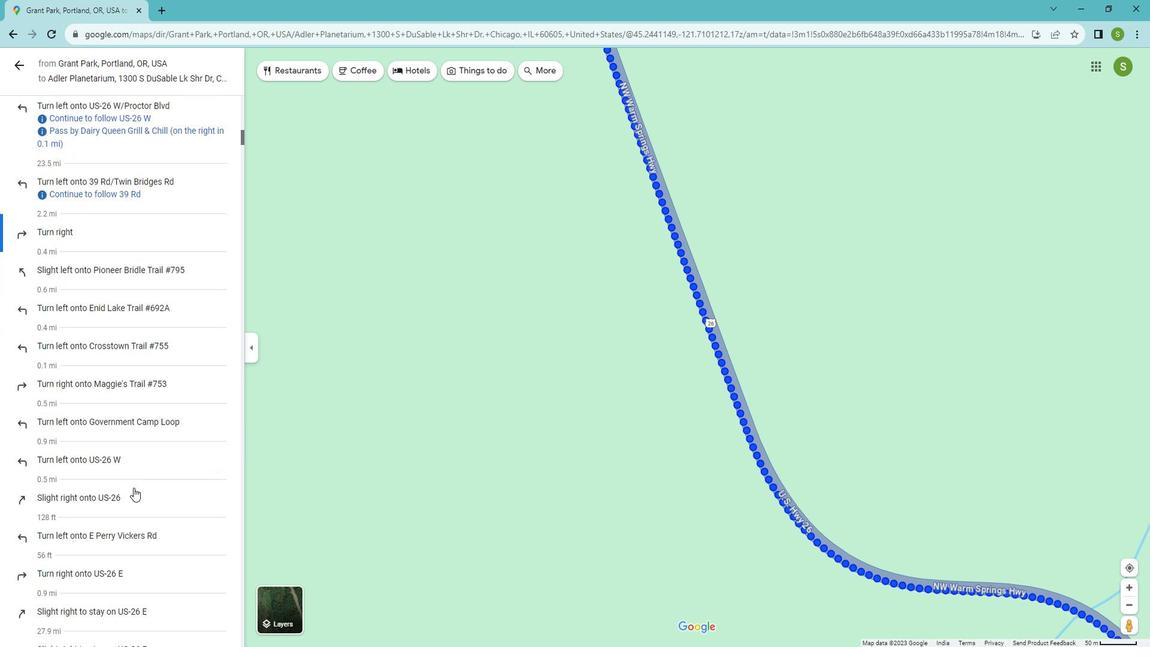 
Action: Mouse scrolled (88, 426) with delta (0, 0)
Screenshot: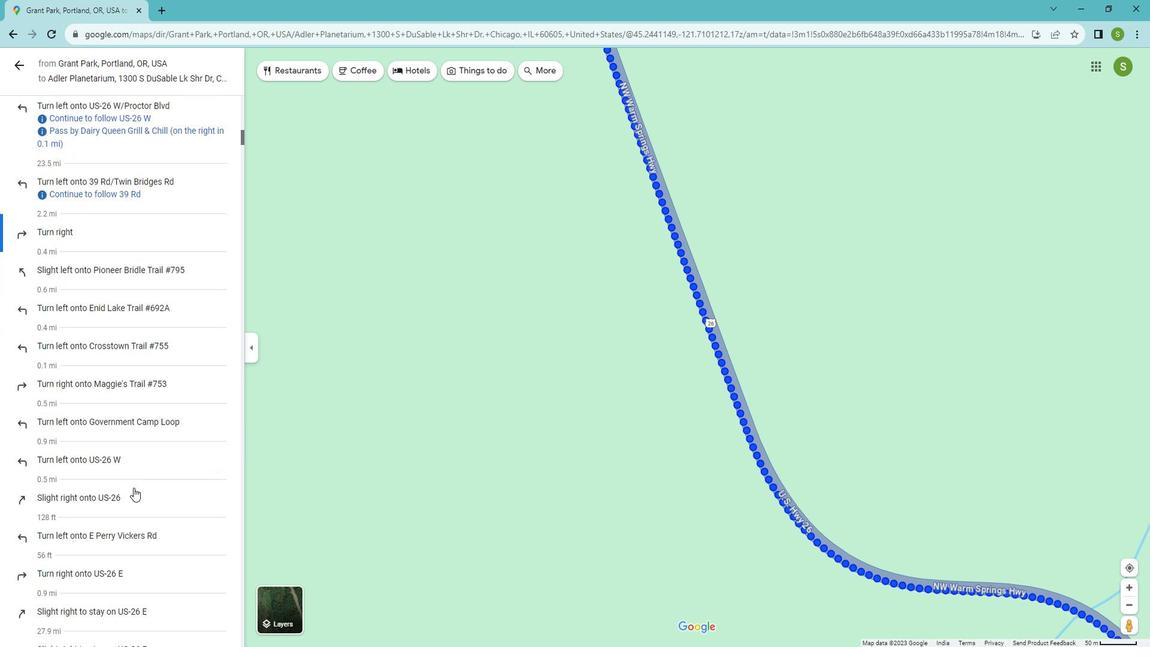 
Action: Mouse moved to (86, 428)
Screenshot: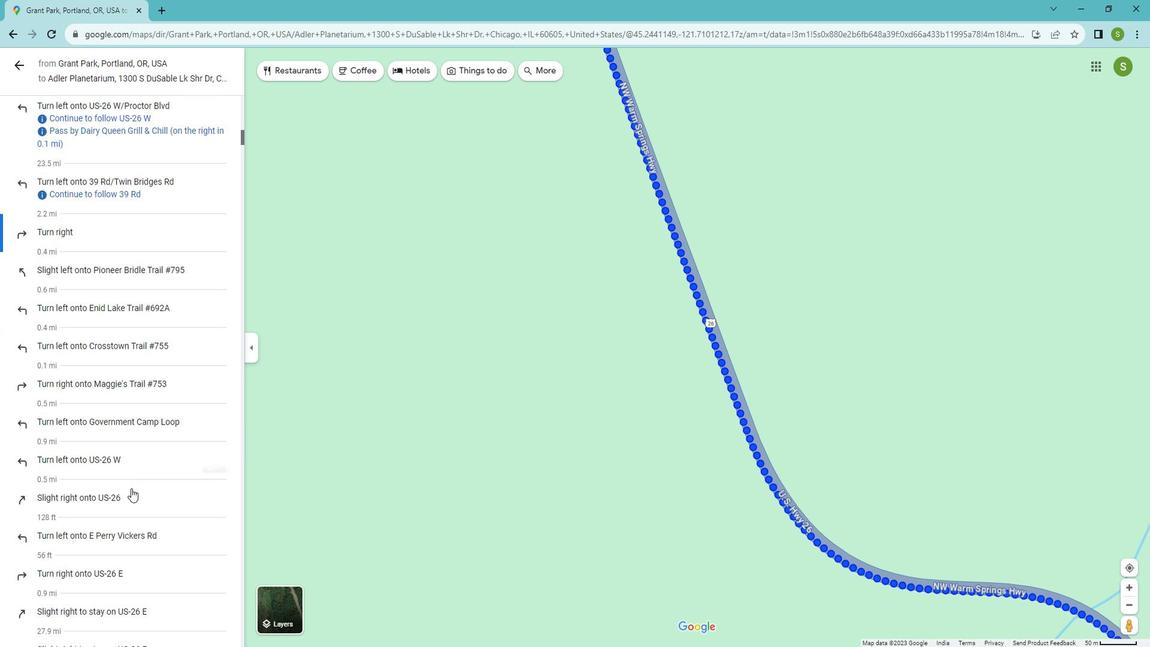 
Action: Mouse scrolled (86, 427) with delta (0, 0)
Screenshot: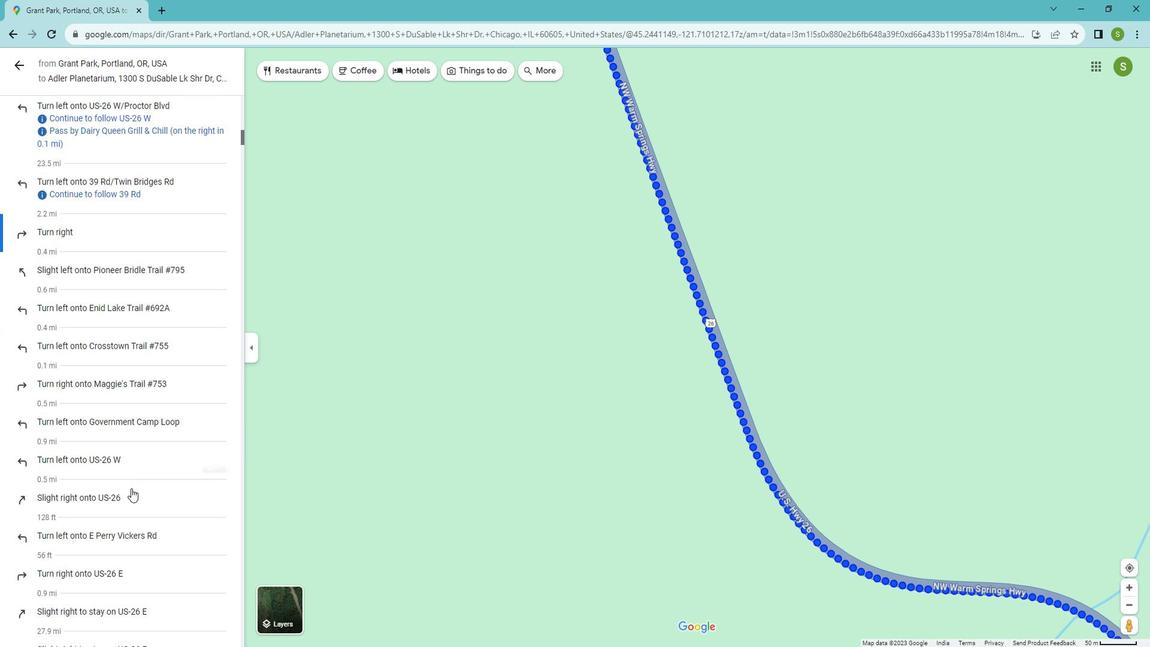 
Action: Mouse moved to (85, 428)
Screenshot: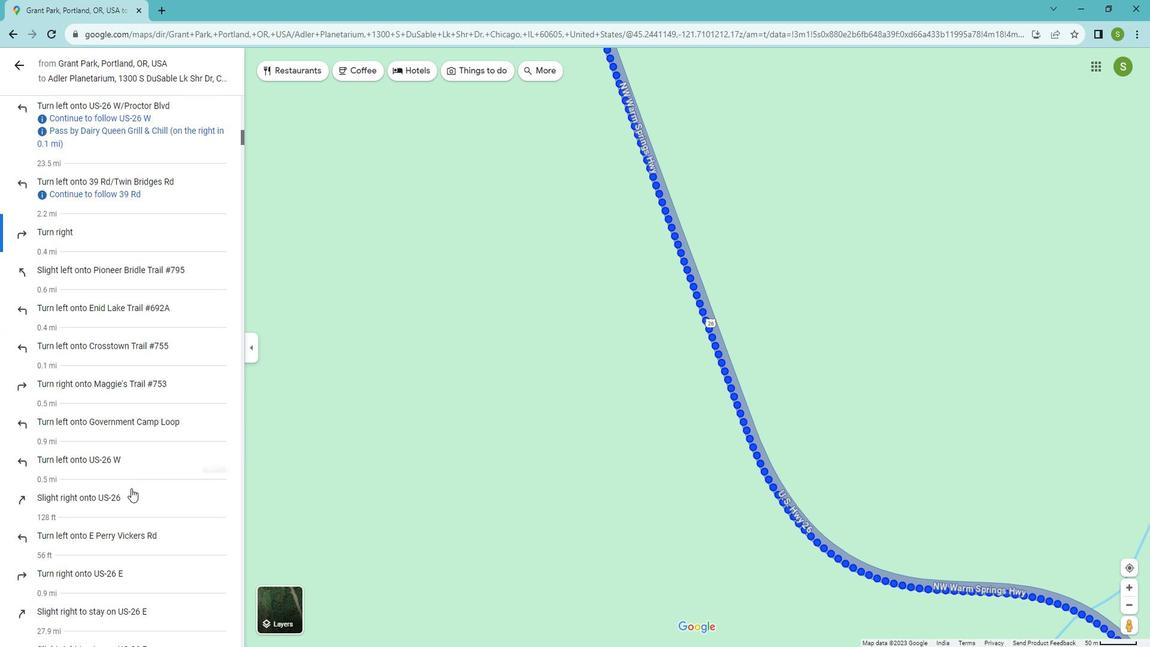 
Action: Mouse scrolled (85, 427) with delta (0, 0)
Screenshot: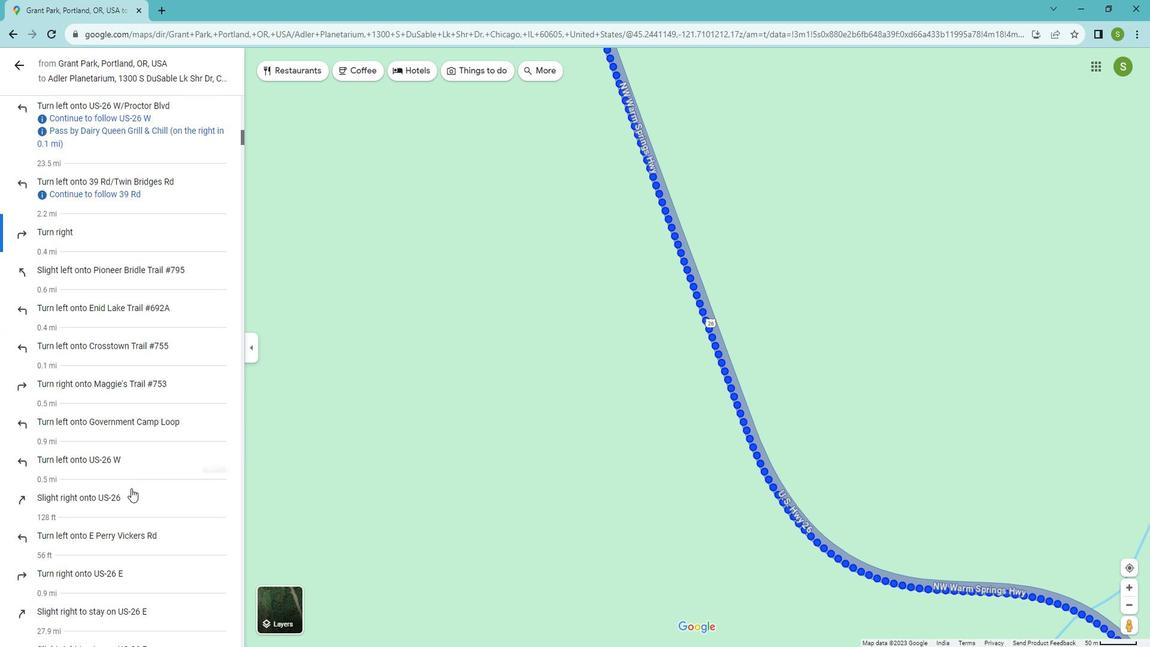 
Action: Mouse moved to (83, 425)
Screenshot: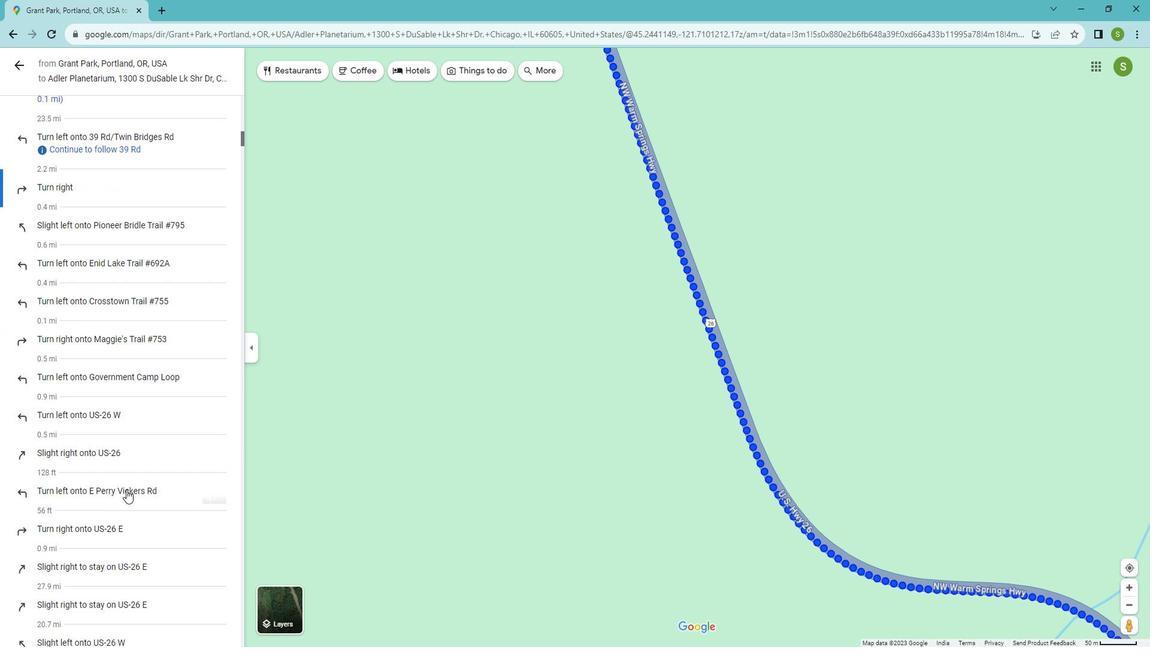 
Action: Mouse scrolled (83, 424) with delta (0, 0)
Screenshot: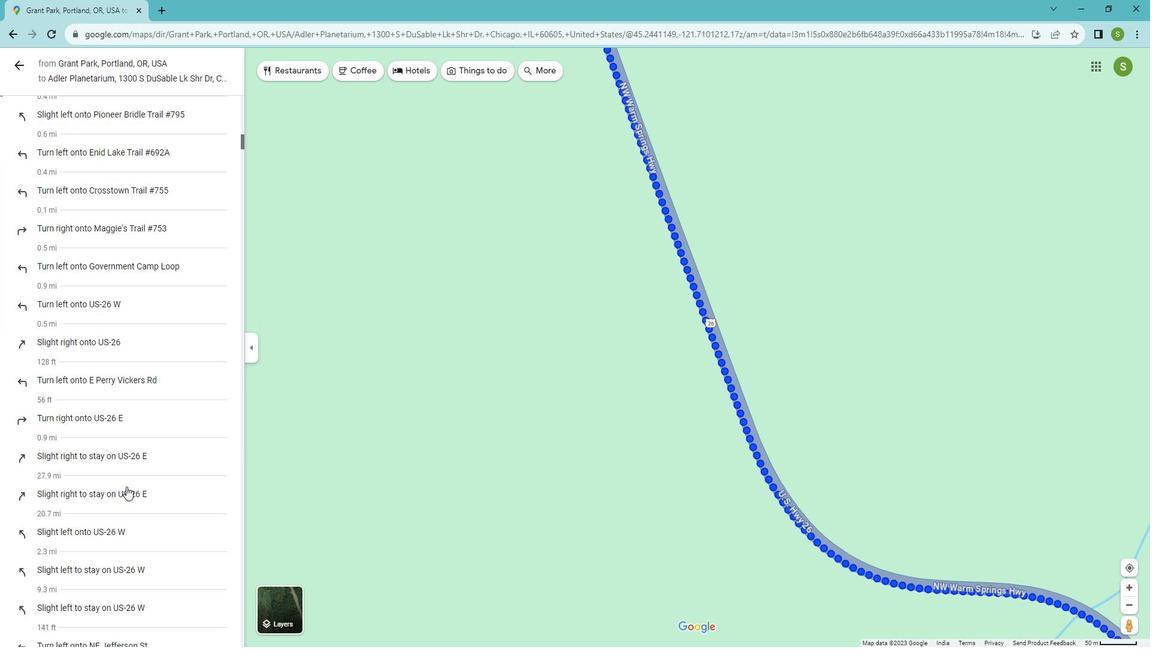 
Action: Mouse scrolled (83, 424) with delta (0, 0)
Screenshot: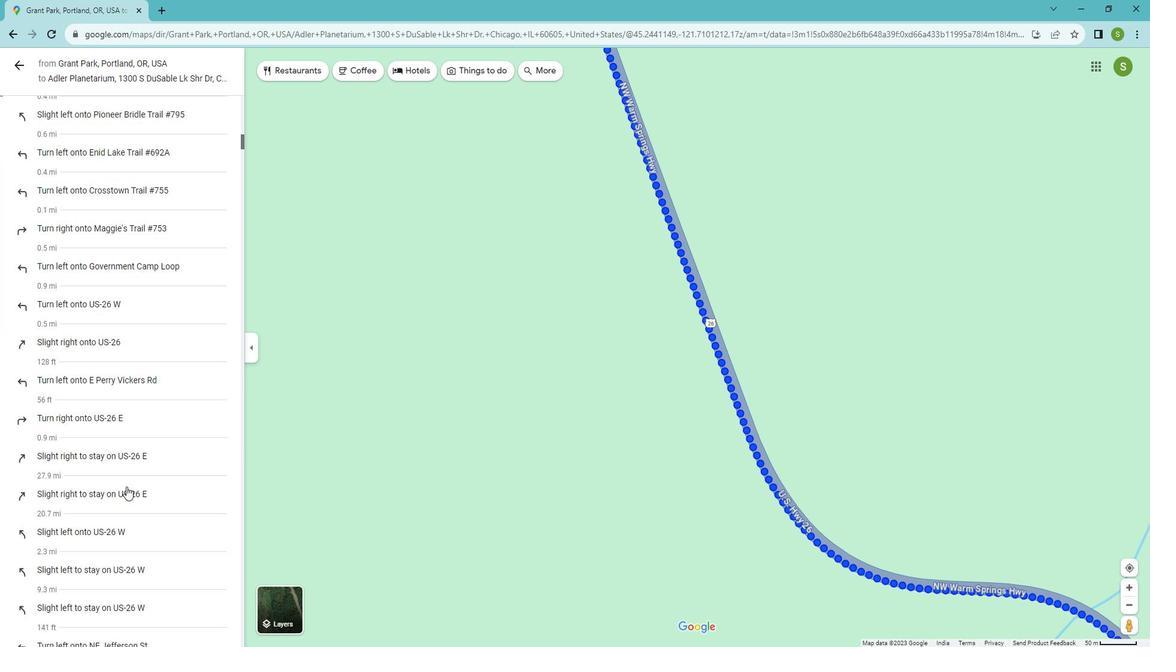 
Action: Mouse scrolled (83, 424) with delta (0, 0)
Screenshot: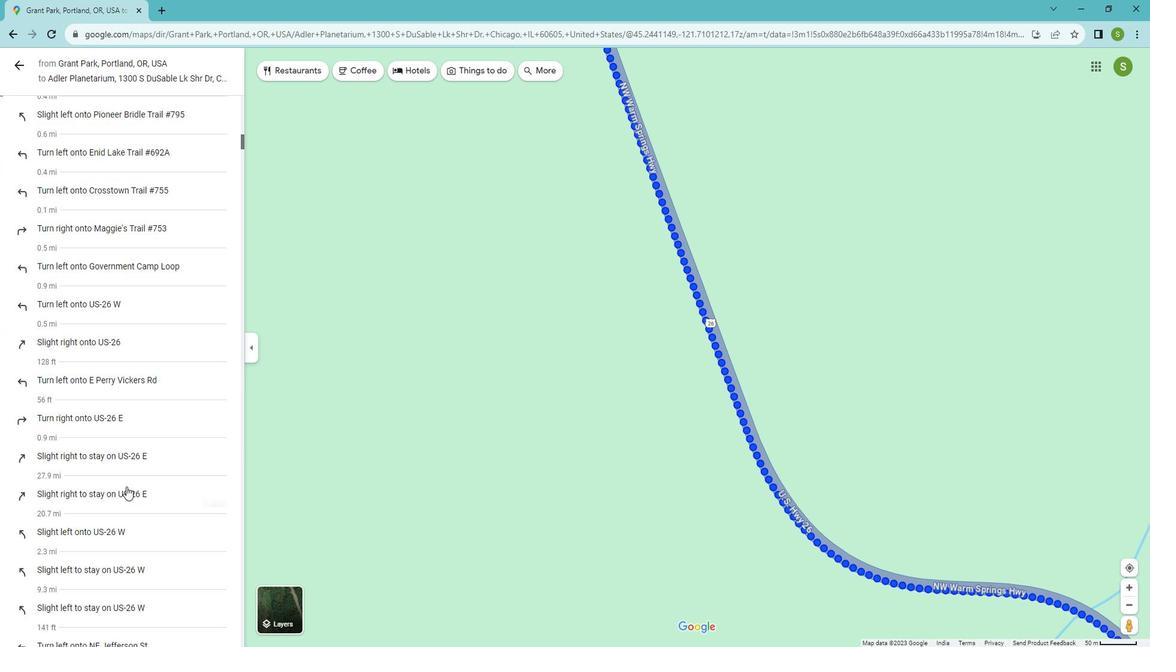 
Action: Mouse moved to (82, 430)
Screenshot: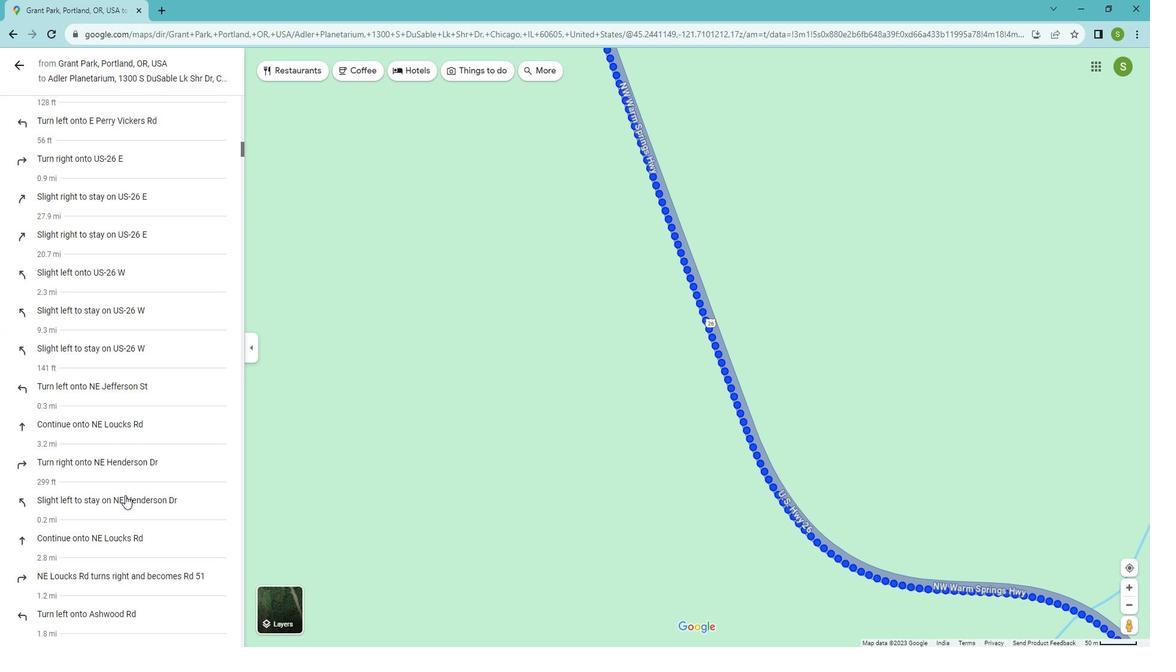 
Action: Mouse scrolled (82, 430) with delta (0, 0)
Screenshot: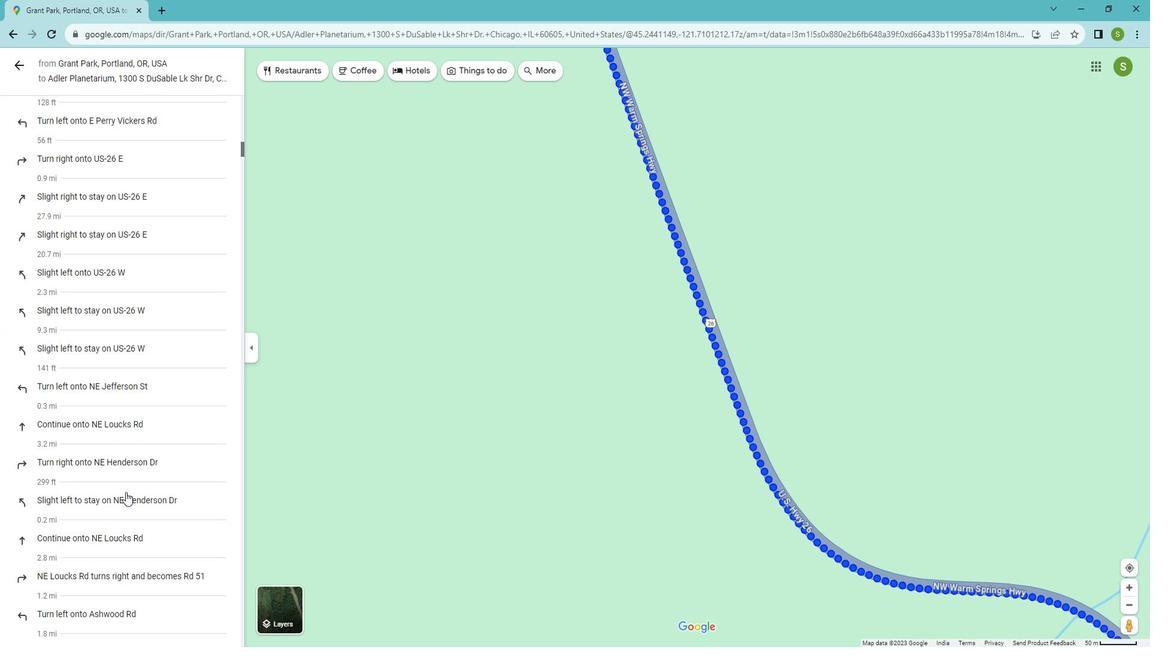 
Action: Mouse scrolled (82, 430) with delta (0, 0)
Screenshot: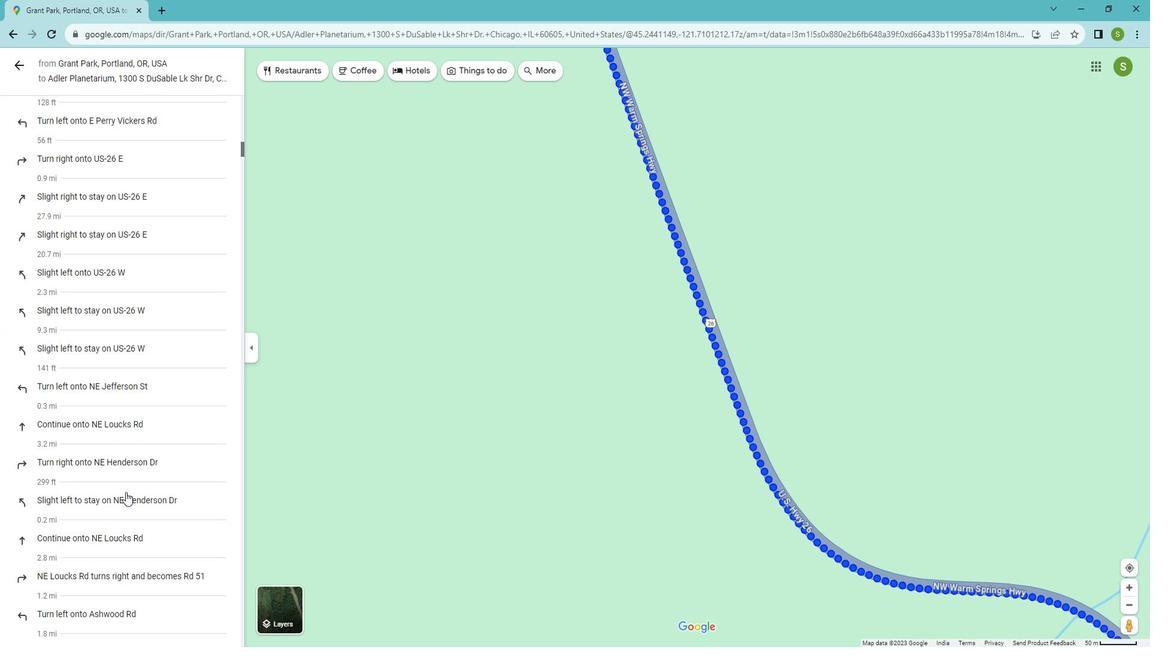
Action: Mouse scrolled (82, 430) with delta (0, 0)
Screenshot: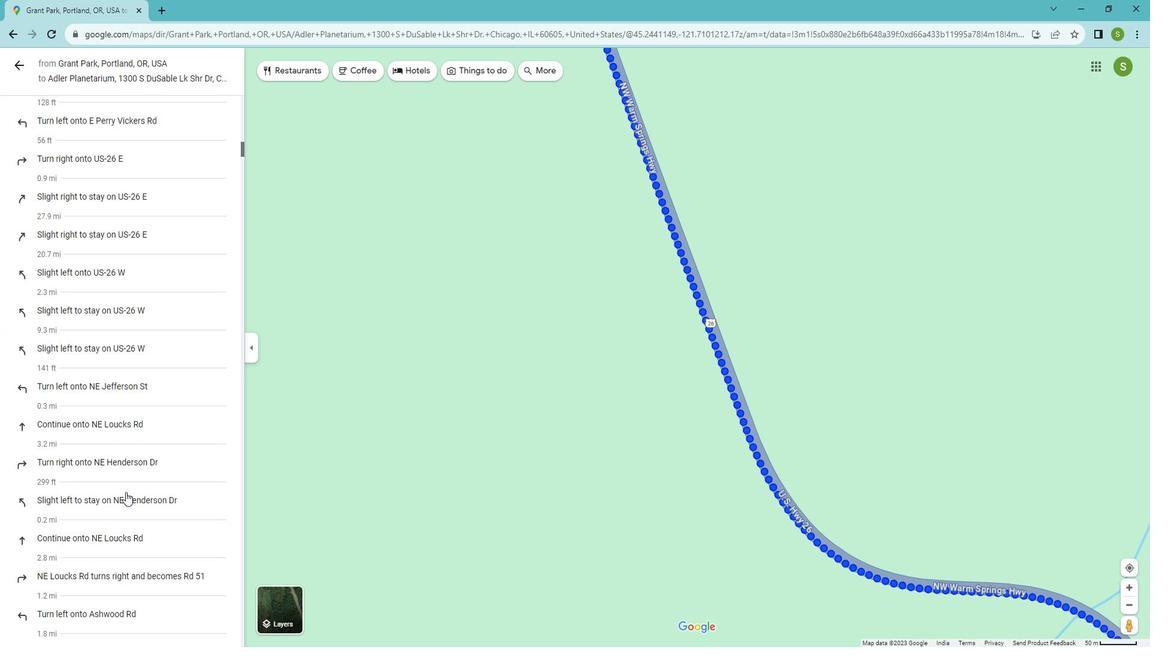 
Action: Mouse scrolled (82, 430) with delta (0, 0)
Screenshot: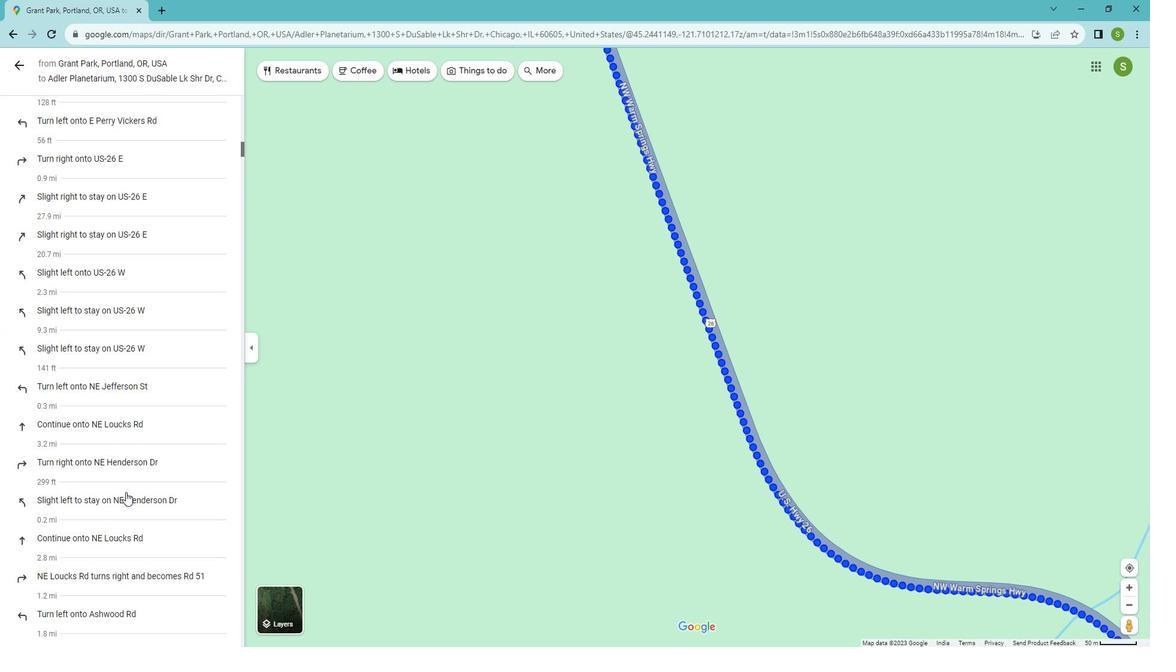 
Action: Mouse moved to (82, 430)
Screenshot: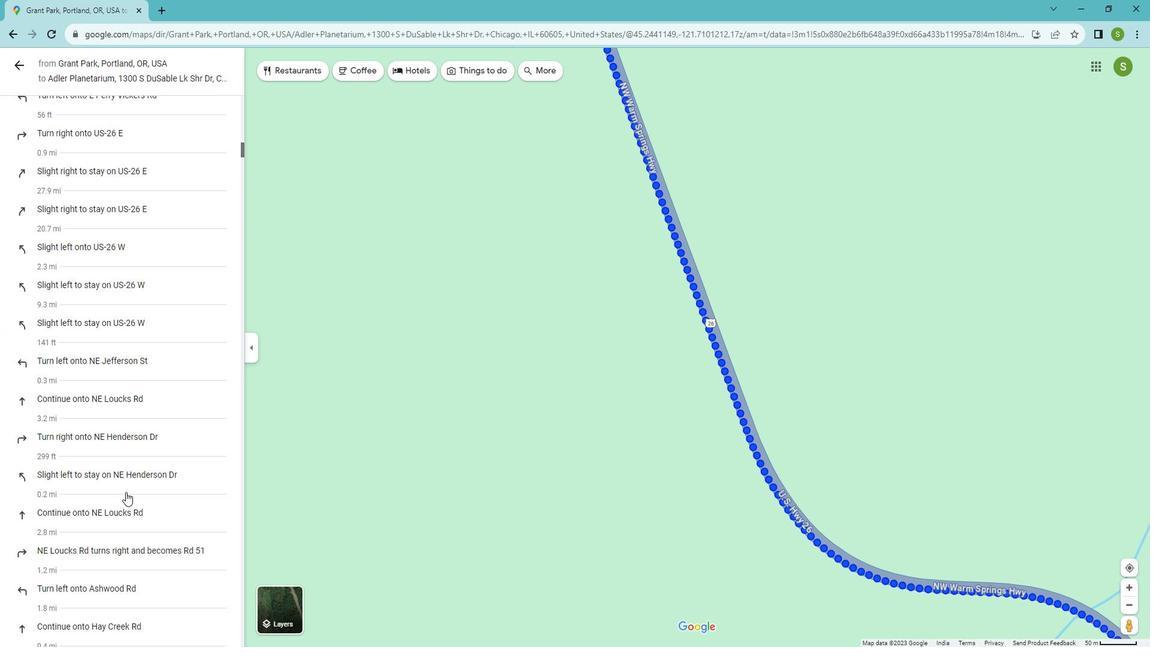 
Action: Mouse scrolled (82, 430) with delta (0, 0)
Screenshot: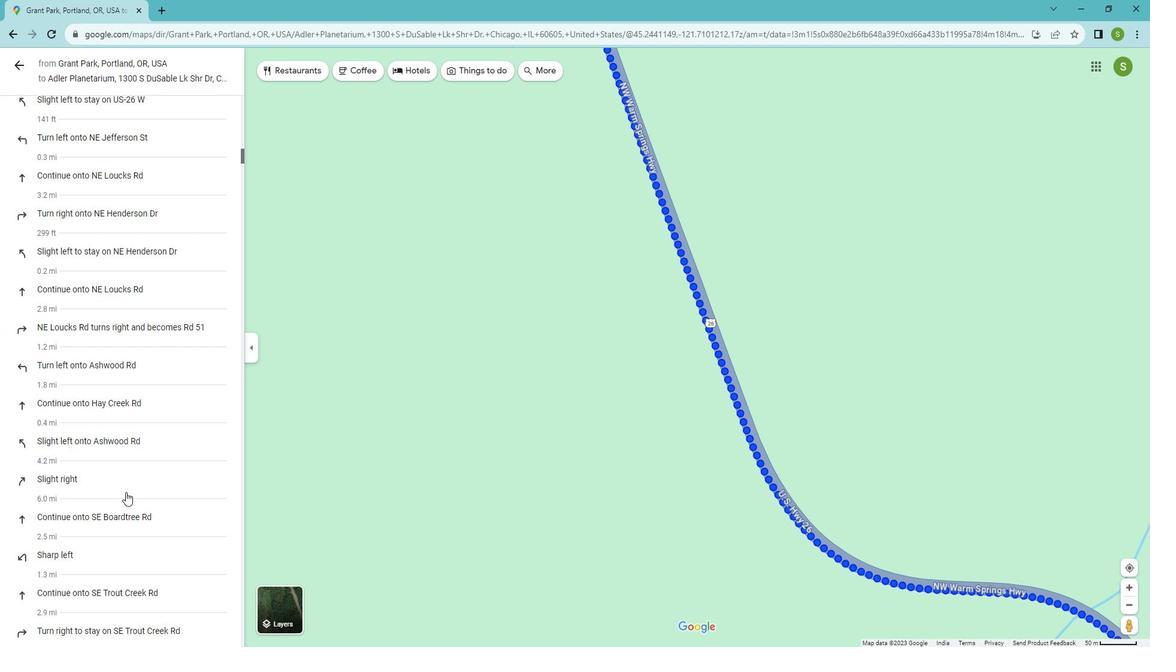 
Action: Mouse scrolled (82, 430) with delta (0, 0)
Screenshot: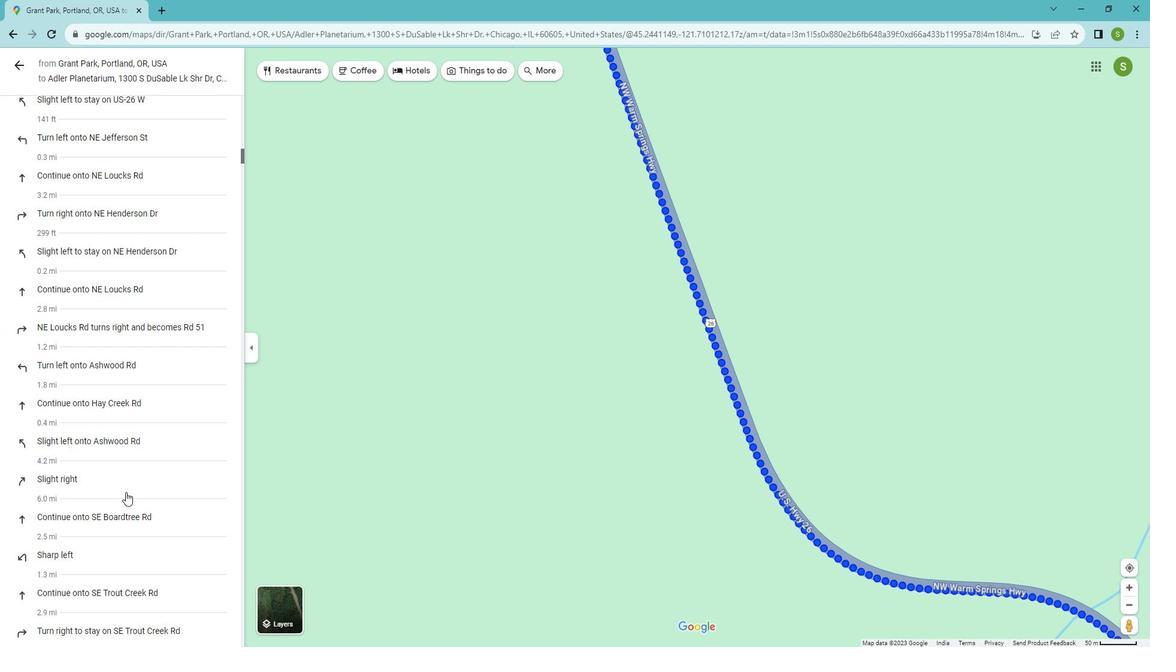 
Action: Mouse scrolled (82, 430) with delta (0, 0)
Screenshot: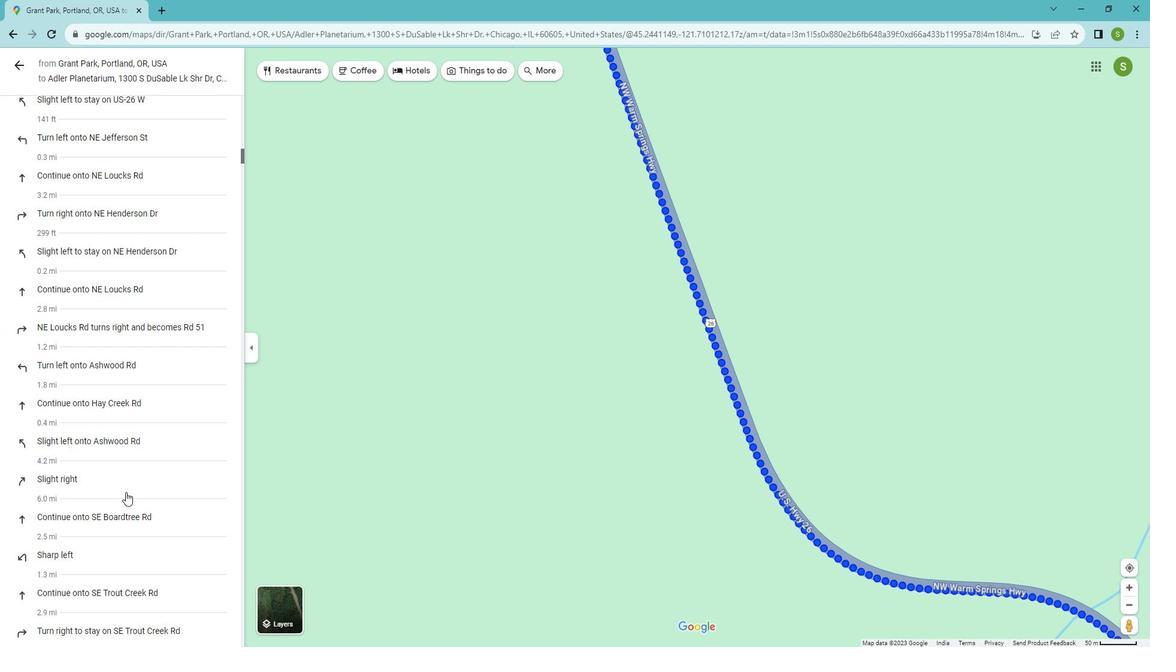 
Action: Mouse scrolled (82, 430) with delta (0, 0)
Screenshot: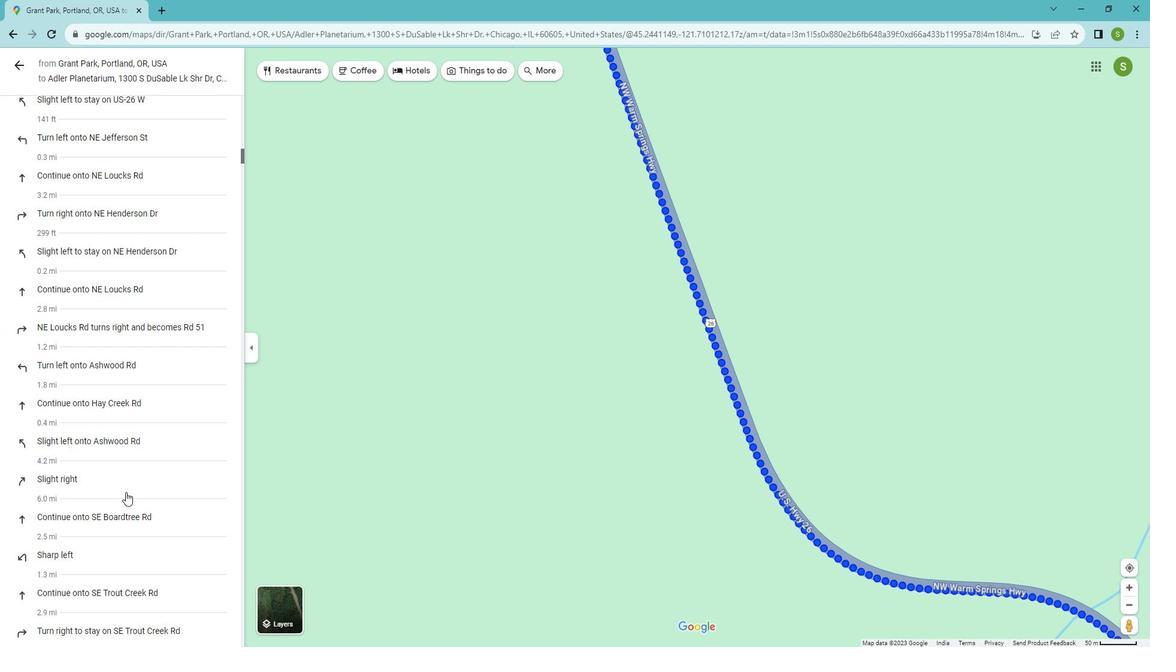 
Action: Mouse scrolled (82, 430) with delta (0, 0)
Screenshot: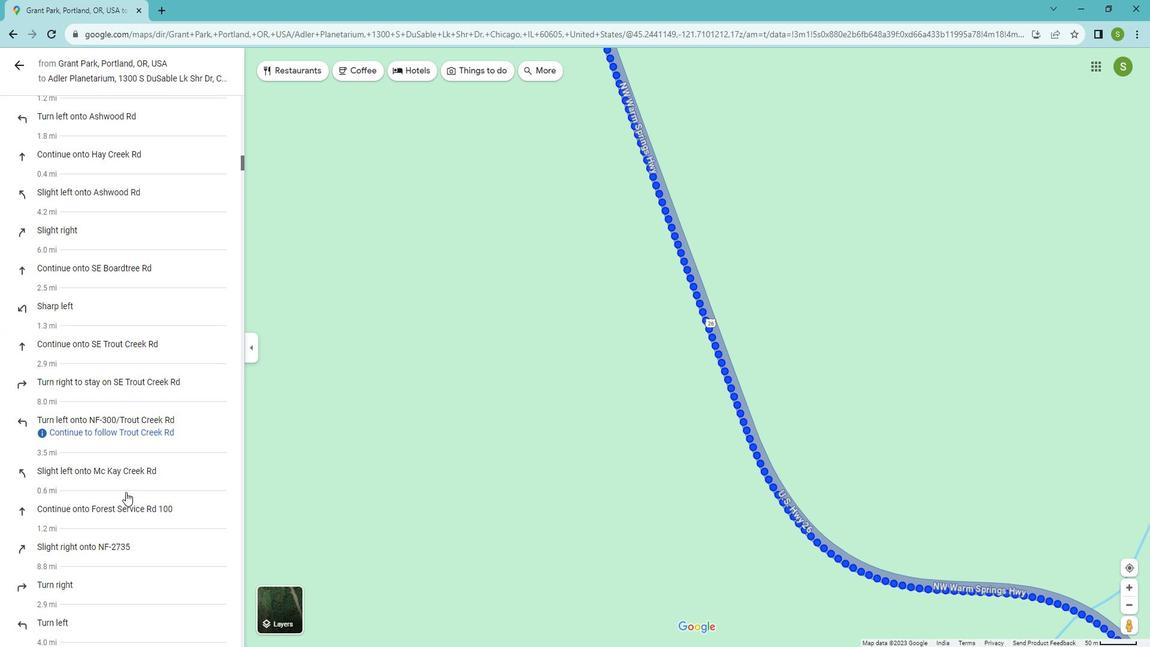 
Action: Mouse scrolled (82, 430) with delta (0, 0)
Screenshot: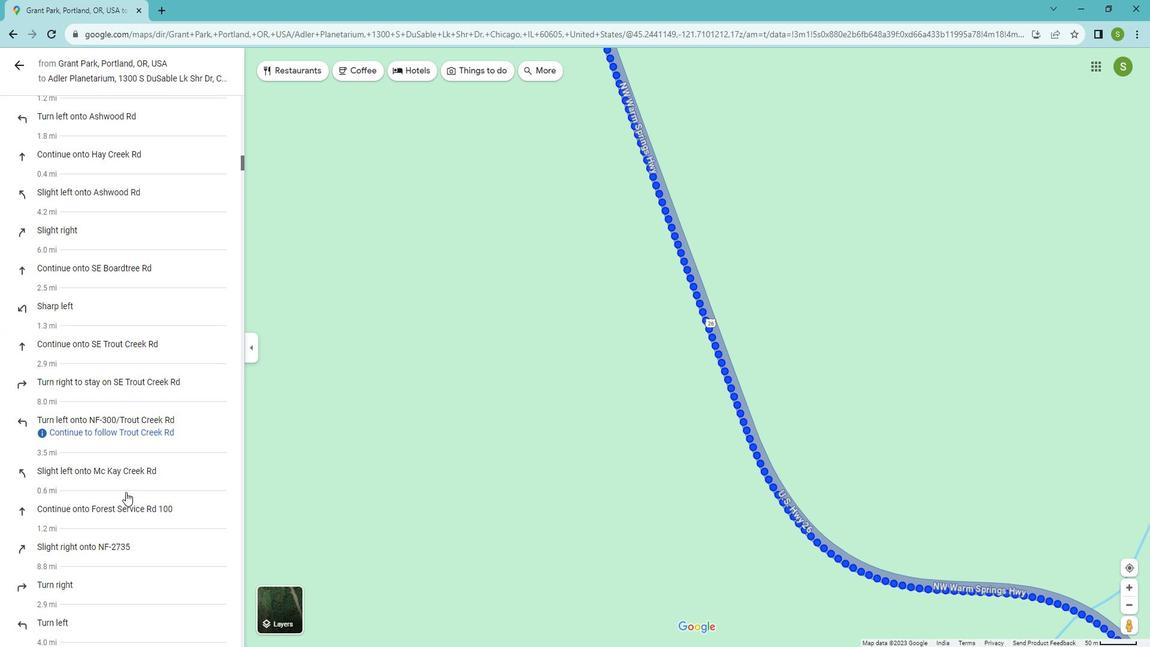 
Action: Mouse scrolled (82, 430) with delta (0, 0)
Screenshot: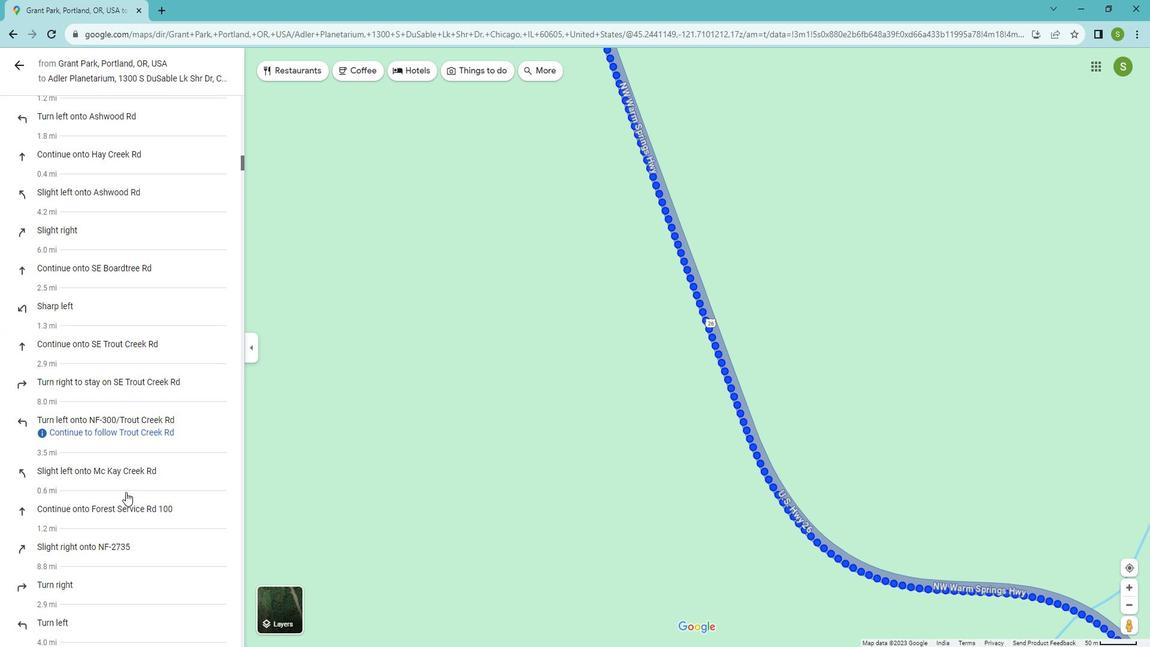 
Action: Mouse moved to (119, 308)
Screenshot: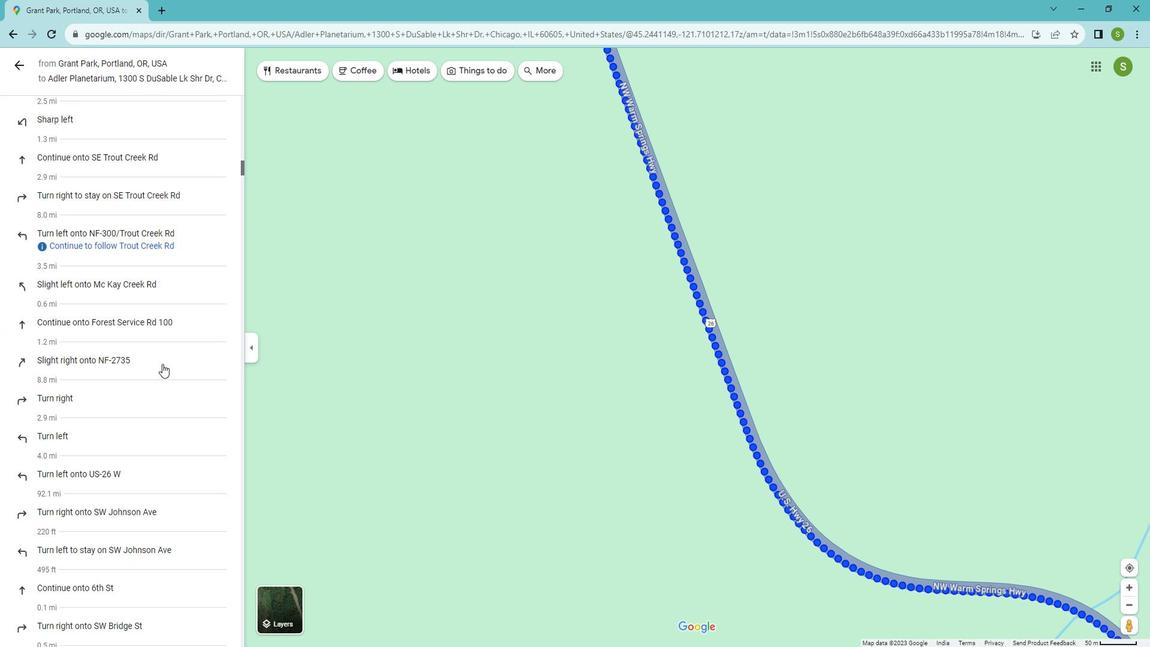 
Action: Mouse scrolled (119, 307) with delta (0, 0)
Screenshot: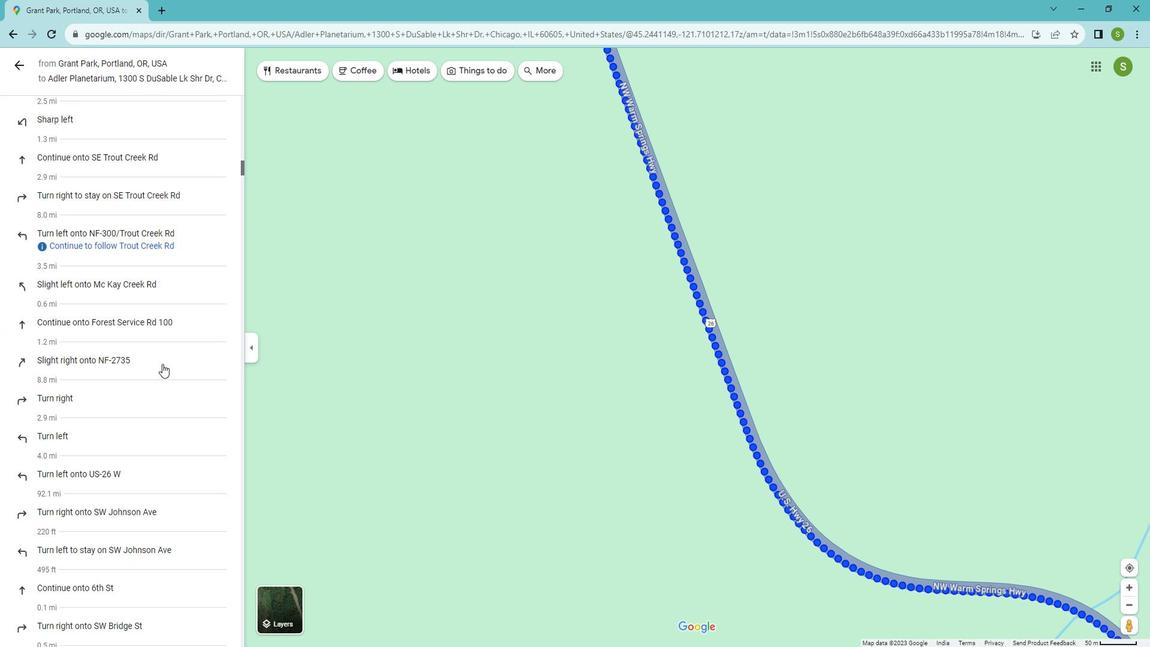 
Action: Mouse moved to (119, 309)
Screenshot: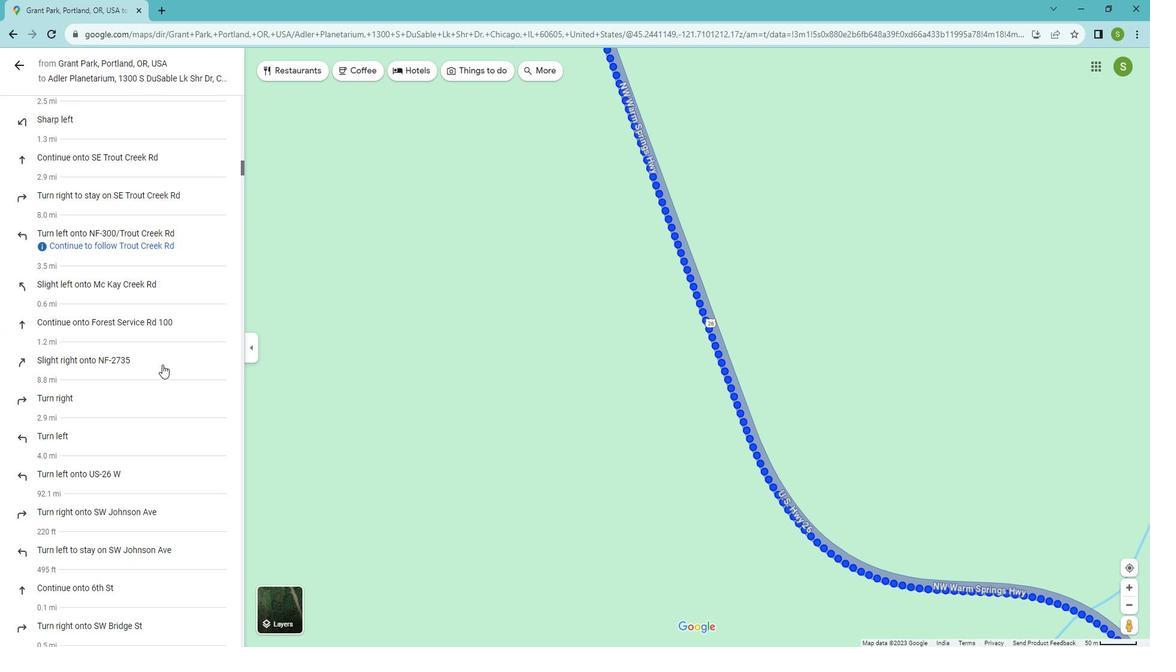 
Action: Mouse scrolled (119, 308) with delta (0, 0)
Screenshot: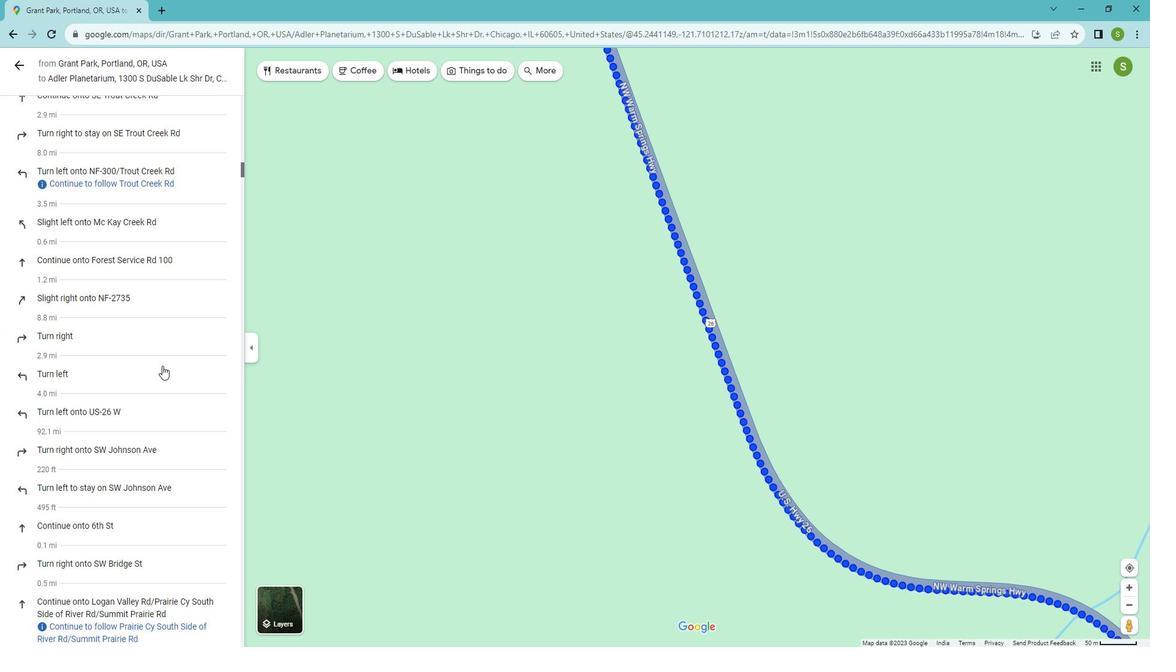 
Action: Mouse scrolled (119, 308) with delta (0, 0)
Screenshot: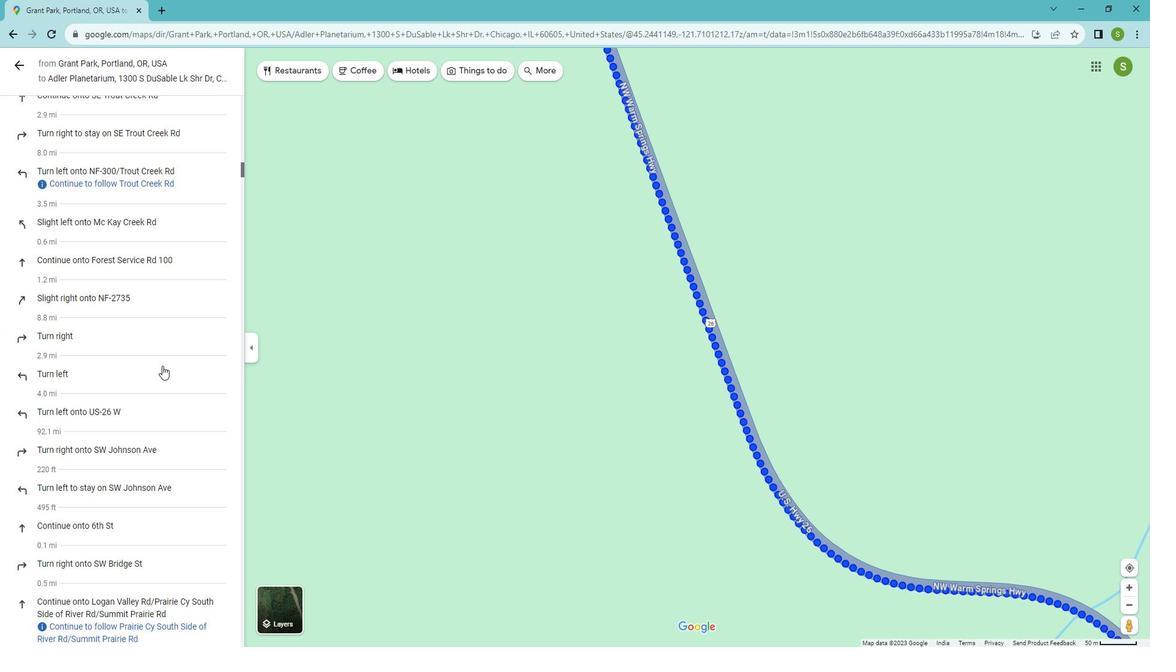 
Action: Mouse scrolled (119, 308) with delta (0, 0)
Screenshot: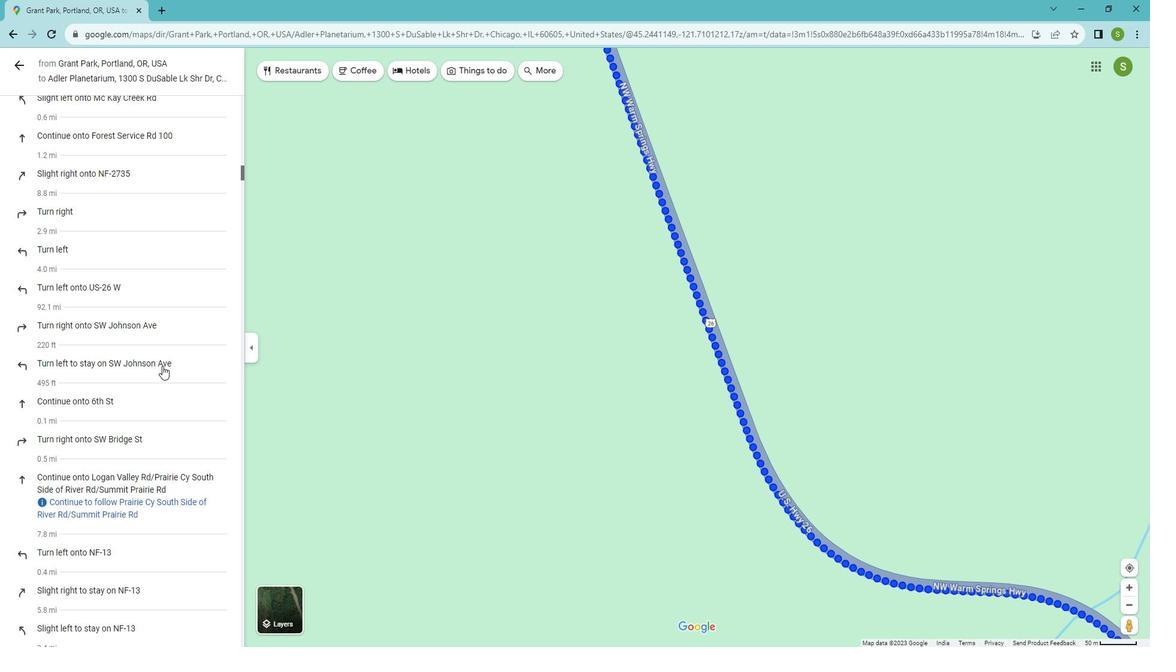 
Action: Mouse scrolled (119, 308) with delta (0, 0)
Screenshot: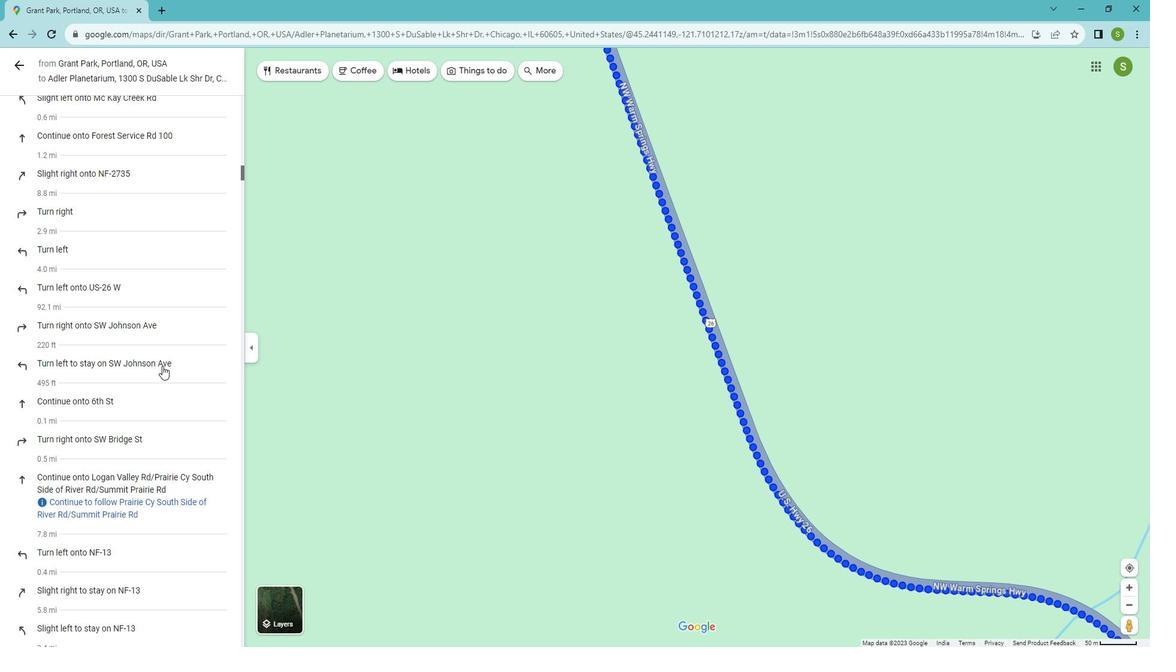 
Action: Mouse moved to (739, 494)
Screenshot: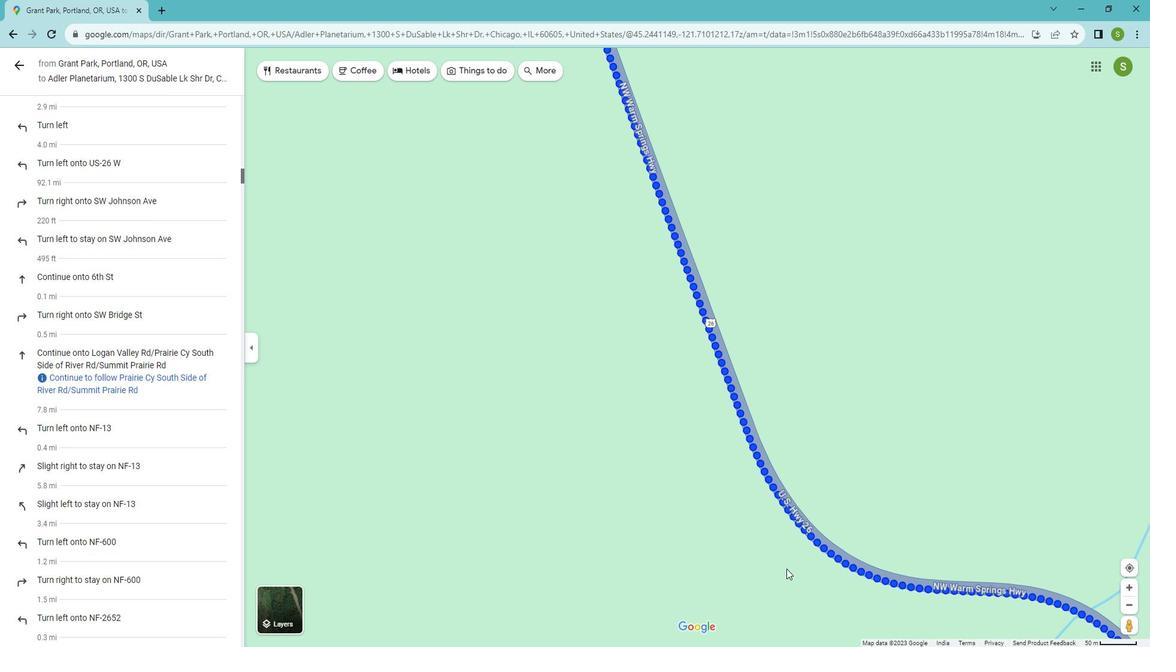 
Action: Mouse pressed left at (739, 494)
Screenshot: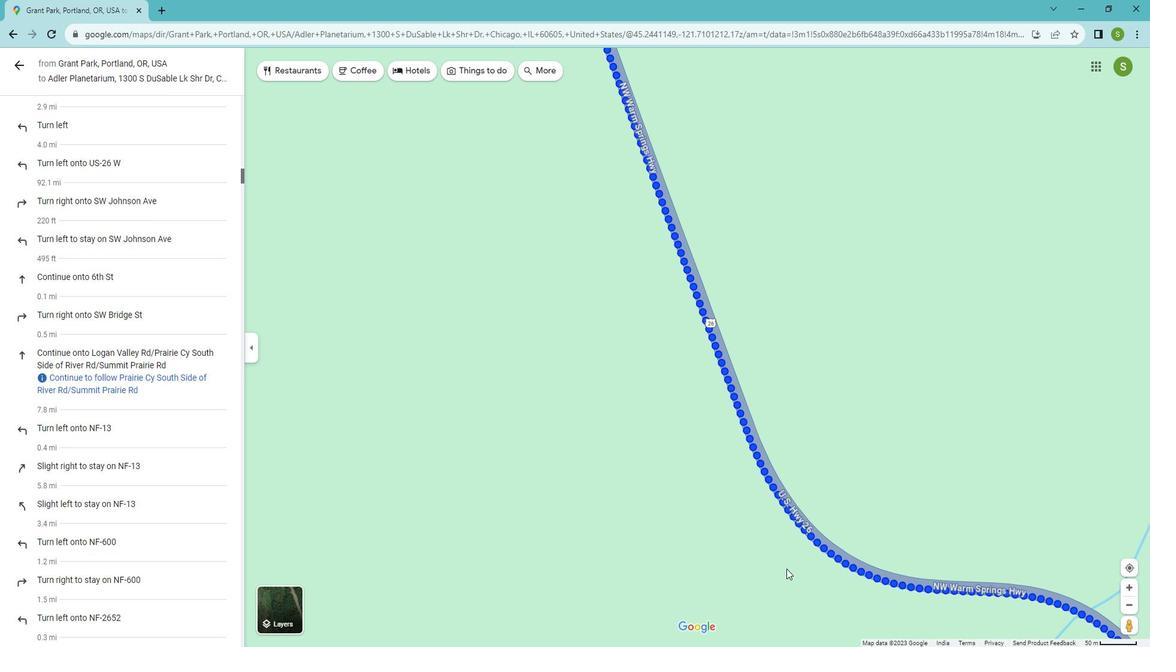 
Action: Mouse moved to (122, 444)
Screenshot: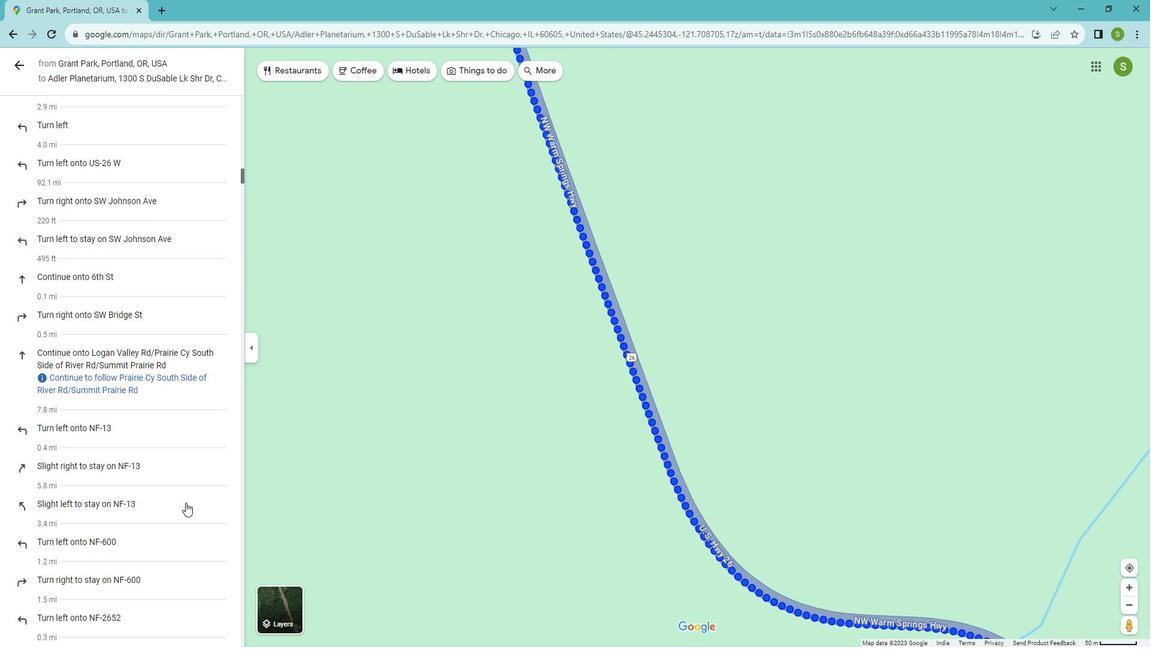 
Action: Mouse scrolled (122, 444) with delta (0, 0)
Screenshot: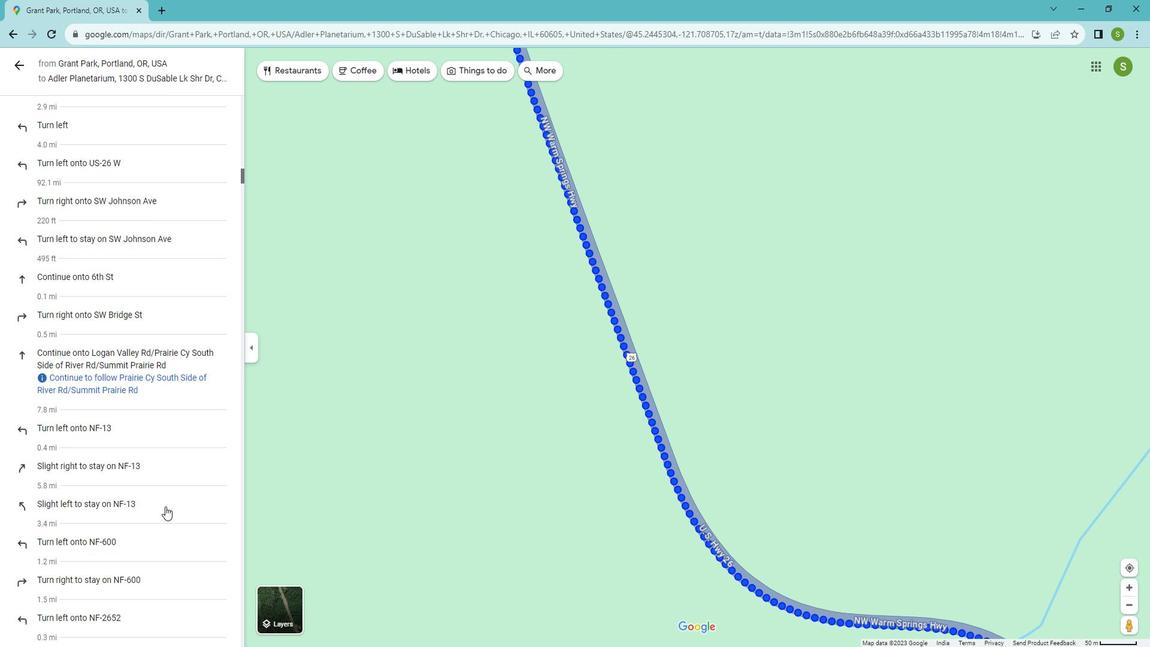 
Action: Mouse scrolled (122, 444) with delta (0, 0)
Screenshot: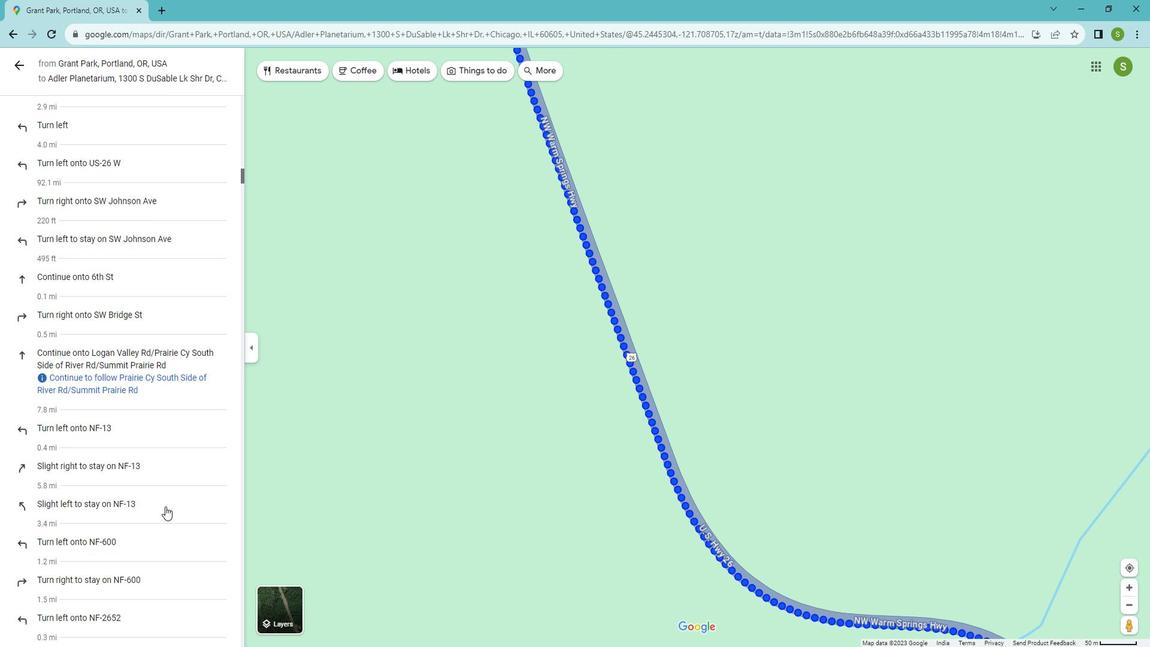 
Action: Mouse moved to (122, 444)
Screenshot: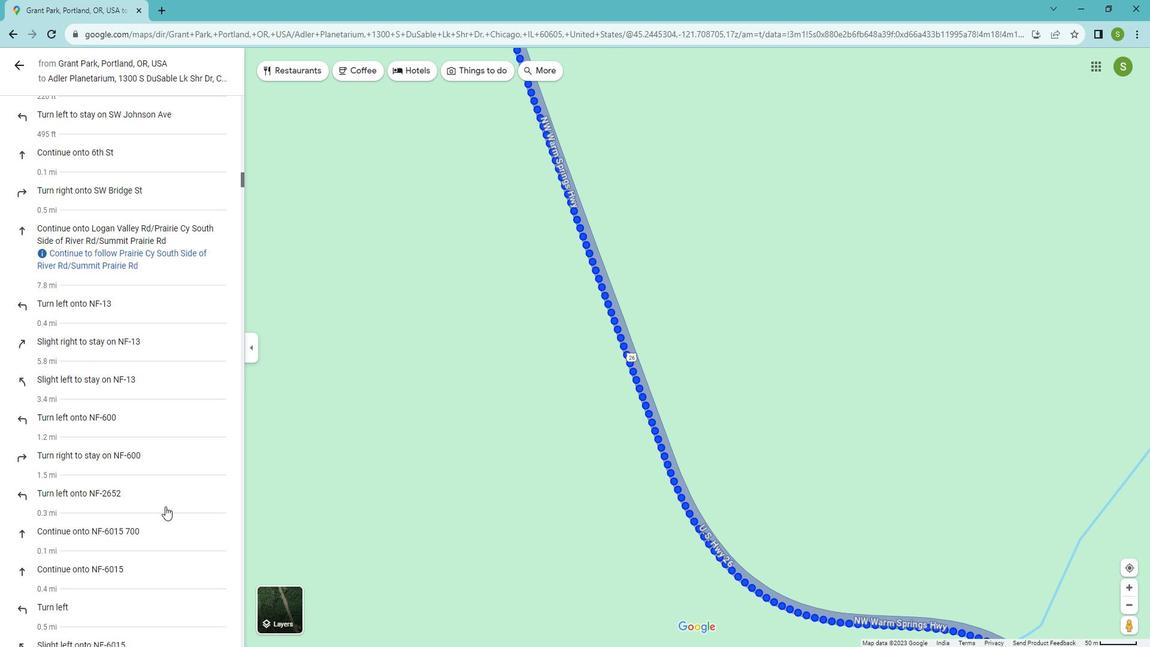 
Action: Mouse scrolled (122, 444) with delta (0, 0)
Screenshot: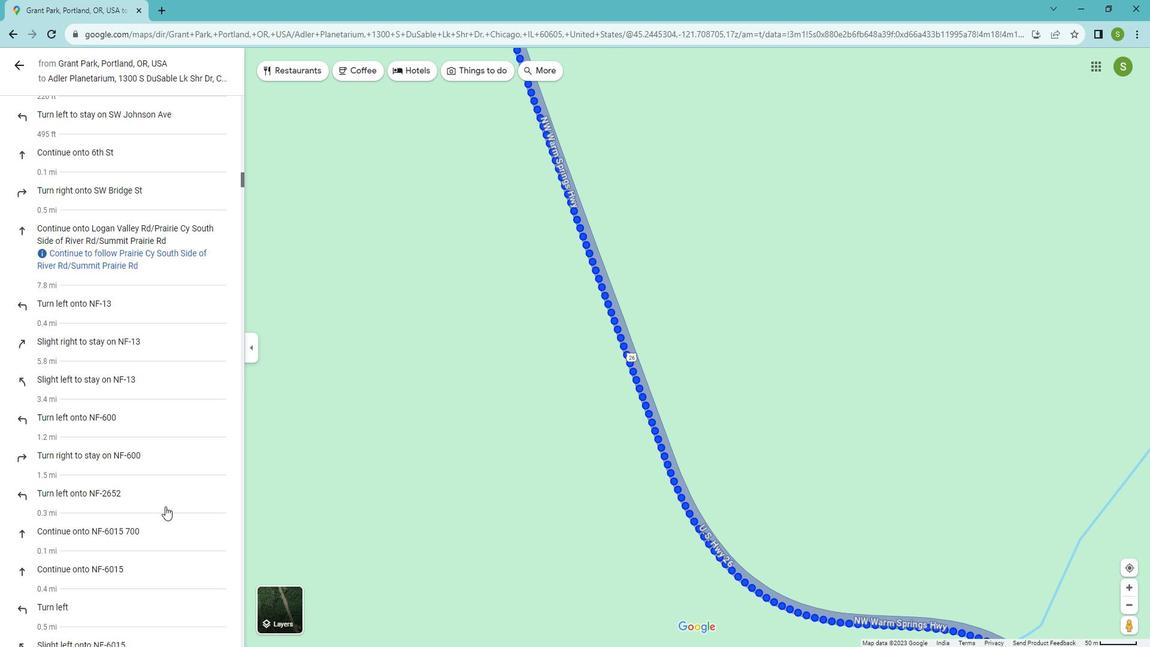 
Action: Mouse scrolled (122, 444) with delta (0, 0)
Screenshot: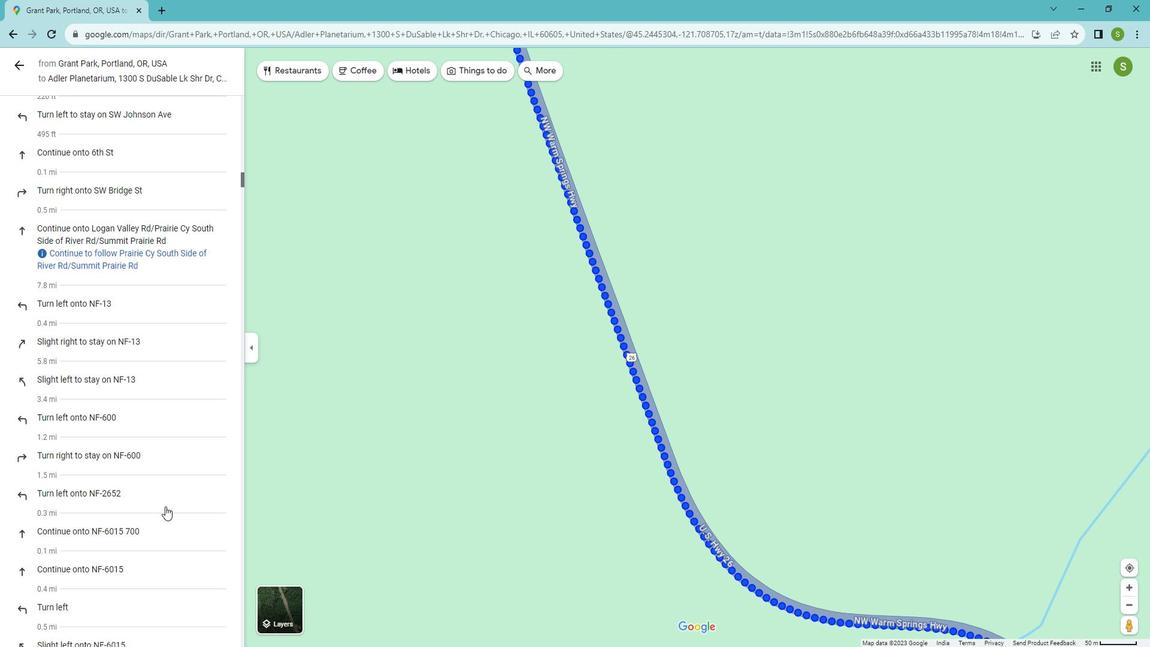
Action: Mouse scrolled (122, 444) with delta (0, 0)
Screenshot: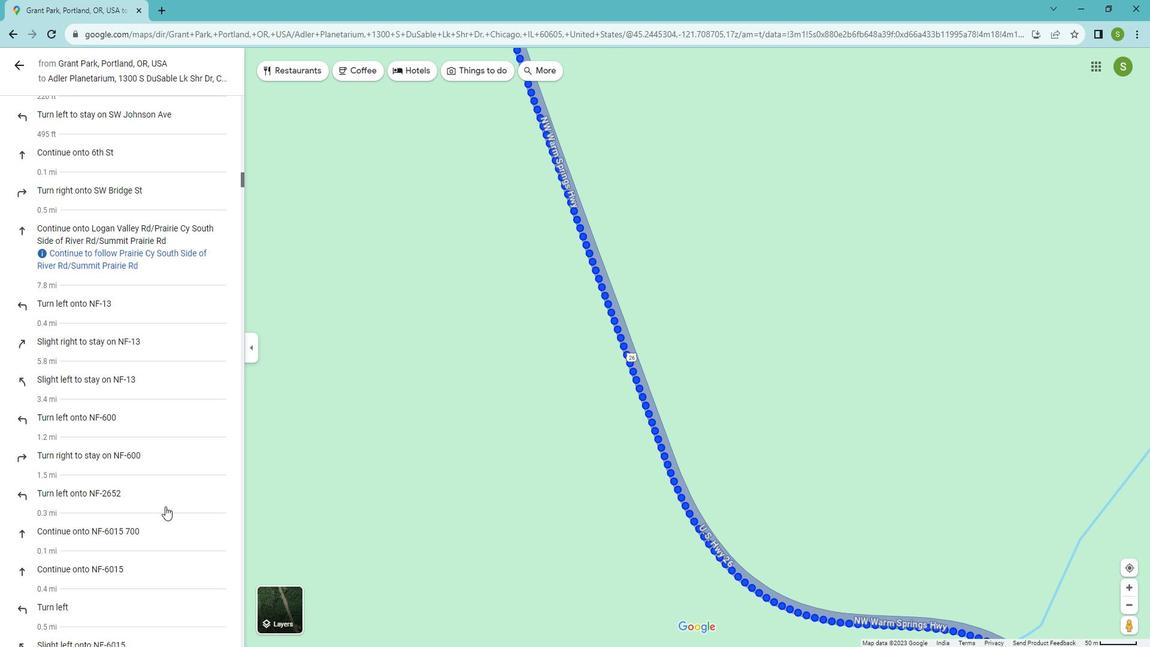 
Action: Mouse scrolled (122, 444) with delta (0, 0)
Screenshot: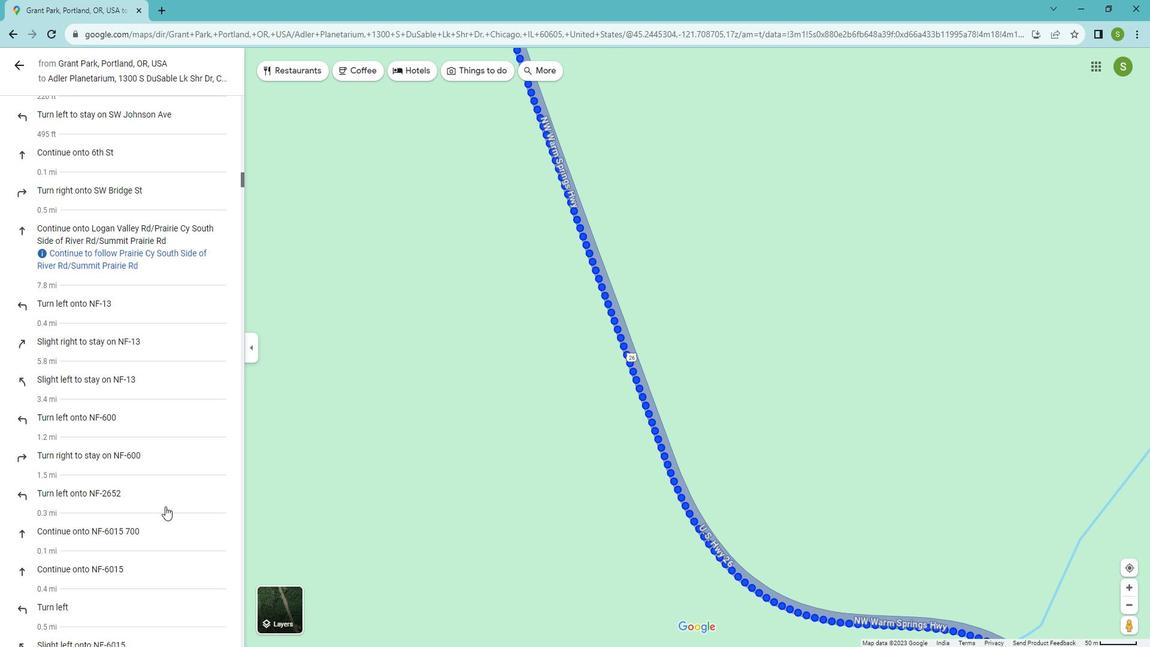 
Action: Mouse scrolled (122, 444) with delta (0, 0)
Screenshot: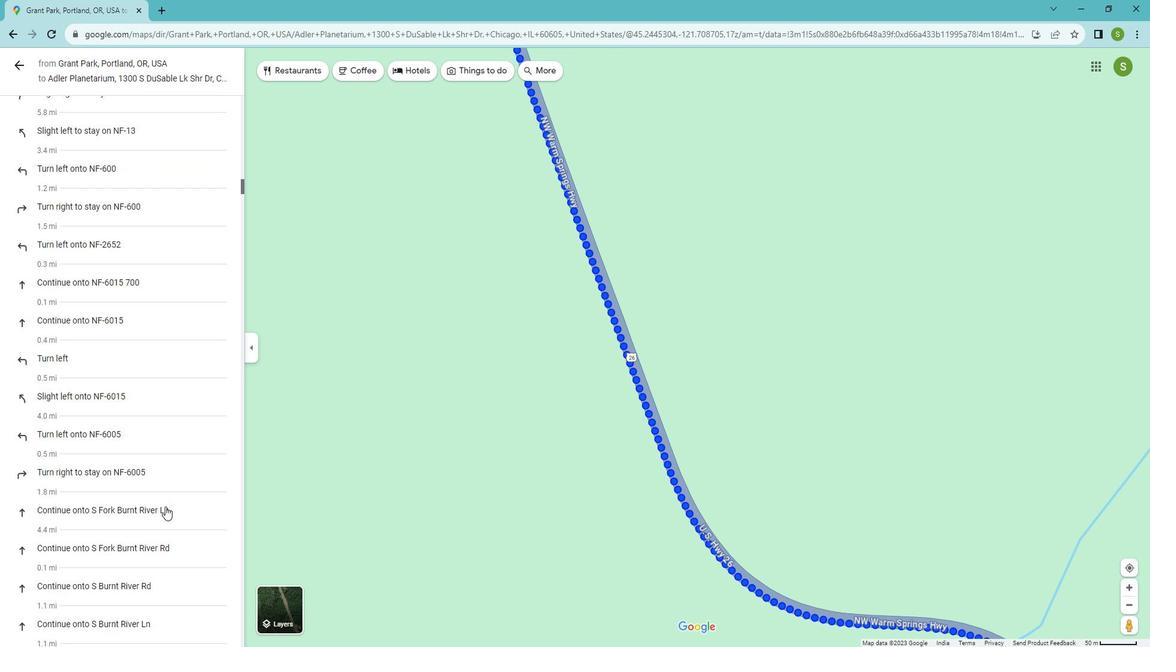 
Action: Mouse scrolled (122, 444) with delta (0, 0)
Screenshot: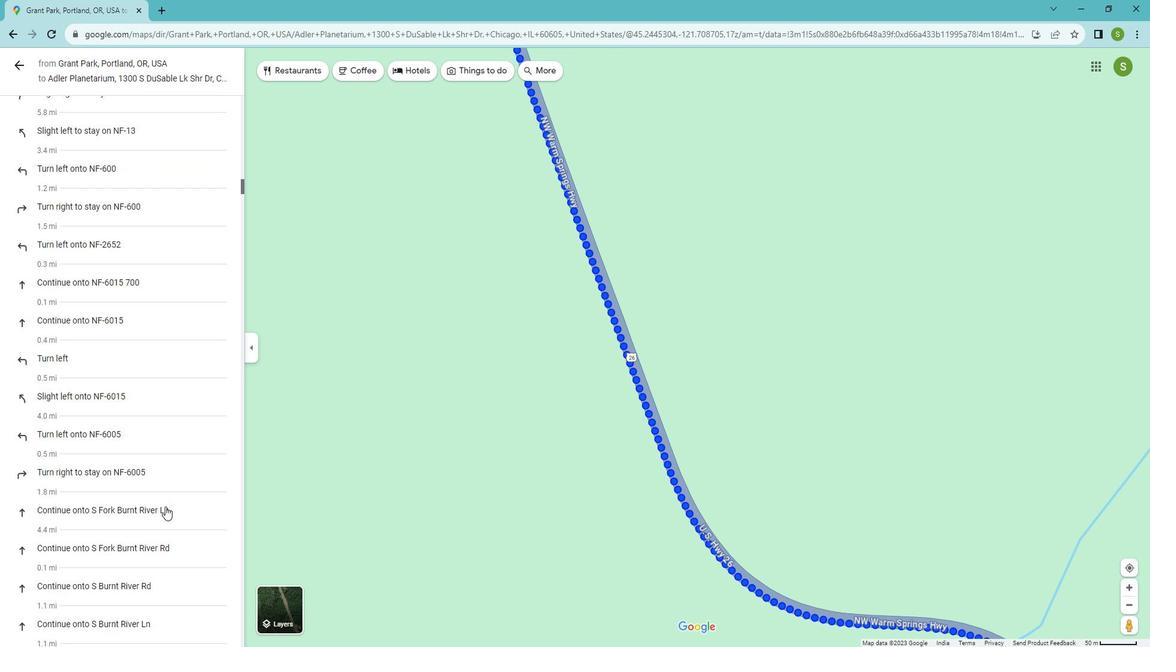
Action: Mouse scrolled (122, 444) with delta (0, 0)
Screenshot: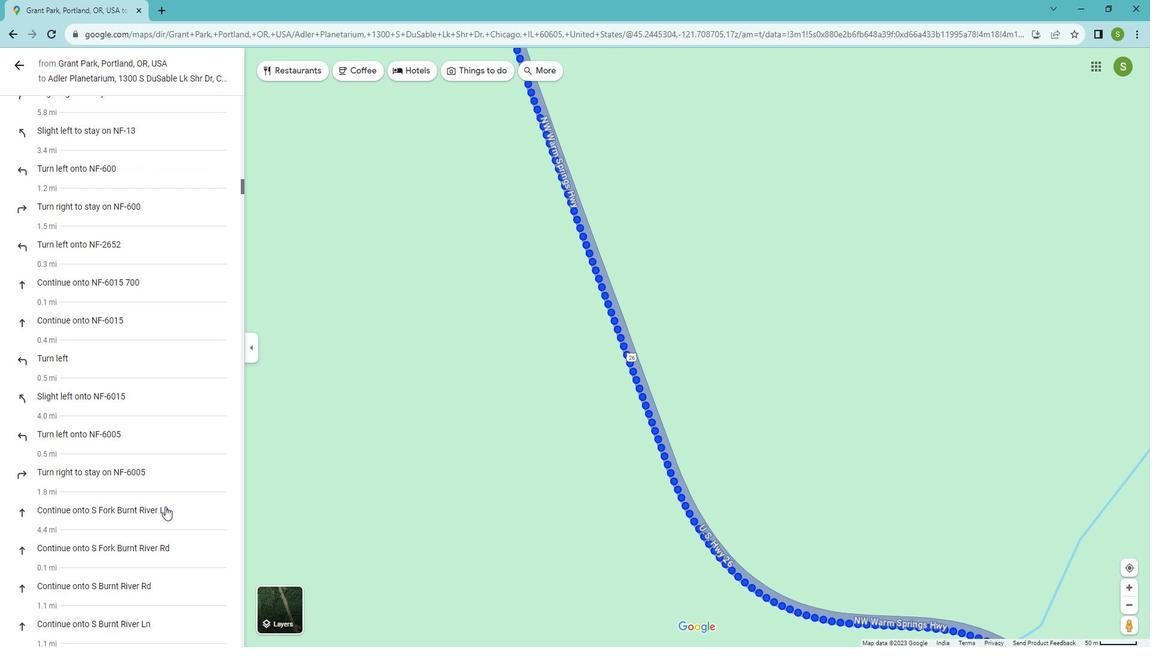 
Action: Mouse scrolled (122, 444) with delta (0, 0)
Screenshot: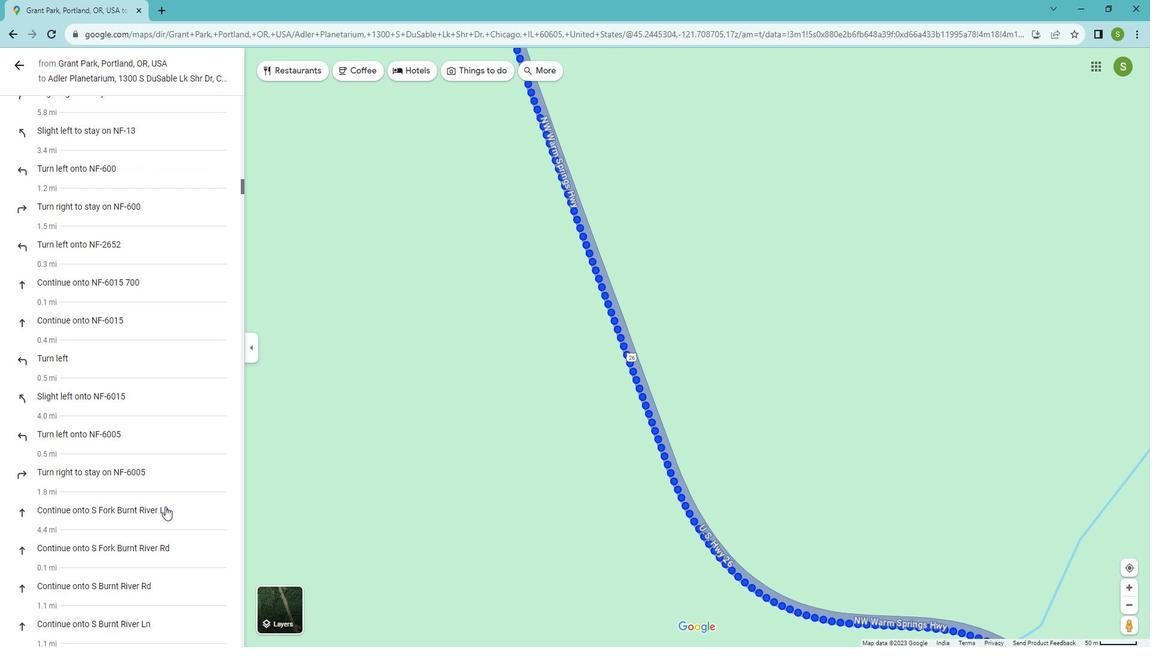
Action: Mouse scrolled (122, 444) with delta (0, 0)
Screenshot: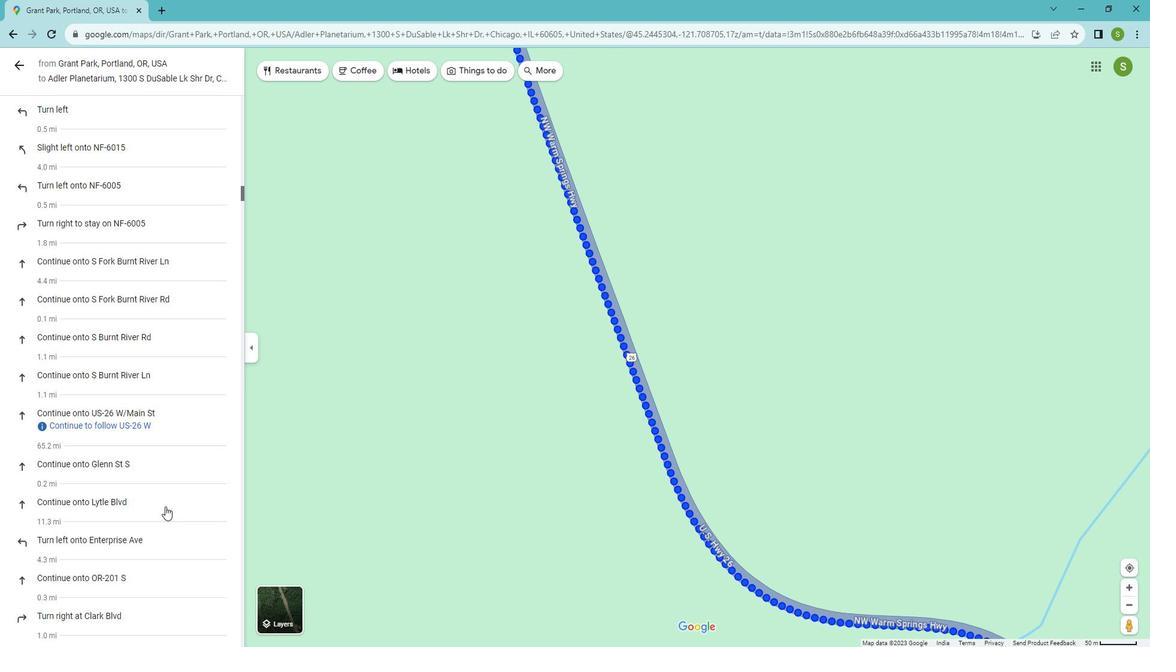 
Action: Mouse scrolled (122, 444) with delta (0, 0)
Screenshot: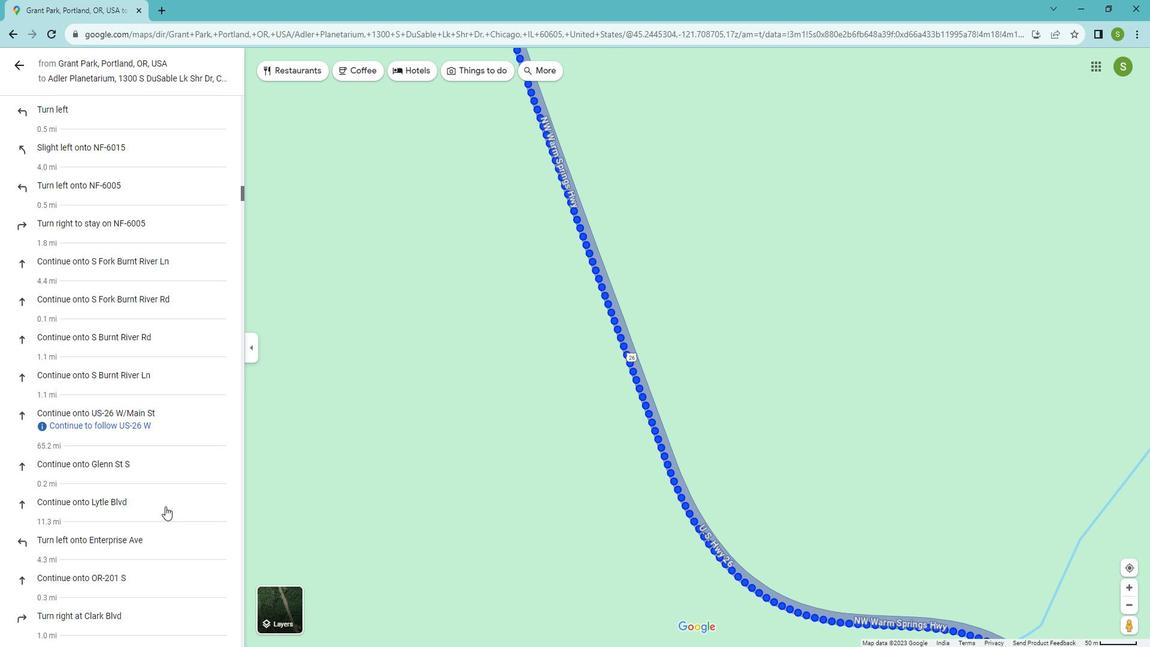 
Action: Mouse scrolled (122, 444) with delta (0, 0)
Screenshot: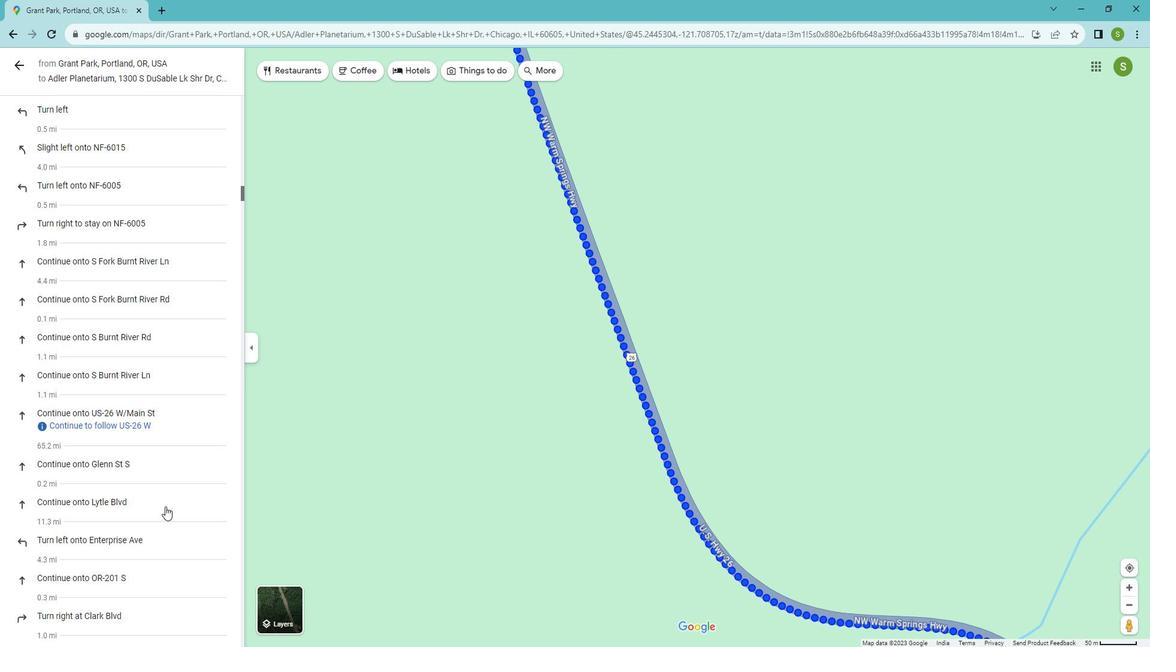 
Action: Mouse scrolled (122, 444) with delta (0, 0)
Screenshot: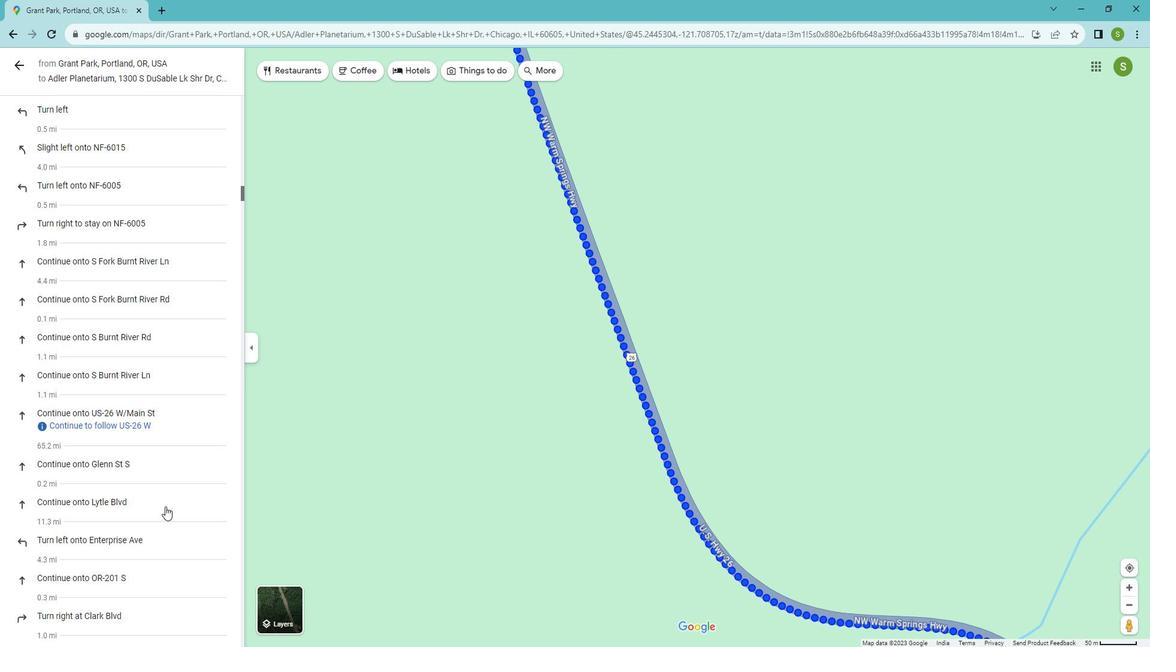 
Action: Mouse scrolled (122, 444) with delta (0, 0)
Screenshot: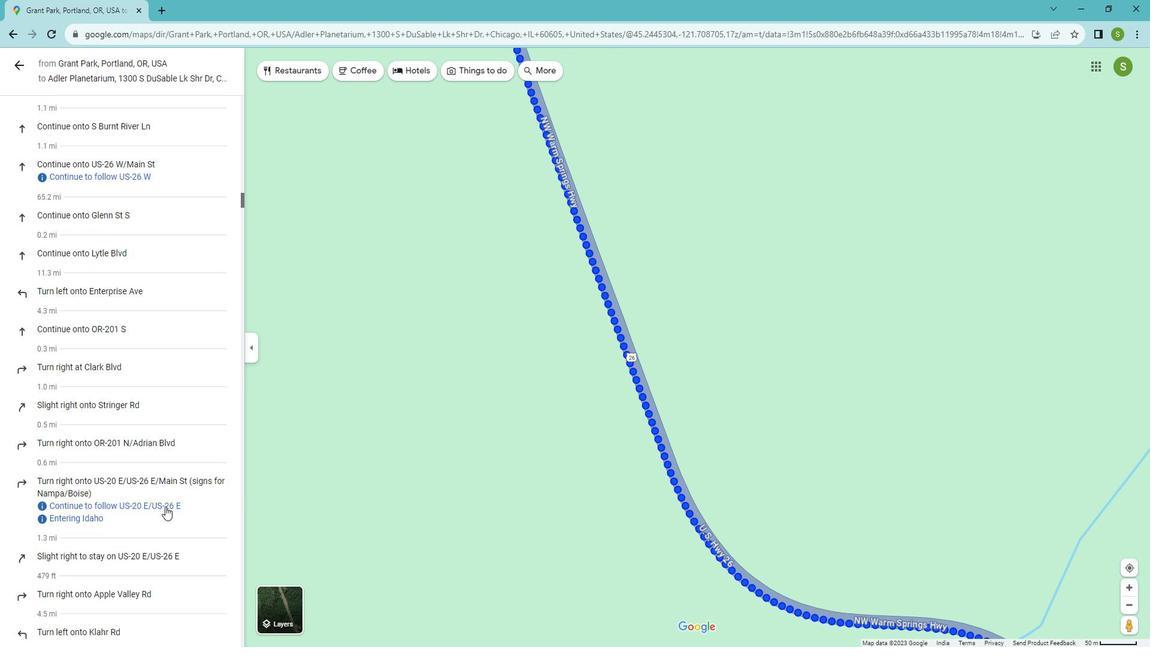 
Action: Mouse scrolled (122, 444) with delta (0, 0)
Screenshot: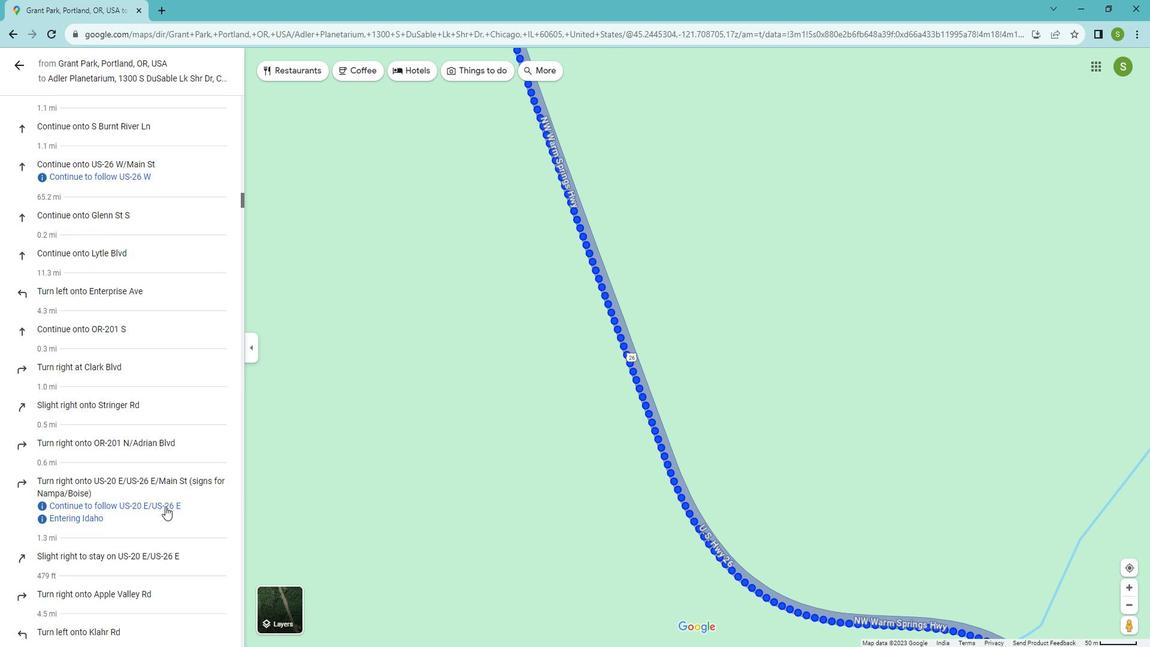 
Action: Mouse scrolled (122, 444) with delta (0, 0)
Screenshot: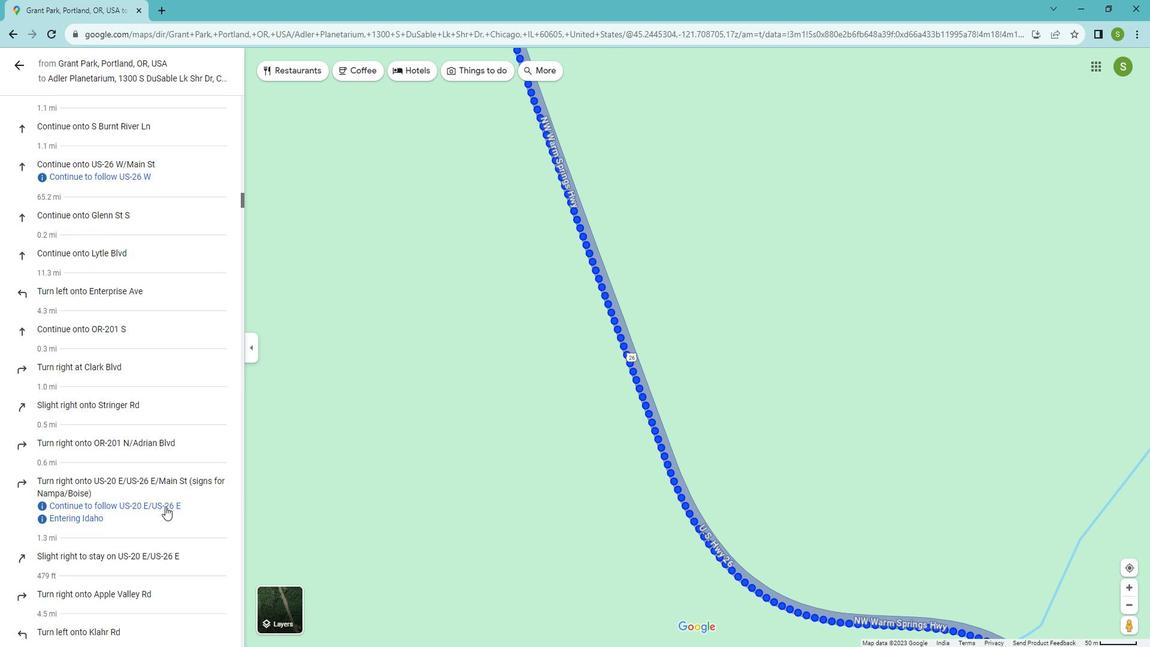 
Action: Mouse scrolled (122, 444) with delta (0, 0)
Screenshot: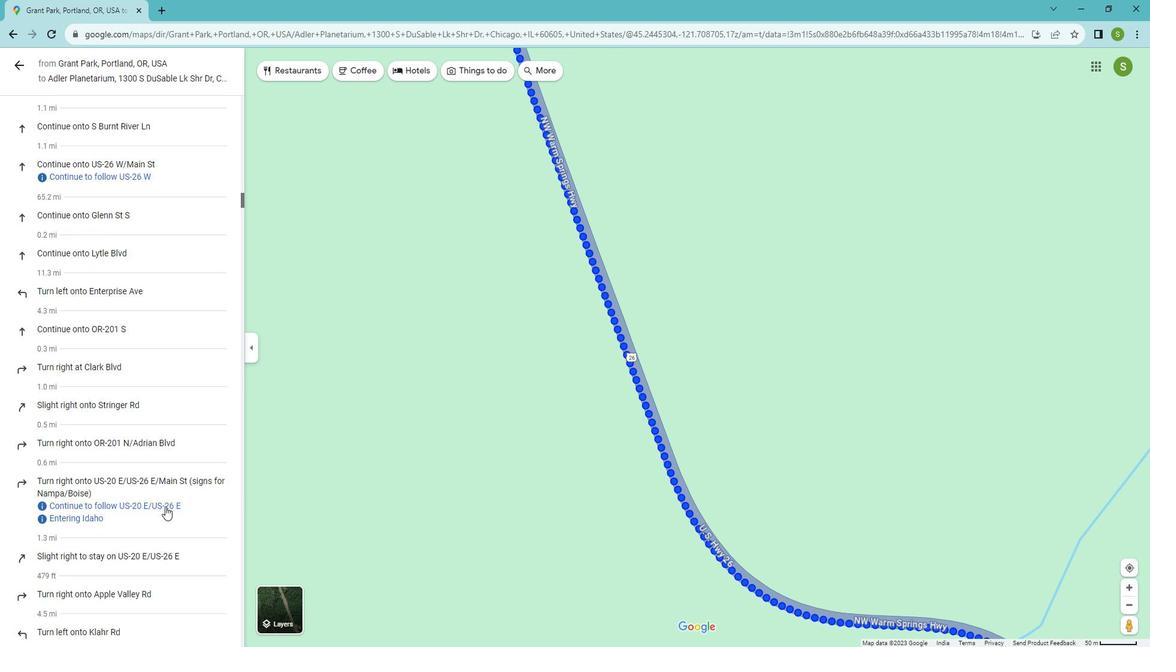 
Action: Mouse scrolled (122, 444) with delta (0, 0)
Screenshot: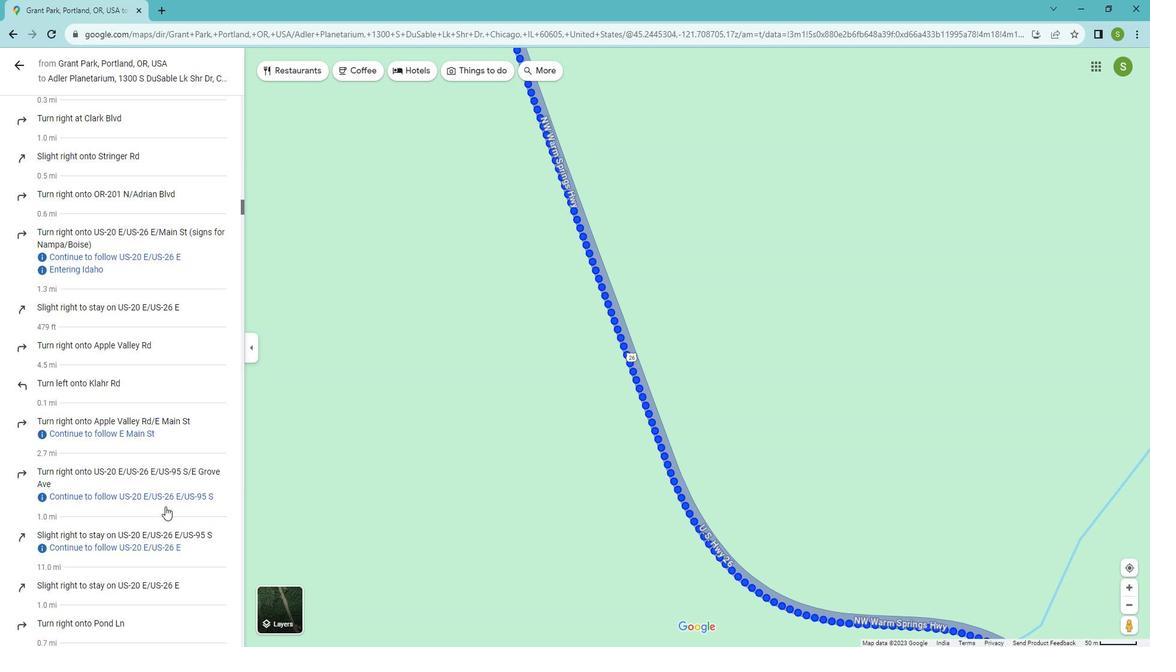 
Action: Mouse scrolled (122, 444) with delta (0, 0)
Screenshot: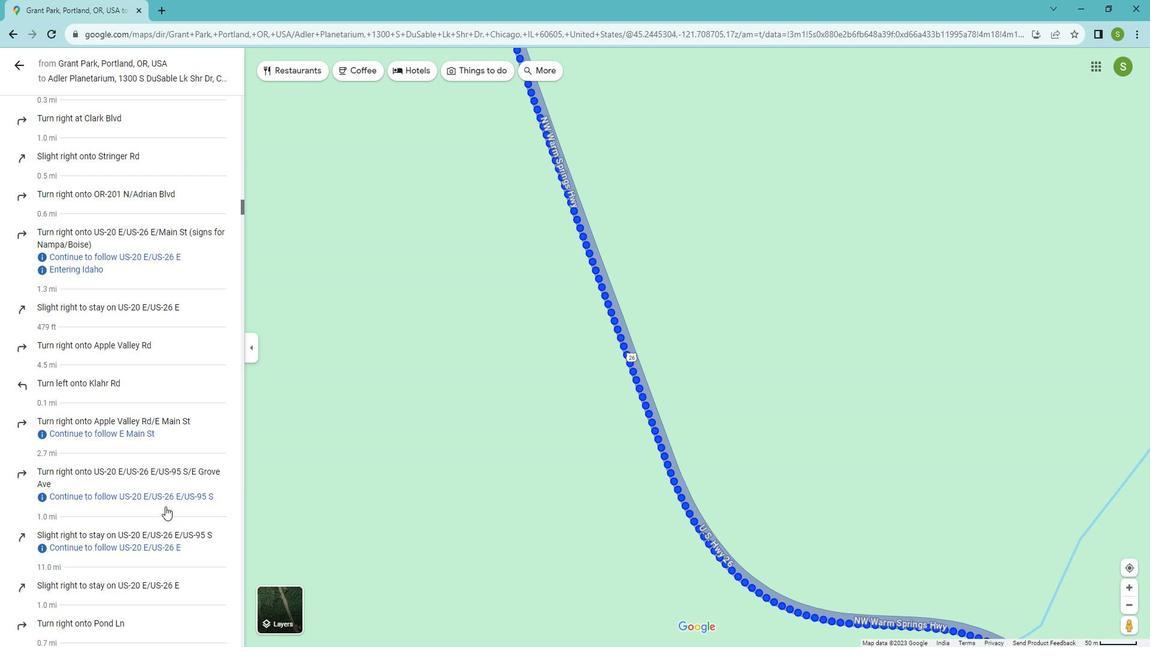 
Action: Mouse scrolled (122, 444) with delta (0, 0)
Screenshot: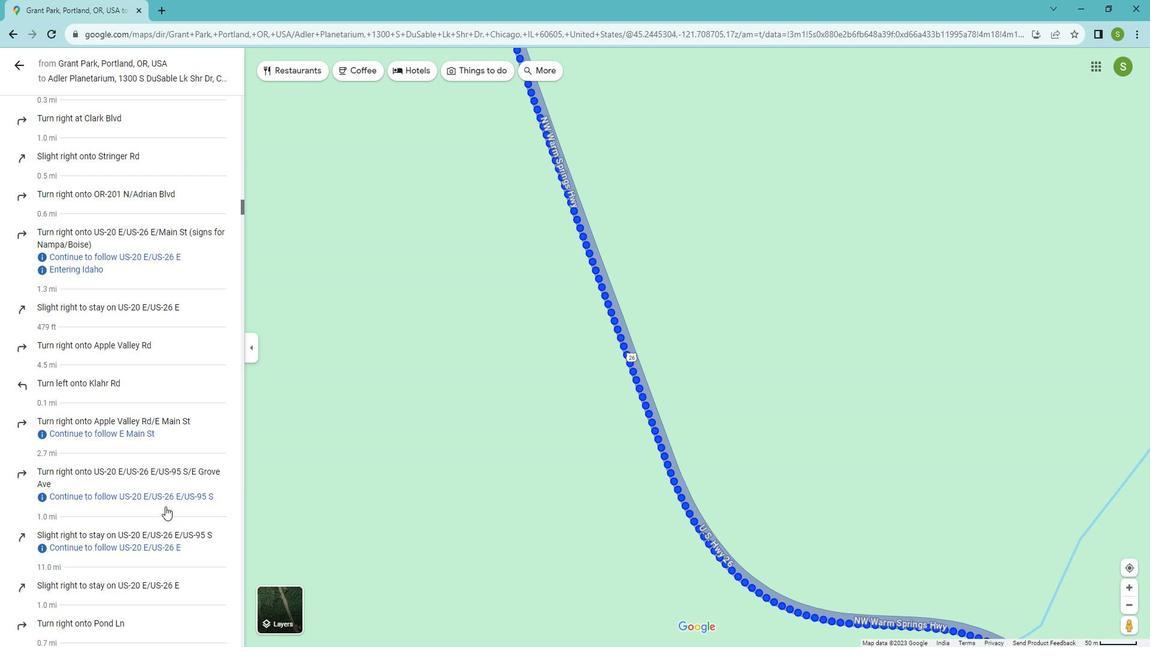 
Action: Mouse scrolled (122, 444) with delta (0, 0)
Screenshot: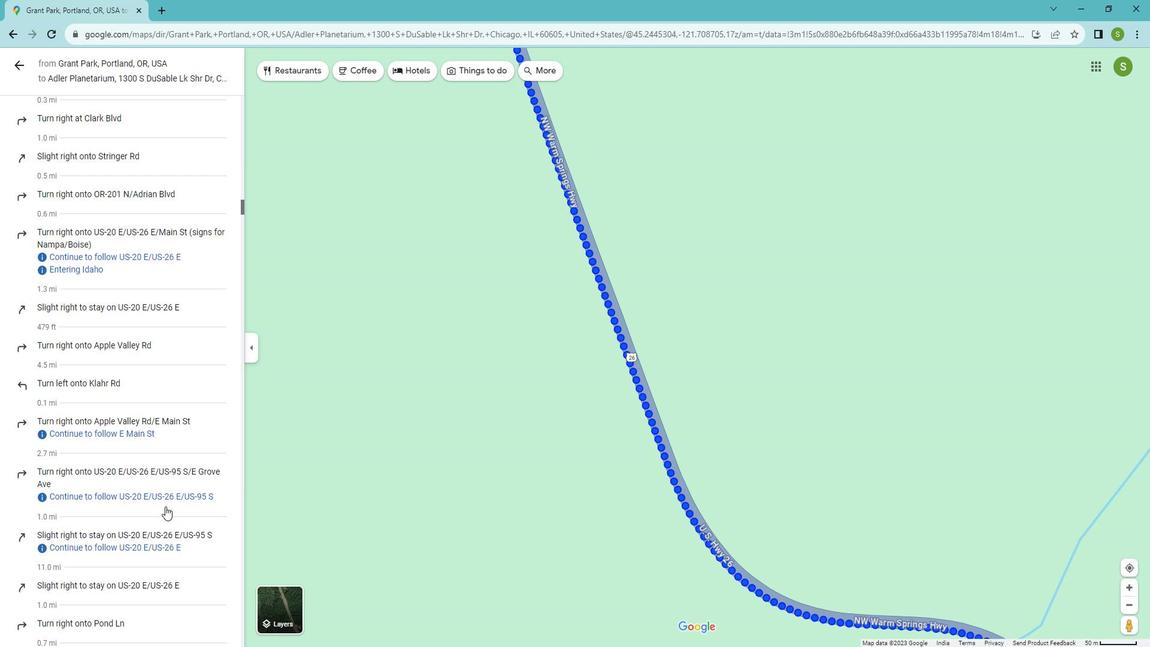 
Action: Mouse scrolled (122, 444) with delta (0, 0)
Screenshot: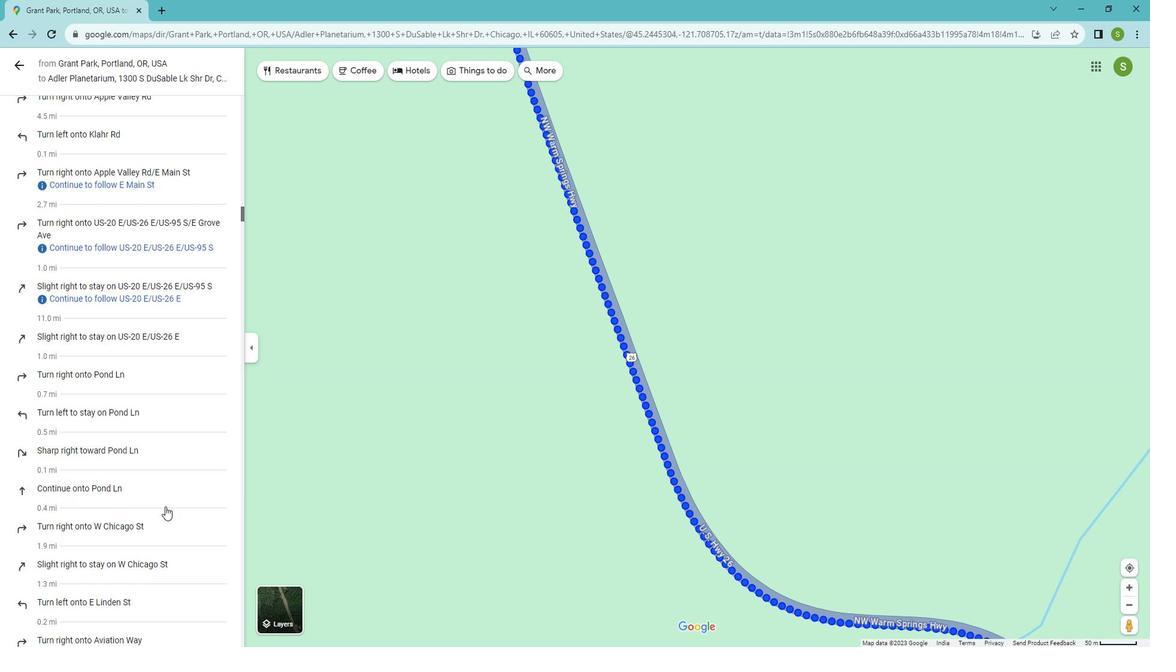 
Action: Mouse scrolled (122, 444) with delta (0, 0)
Screenshot: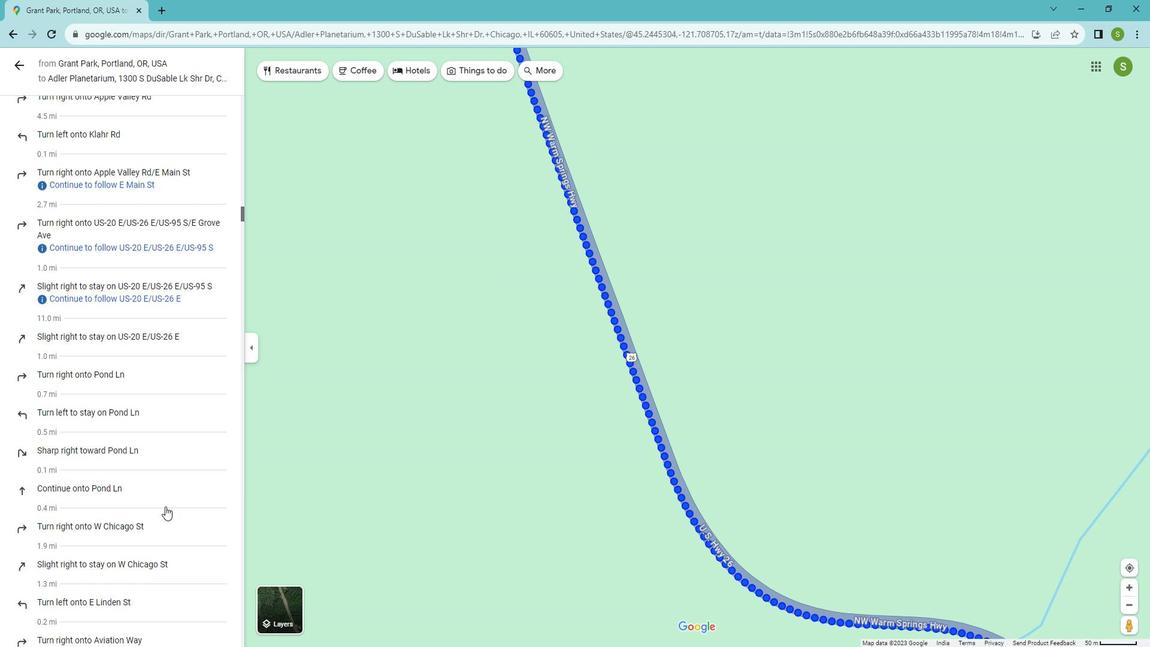 
Action: Mouse scrolled (122, 444) with delta (0, 0)
Screenshot: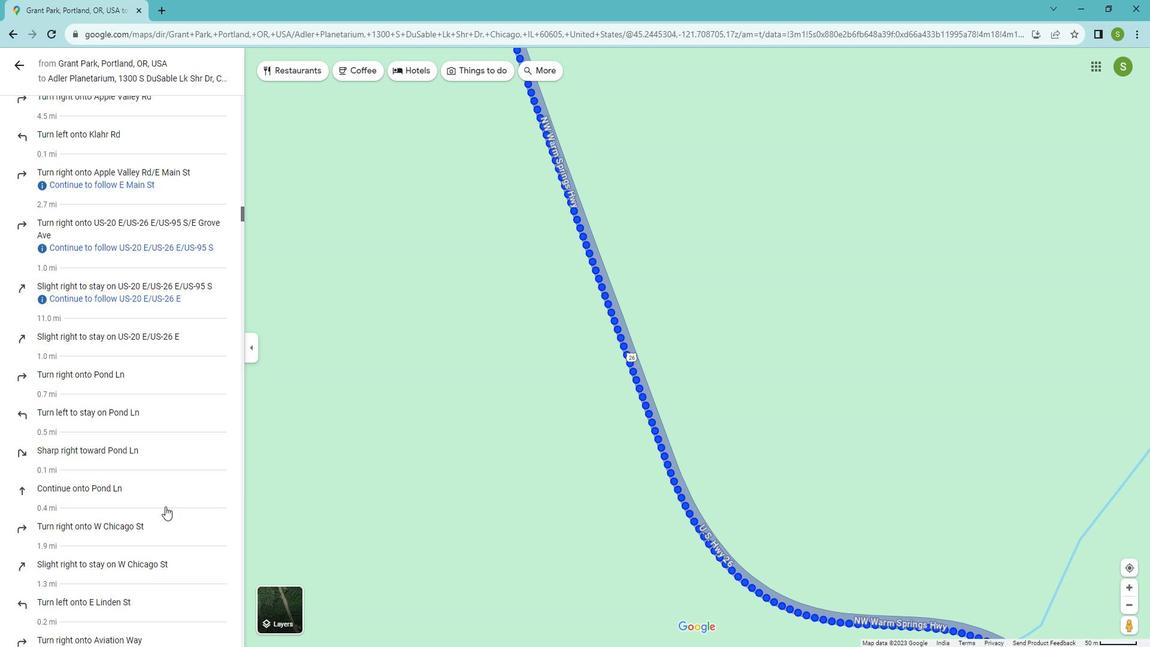 
Action: Mouse scrolled (122, 444) with delta (0, 0)
Screenshot: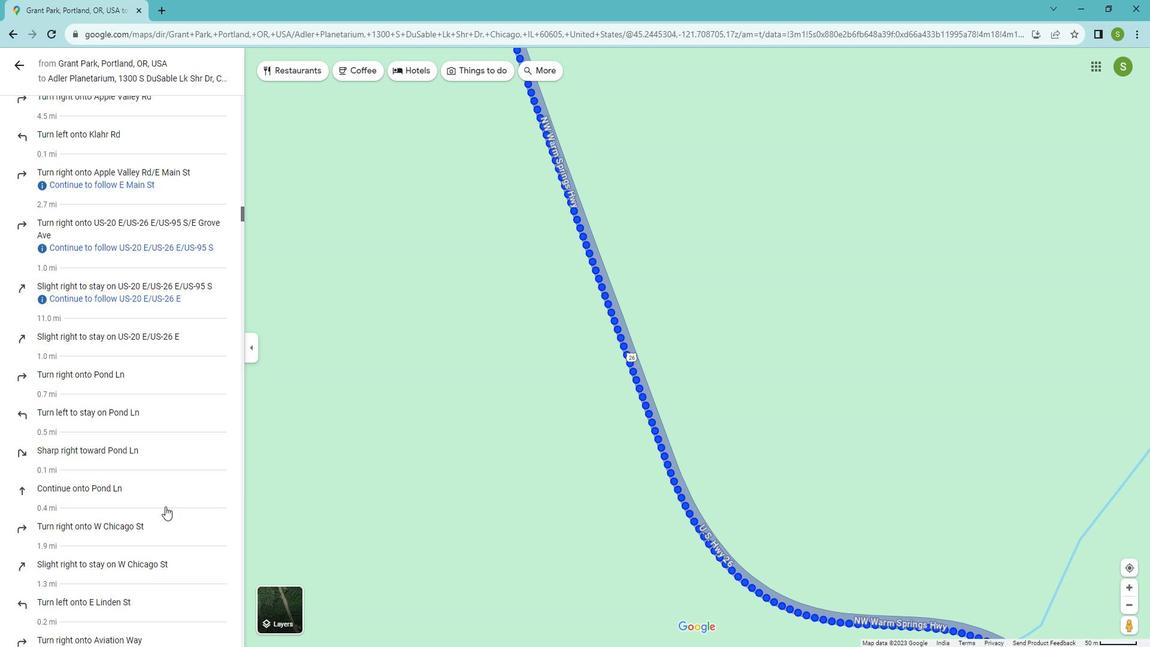 
Action: Mouse scrolled (122, 444) with delta (0, 0)
Screenshot: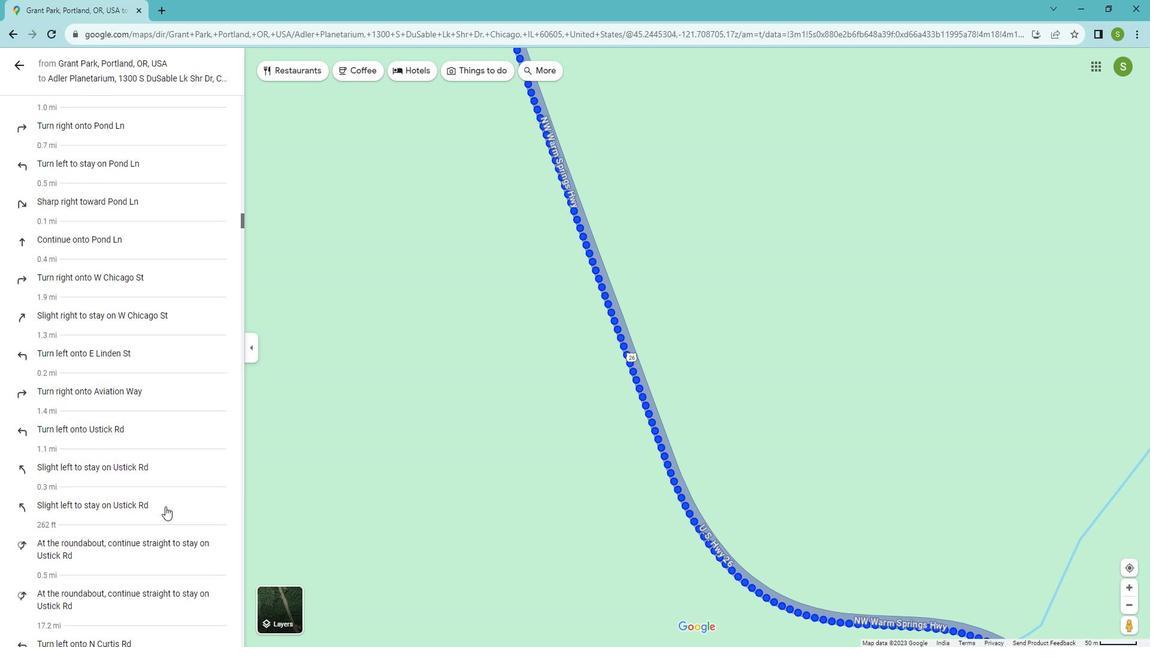 
Action: Mouse scrolled (122, 444) with delta (0, 0)
Screenshot: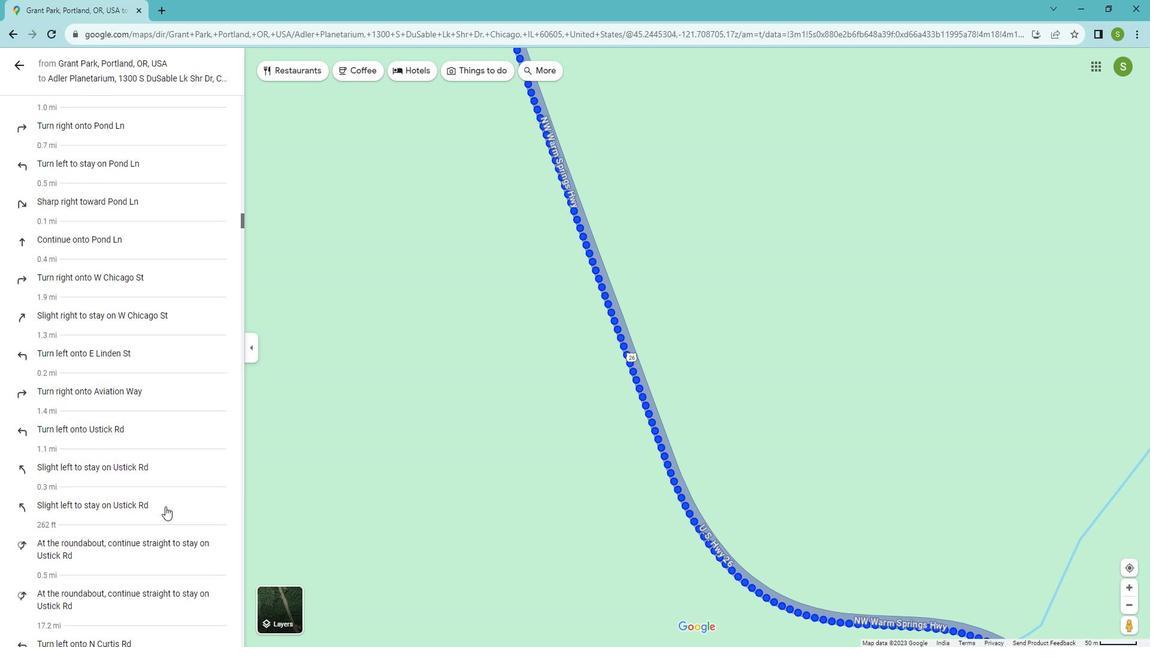 
Action: Mouse scrolled (122, 444) with delta (0, 0)
Screenshot: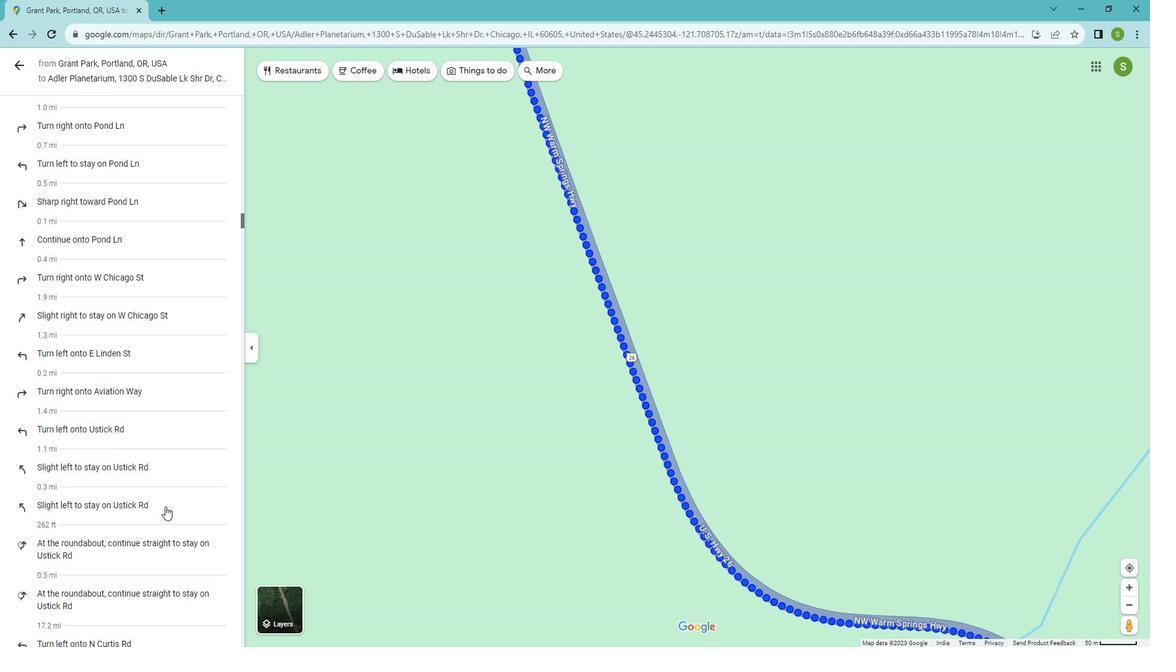 
Action: Mouse scrolled (122, 444) with delta (0, 0)
Screenshot: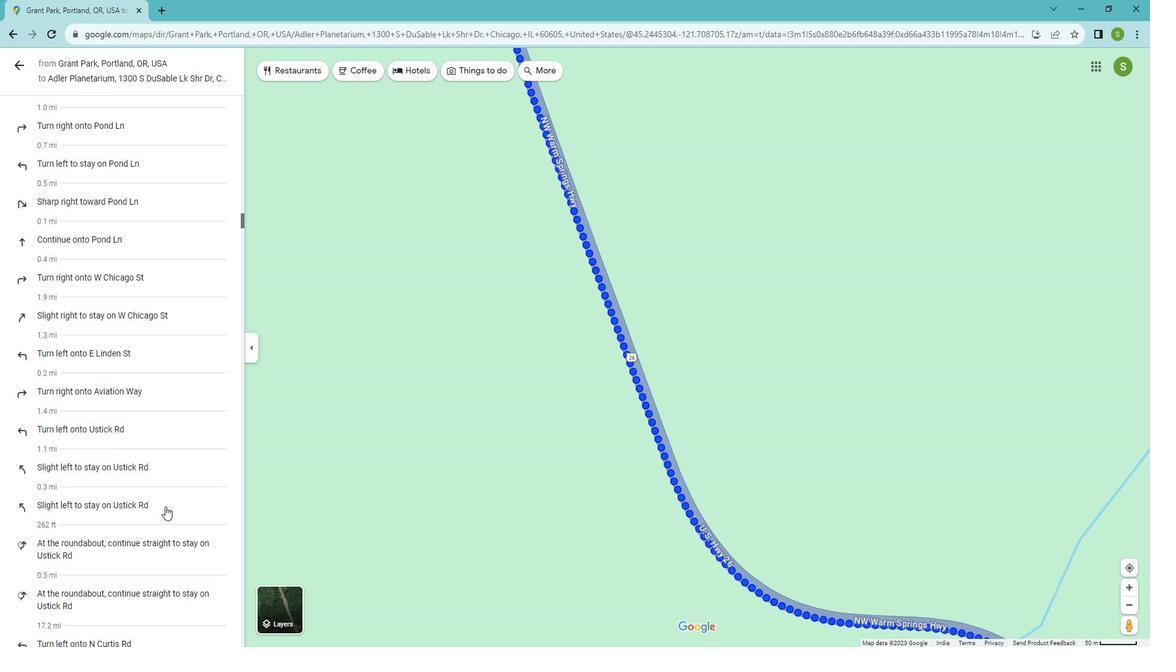 
Action: Mouse moved to (124, 444)
Screenshot: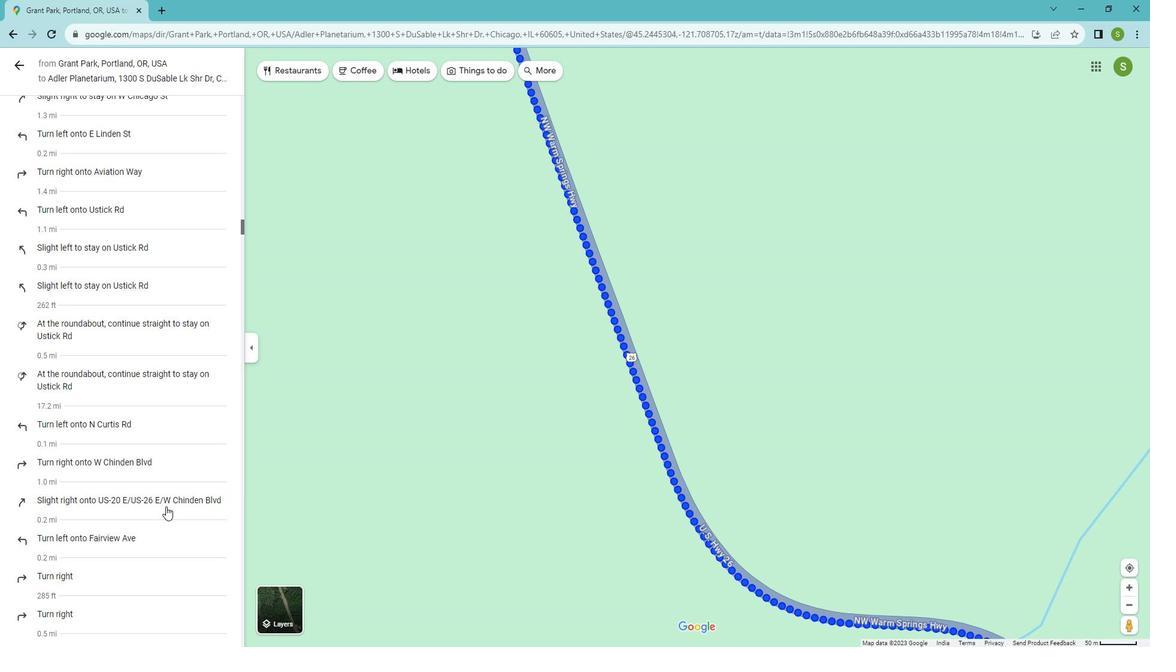 
Action: Mouse scrolled (124, 444) with delta (0, 0)
